 Task: Look for space in Munich, Germany from 24th August, 2023 to 10th September, 2023 for 8 adults in price range Rs.12000 to Rs.15000. Place can be entire place or shared room with 4 bedrooms having 8 beds and 4 bathrooms. Property type can be house, flat, guest house. Amenities needed are: wifi, TV, free parkinig on premises, gym, breakfast. Booking option can be shelf check-in. Required host language is English.
Action: Mouse moved to (549, 115)
Screenshot: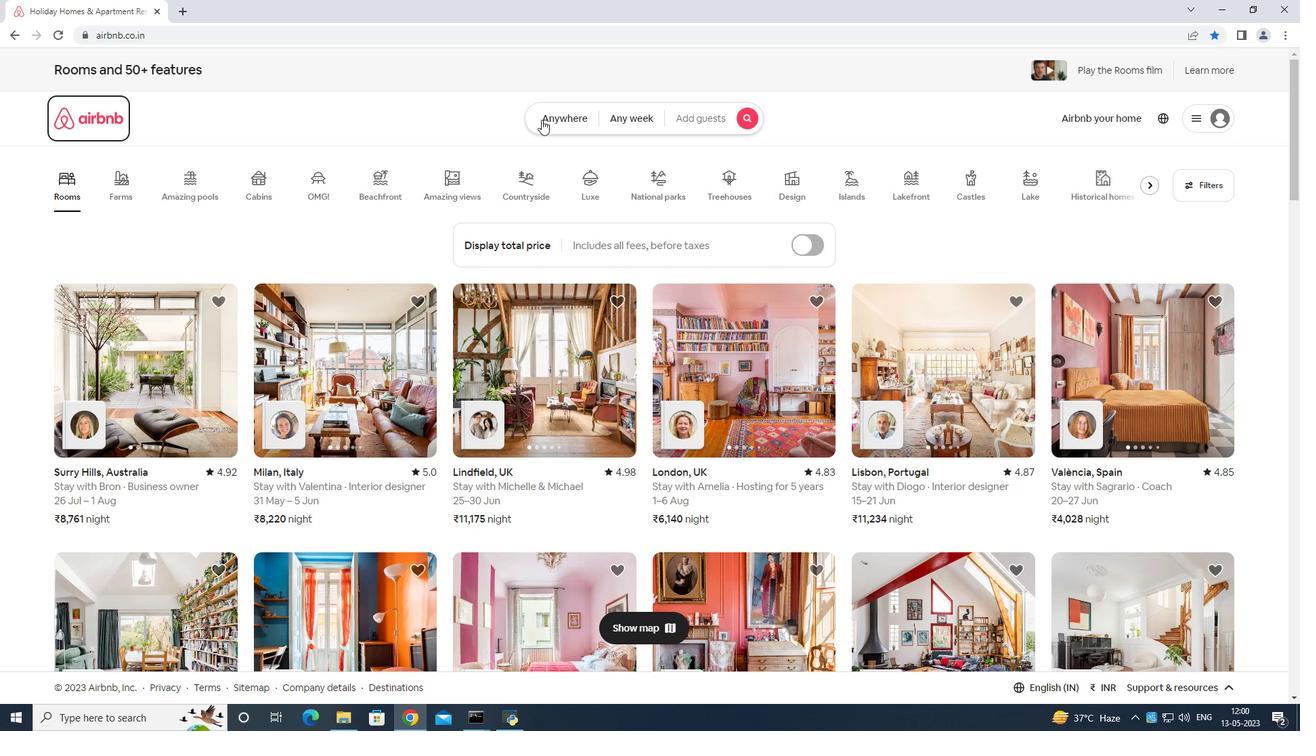 
Action: Mouse pressed left at (549, 115)
Screenshot: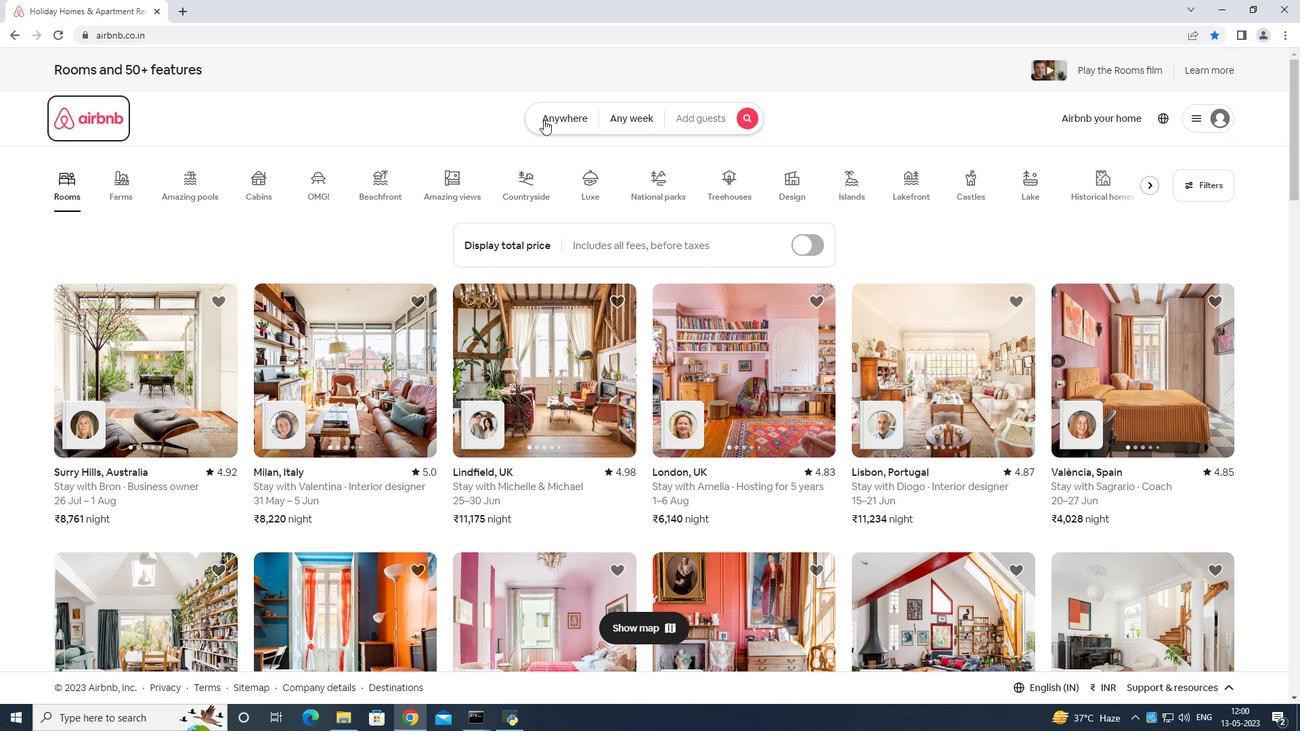 
Action: Mouse moved to (468, 174)
Screenshot: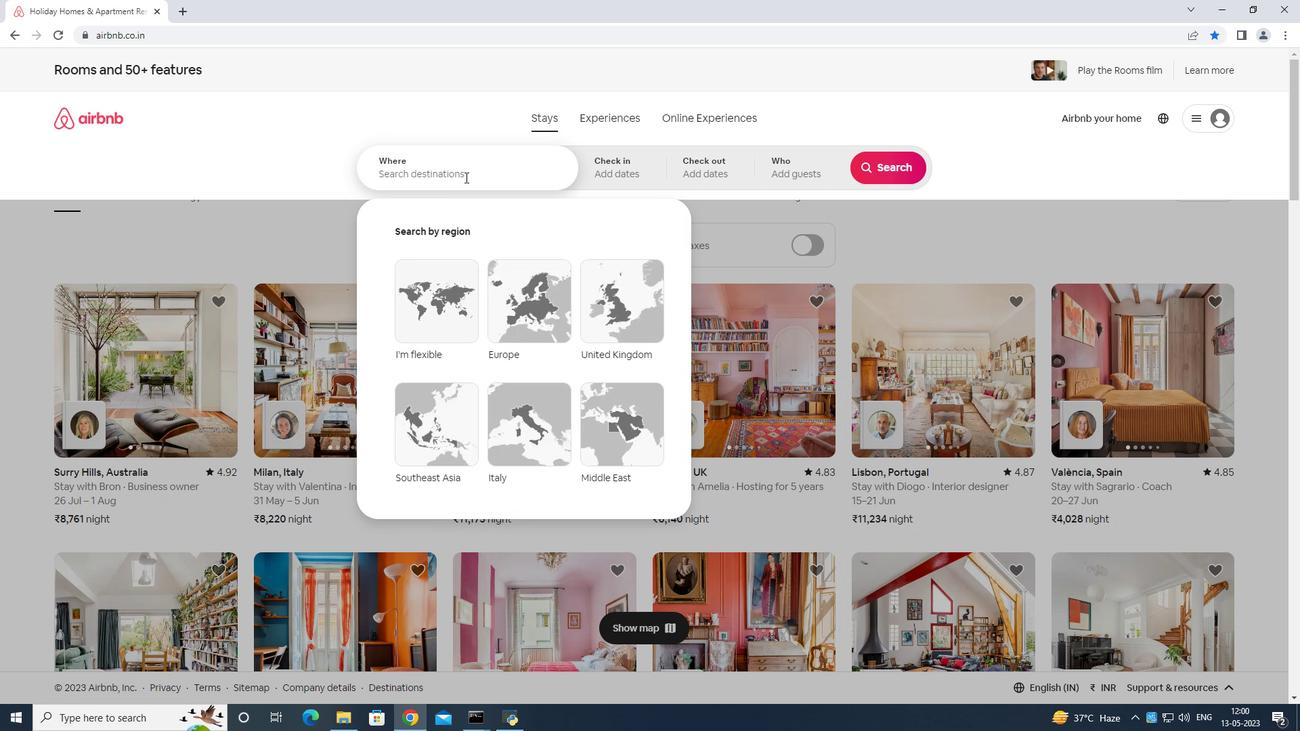 
Action: Mouse pressed left at (468, 174)
Screenshot: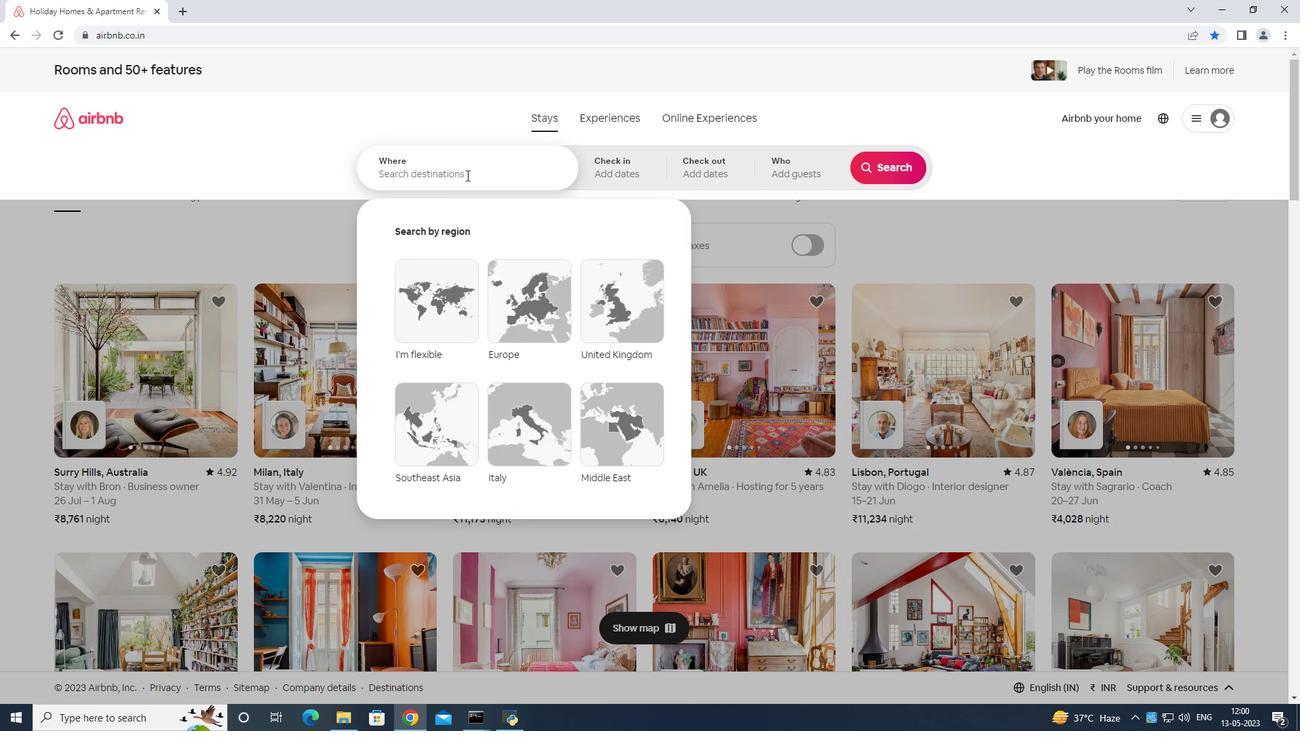 
Action: Mouse moved to (480, 174)
Screenshot: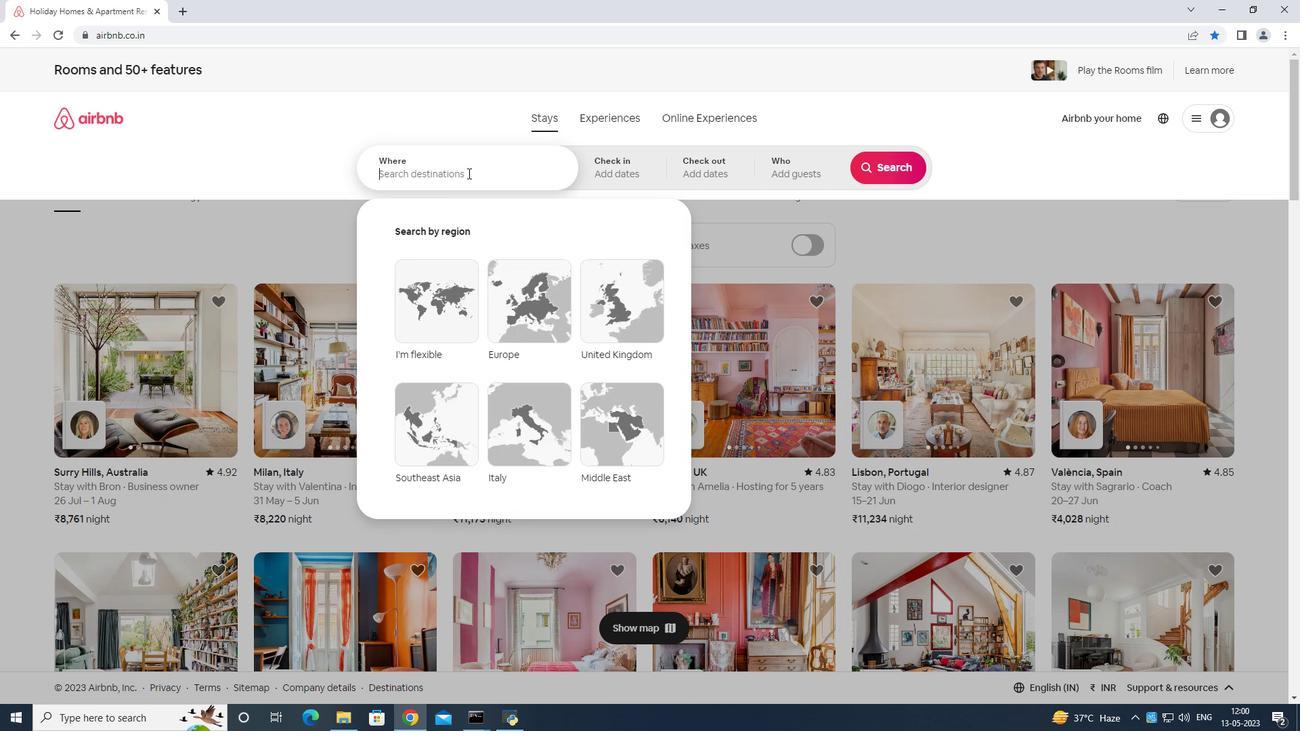 
Action: Key pressed <Key.shift>Munich<Key.space>germany<Key.enter>
Screenshot: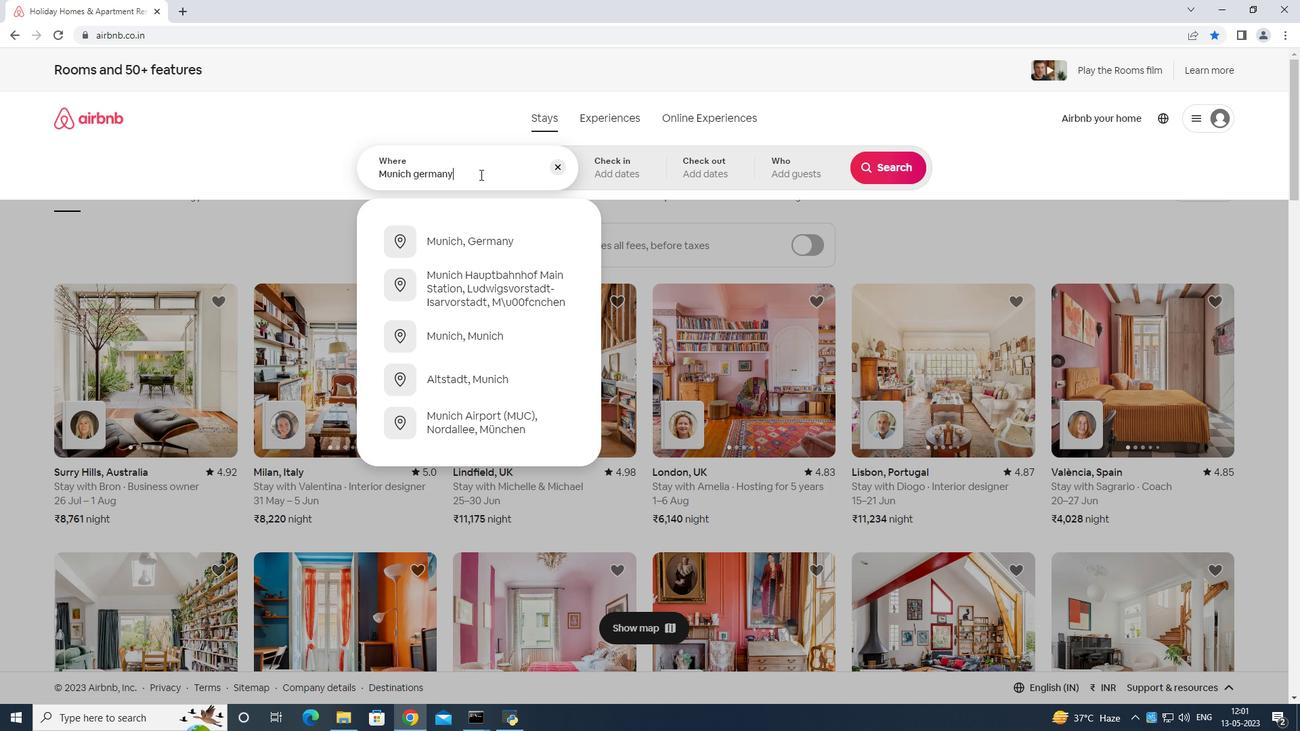 
Action: Mouse moved to (884, 278)
Screenshot: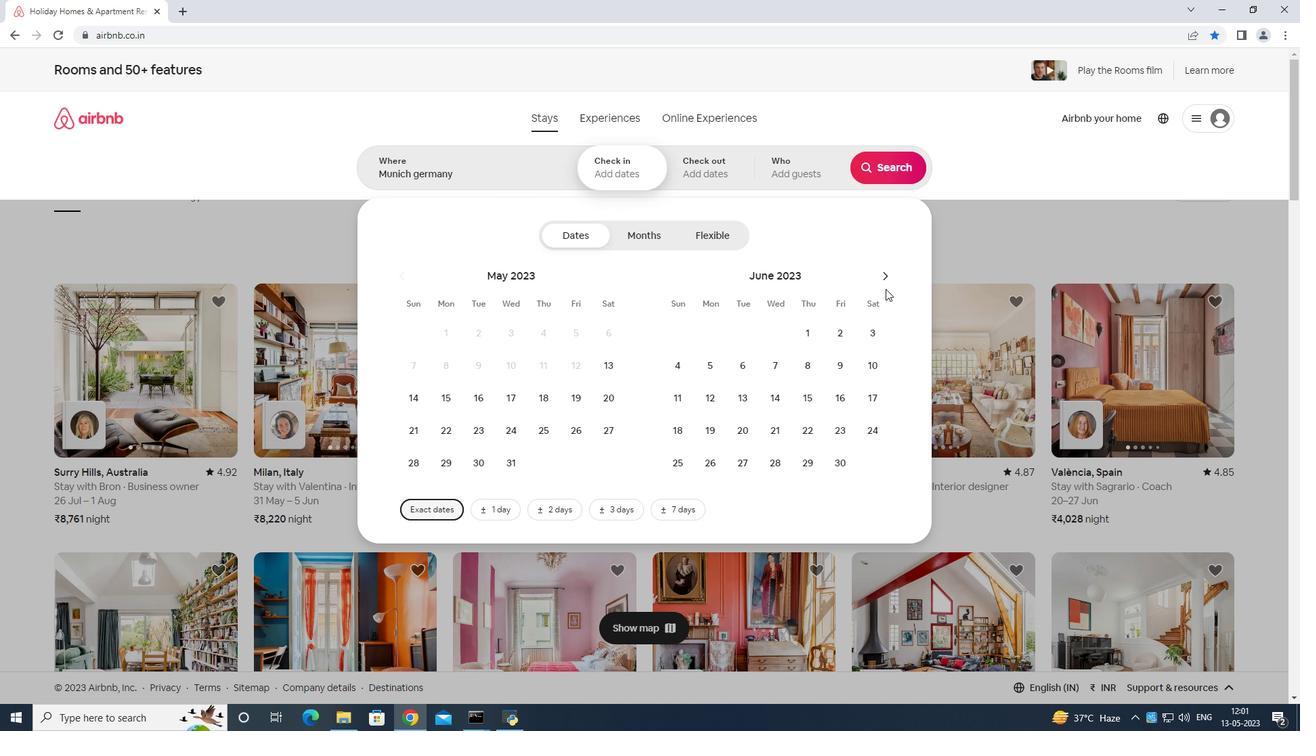 
Action: Mouse pressed left at (884, 278)
Screenshot: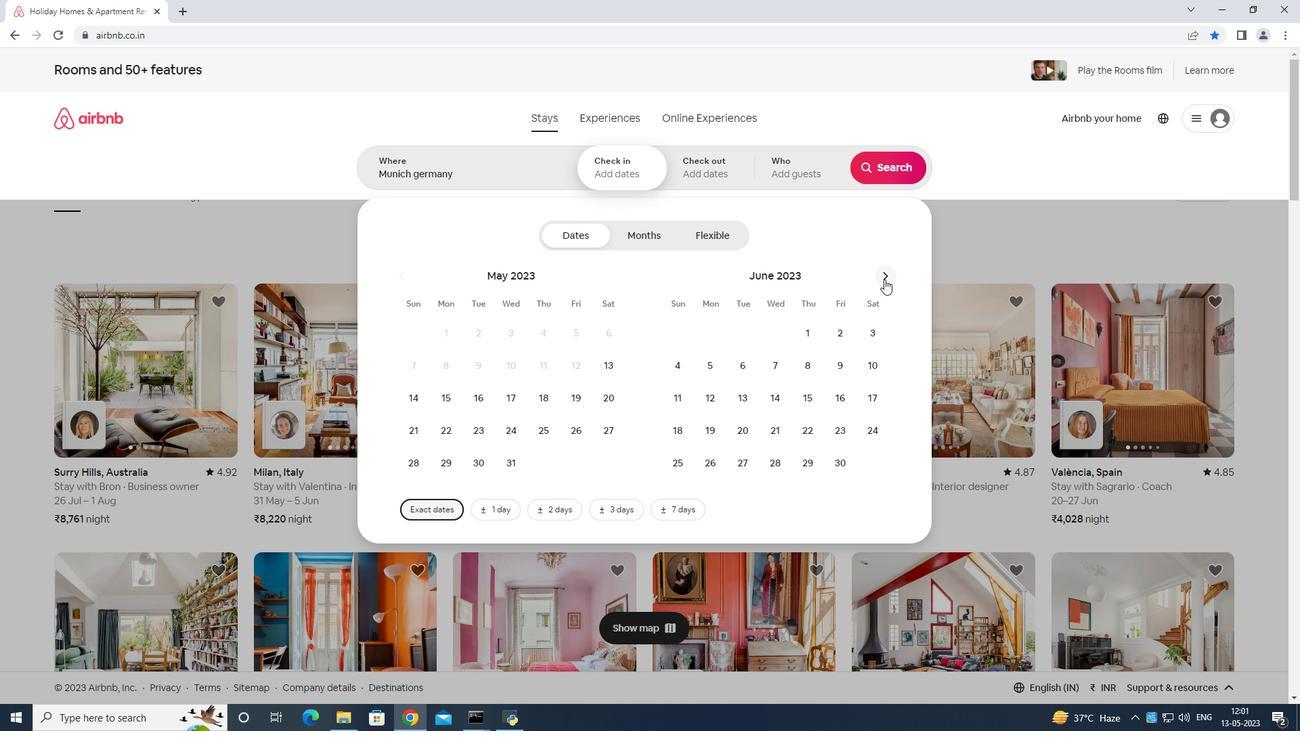 
Action: Mouse moved to (880, 273)
Screenshot: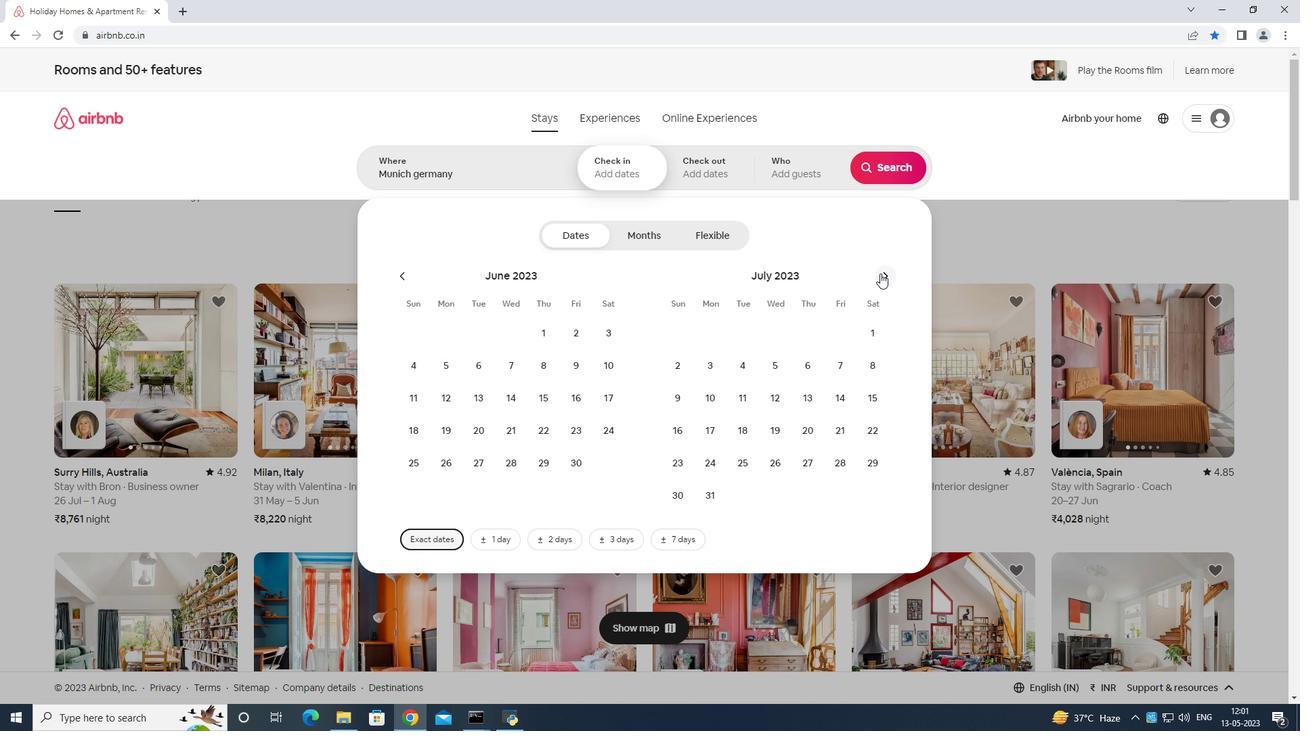 
Action: Mouse pressed left at (880, 273)
Screenshot: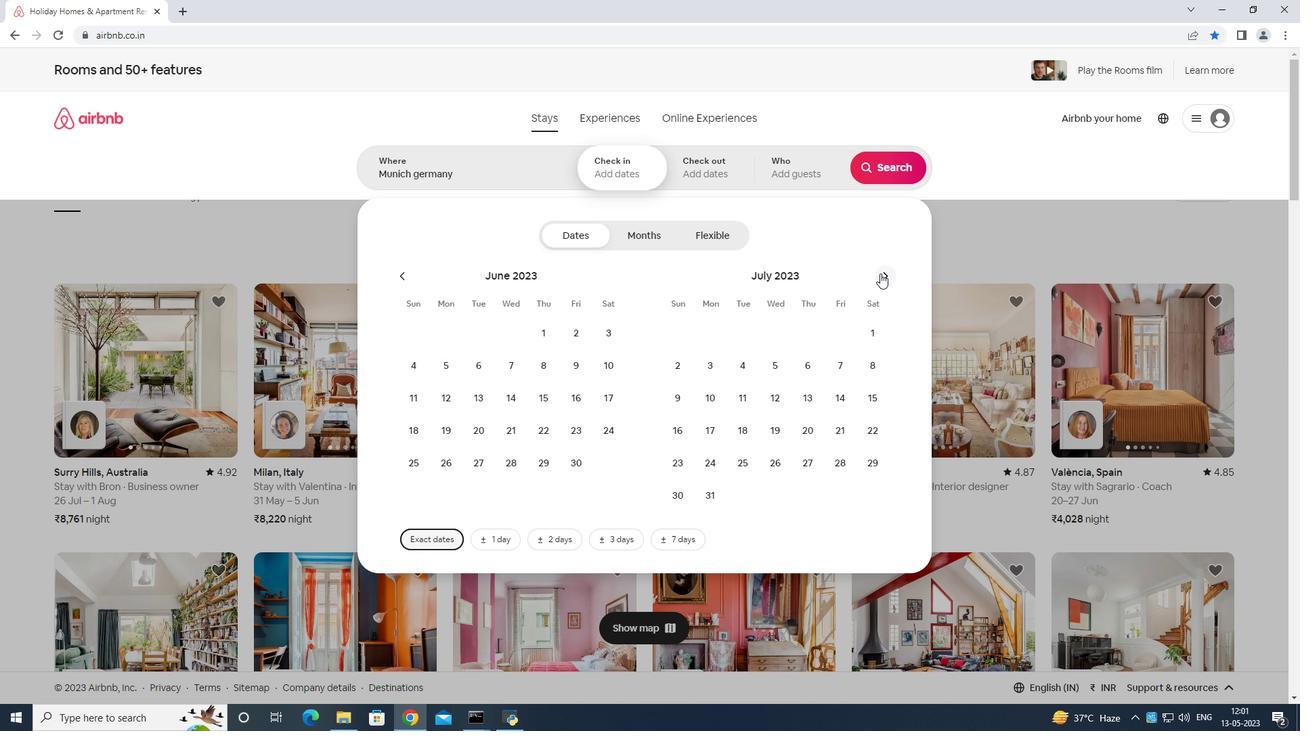 
Action: Mouse moved to (810, 428)
Screenshot: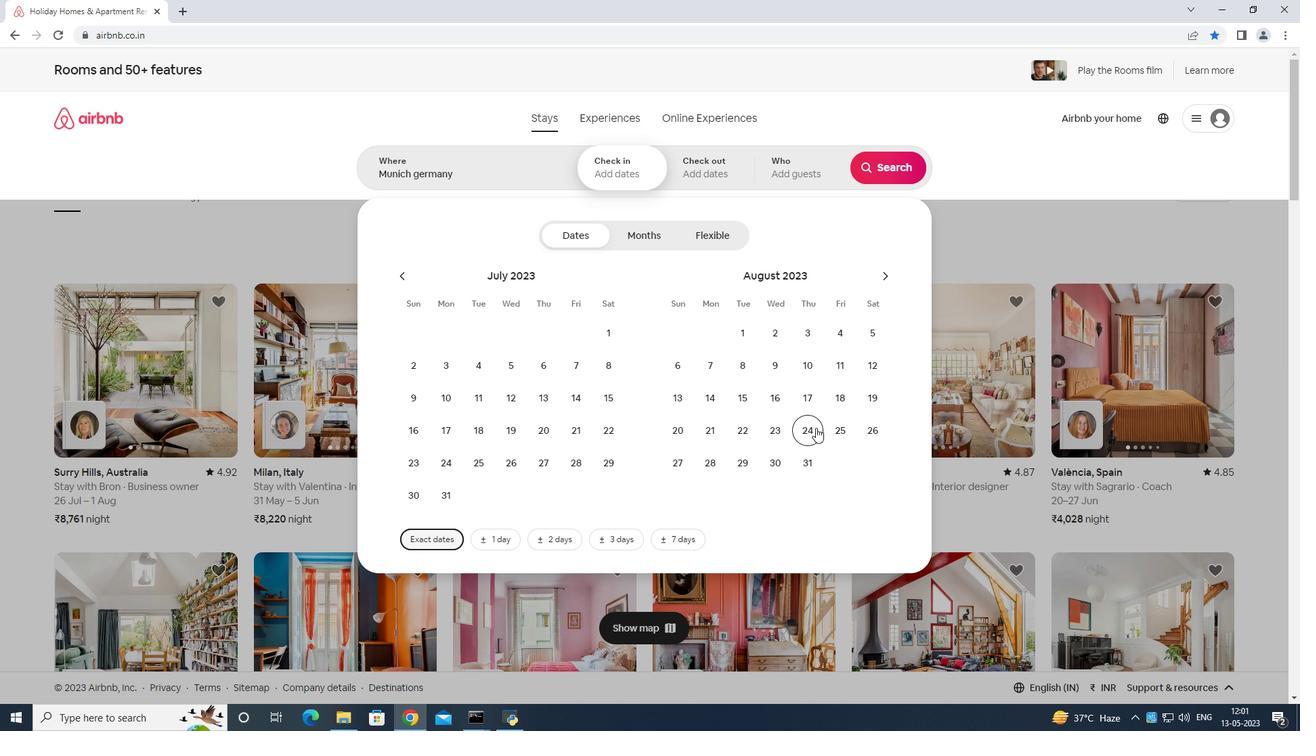 
Action: Mouse pressed left at (810, 428)
Screenshot: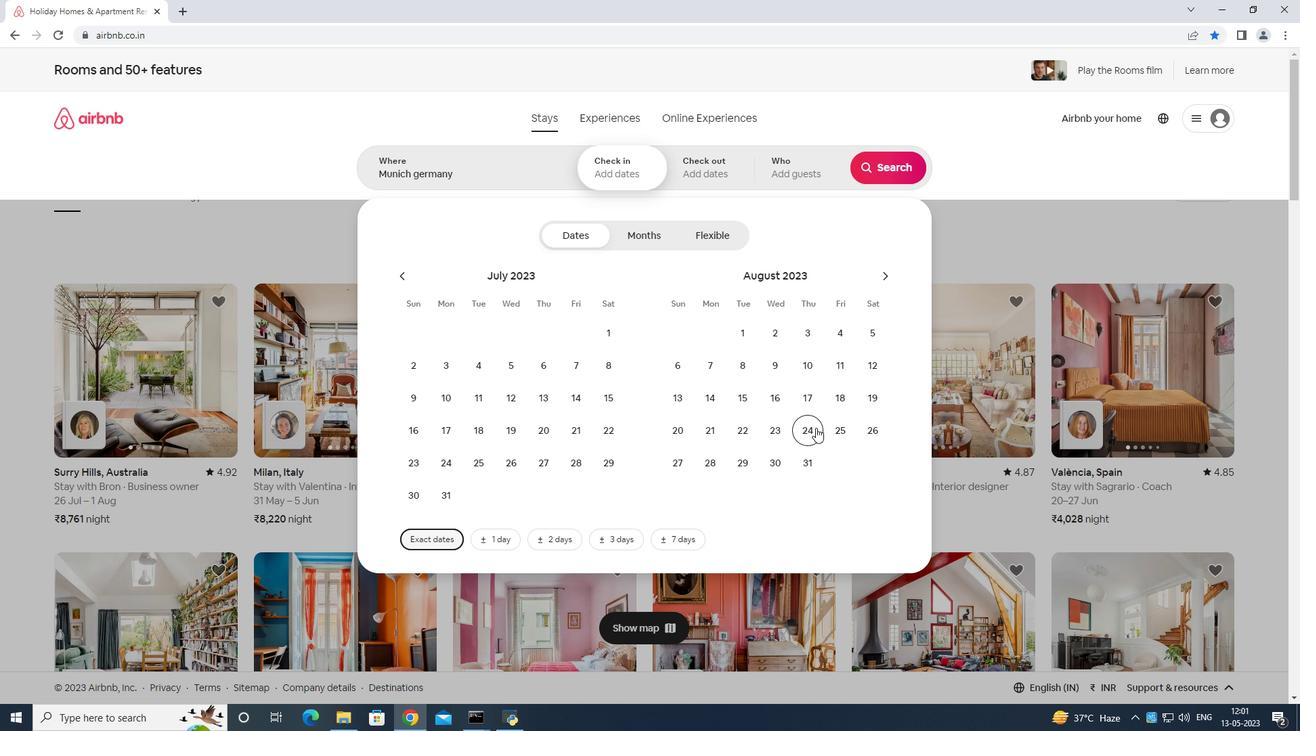 
Action: Mouse moved to (886, 273)
Screenshot: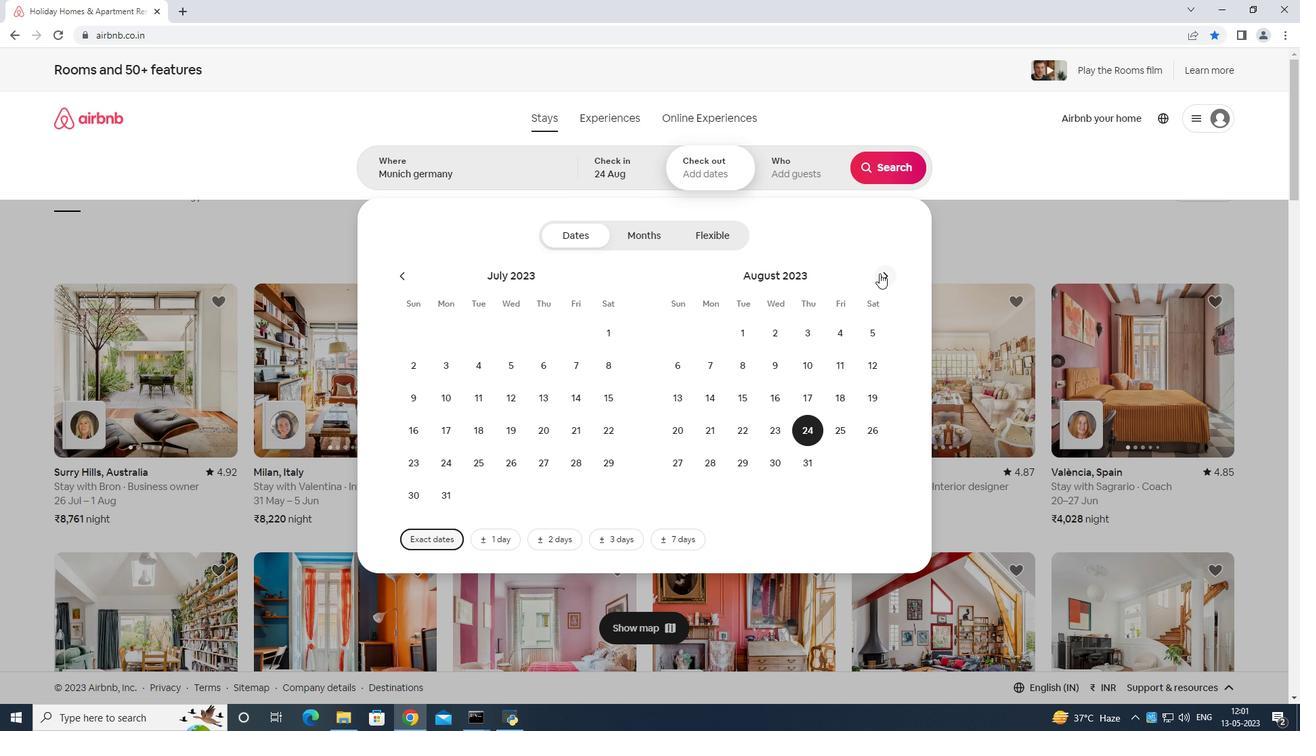 
Action: Mouse pressed left at (886, 273)
Screenshot: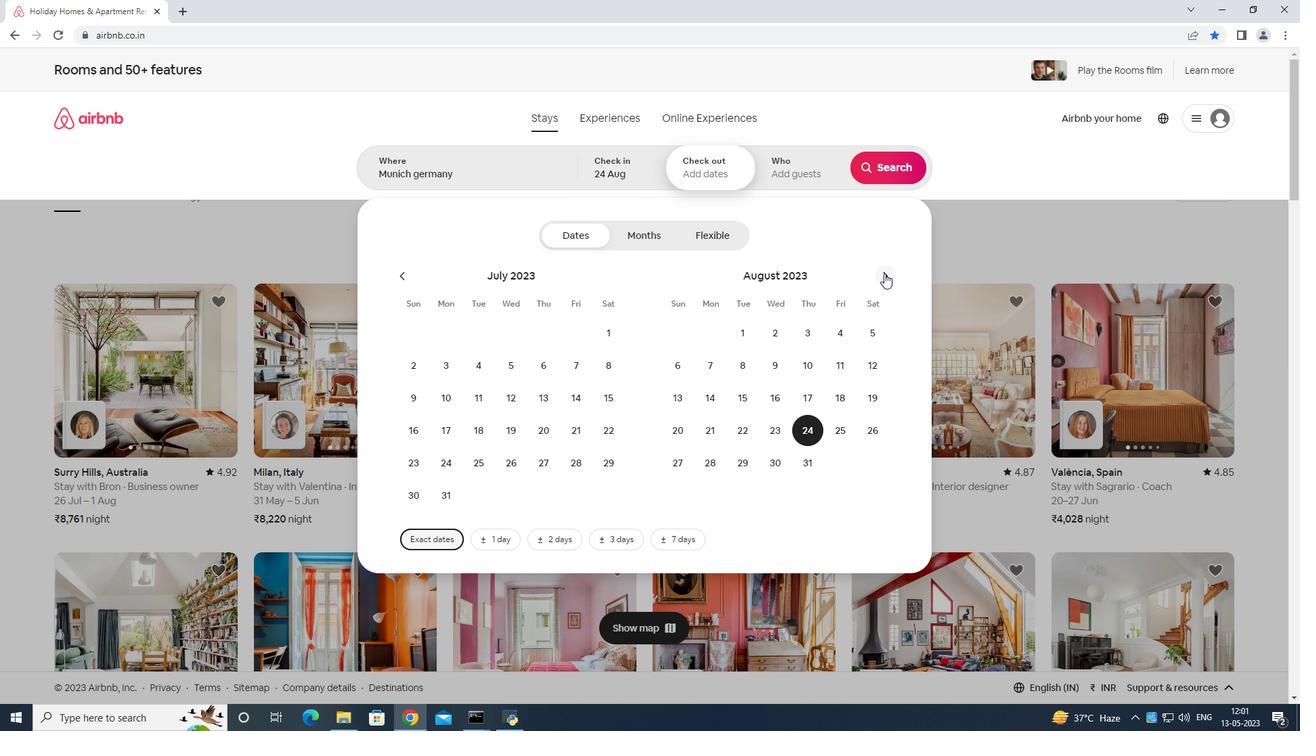 
Action: Mouse moved to (673, 396)
Screenshot: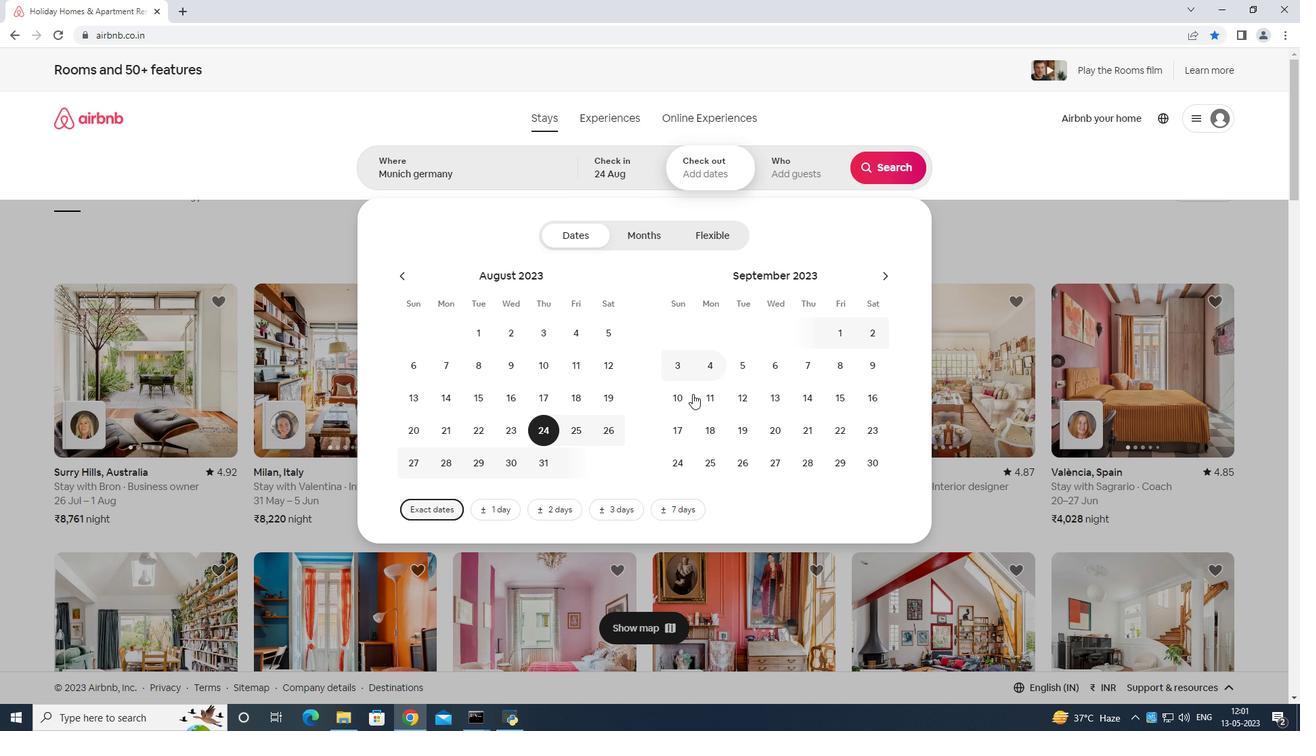 
Action: Mouse pressed left at (673, 396)
Screenshot: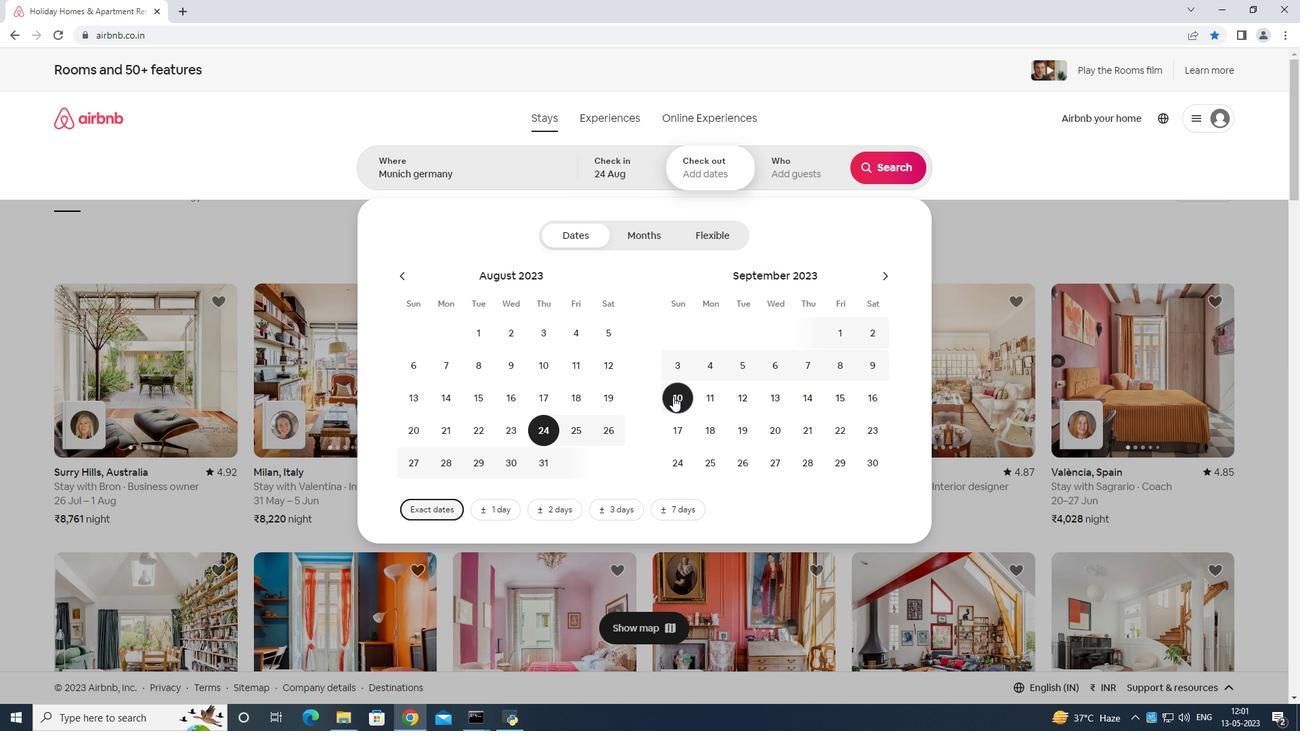 
Action: Mouse moved to (791, 169)
Screenshot: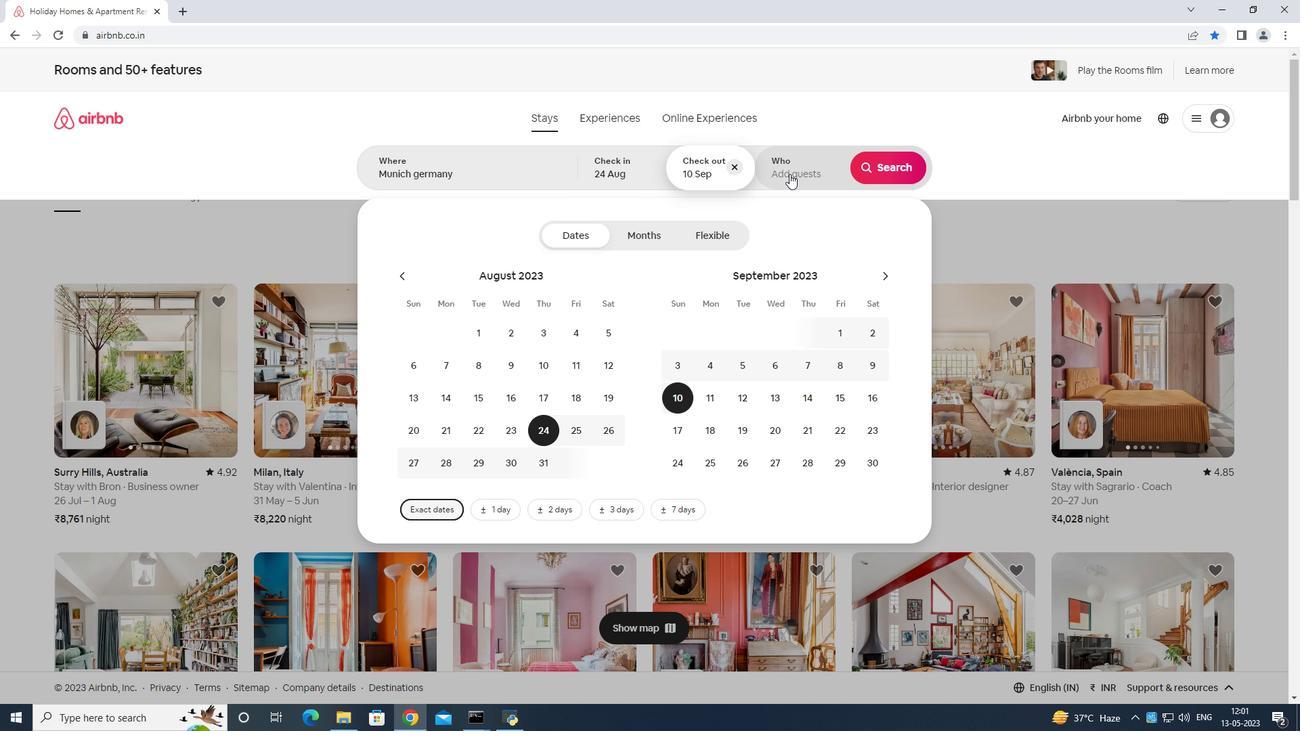 
Action: Mouse pressed left at (791, 169)
Screenshot: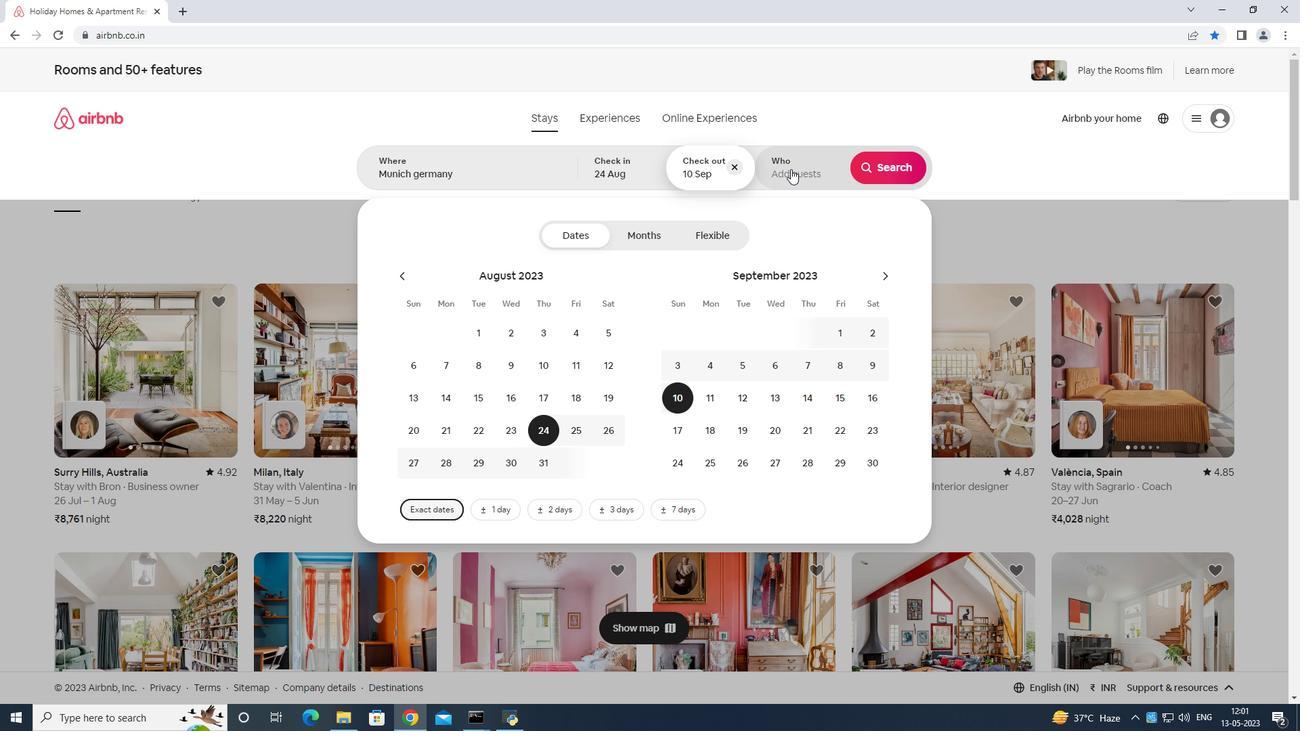 
Action: Mouse moved to (887, 240)
Screenshot: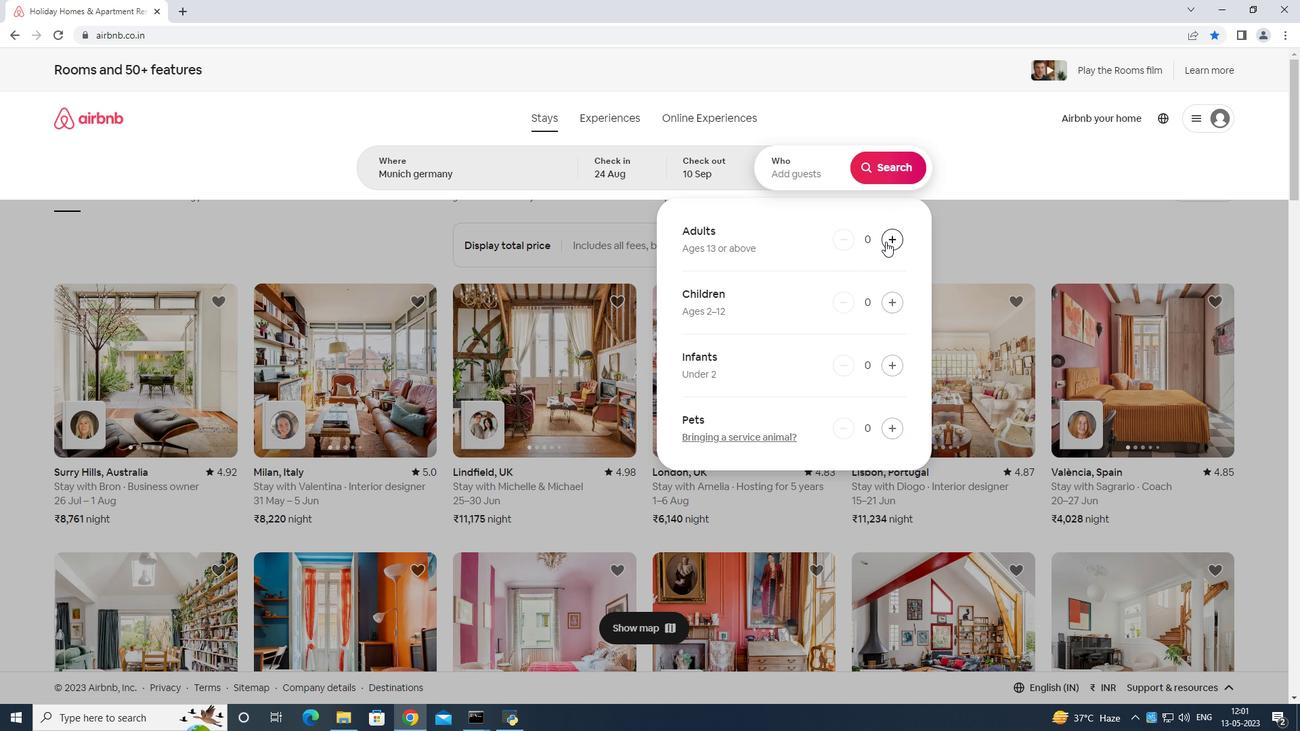 
Action: Mouse pressed left at (887, 240)
Screenshot: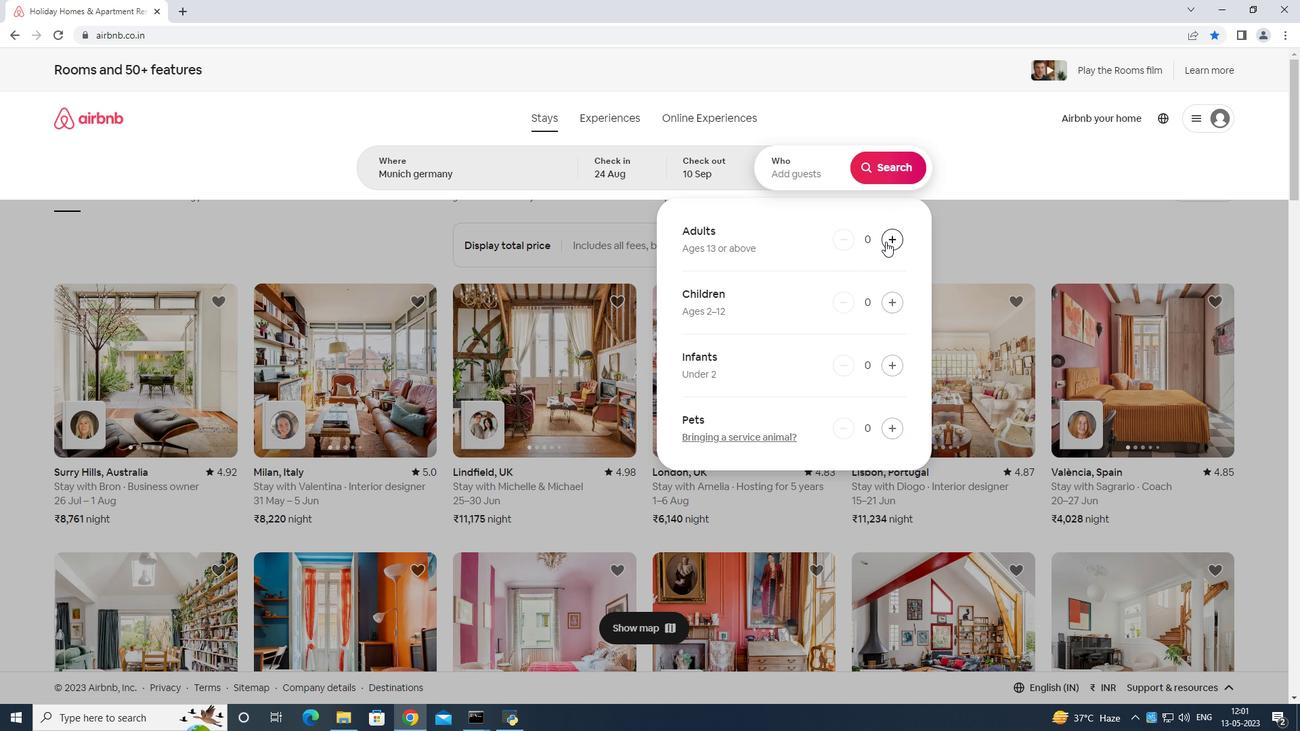 
Action: Mouse moved to (891, 243)
Screenshot: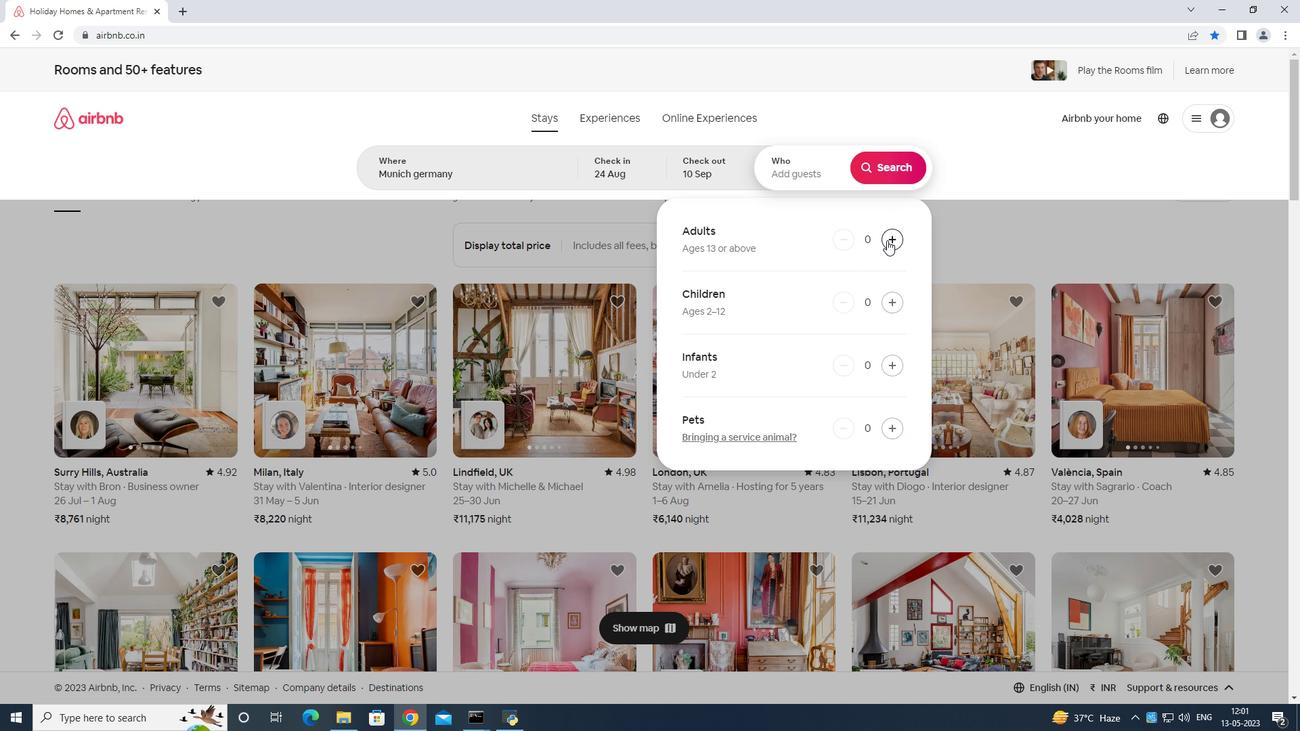 
Action: Mouse pressed left at (891, 243)
Screenshot: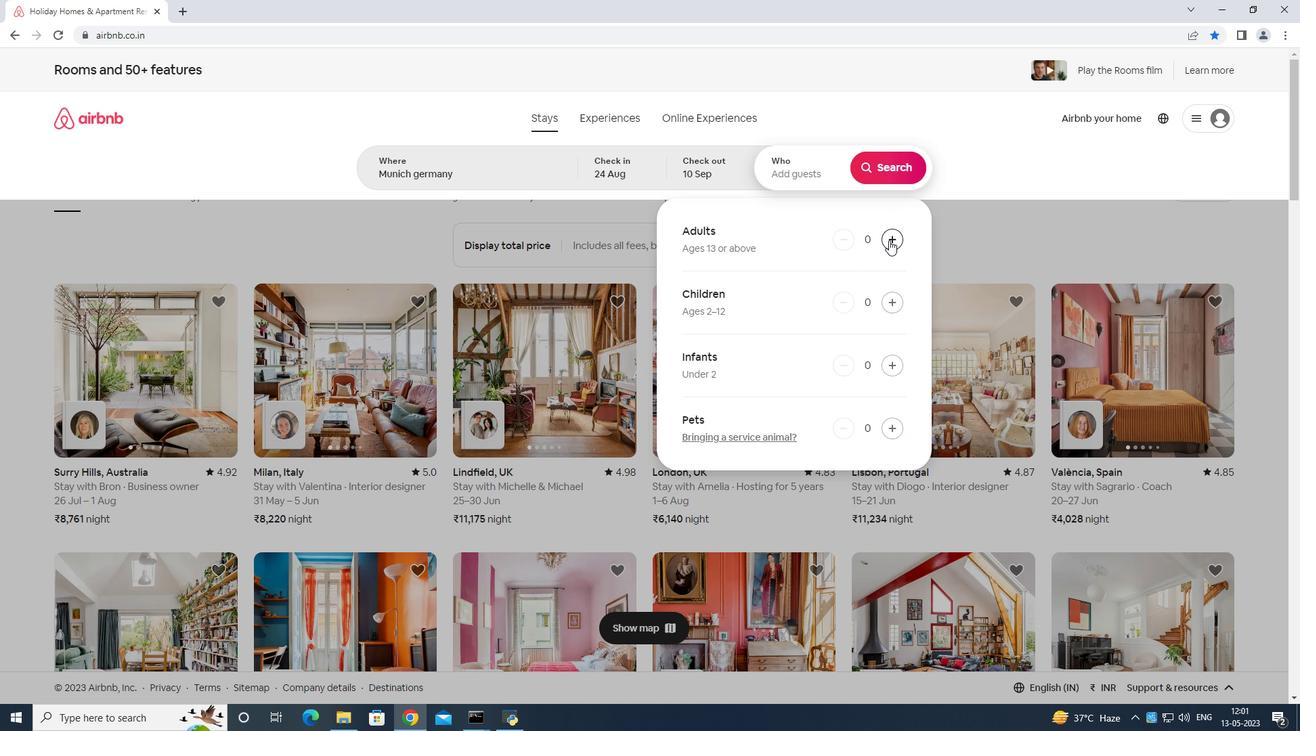 
Action: Mouse moved to (888, 241)
Screenshot: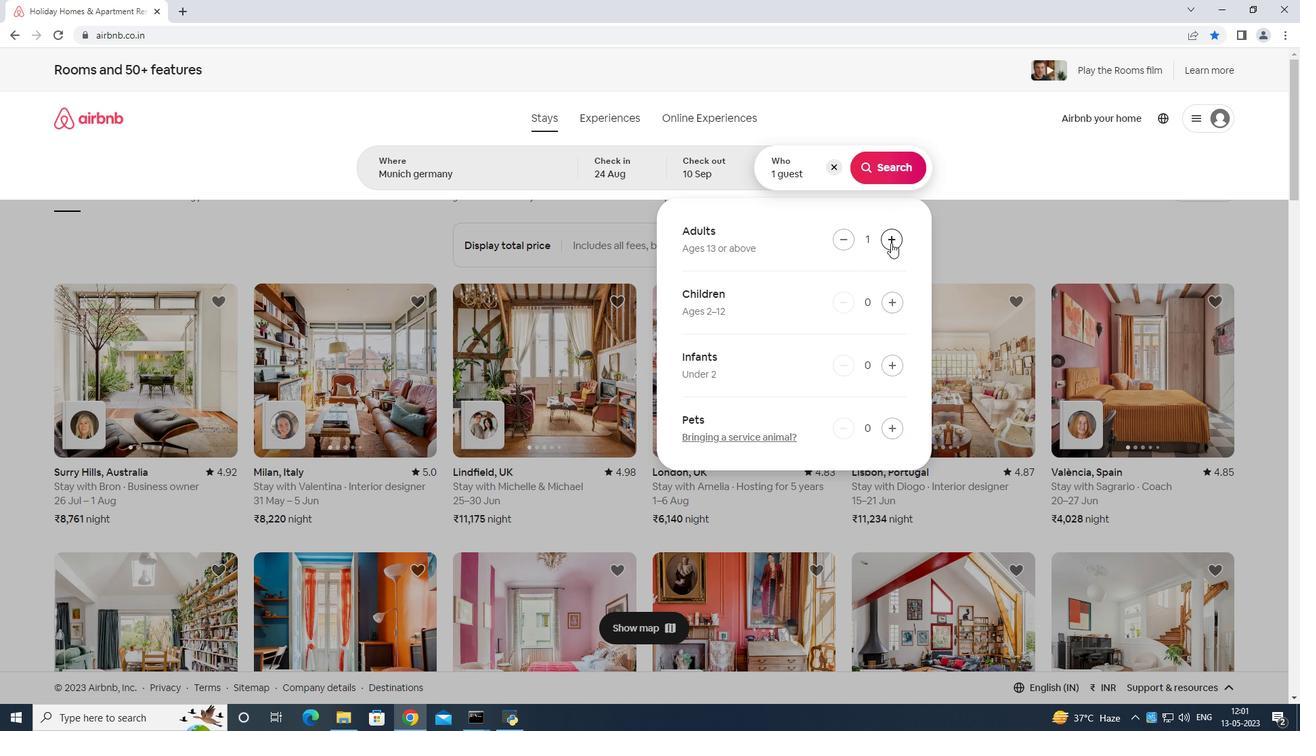 
Action: Mouse pressed left at (888, 241)
Screenshot: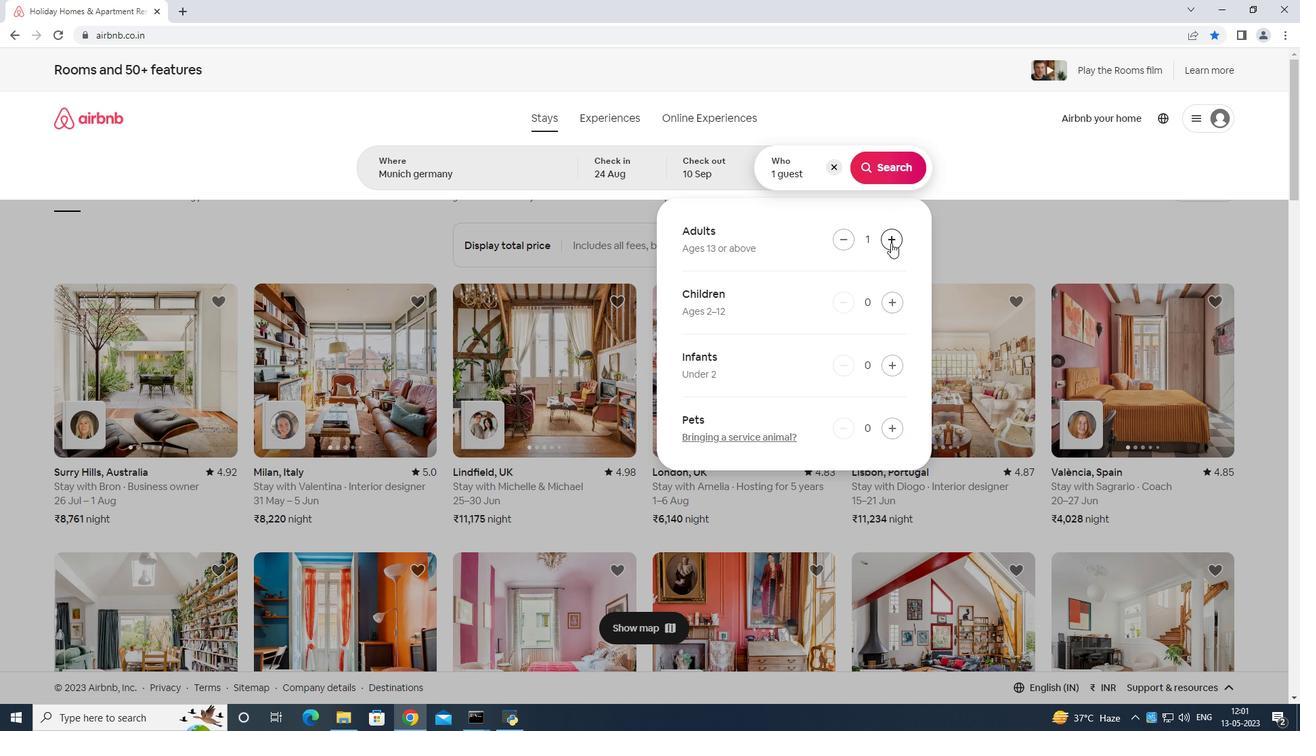 
Action: Mouse pressed left at (888, 241)
Screenshot: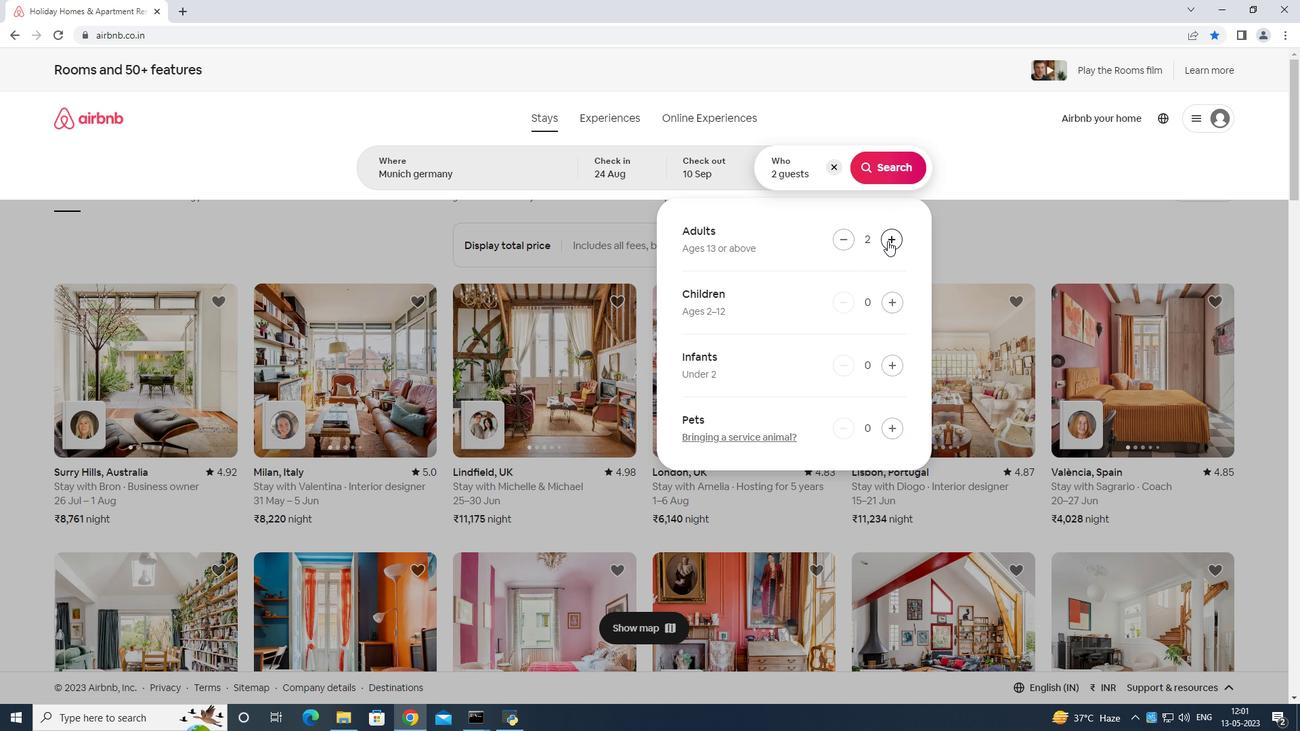 
Action: Mouse moved to (888, 241)
Screenshot: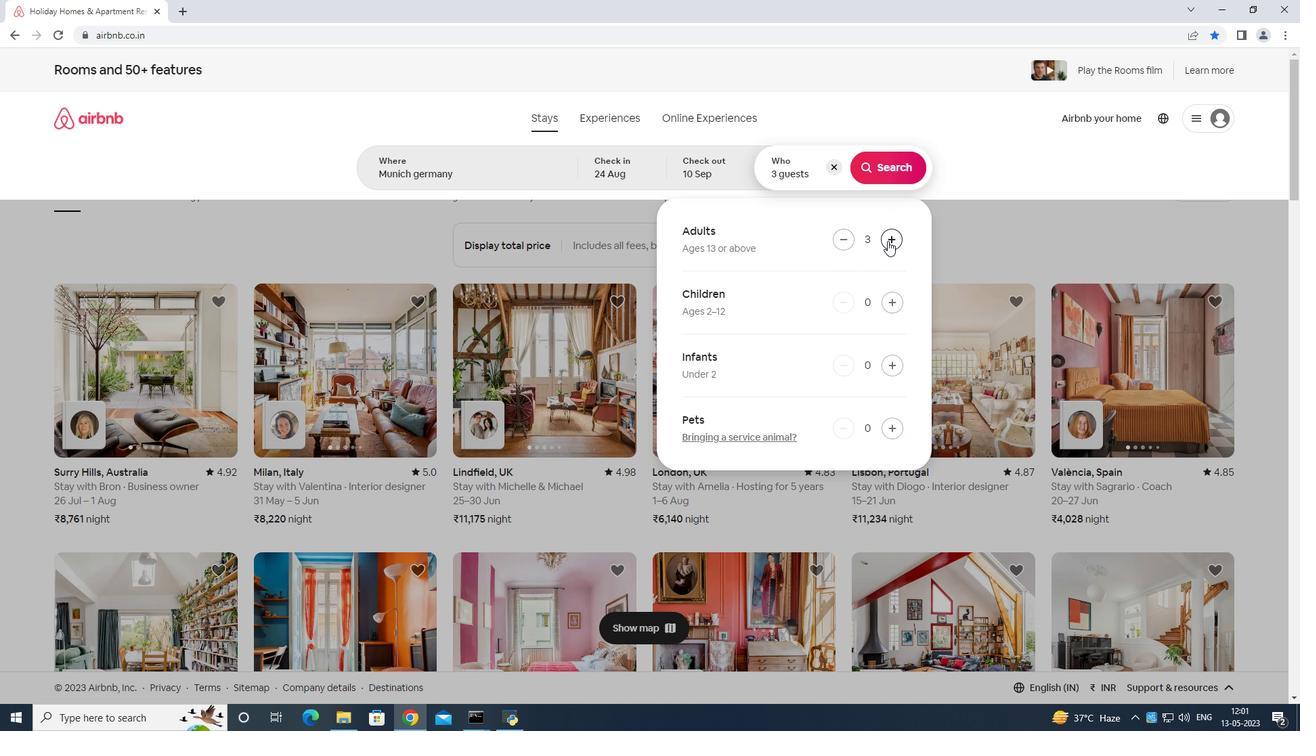 
Action: Mouse pressed left at (888, 241)
Screenshot: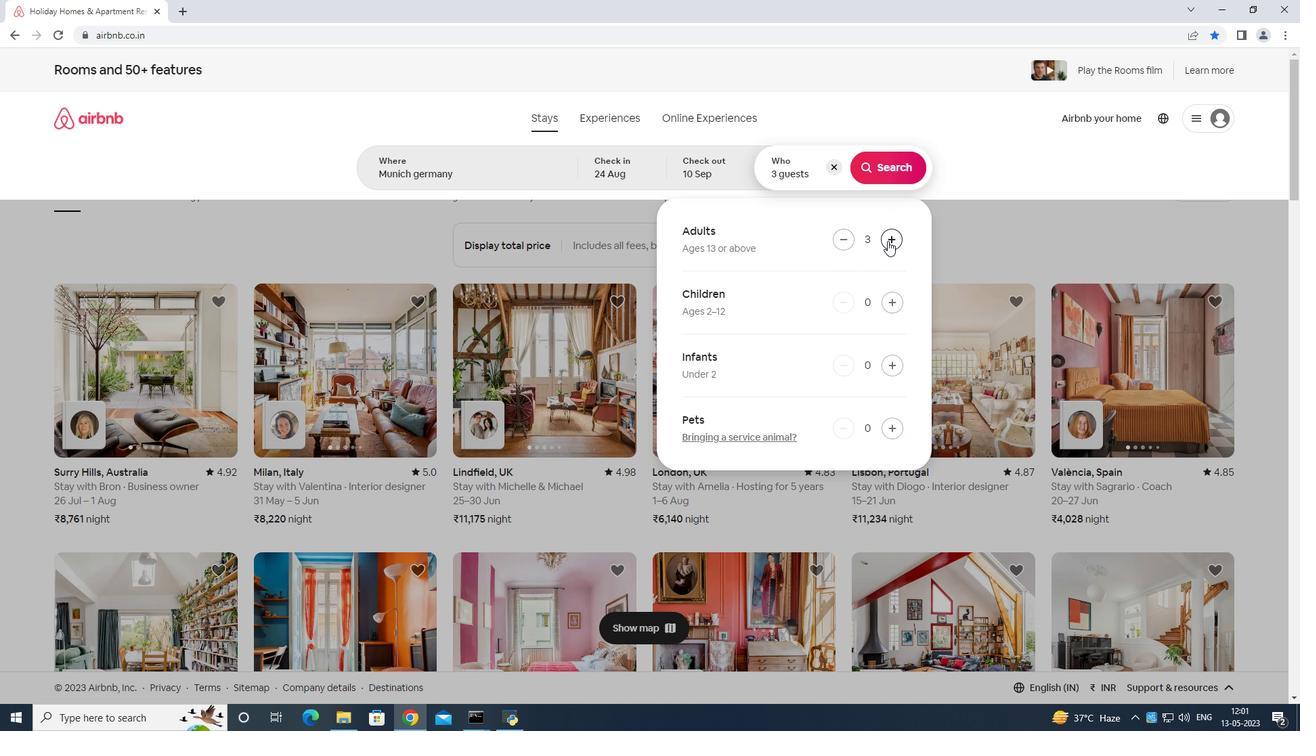
Action: Mouse pressed left at (888, 241)
Screenshot: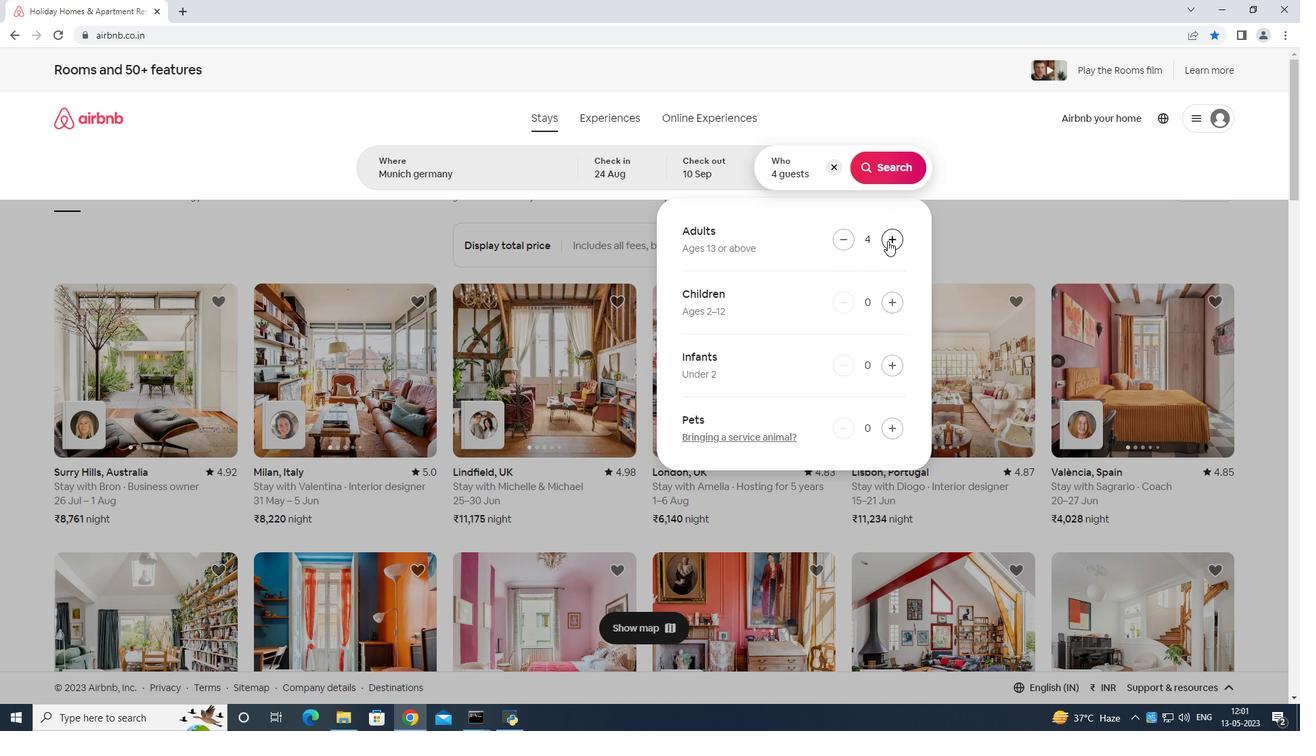 
Action: Mouse pressed left at (888, 241)
Screenshot: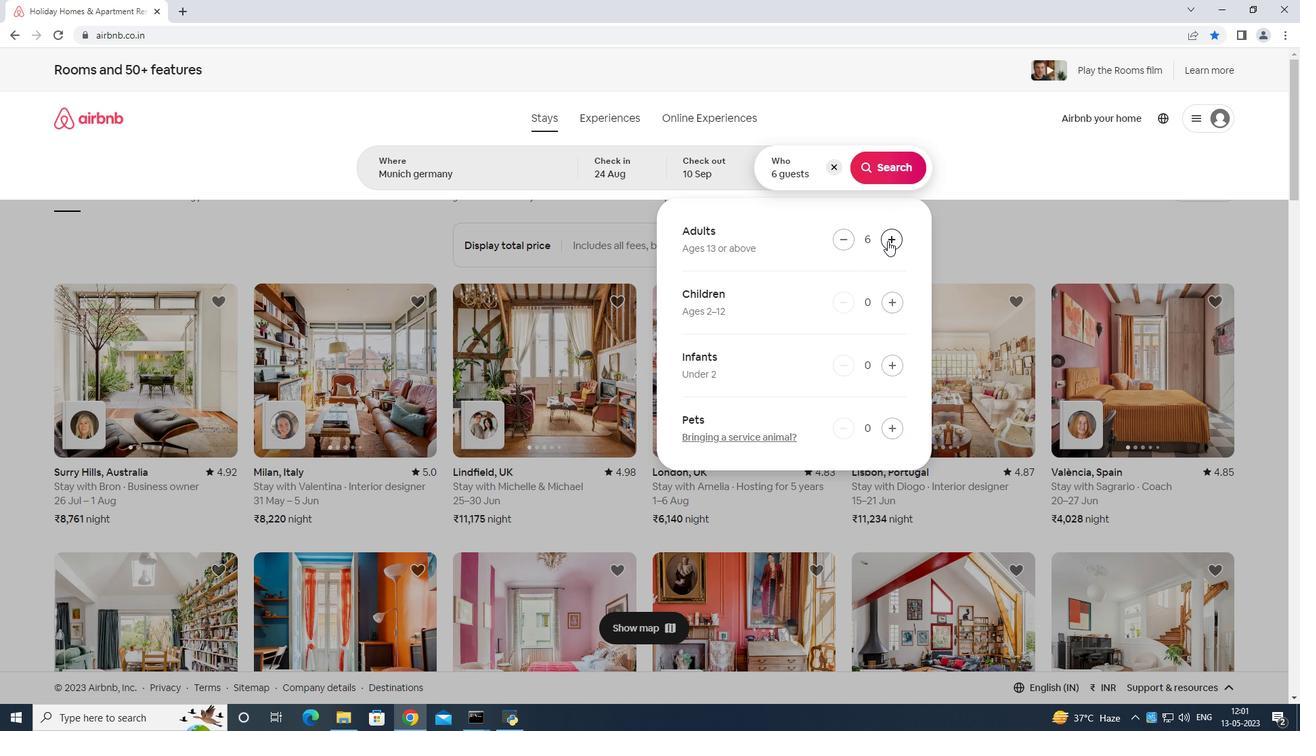 
Action: Mouse moved to (888, 239)
Screenshot: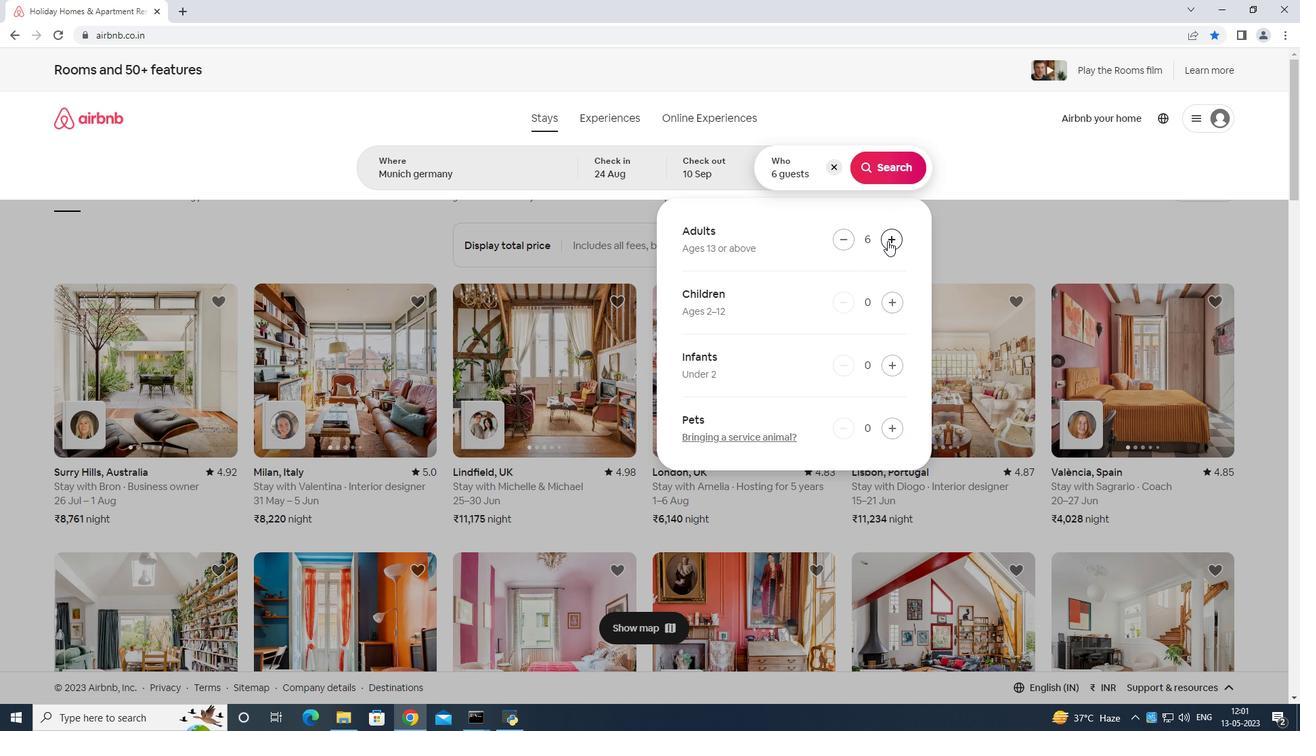 
Action: Mouse pressed left at (888, 239)
Screenshot: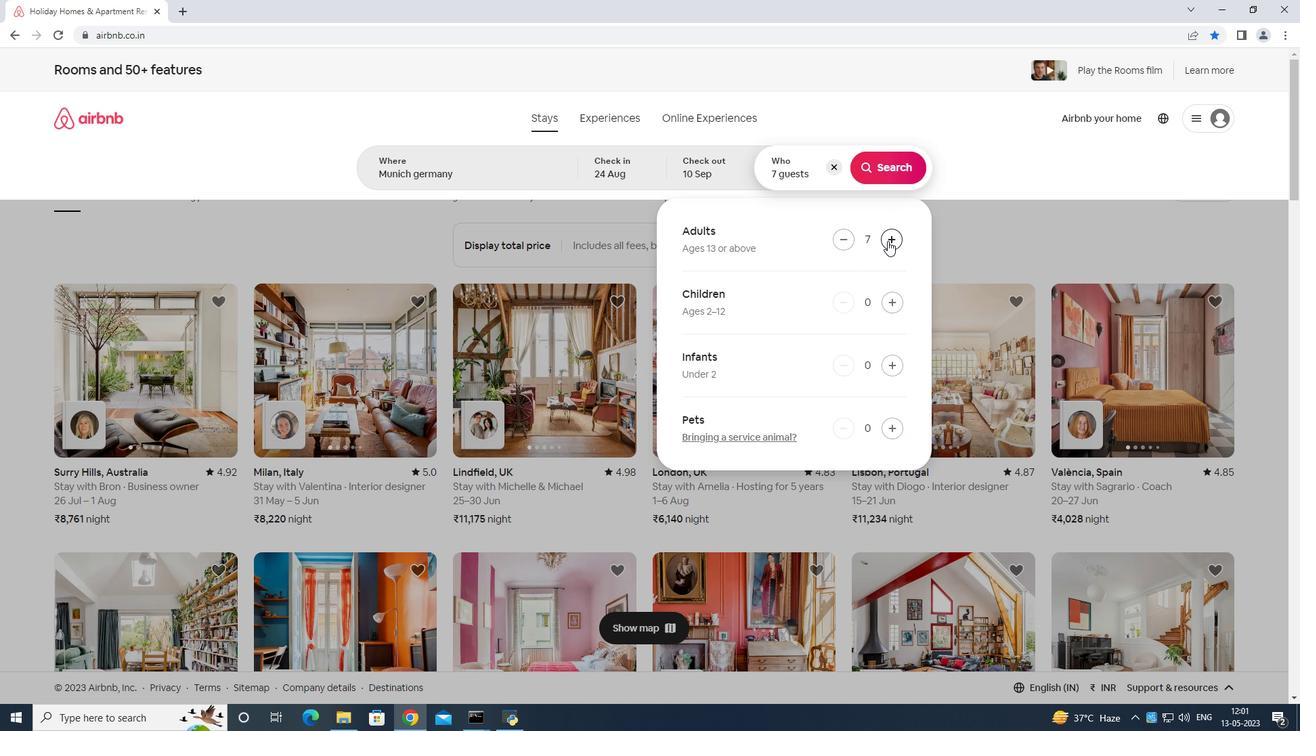 
Action: Mouse moved to (893, 165)
Screenshot: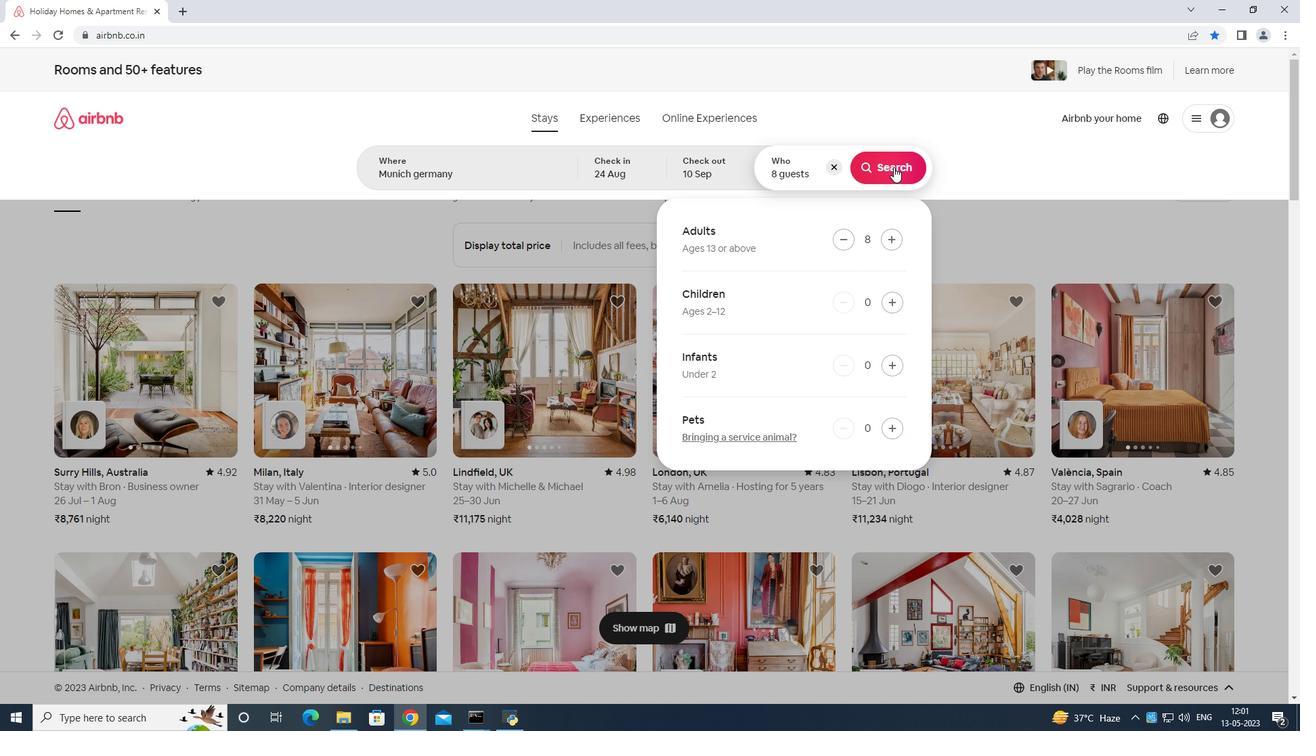 
Action: Mouse pressed left at (893, 165)
Screenshot: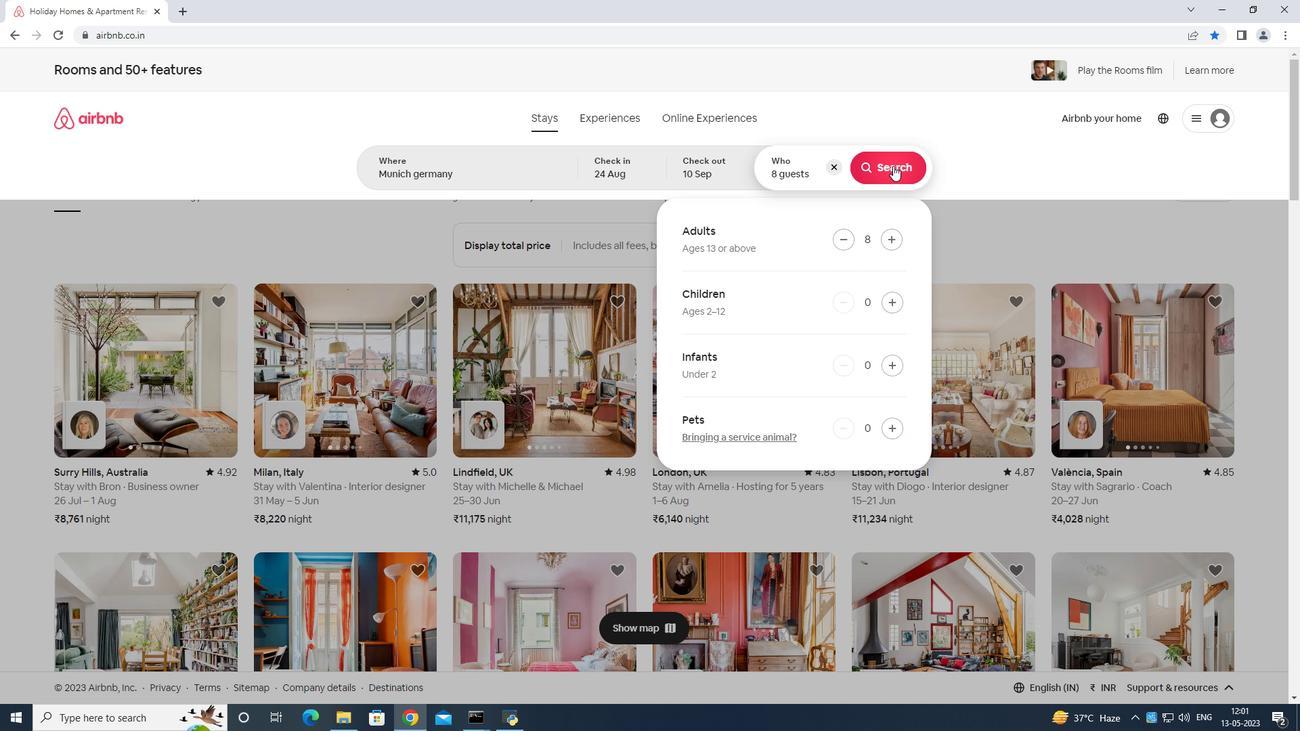 
Action: Mouse moved to (1253, 128)
Screenshot: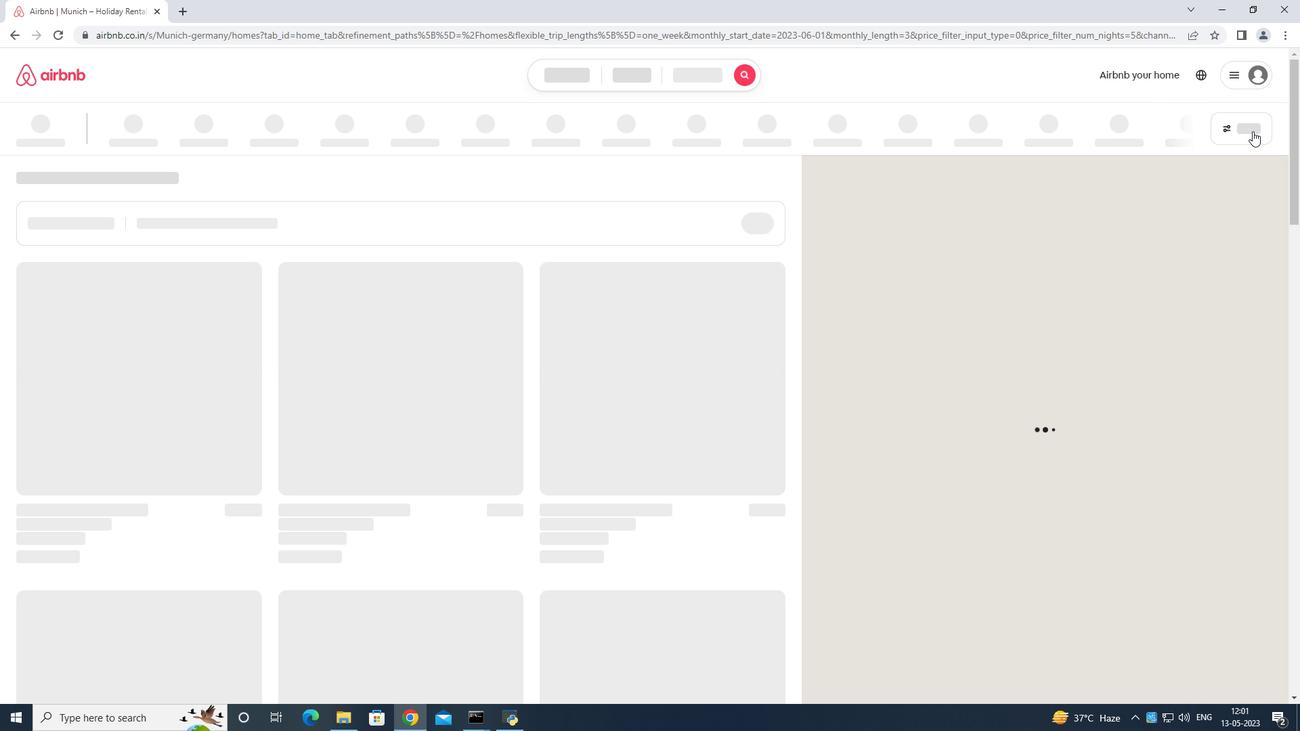 
Action: Mouse pressed left at (1253, 128)
Screenshot: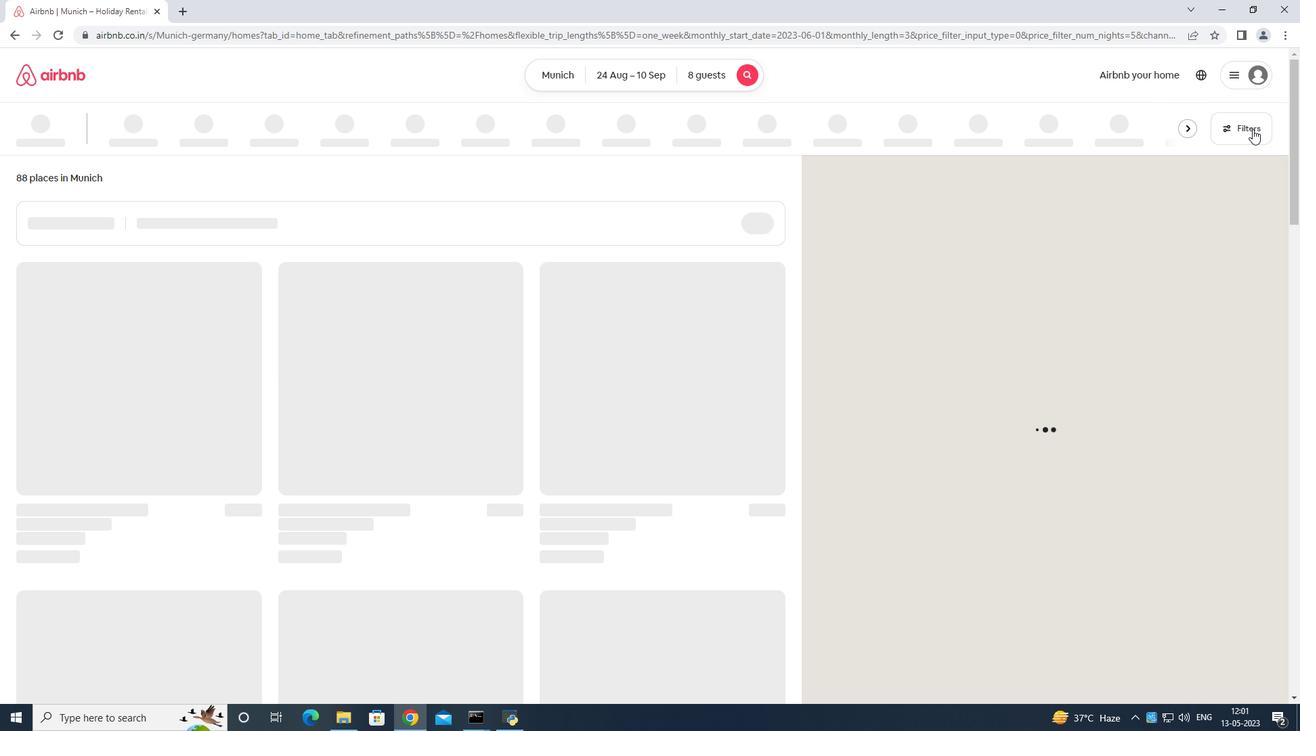 
Action: Mouse moved to (579, 447)
Screenshot: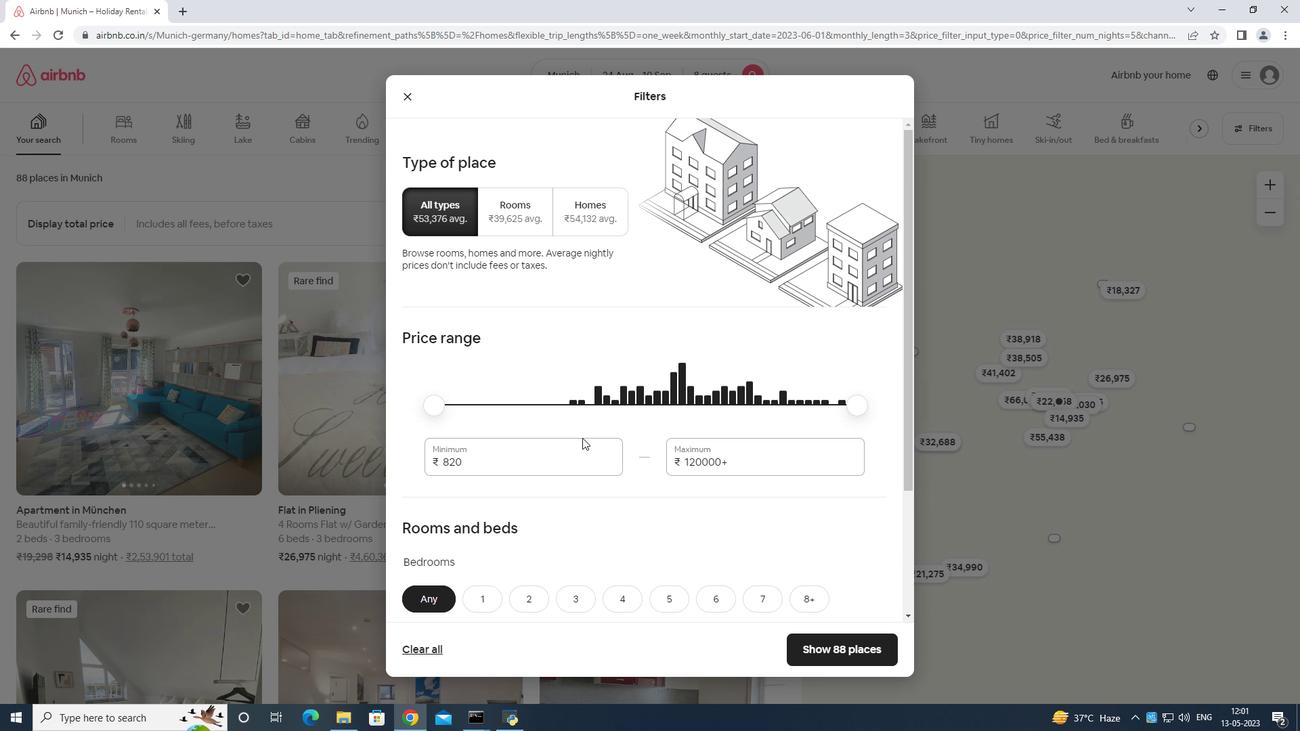
Action: Mouse pressed left at (579, 447)
Screenshot: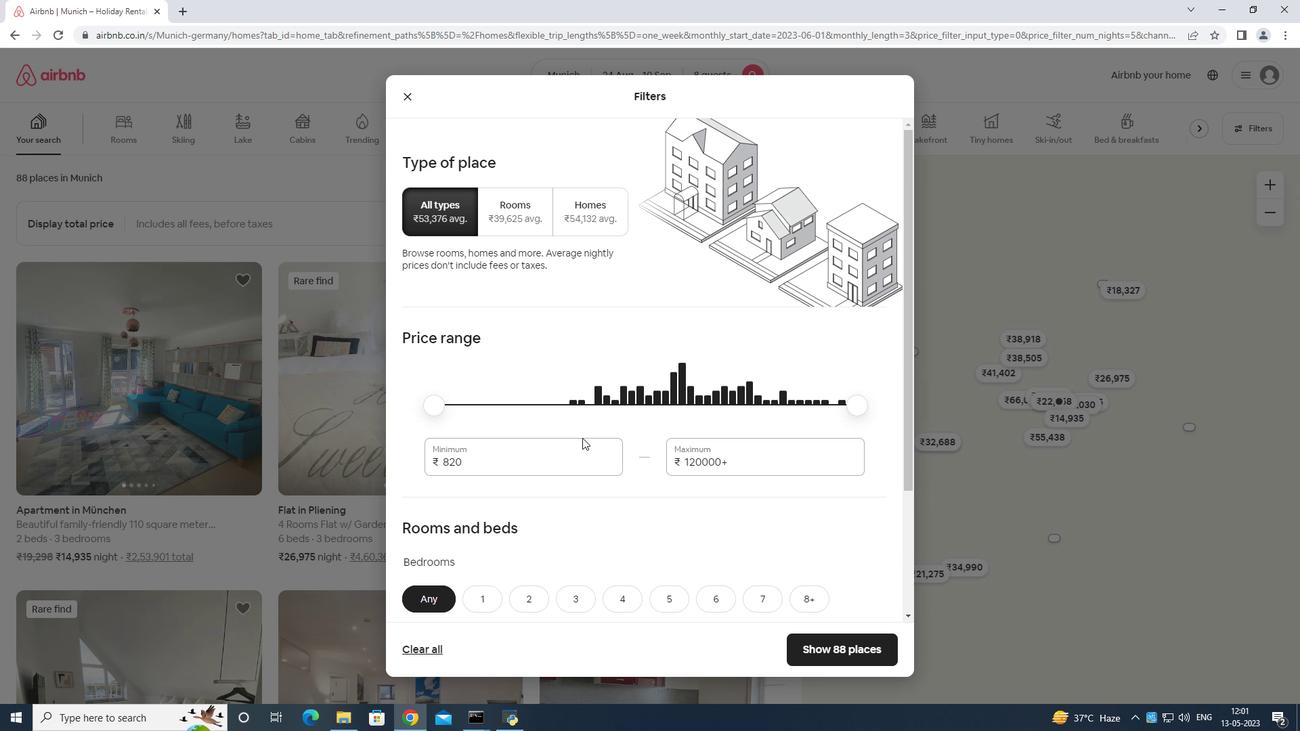 
Action: Mouse moved to (580, 440)
Screenshot: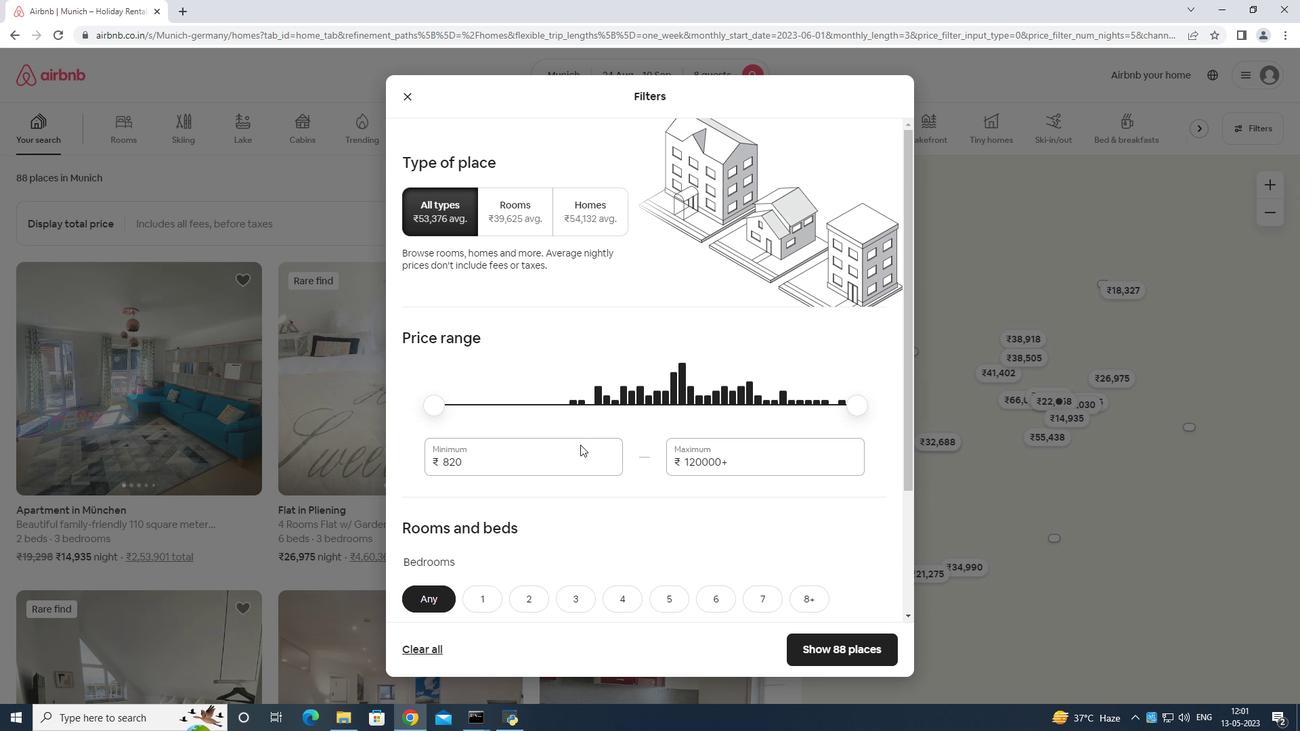 
Action: Key pressed <Key.backspace>
Screenshot: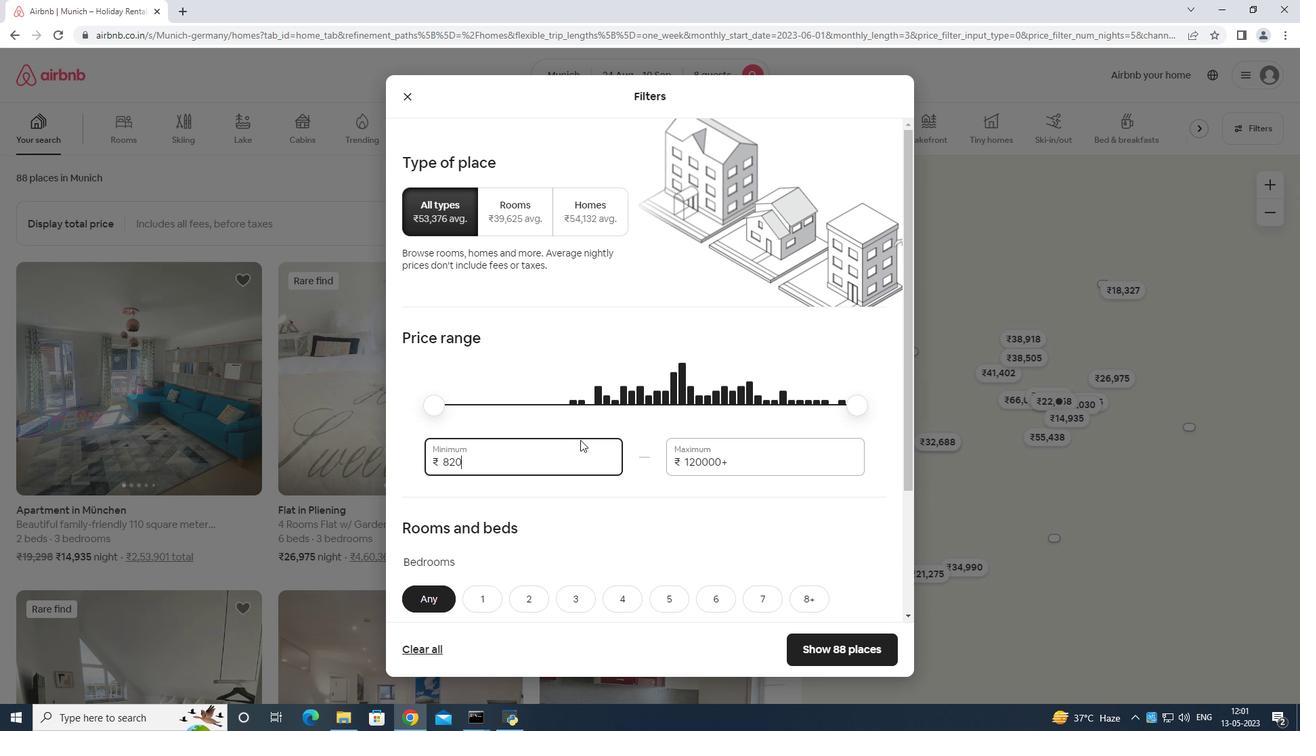 
Action: Mouse moved to (587, 434)
Screenshot: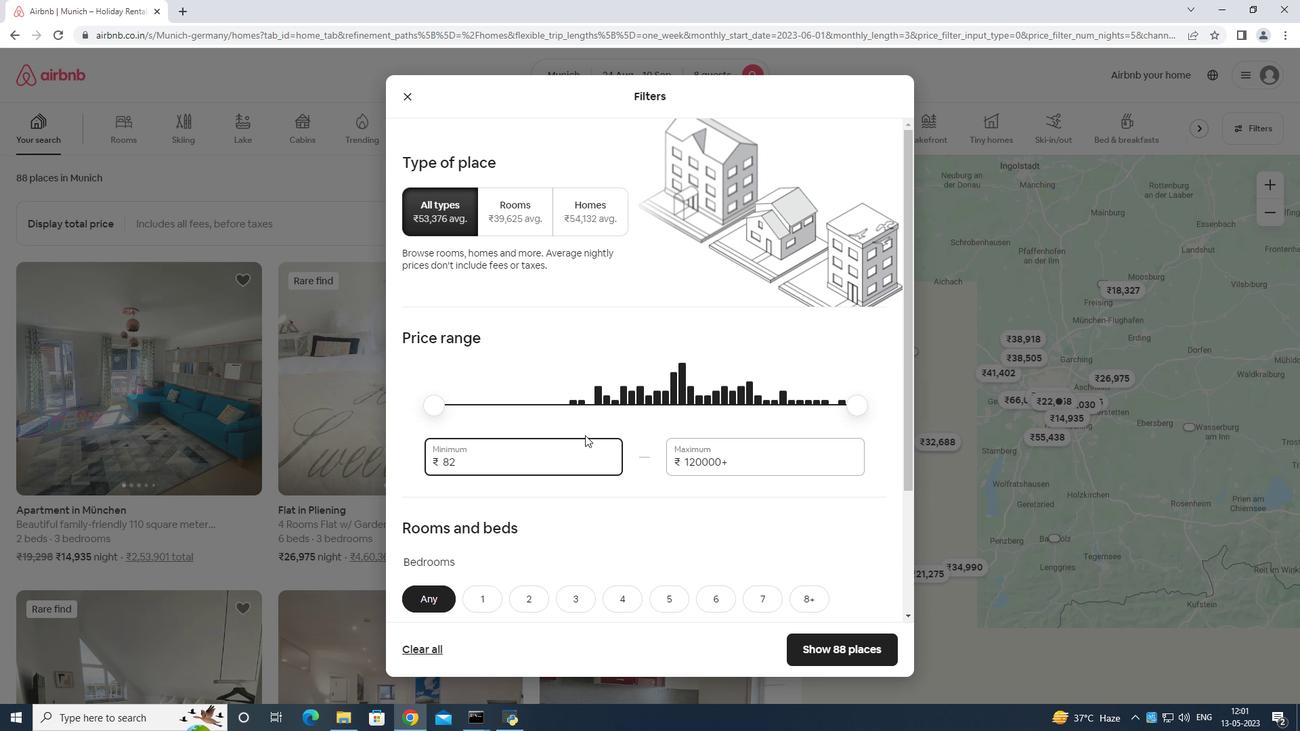 
Action: Key pressed <Key.backspace>
Screenshot: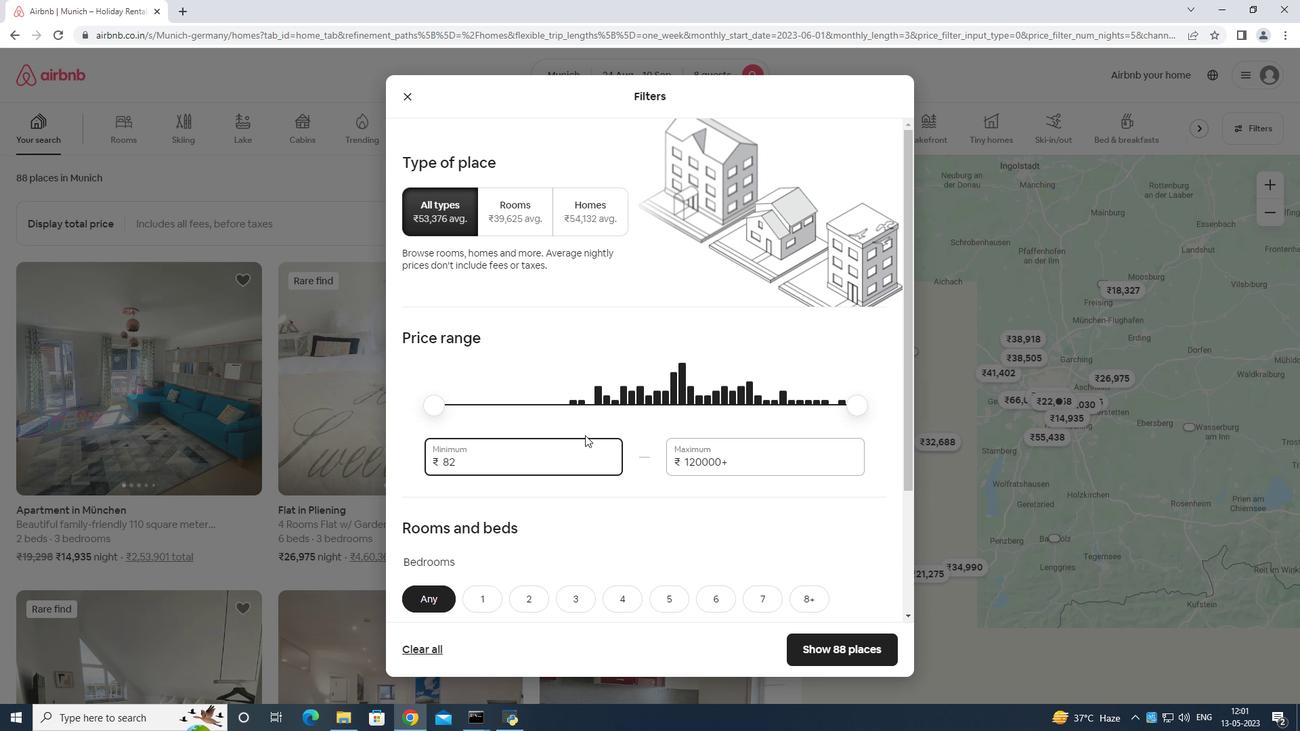 
Action: Mouse moved to (588, 434)
Screenshot: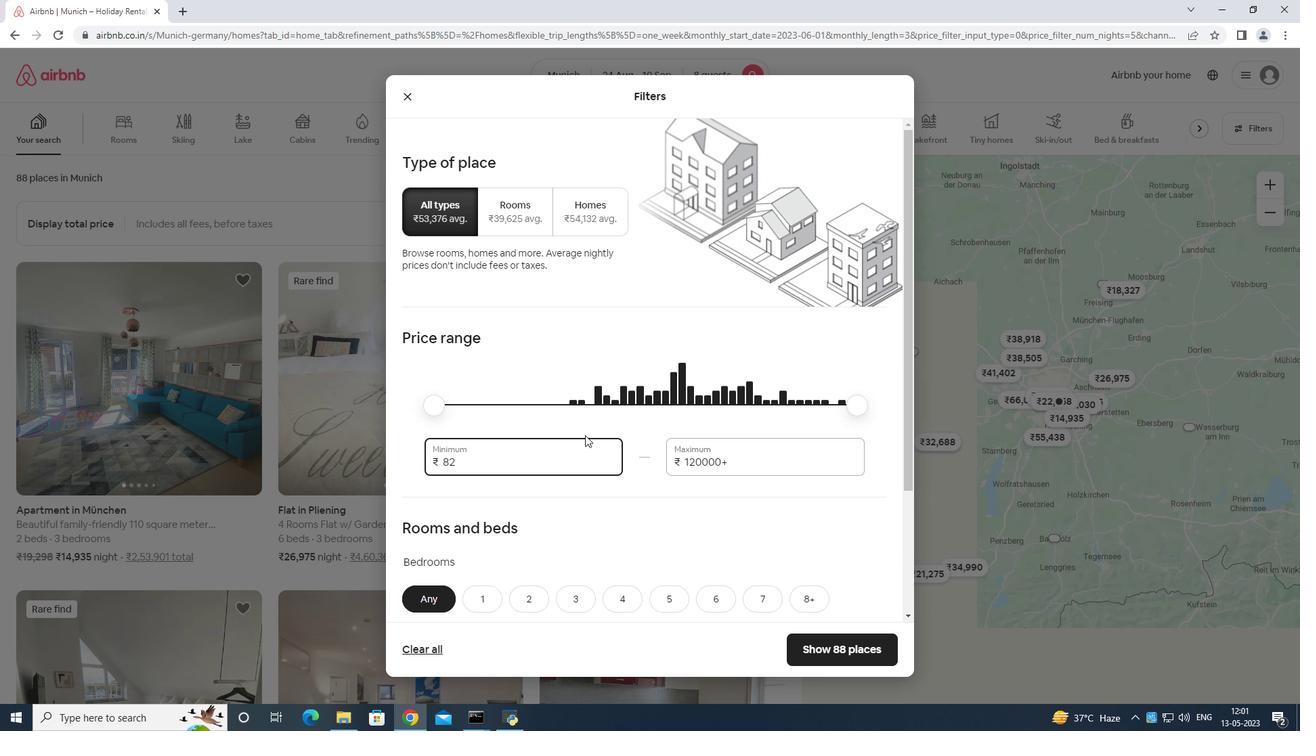 
Action: Key pressed <Key.backspace>
Screenshot: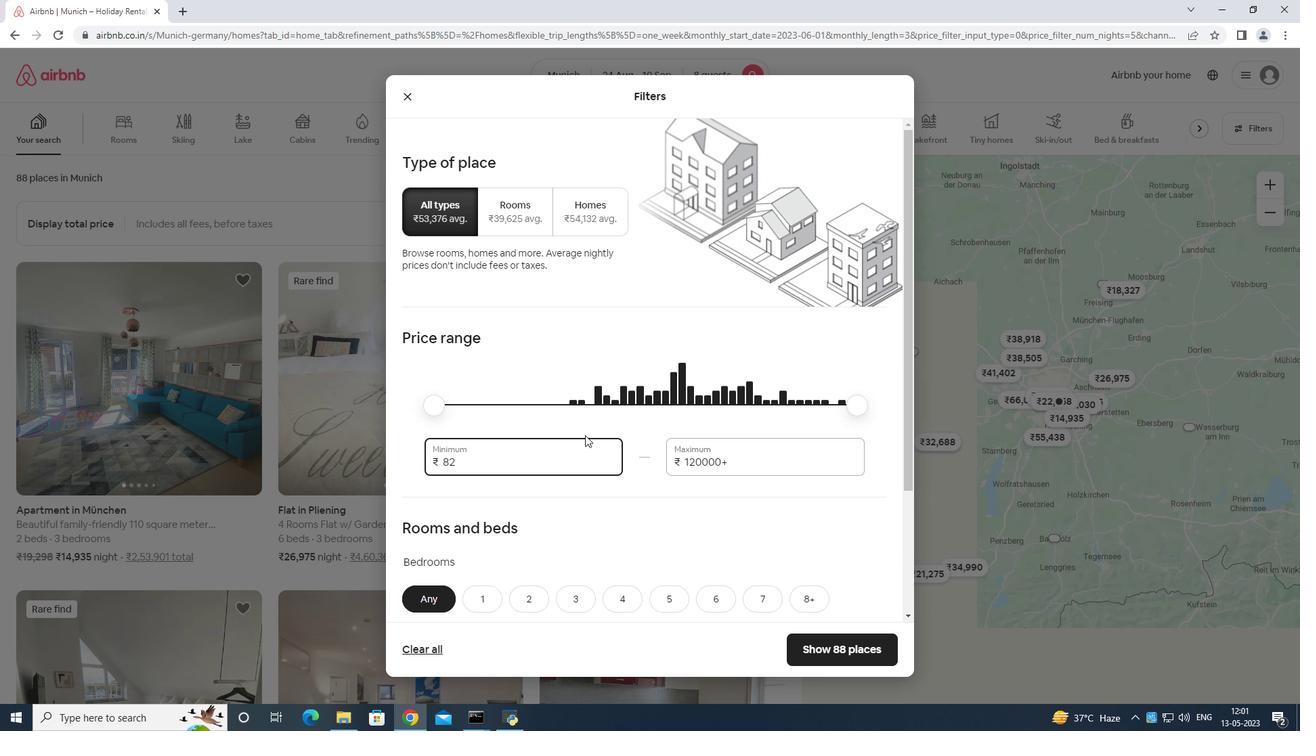 
Action: Mouse moved to (590, 432)
Screenshot: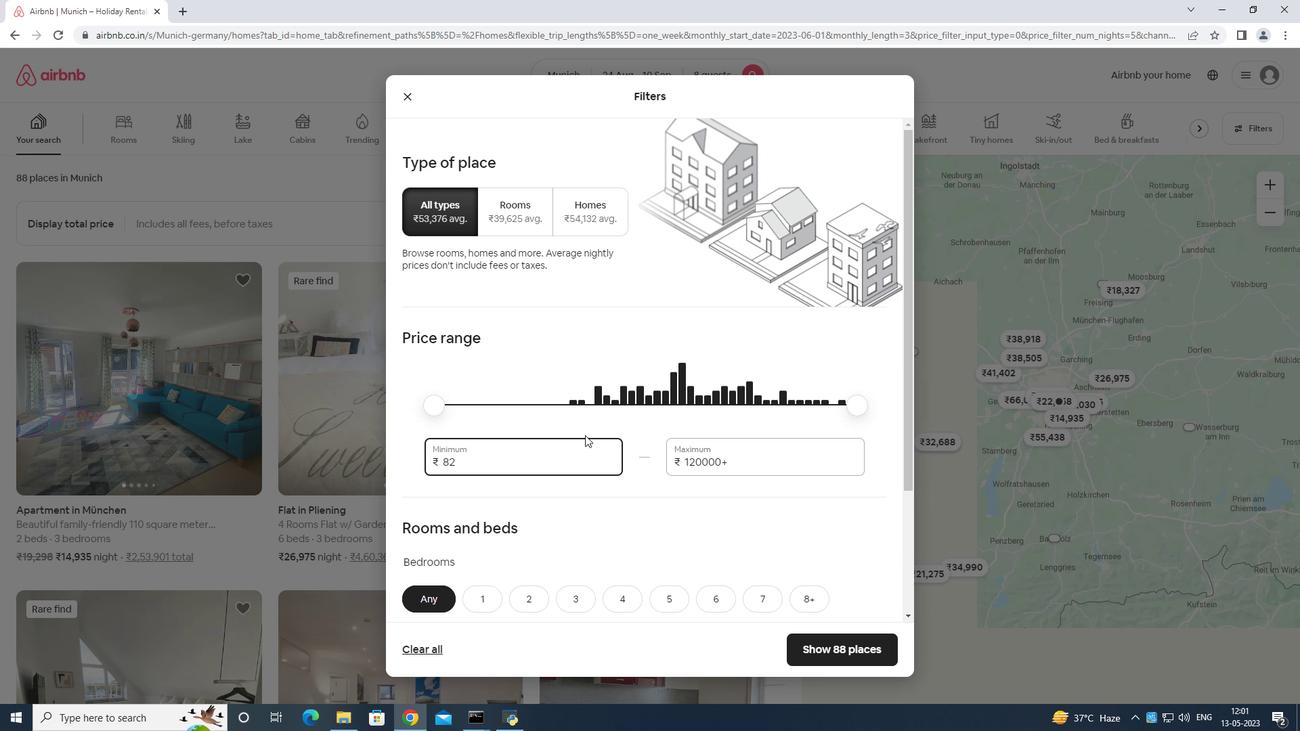
Action: Key pressed <Key.backspace>
Screenshot: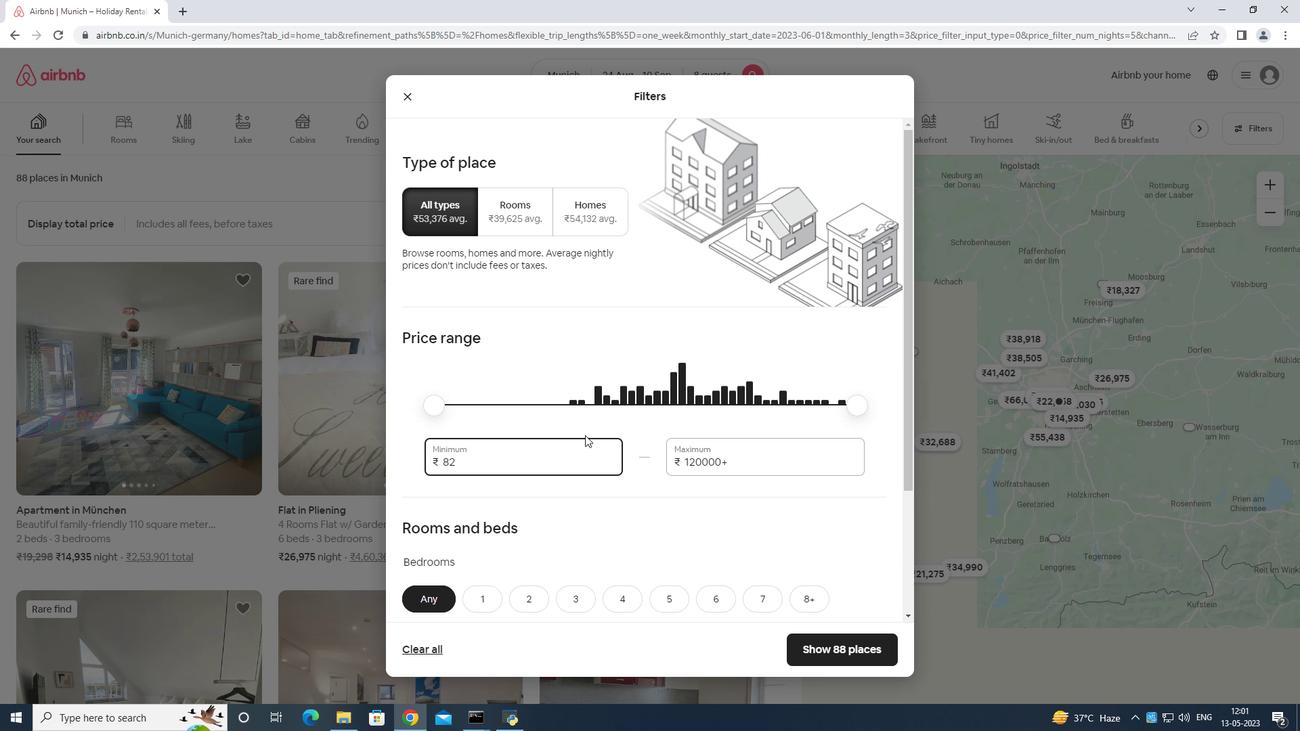 
Action: Mouse moved to (592, 431)
Screenshot: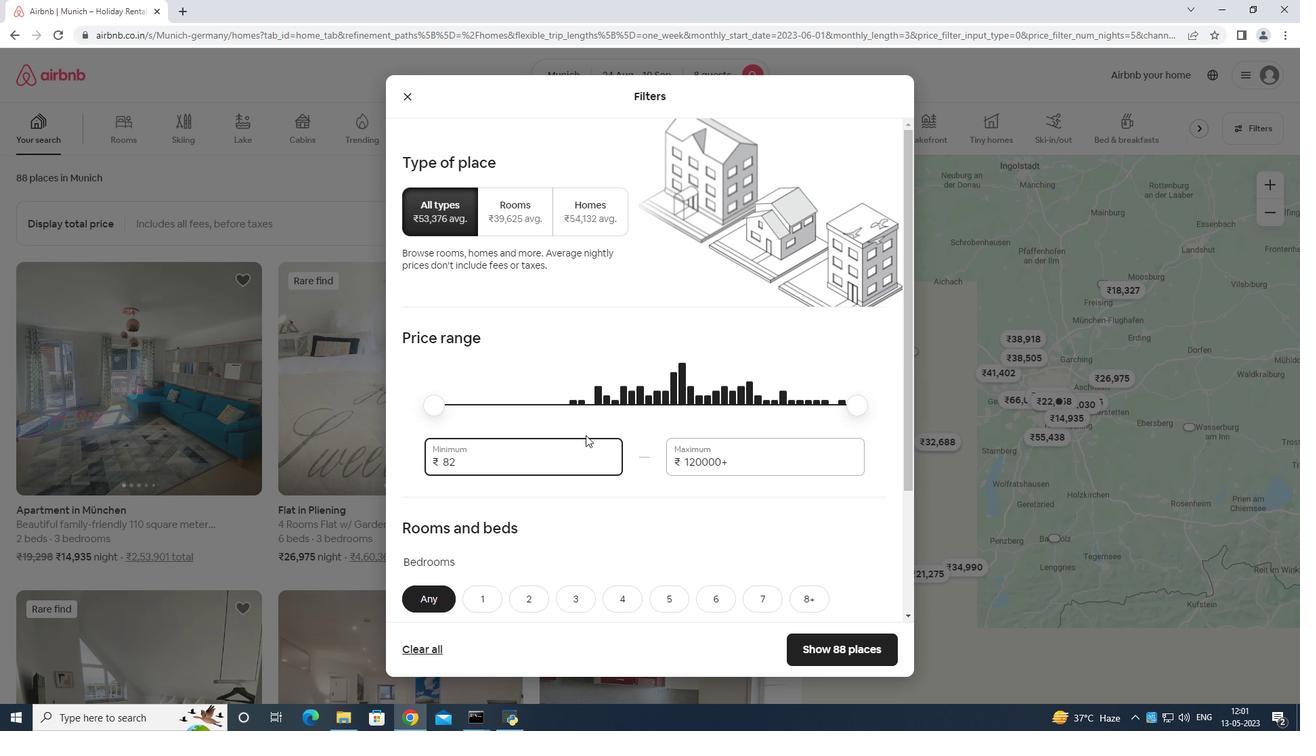 
Action: Key pressed <Key.backspace><Key.backspace><Key.backspace><Key.backspace><Key.backspace><Key.backspace><Key.backspace><Key.backspace><Key.backspace>
Screenshot: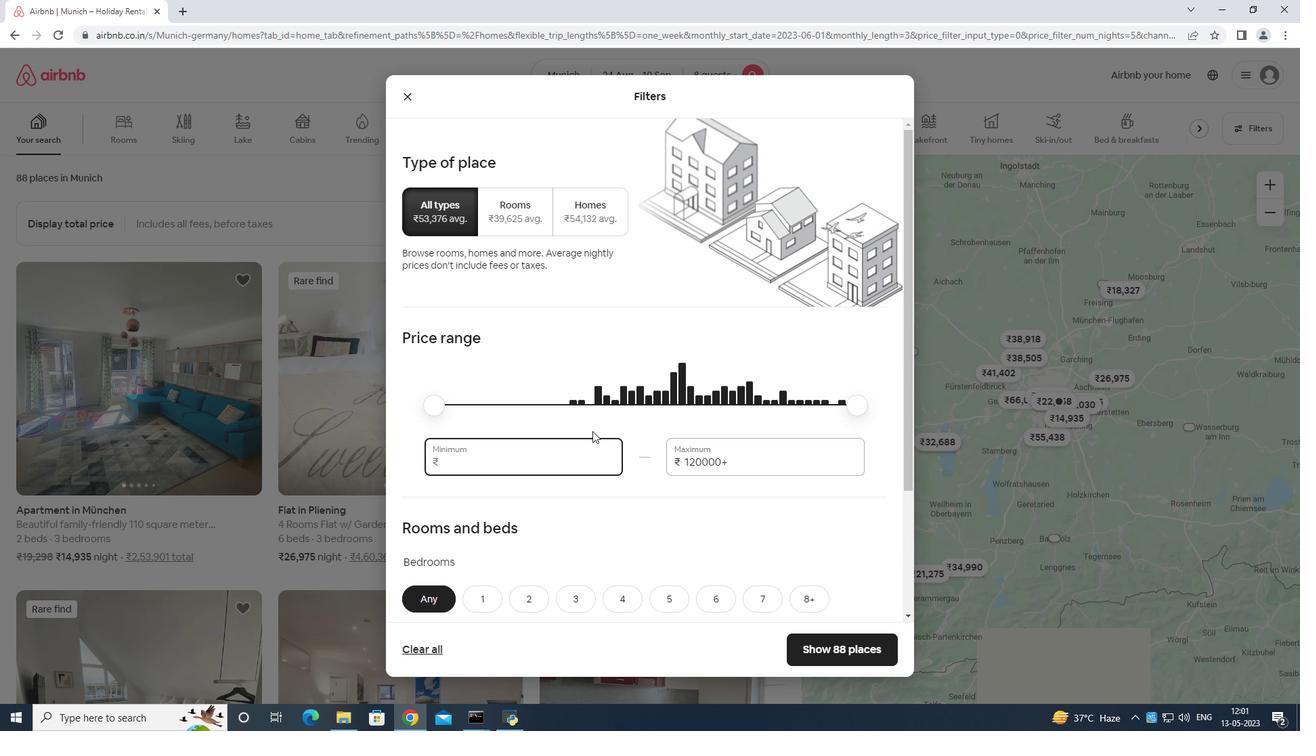 
Action: Mouse moved to (594, 431)
Screenshot: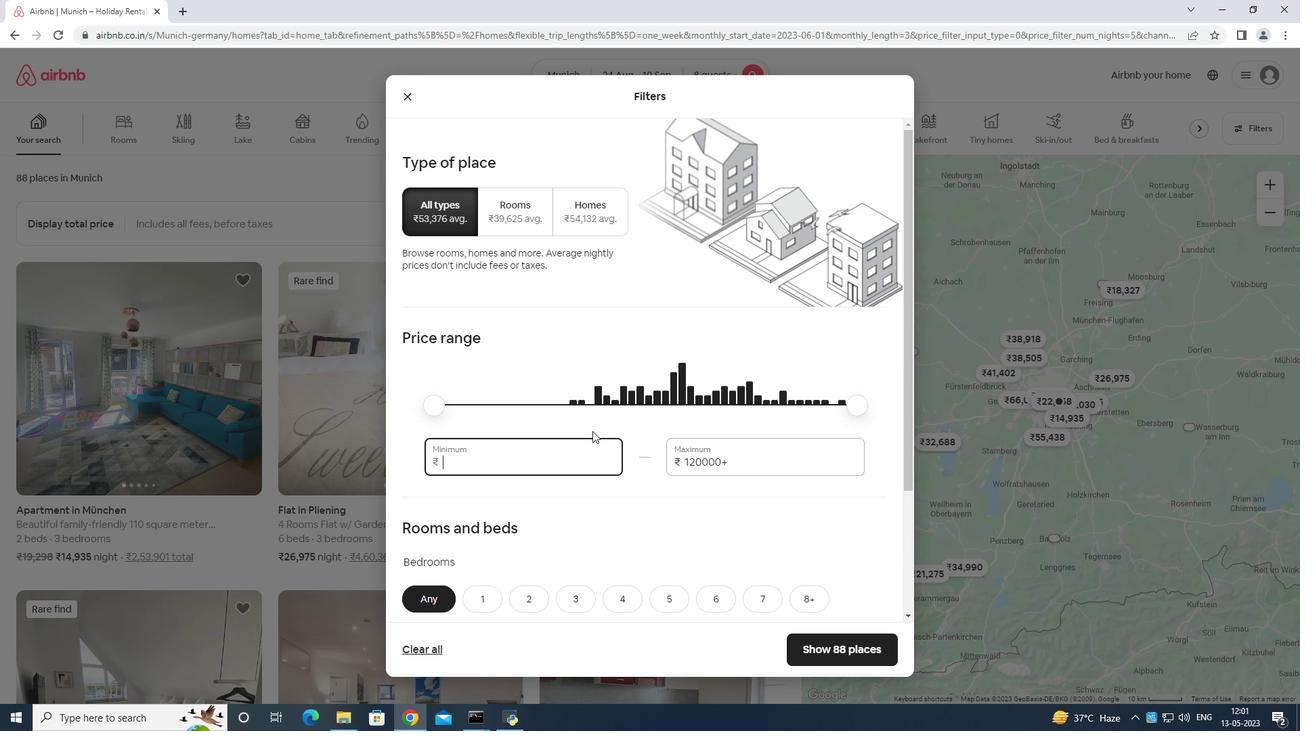 
Action: Key pressed 1
Screenshot: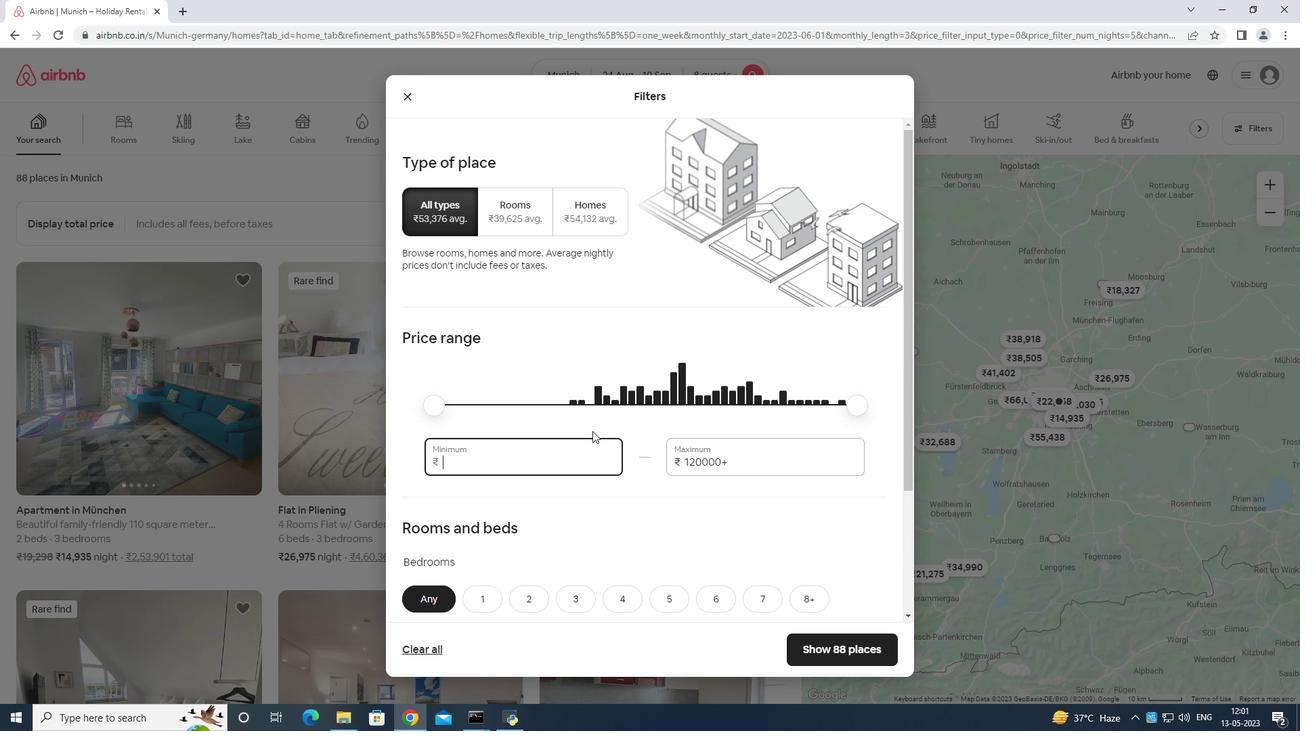 
Action: Mouse moved to (596, 431)
Screenshot: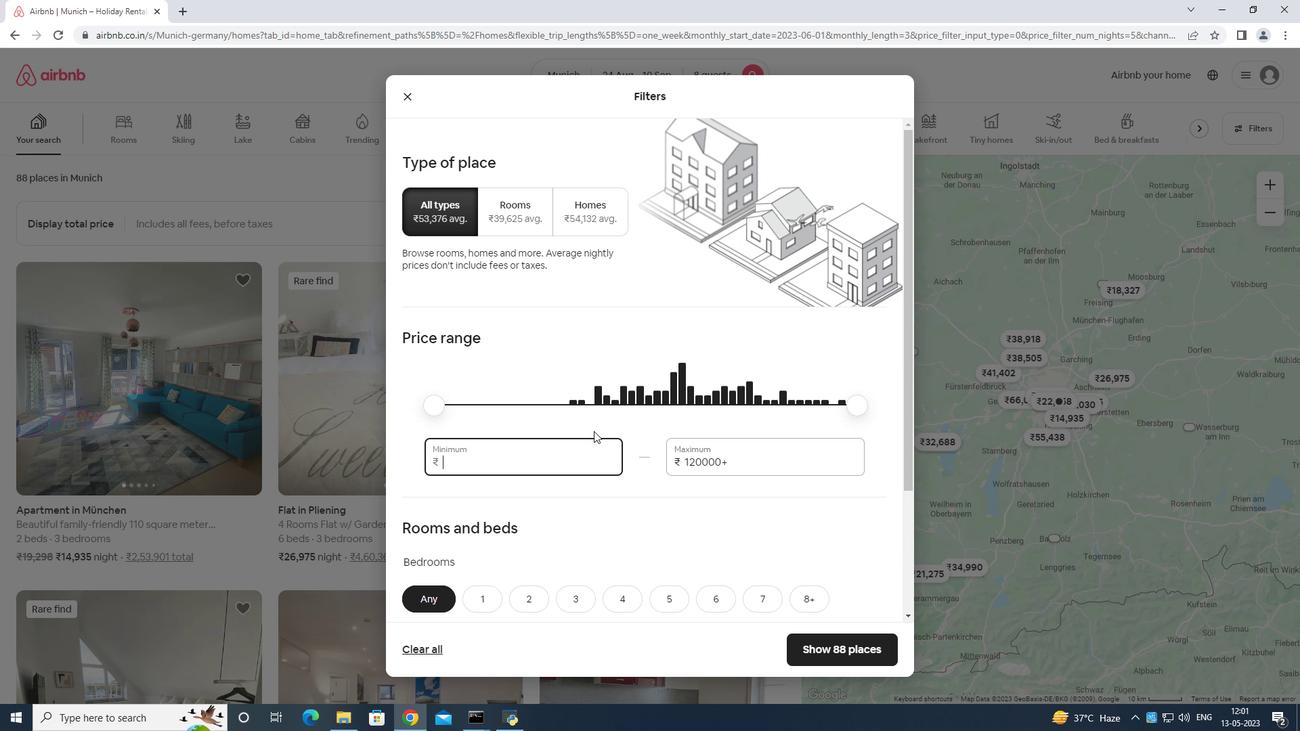 
Action: Key pressed 2
Screenshot: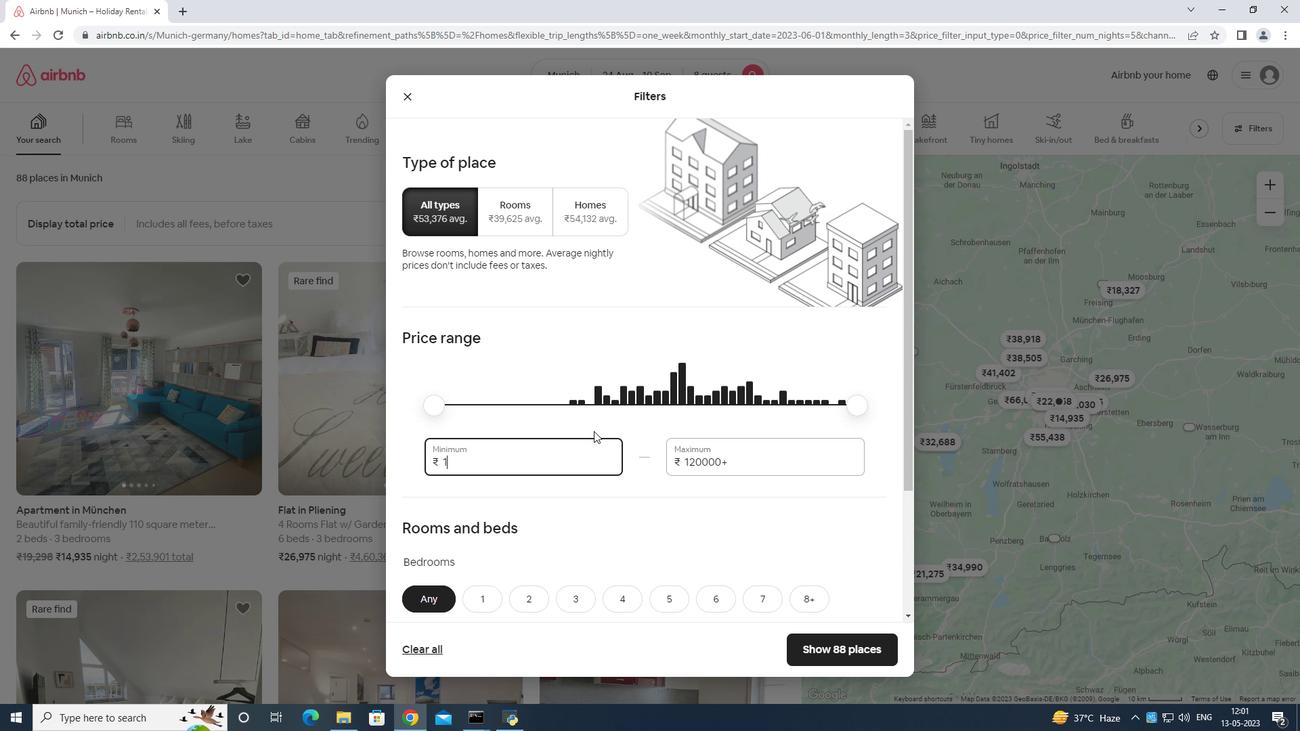 
Action: Mouse moved to (599, 432)
Screenshot: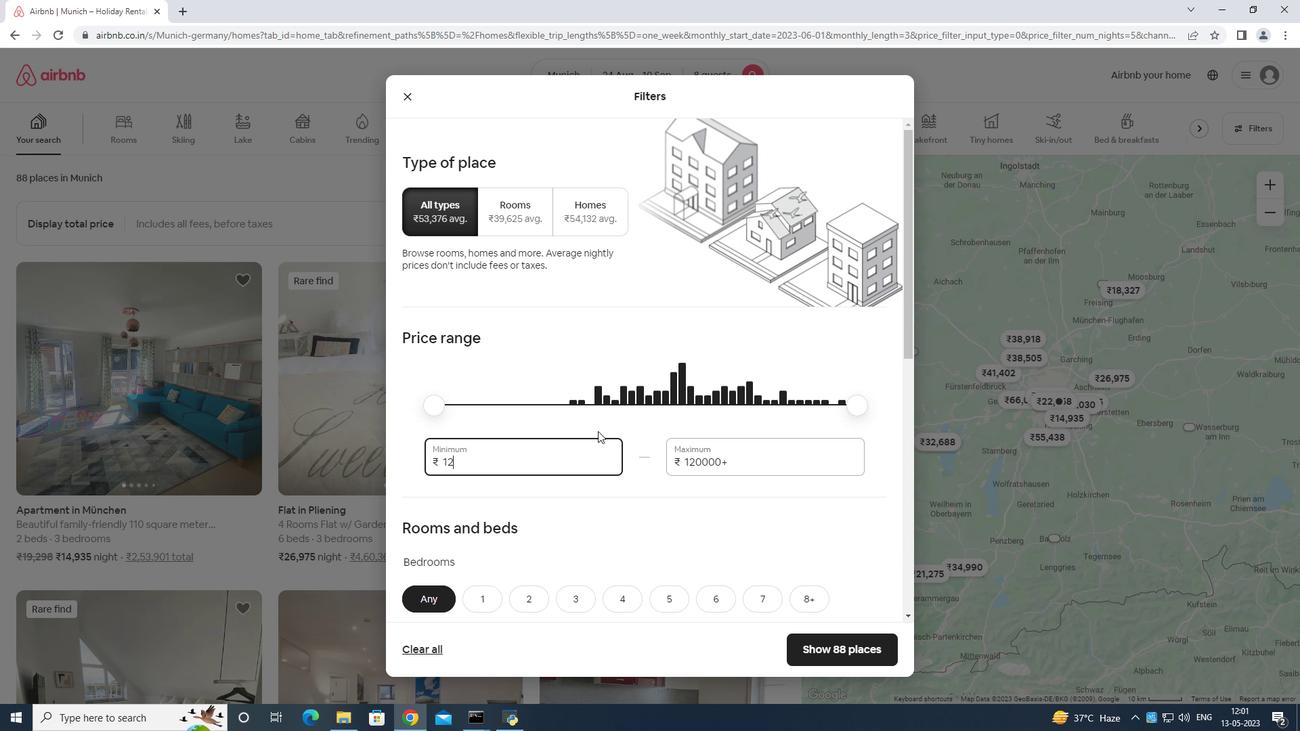 
Action: Key pressed 0
Screenshot: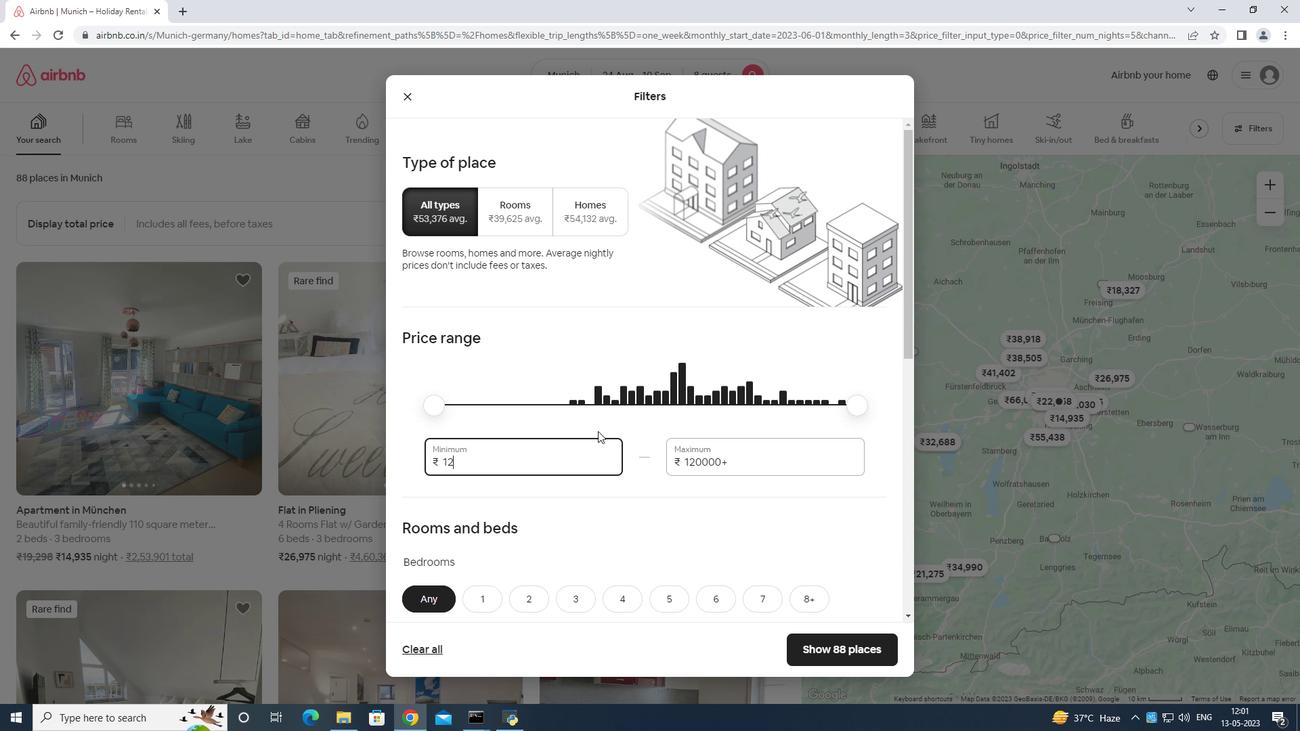 
Action: Mouse moved to (600, 432)
Screenshot: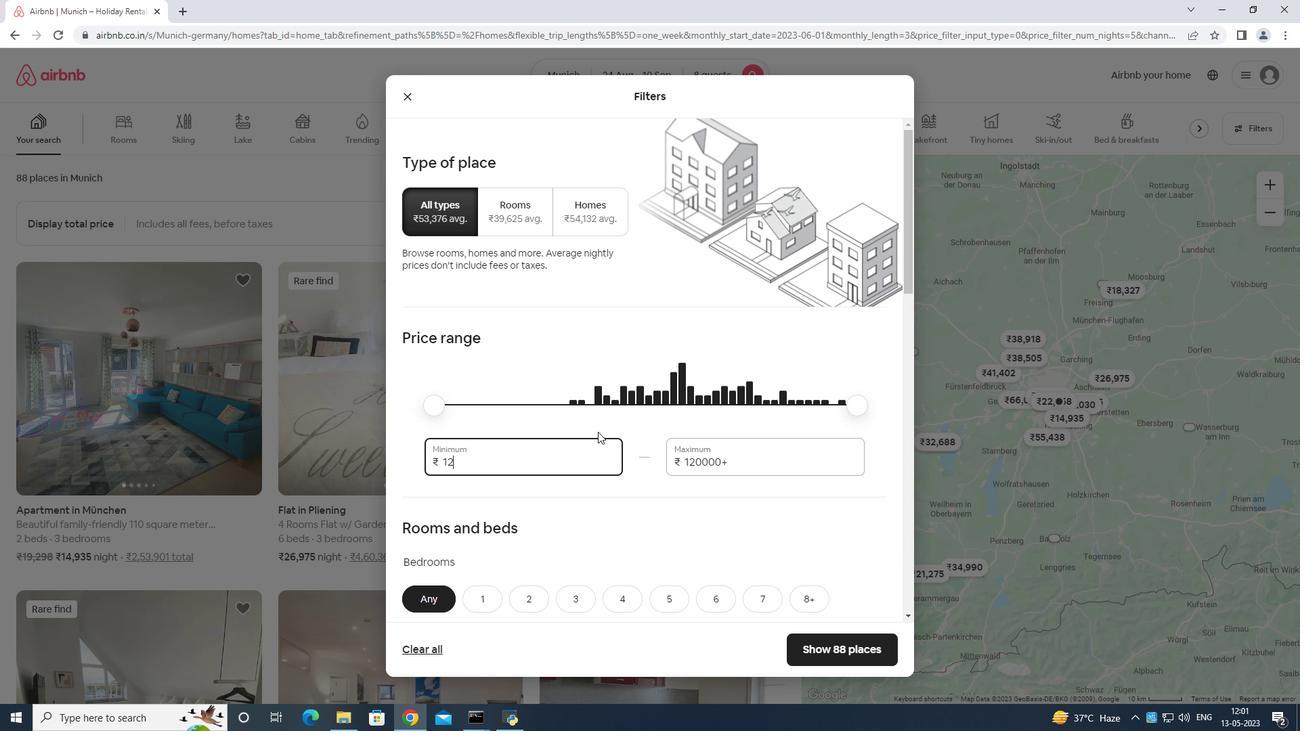 
Action: Key pressed 0
Screenshot: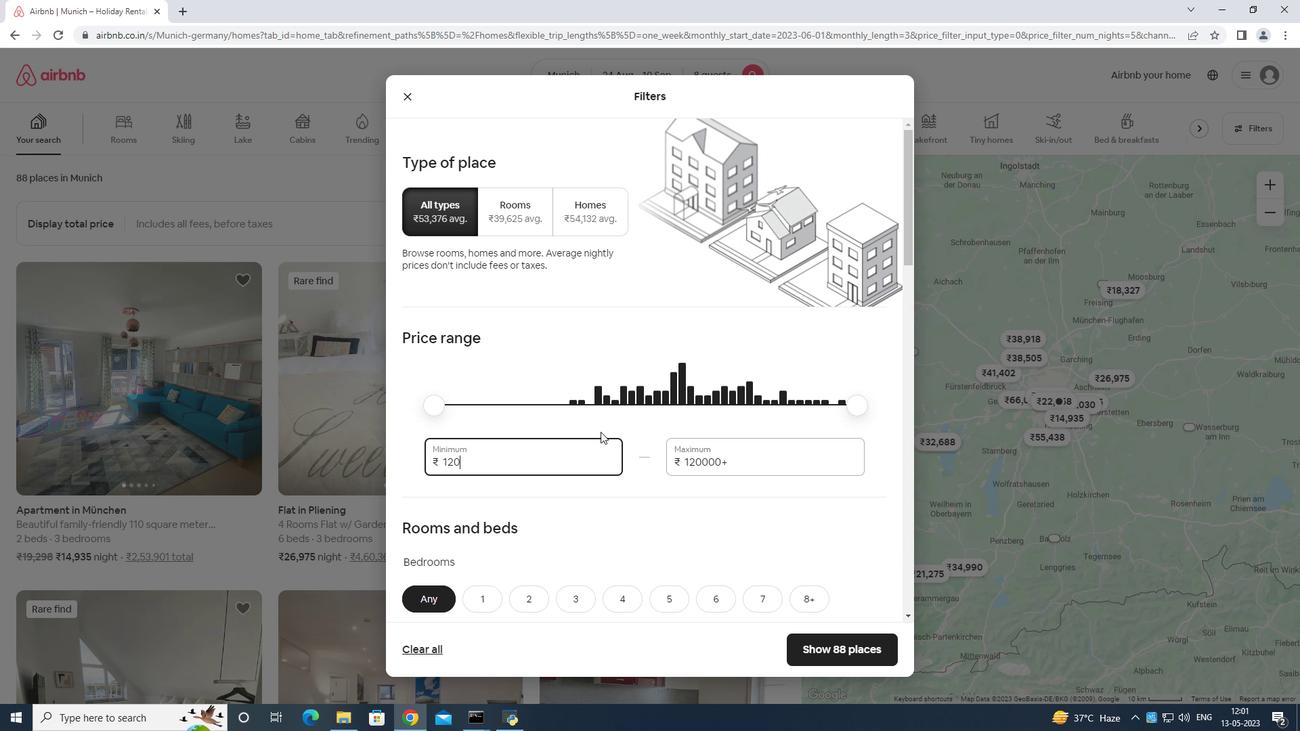 
Action: Mouse moved to (601, 432)
Screenshot: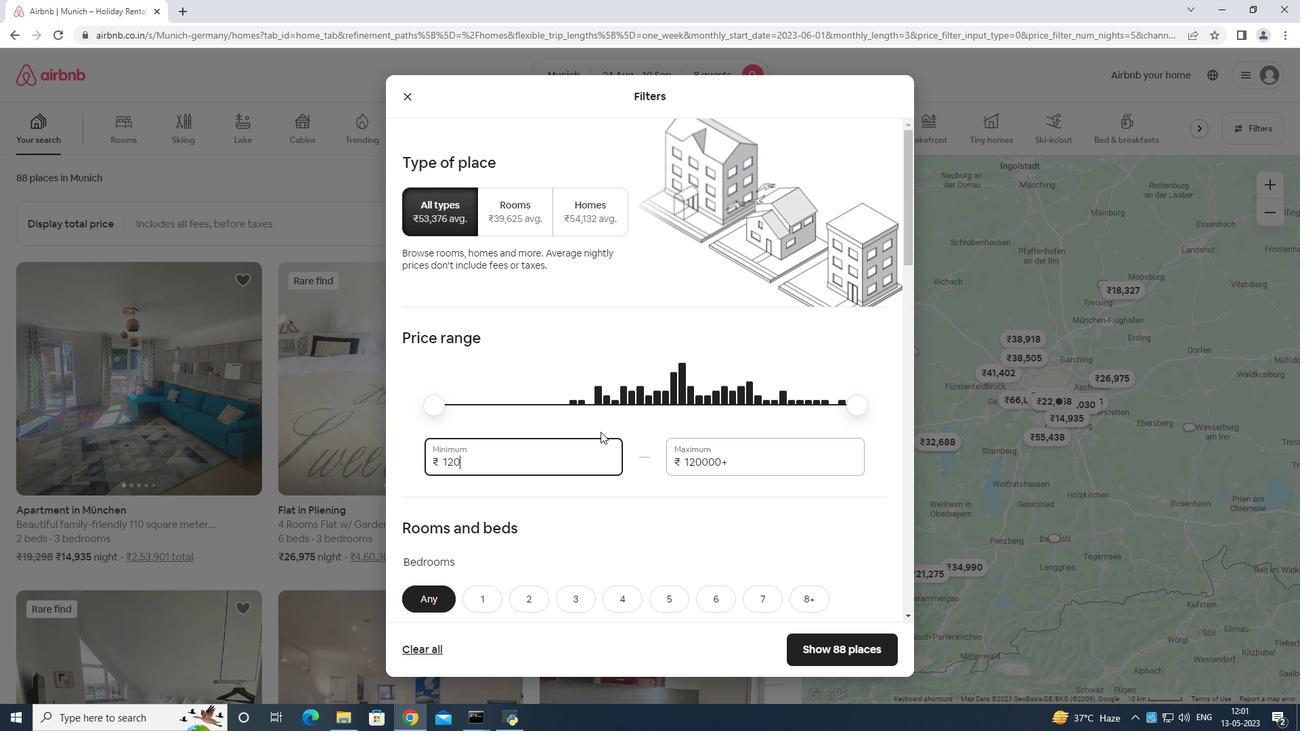 
Action: Key pressed 0
Screenshot: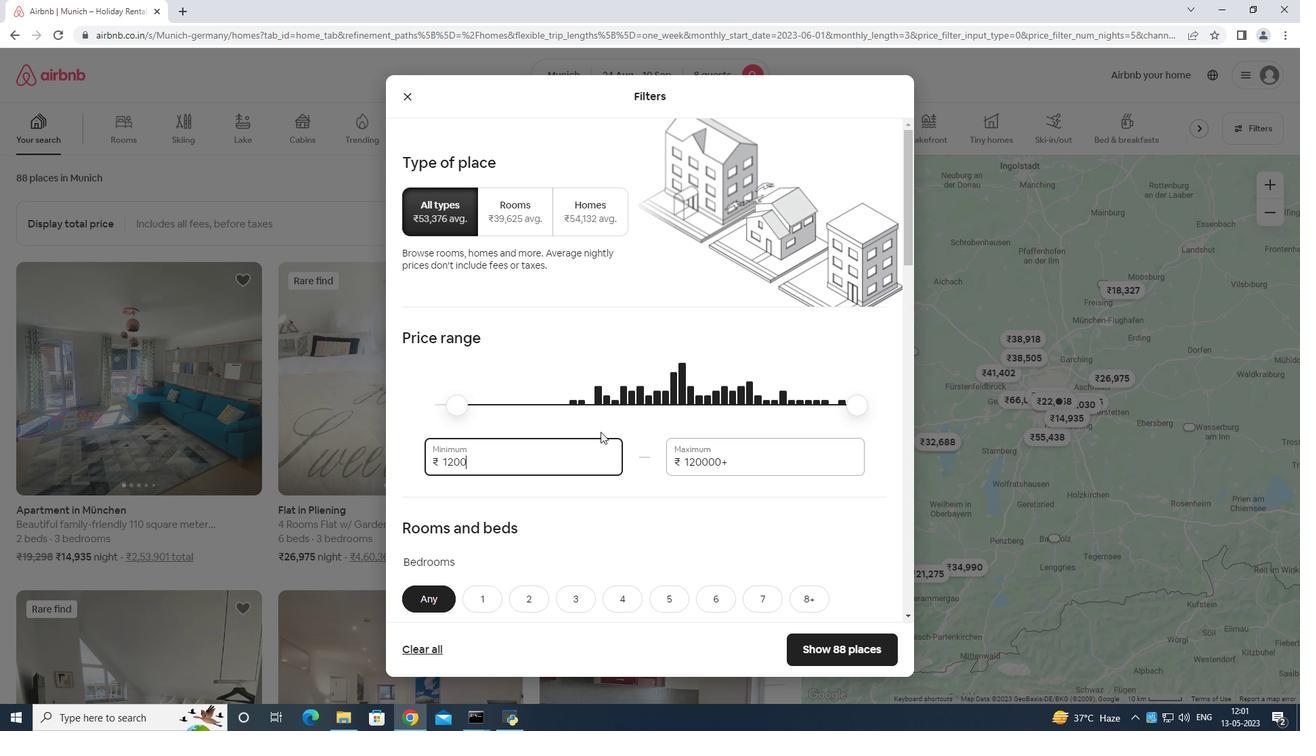 
Action: Mouse moved to (770, 459)
Screenshot: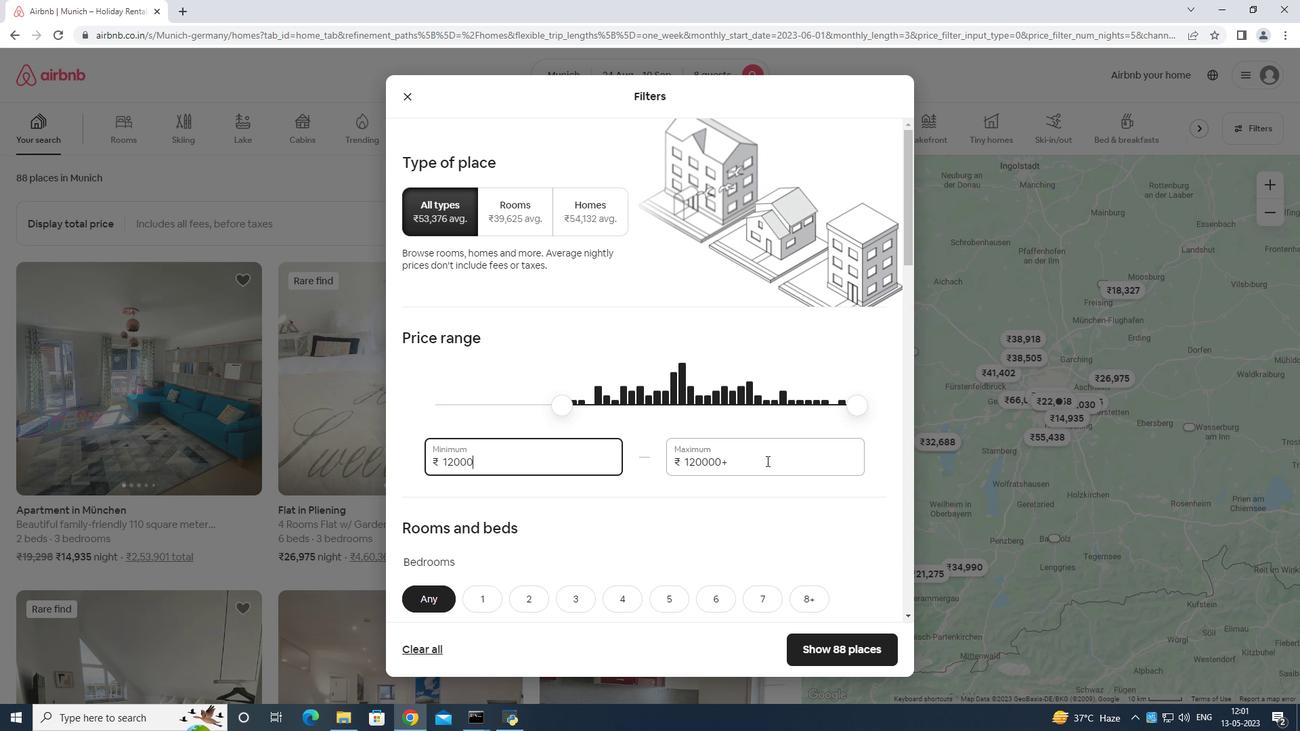 
Action: Mouse pressed left at (770, 459)
Screenshot: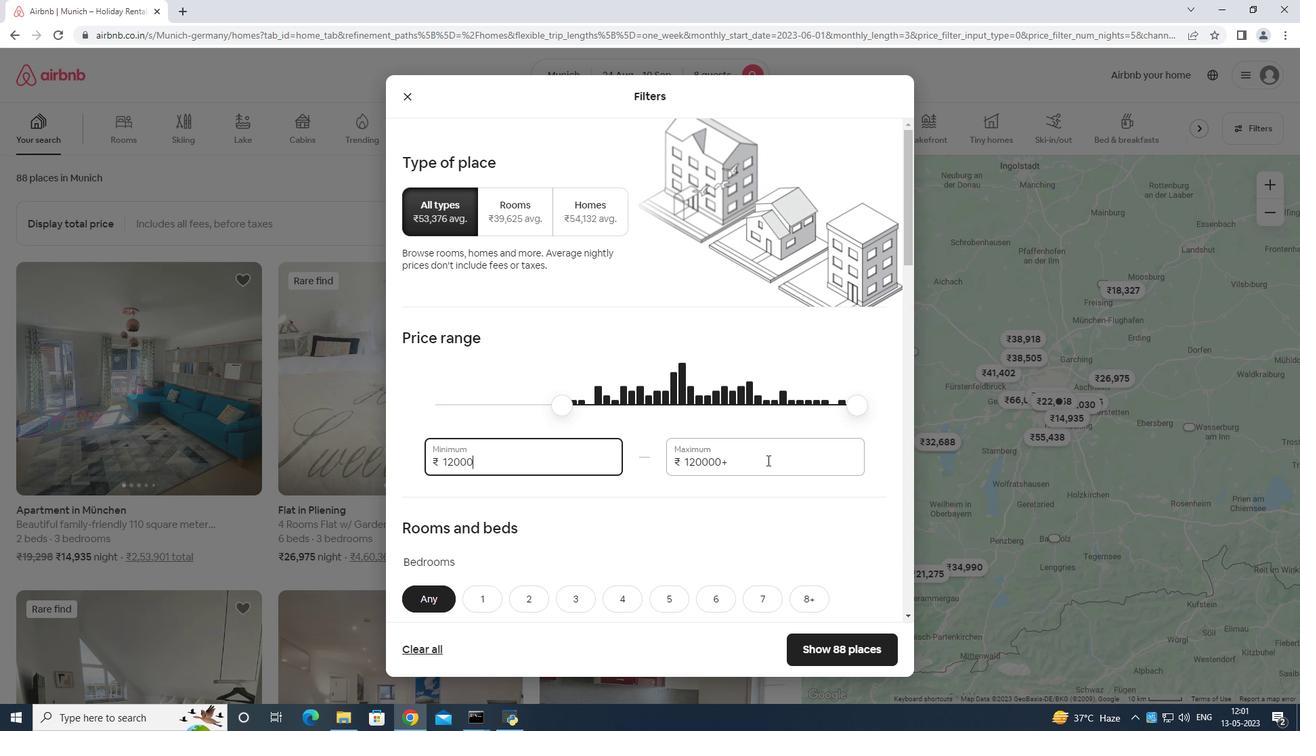 
Action: Mouse moved to (777, 455)
Screenshot: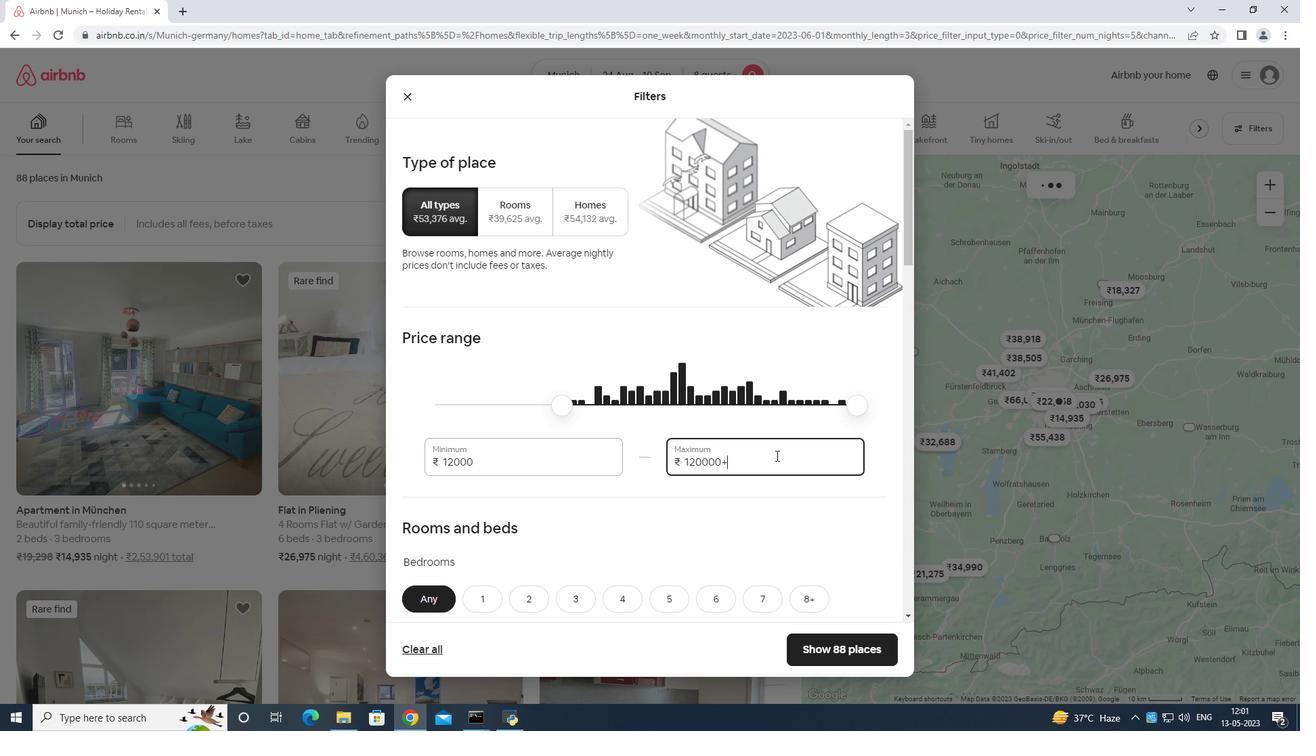 
Action: Key pressed <Key.backspace>
Screenshot: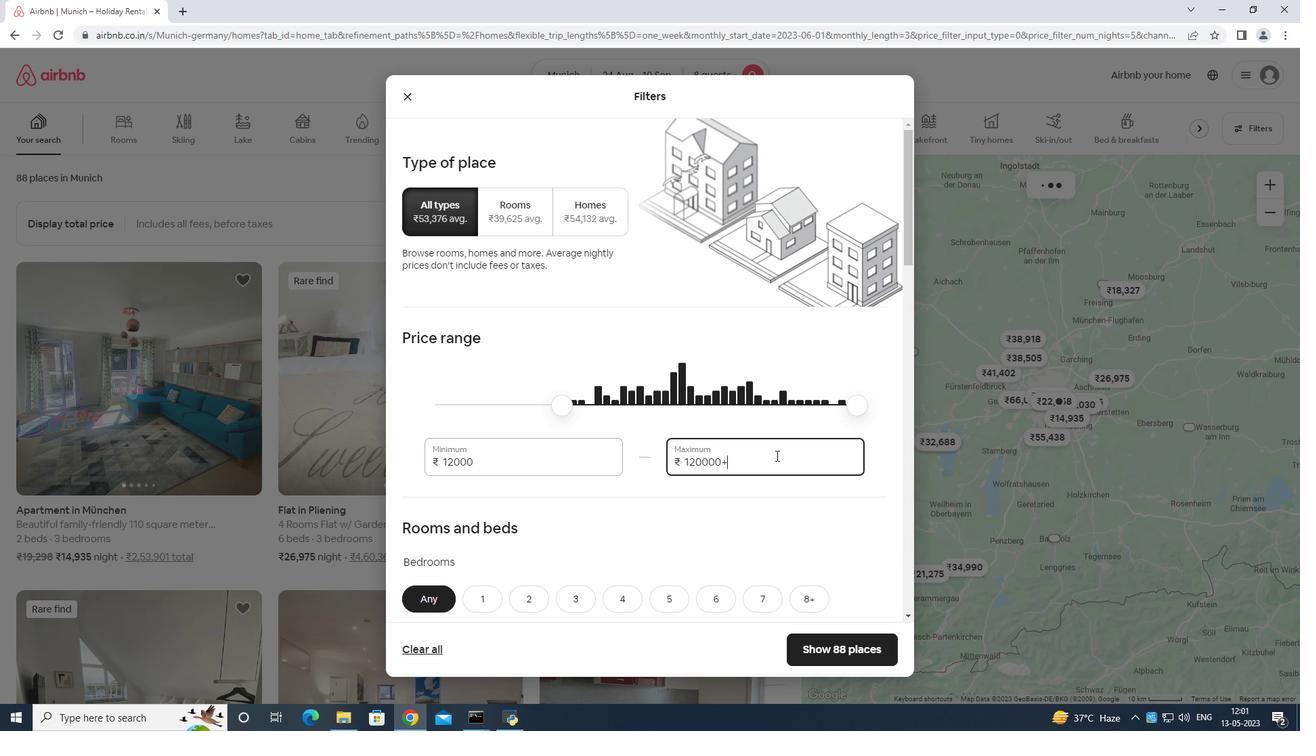 
Action: Mouse moved to (777, 454)
Screenshot: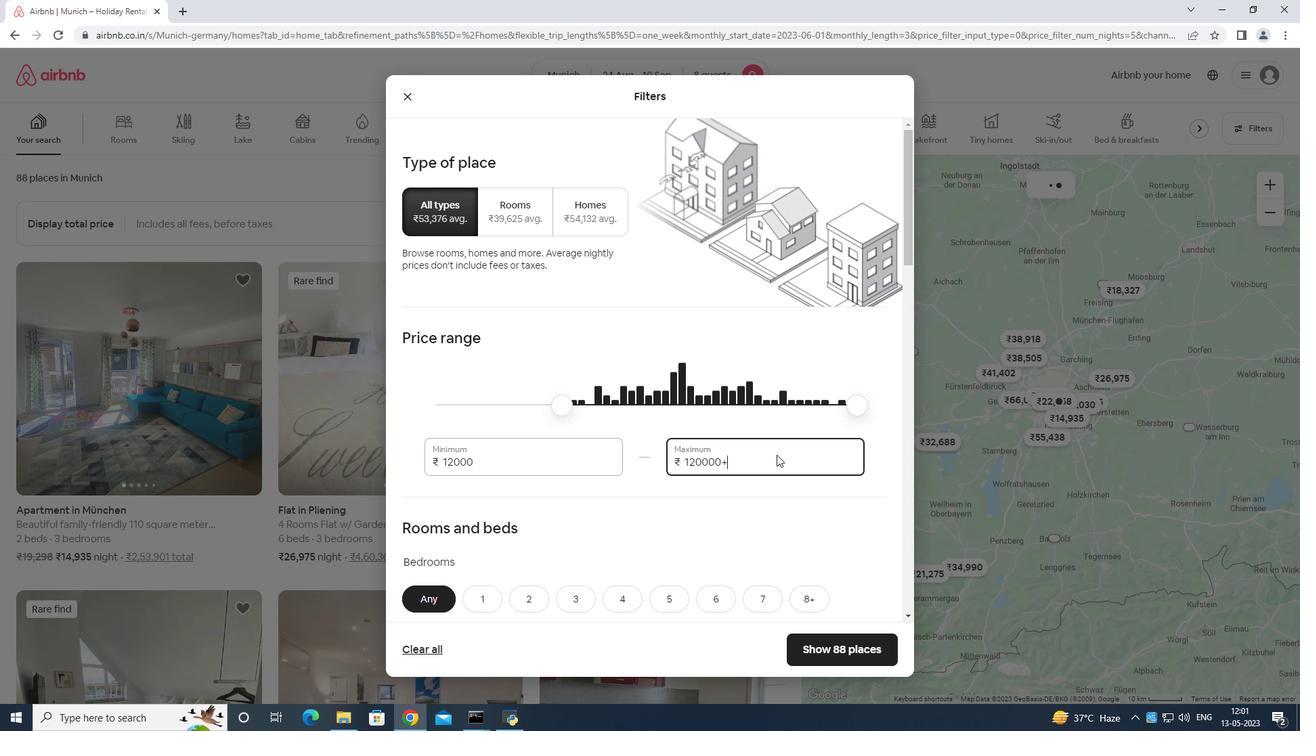 
Action: Key pressed <Key.backspace><Key.backspace><Key.backspace><Key.backspace><Key.backspace><Key.backspace><Key.backspace><Key.backspace><Key.backspace><Key.backspace><Key.backspace><Key.backspace>
Screenshot: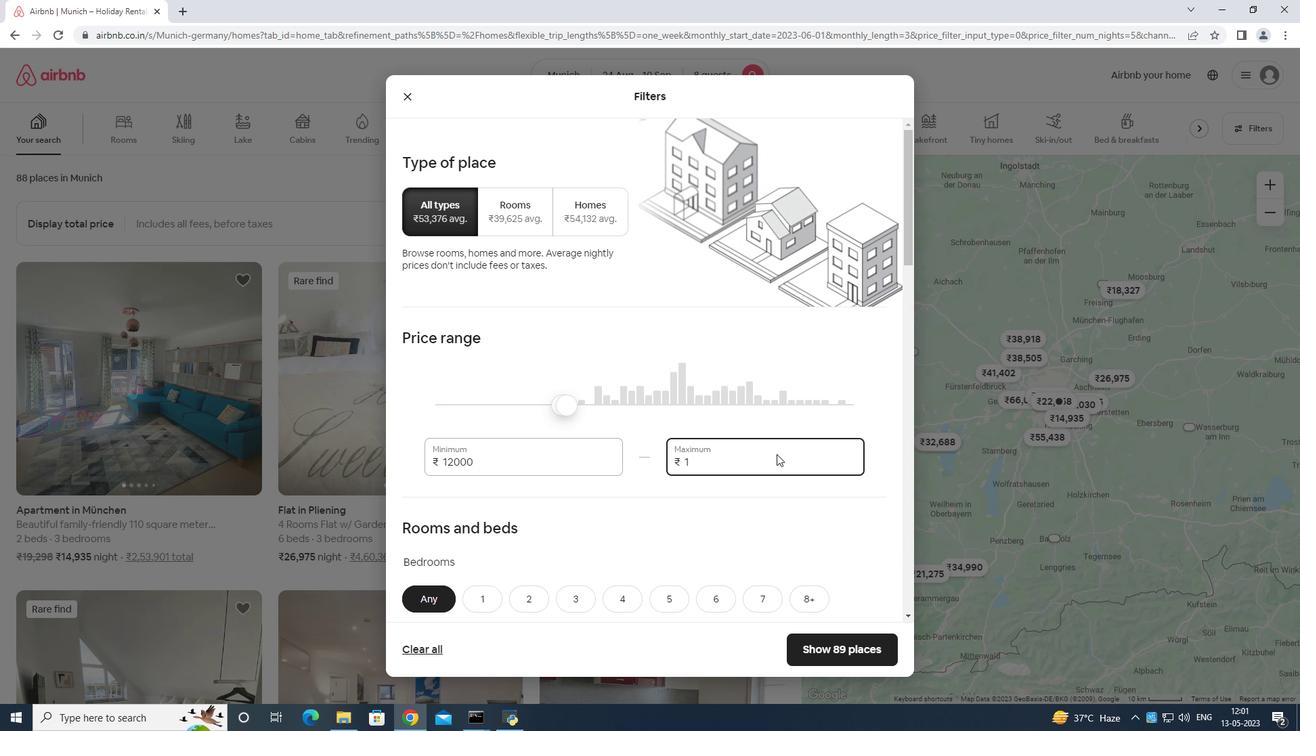 
Action: Mouse moved to (779, 453)
Screenshot: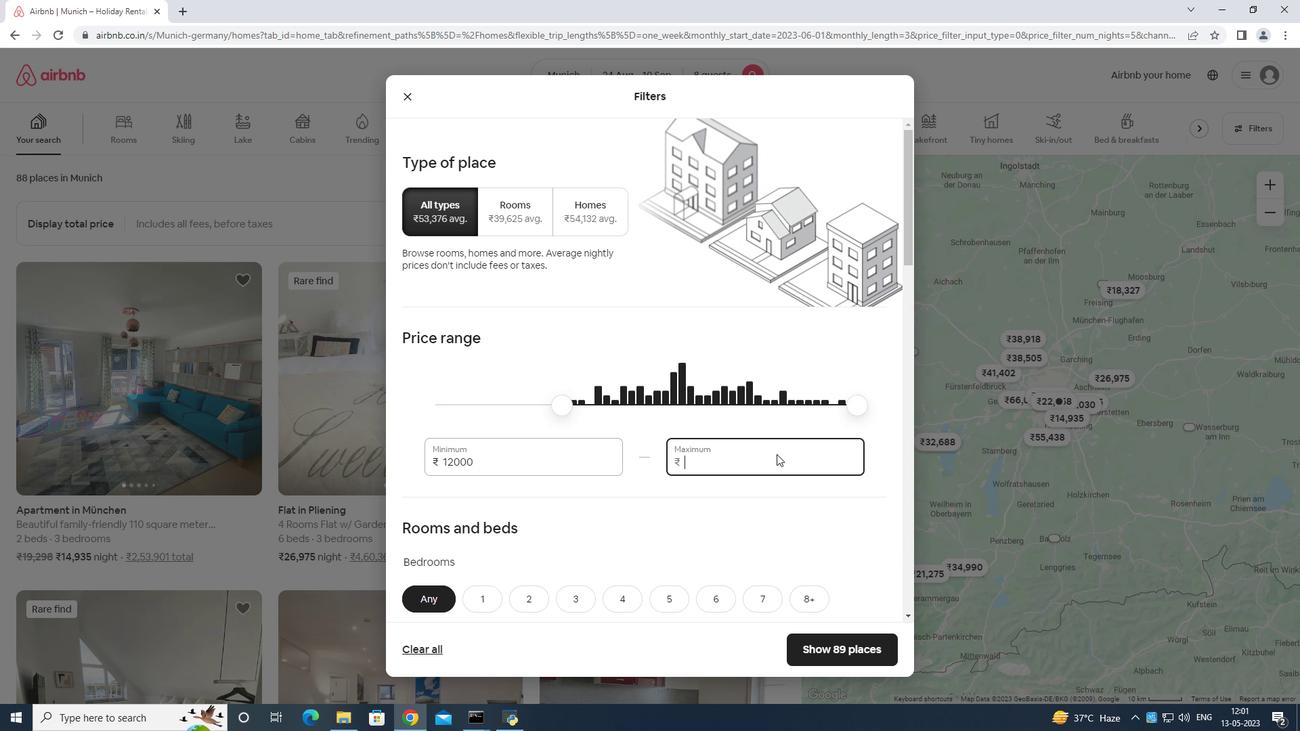 
Action: Key pressed 15000
Screenshot: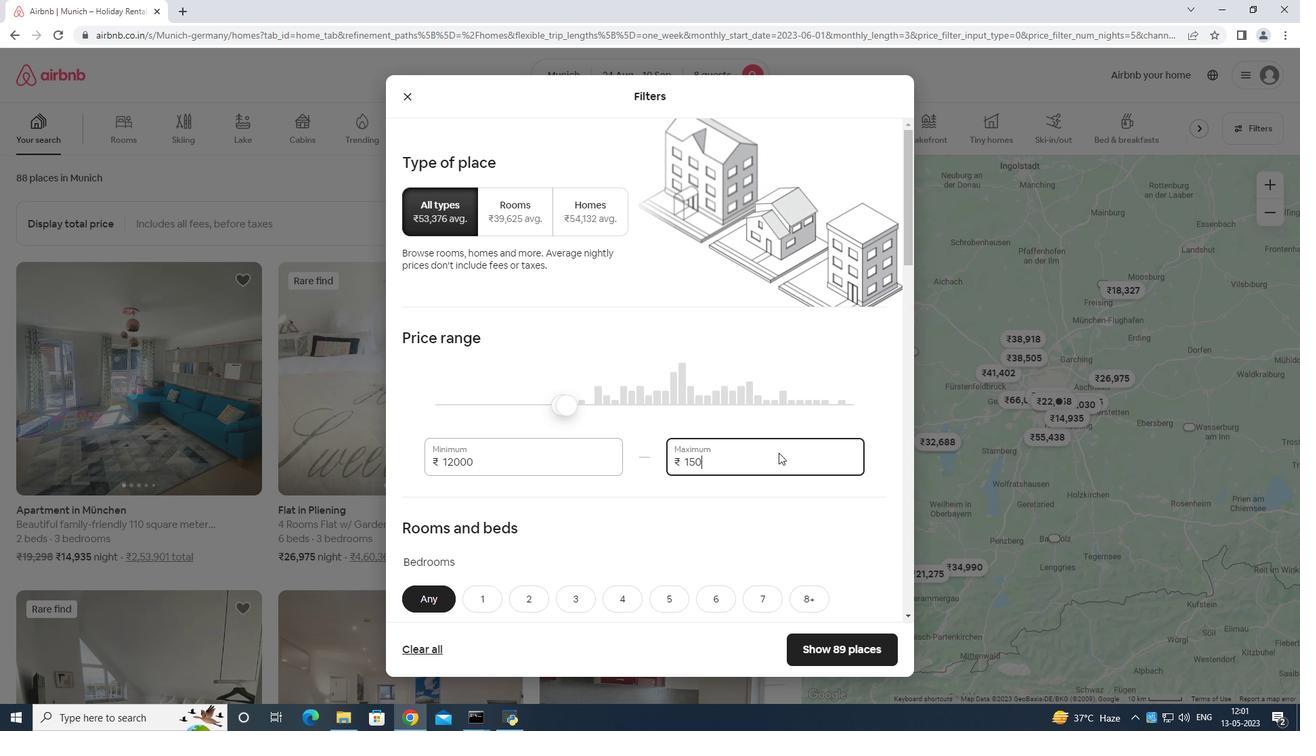 
Action: Mouse moved to (782, 447)
Screenshot: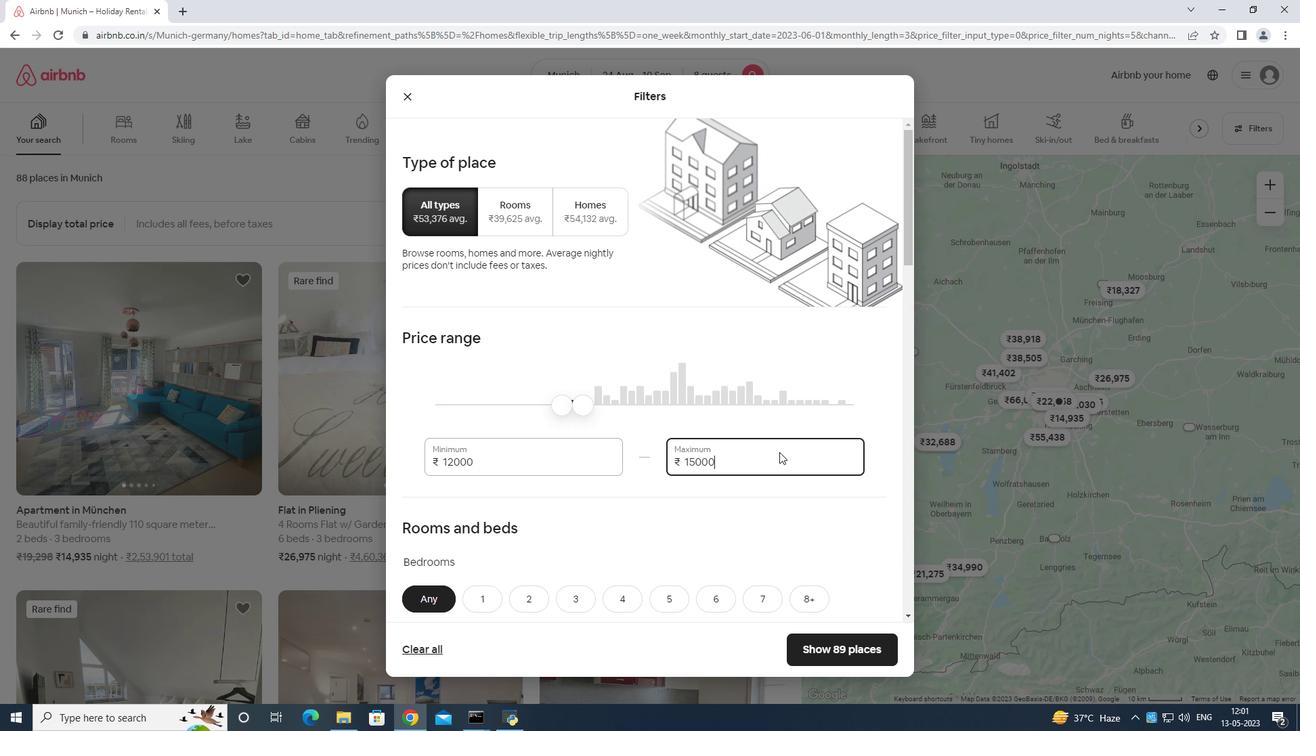 
Action: Mouse scrolled (782, 446) with delta (0, 0)
Screenshot: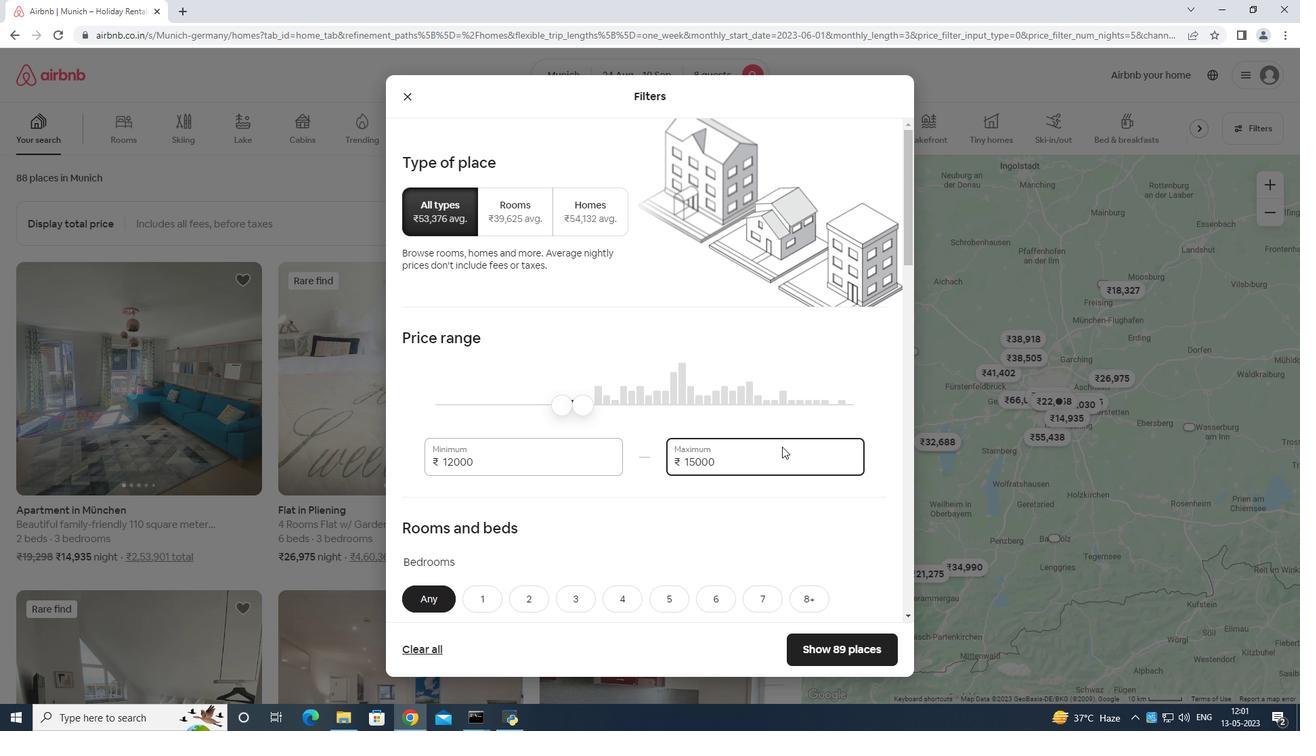 
Action: Mouse scrolled (782, 446) with delta (0, 0)
Screenshot: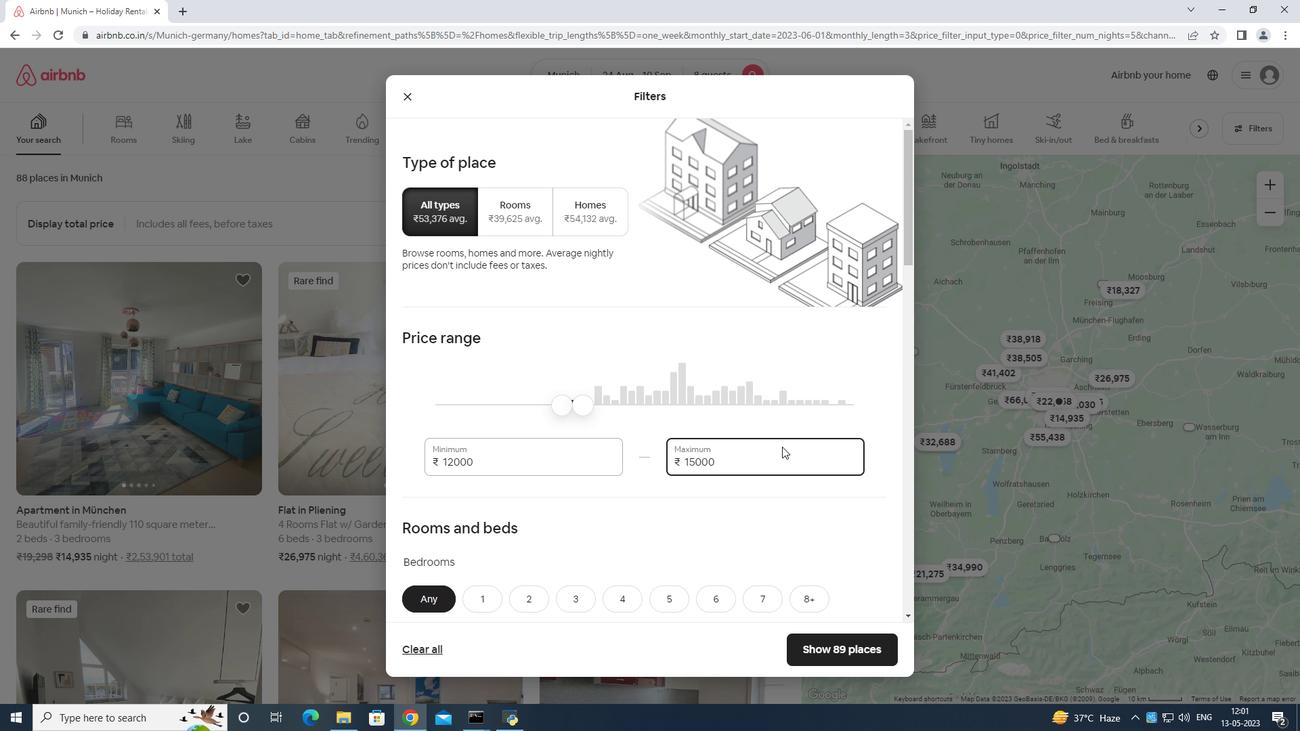 
Action: Mouse scrolled (782, 446) with delta (0, 0)
Screenshot: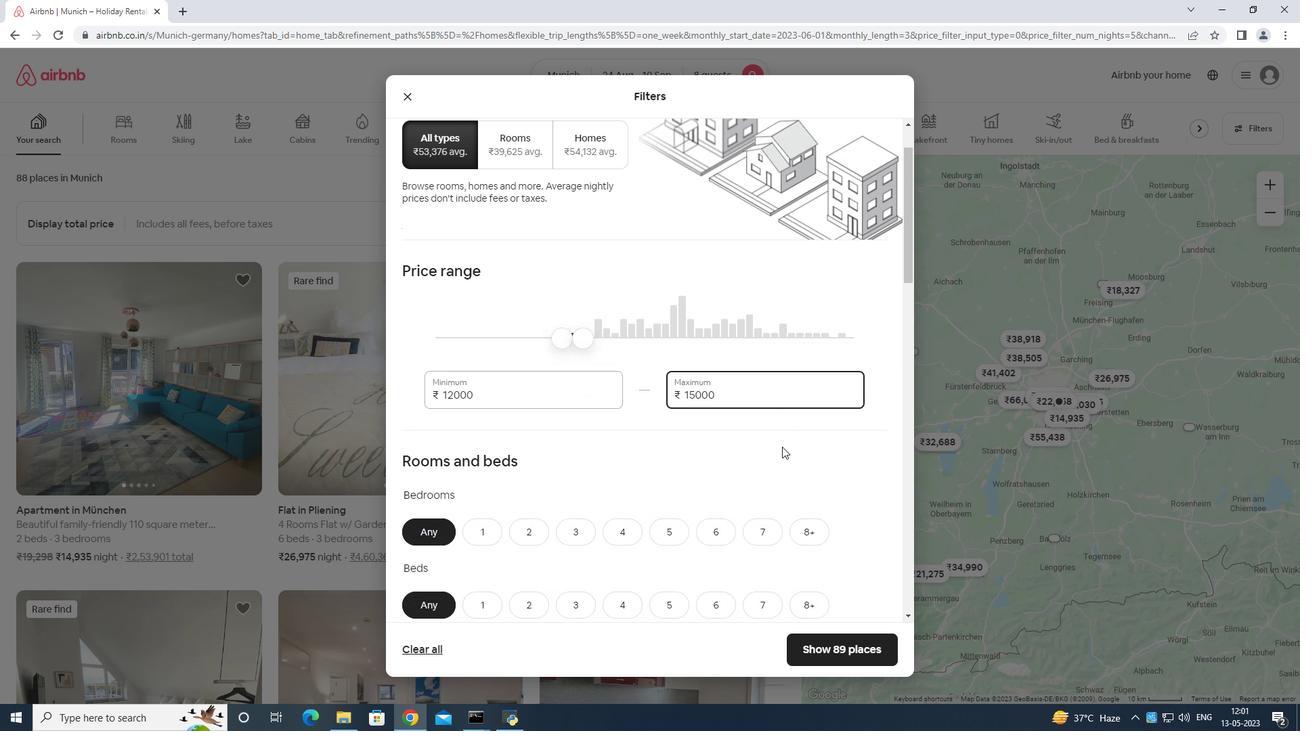 
Action: Mouse scrolled (782, 446) with delta (0, 0)
Screenshot: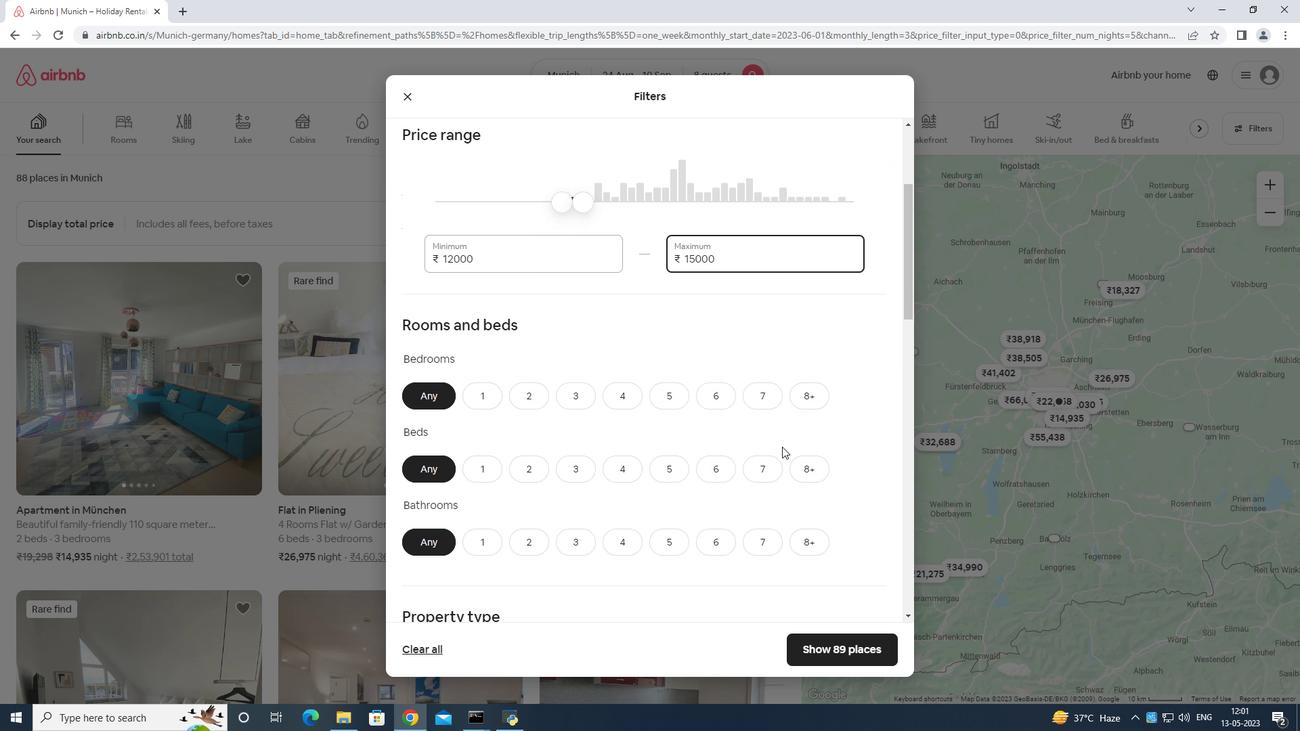 
Action: Mouse moved to (632, 329)
Screenshot: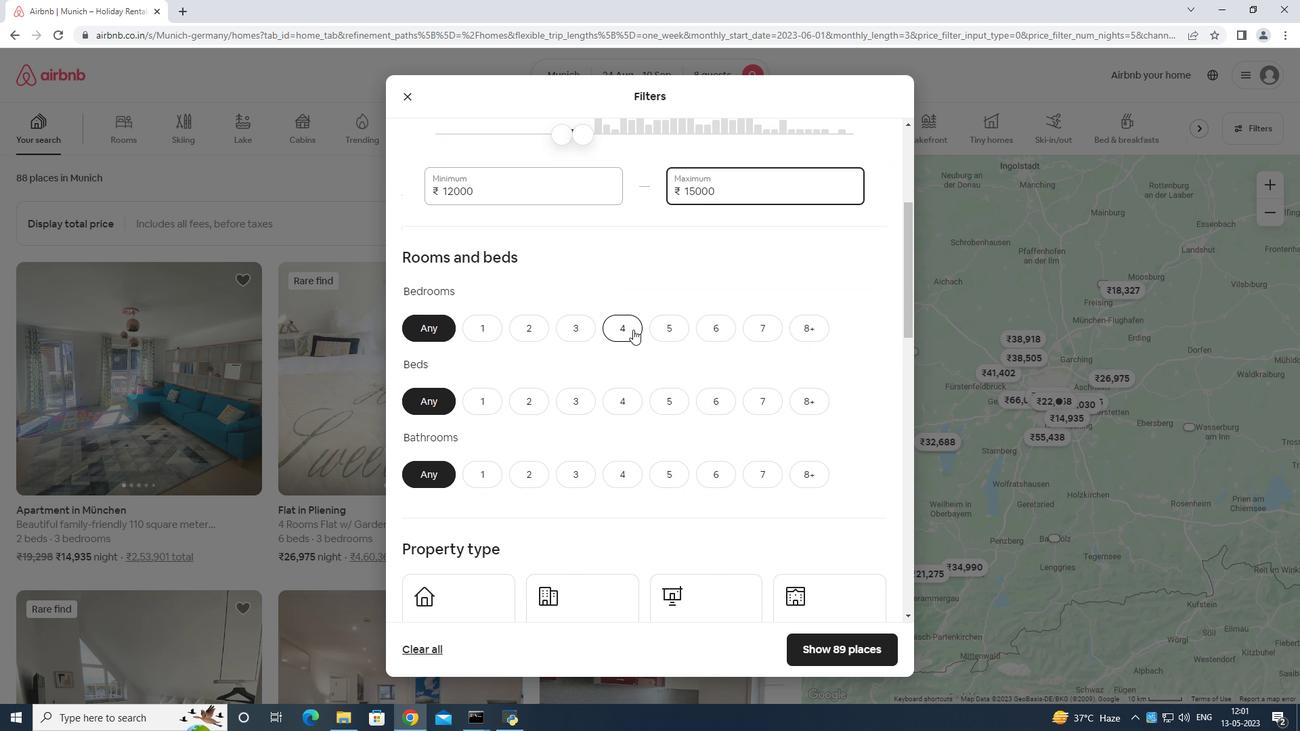 
Action: Mouse pressed left at (632, 329)
Screenshot: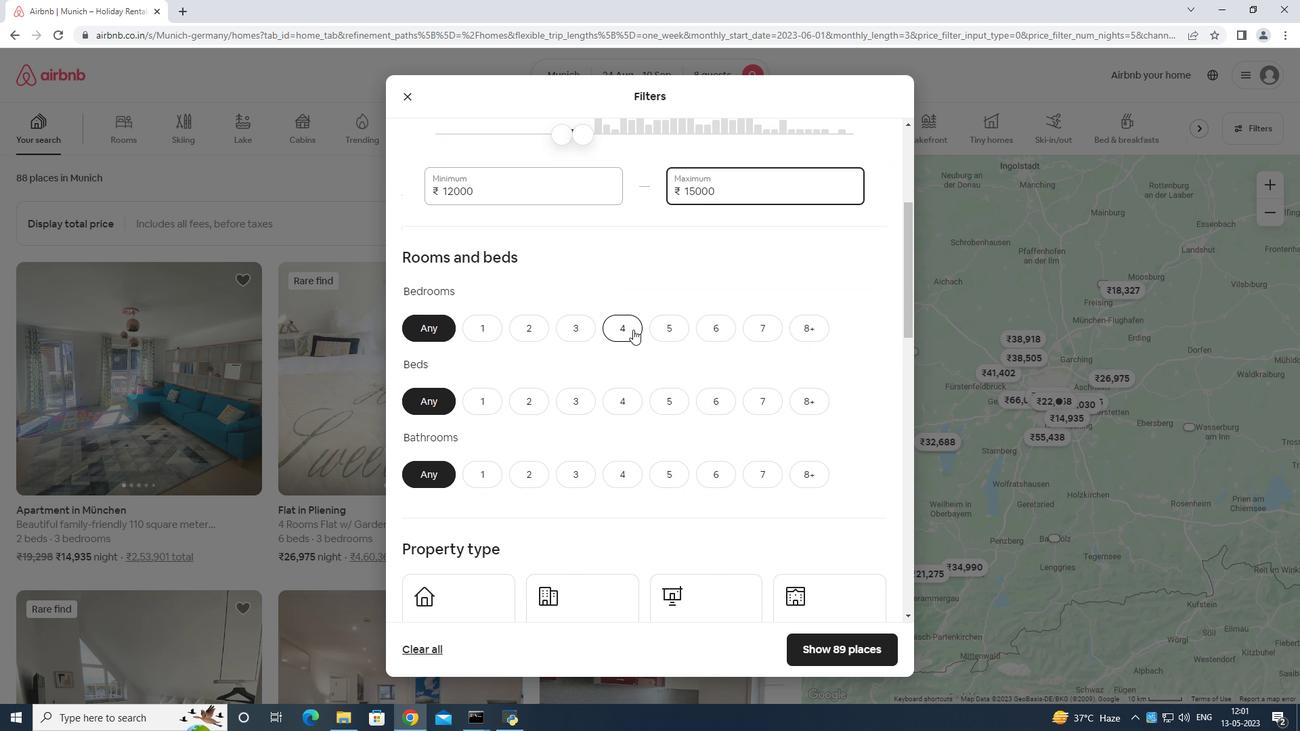 
Action: Mouse moved to (804, 403)
Screenshot: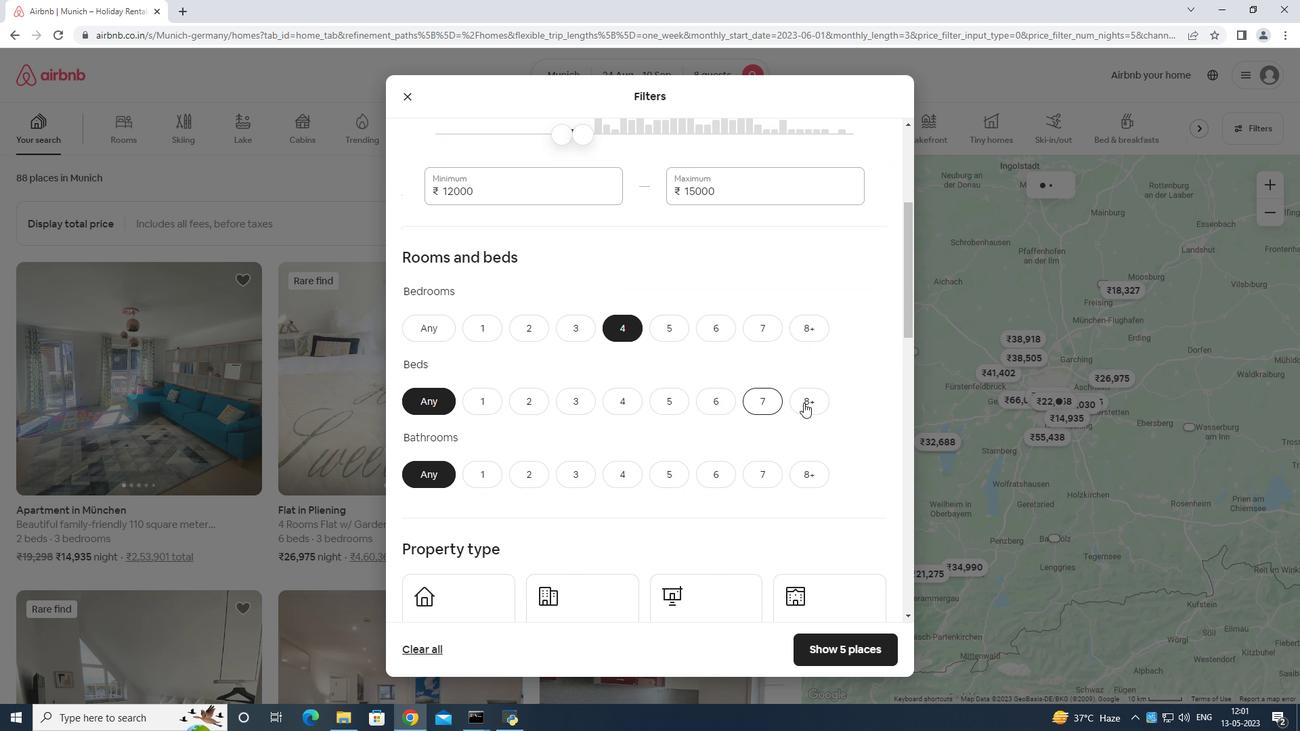 
Action: Mouse pressed left at (804, 403)
Screenshot: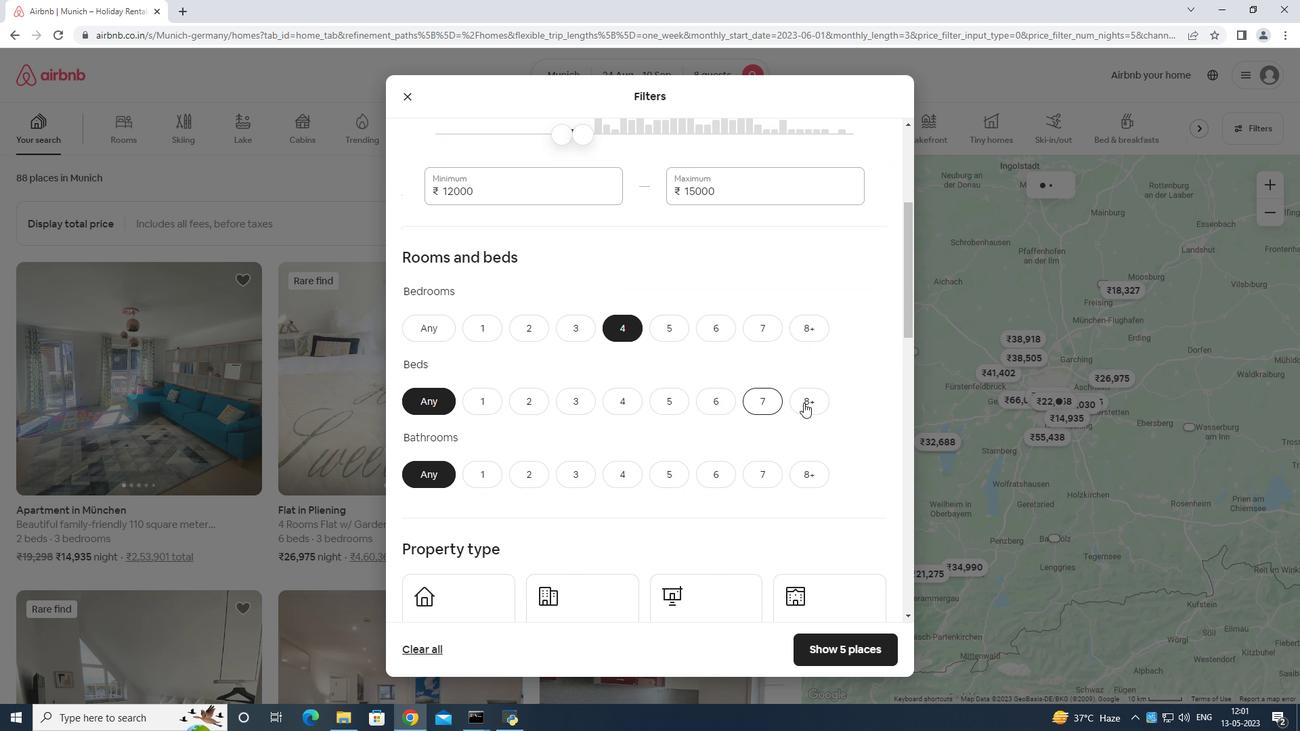 
Action: Mouse moved to (617, 472)
Screenshot: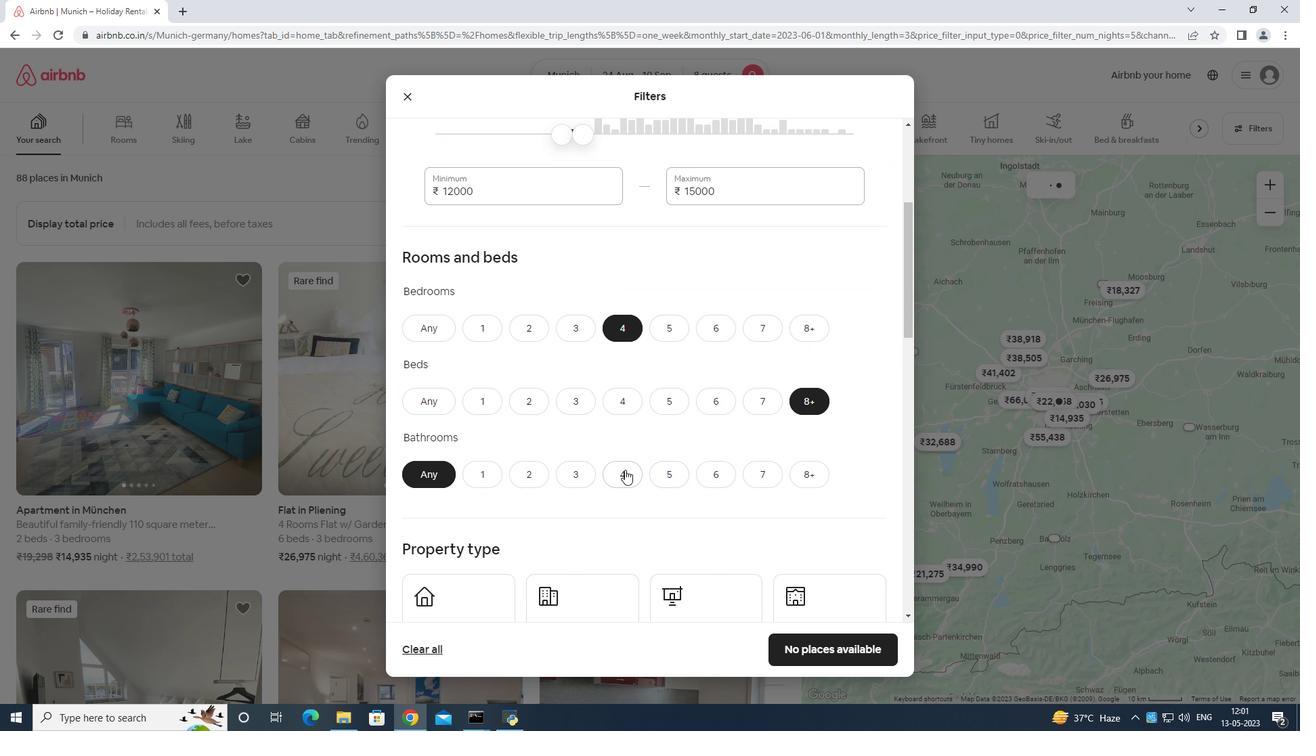 
Action: Mouse pressed left at (617, 472)
Screenshot: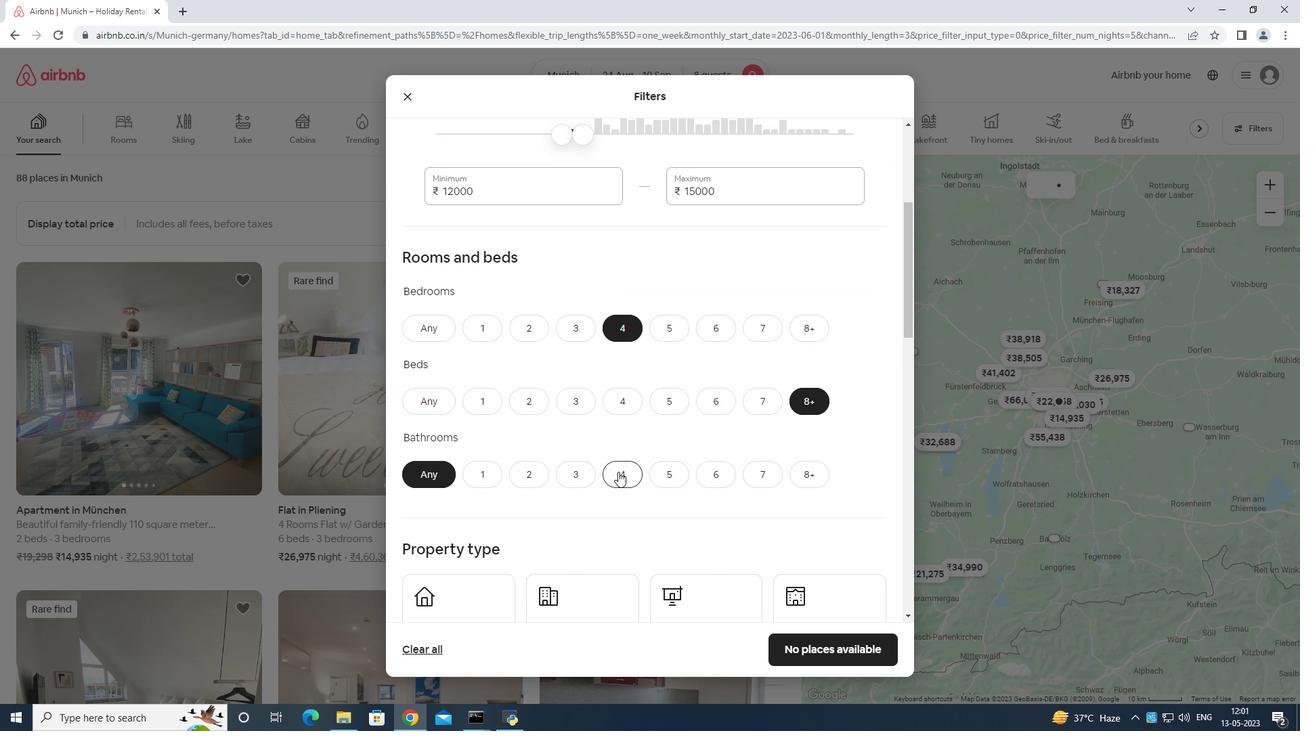 
Action: Mouse moved to (665, 409)
Screenshot: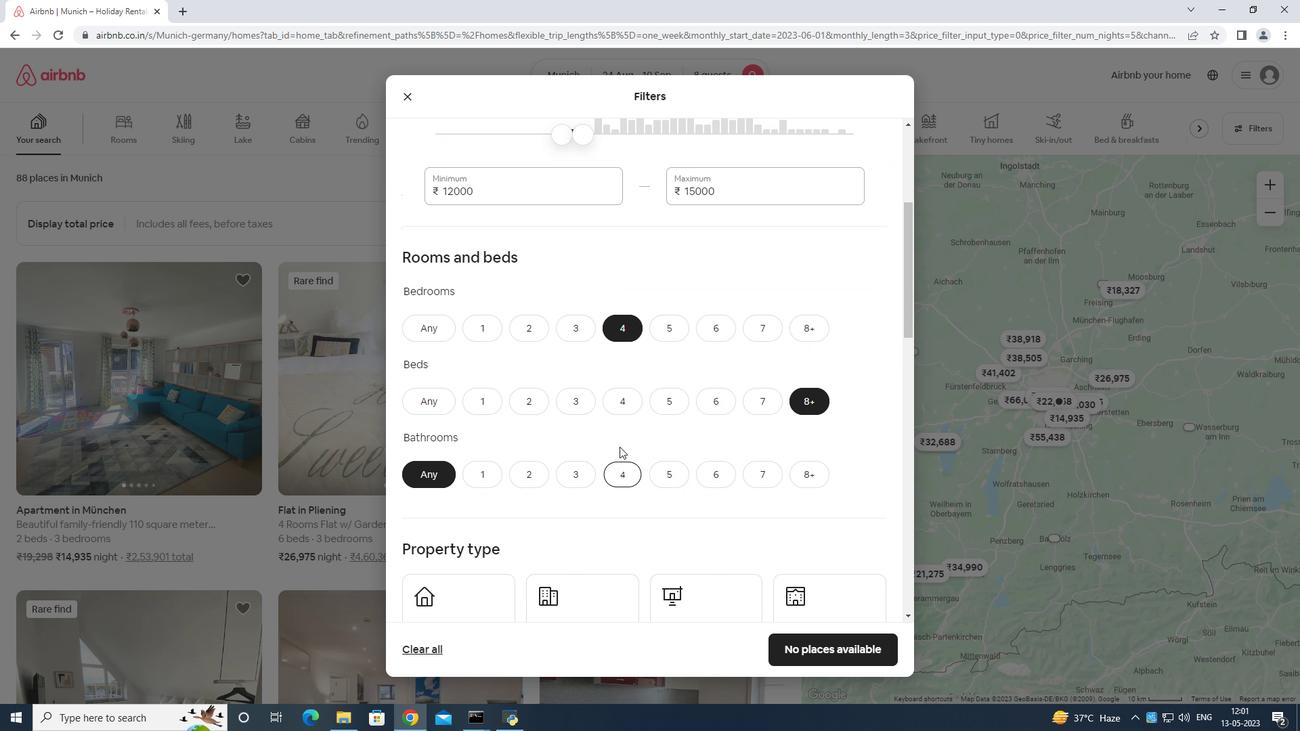 
Action: Mouse scrolled (665, 408) with delta (0, 0)
Screenshot: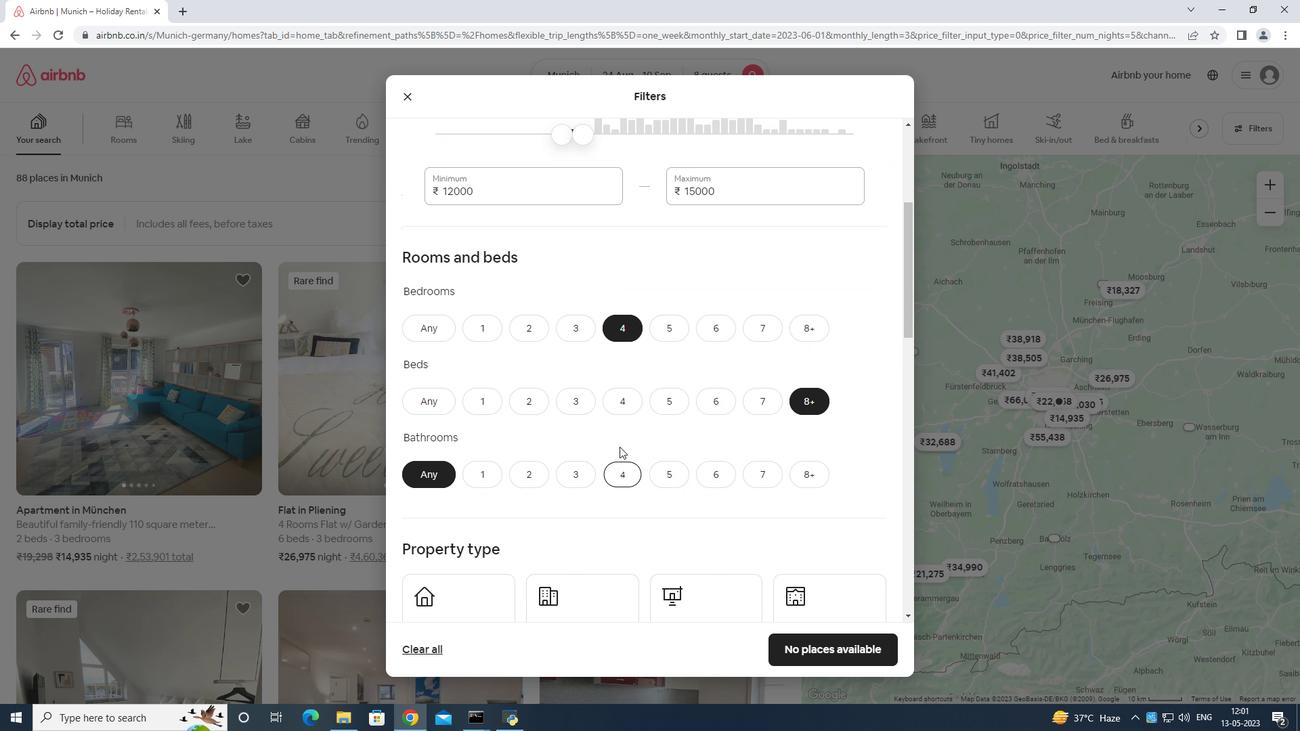 
Action: Mouse moved to (668, 415)
Screenshot: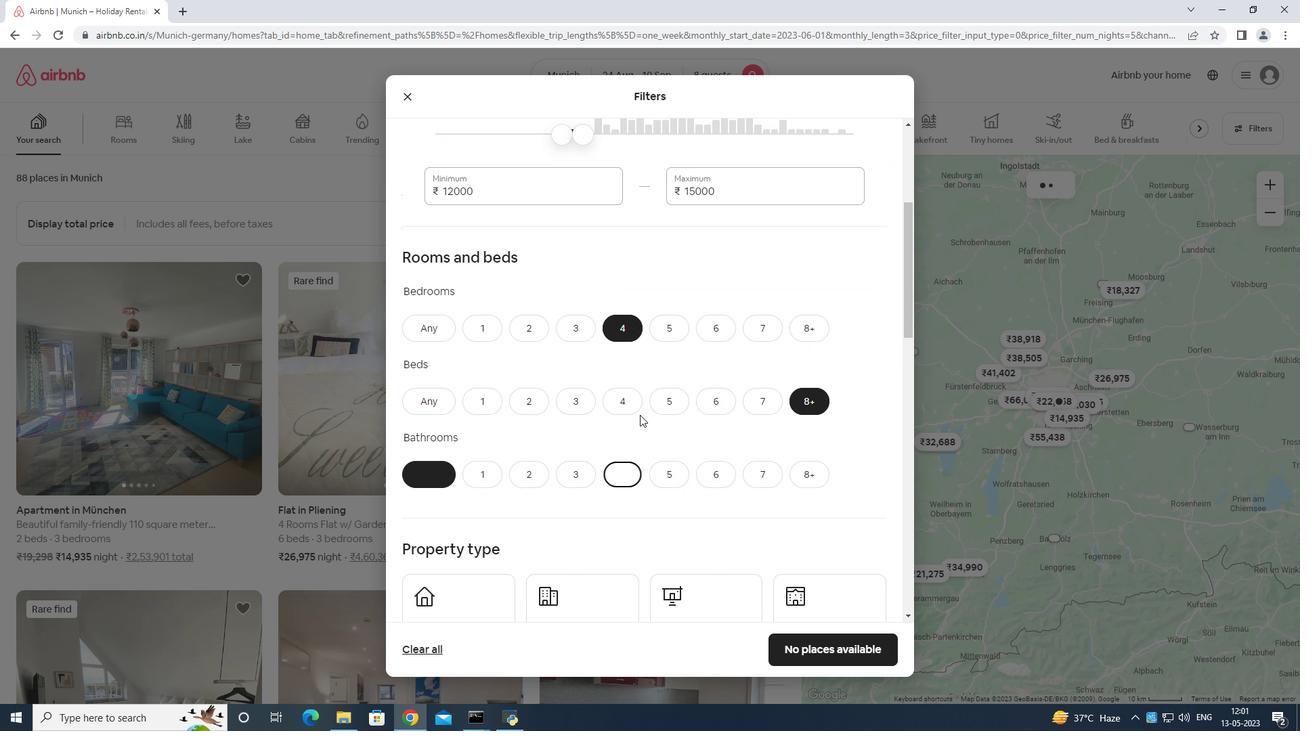 
Action: Mouse scrolled (668, 415) with delta (0, 0)
Screenshot: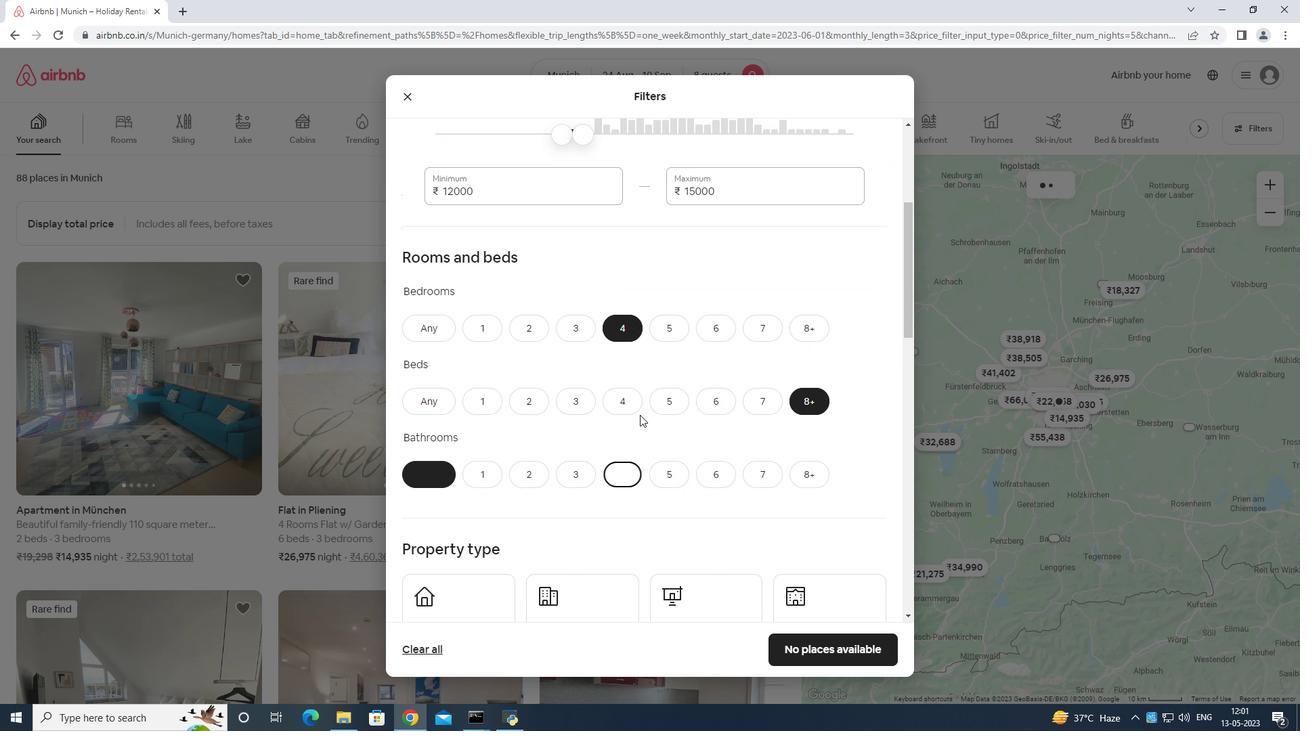 
Action: Mouse scrolled (668, 415) with delta (0, 0)
Screenshot: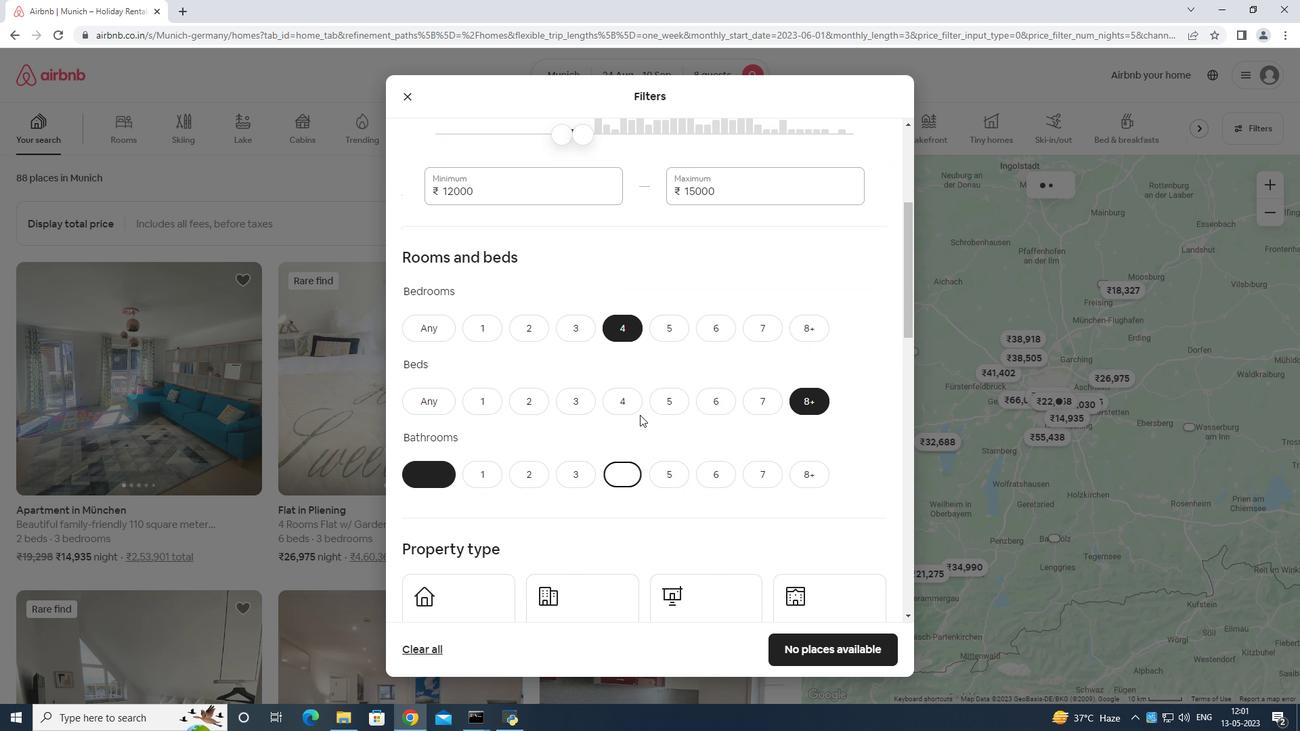 
Action: Mouse moved to (457, 401)
Screenshot: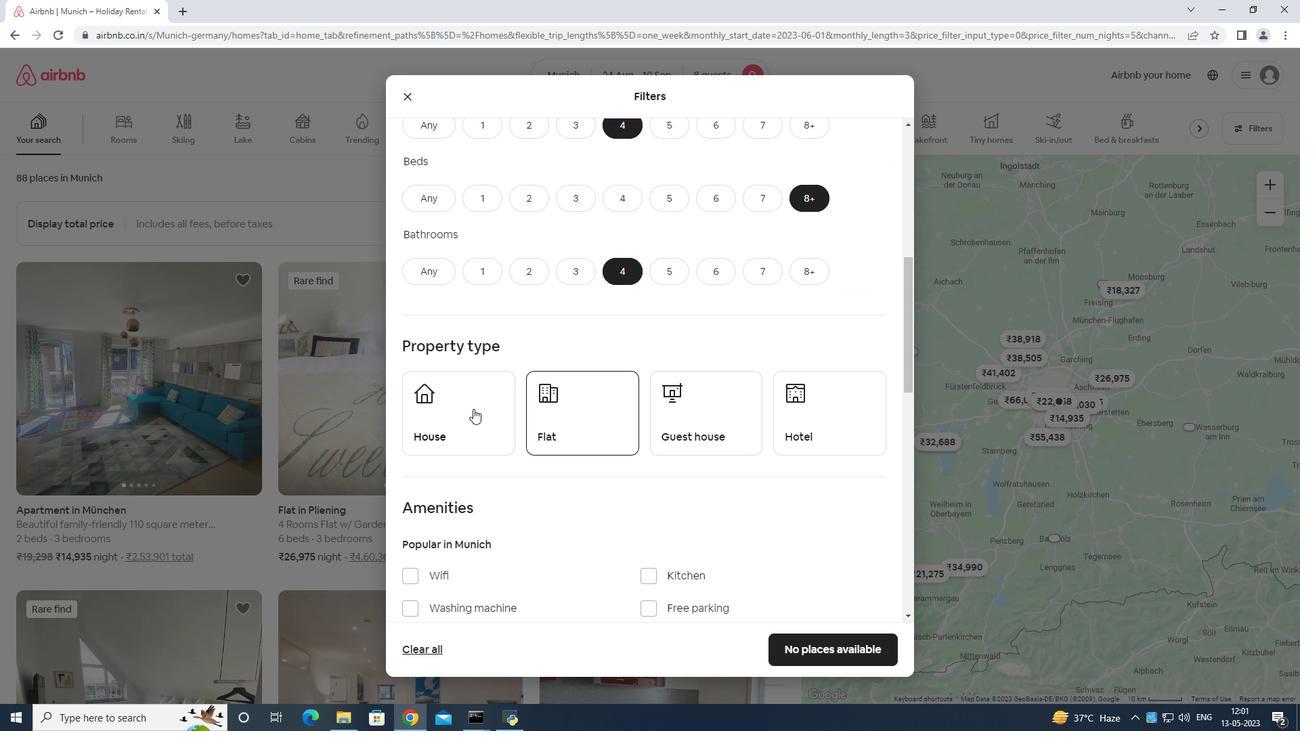 
Action: Mouse pressed left at (457, 401)
Screenshot: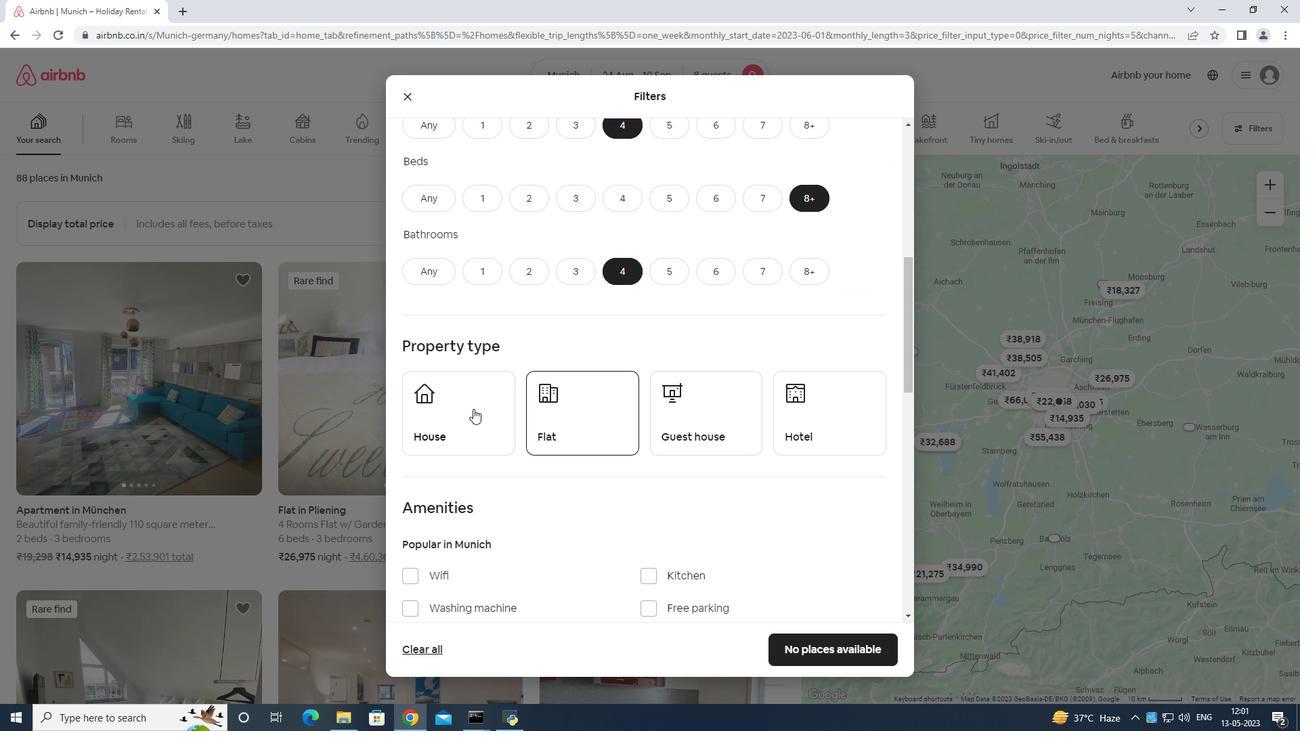 
Action: Mouse moved to (602, 405)
Screenshot: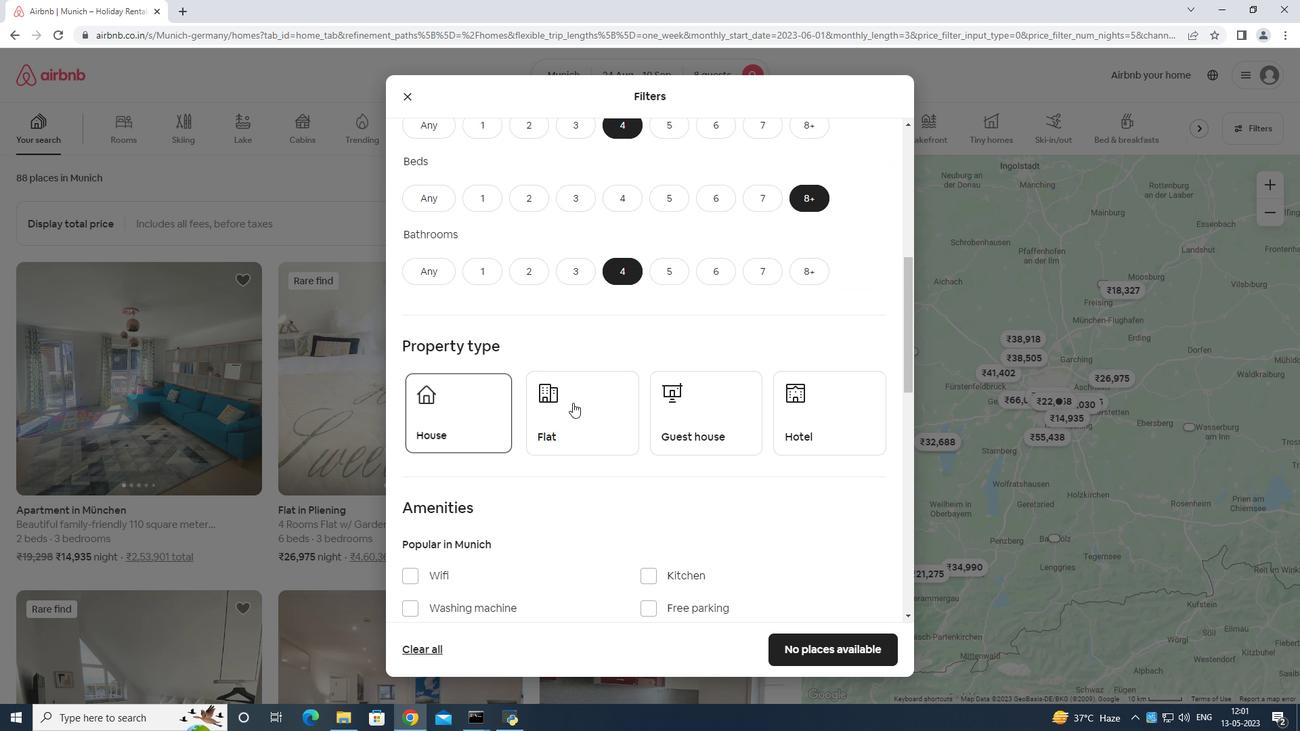 
Action: Mouse pressed left at (602, 405)
Screenshot: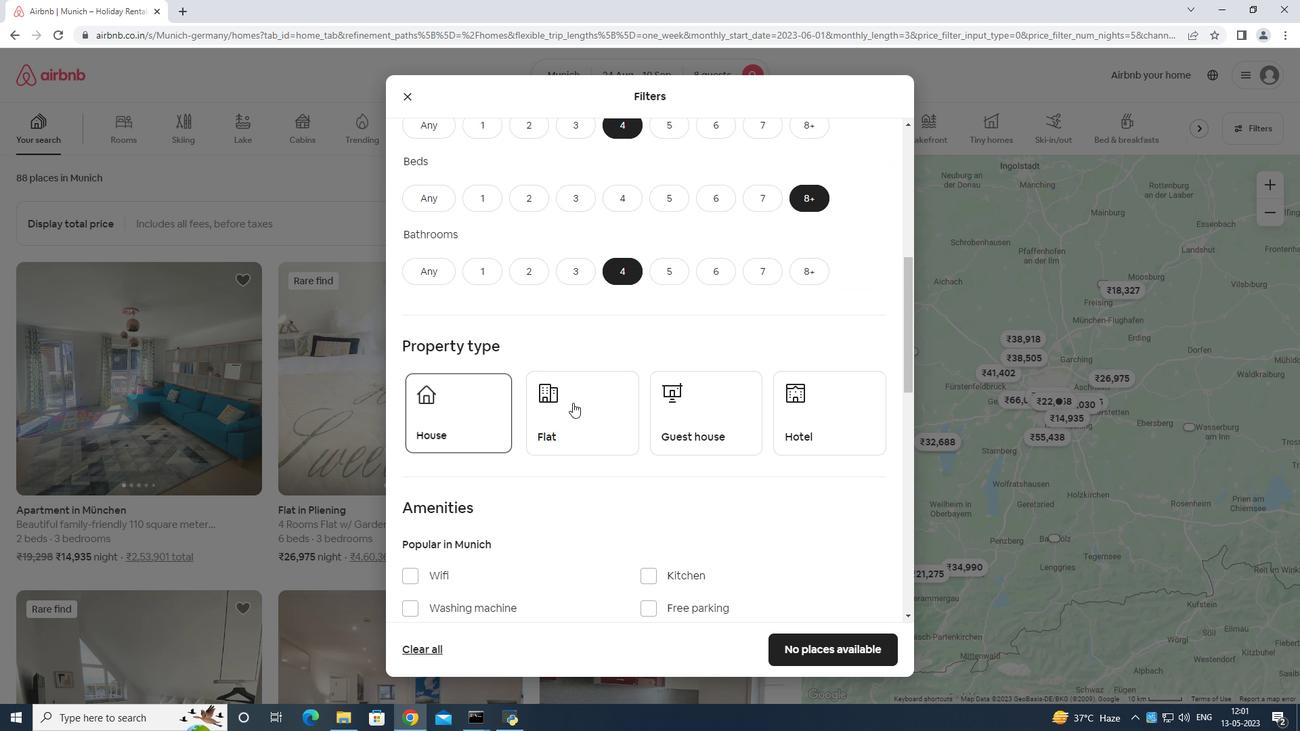 
Action: Mouse moved to (672, 410)
Screenshot: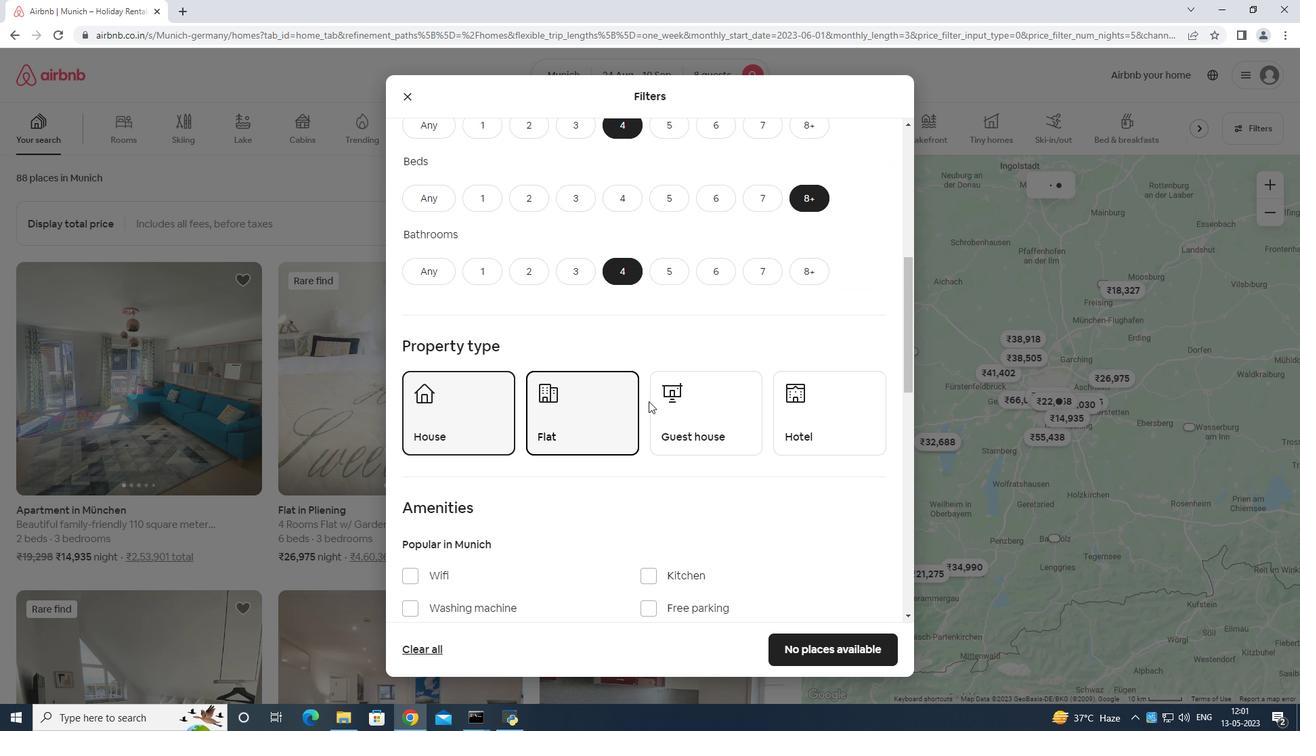 
Action: Mouse pressed left at (672, 410)
Screenshot: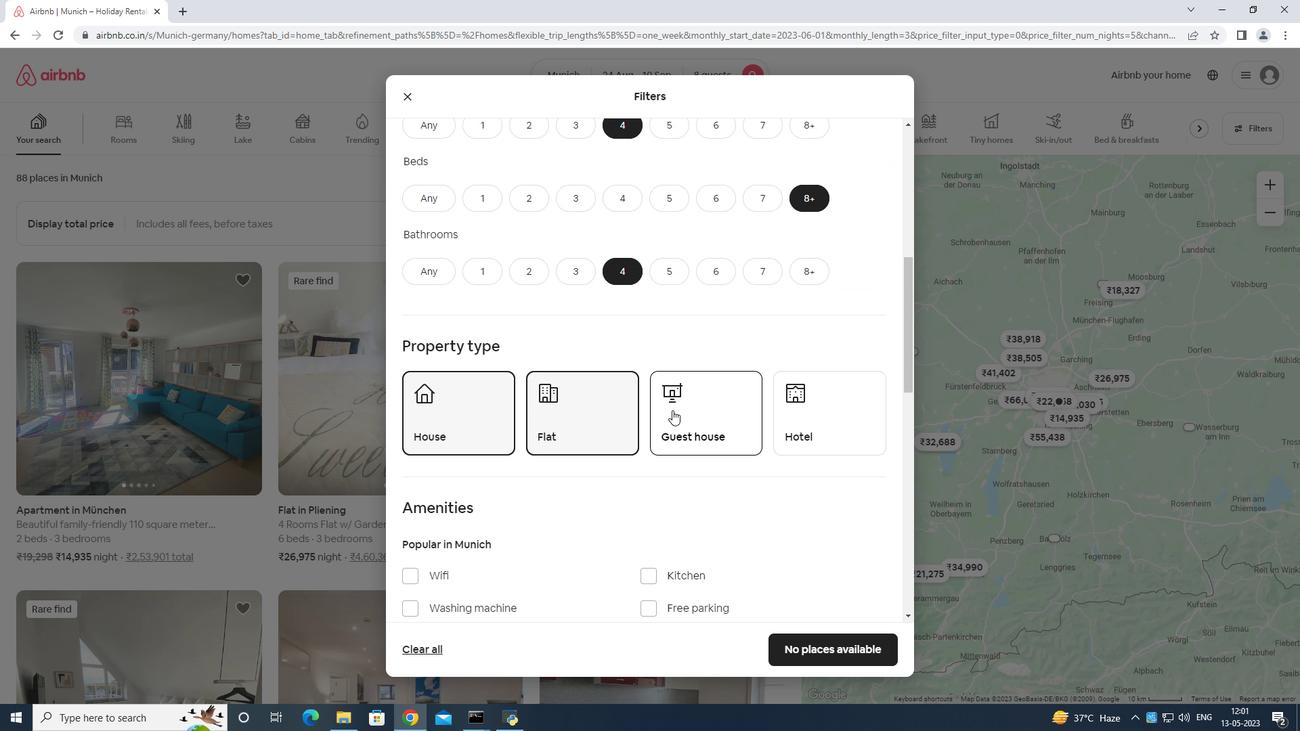 
Action: Mouse moved to (678, 408)
Screenshot: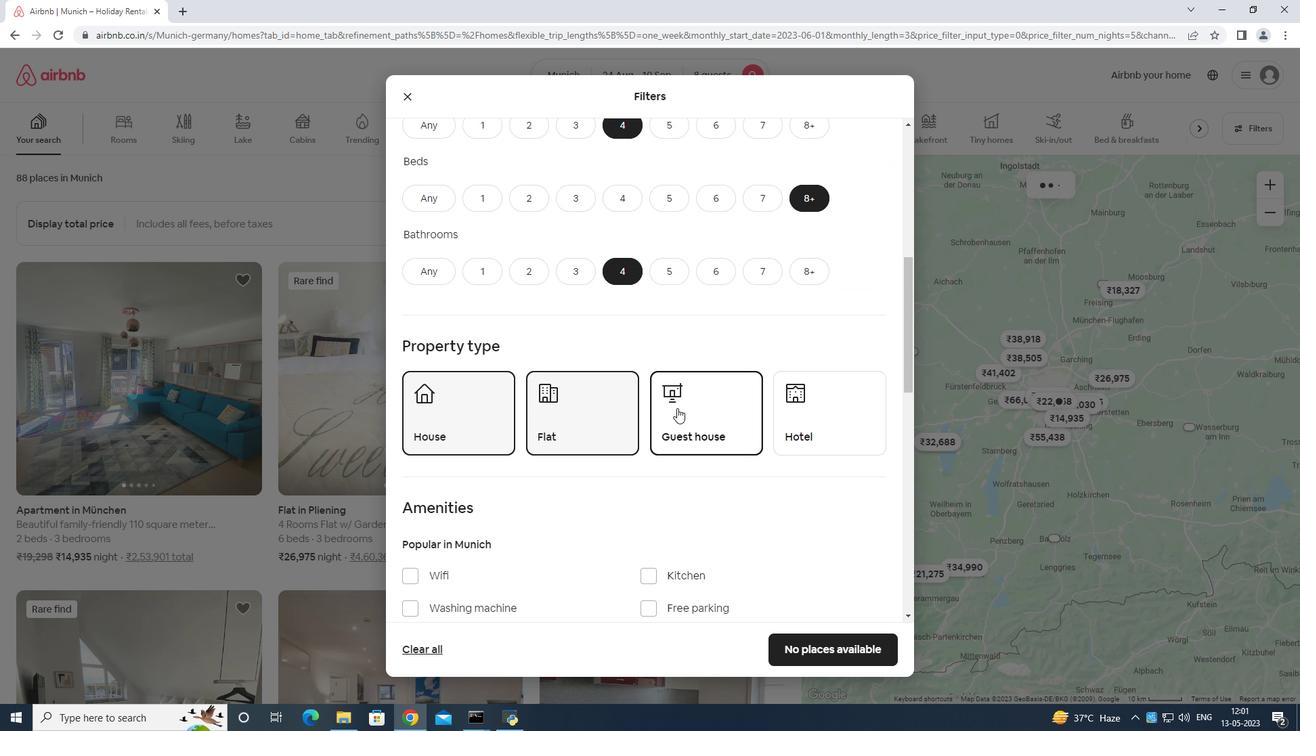 
Action: Mouse scrolled (678, 407) with delta (0, 0)
Screenshot: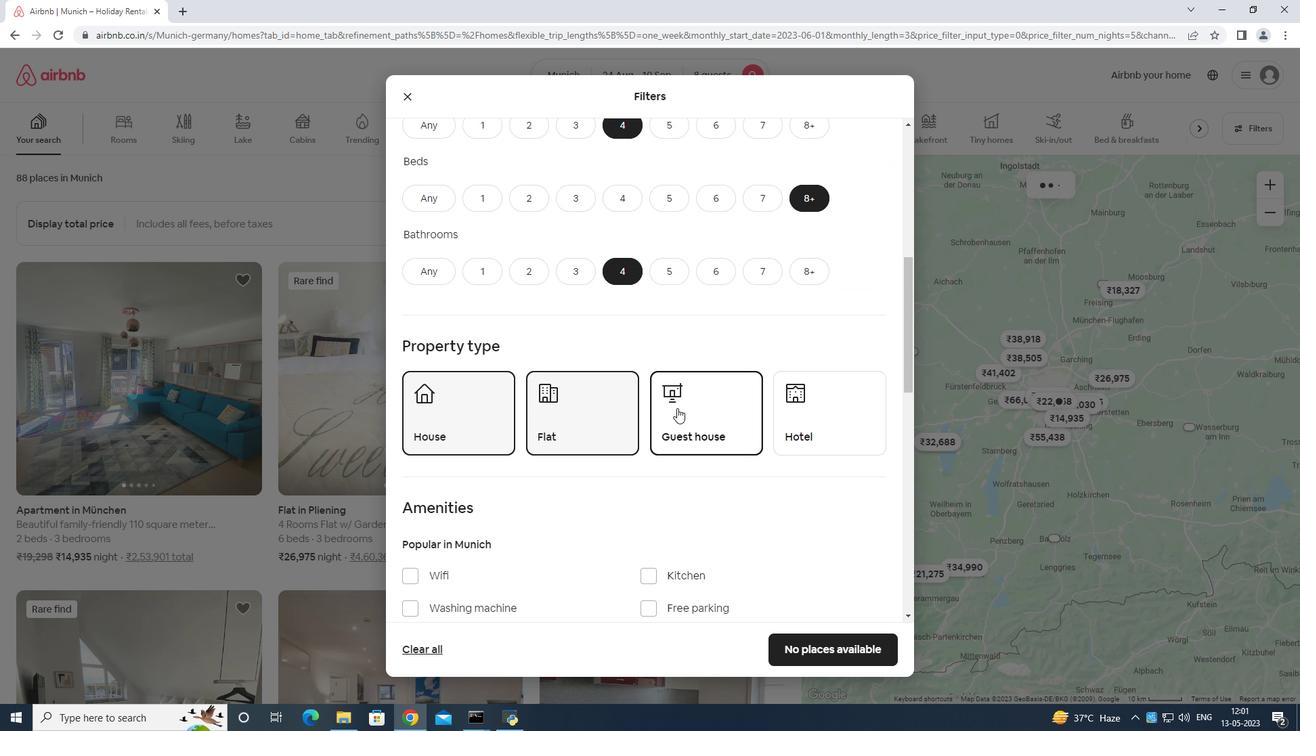 
Action: Mouse moved to (679, 413)
Screenshot: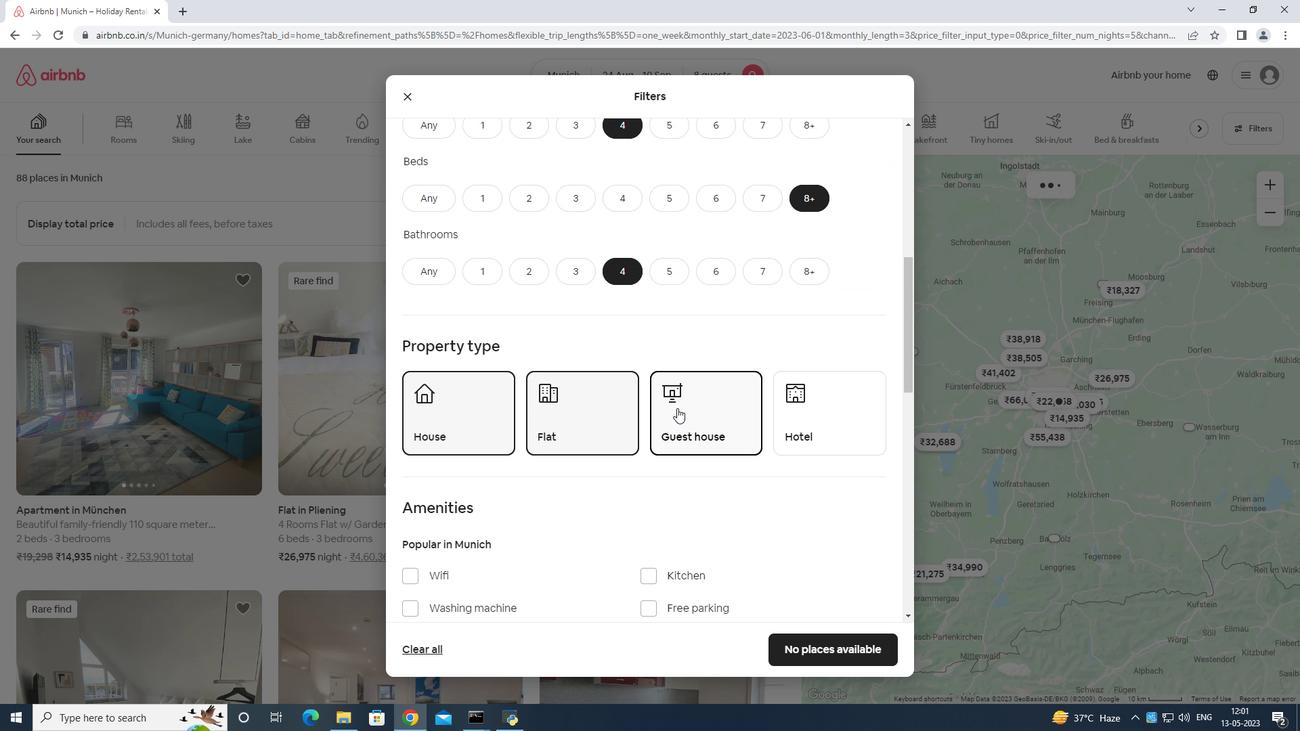 
Action: Mouse scrolled (679, 412) with delta (0, 0)
Screenshot: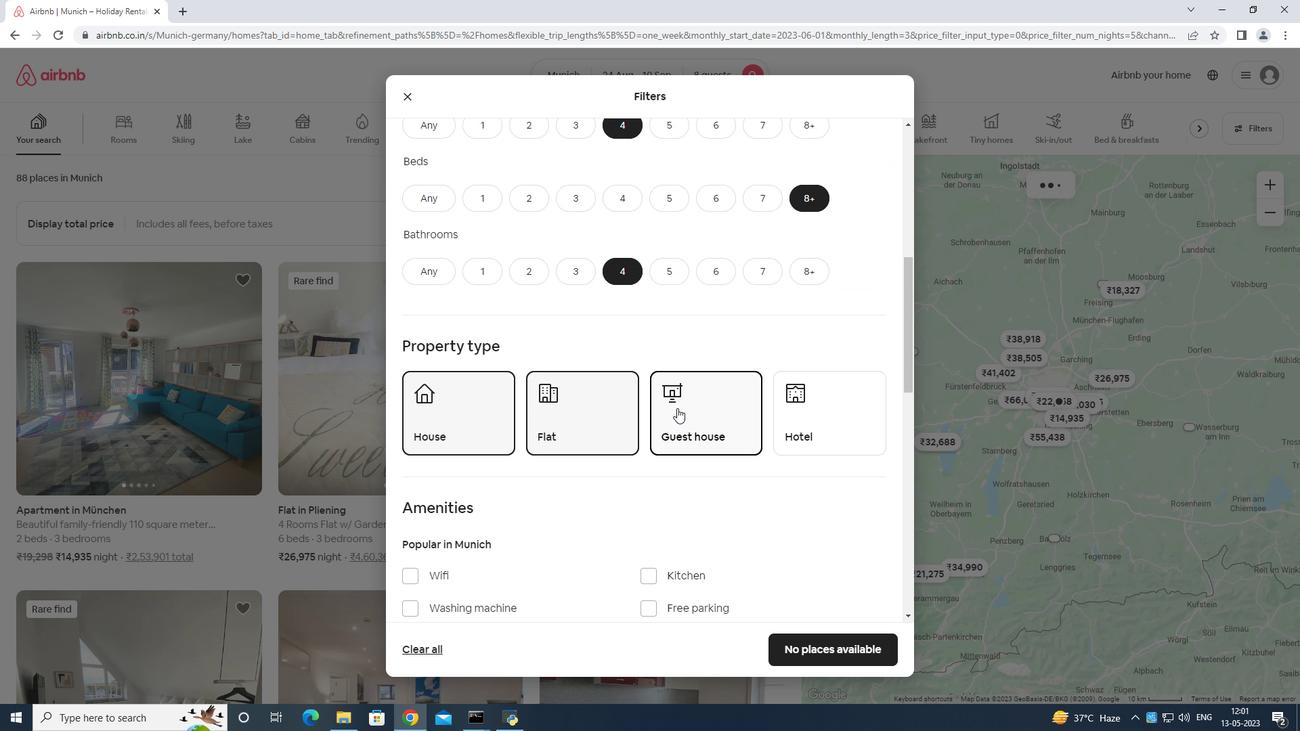 
Action: Mouse moved to (679, 415)
Screenshot: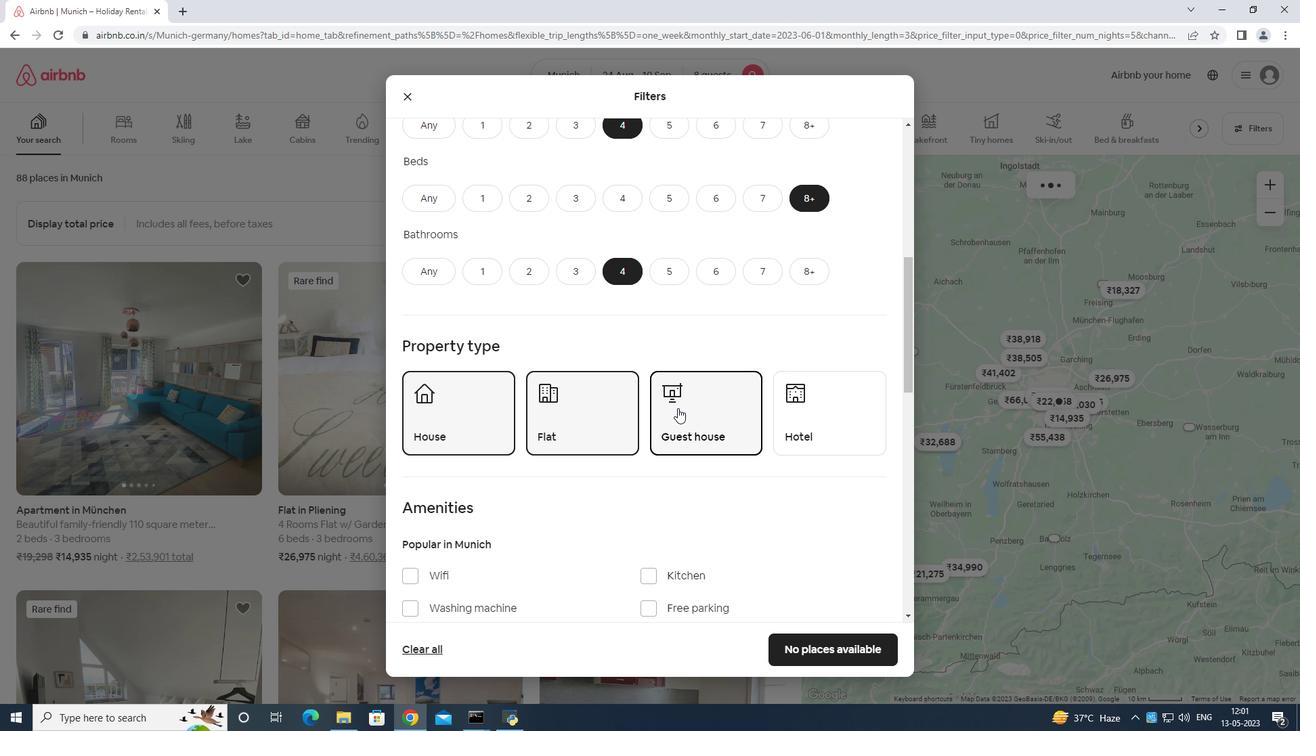 
Action: Mouse scrolled (679, 414) with delta (0, 0)
Screenshot: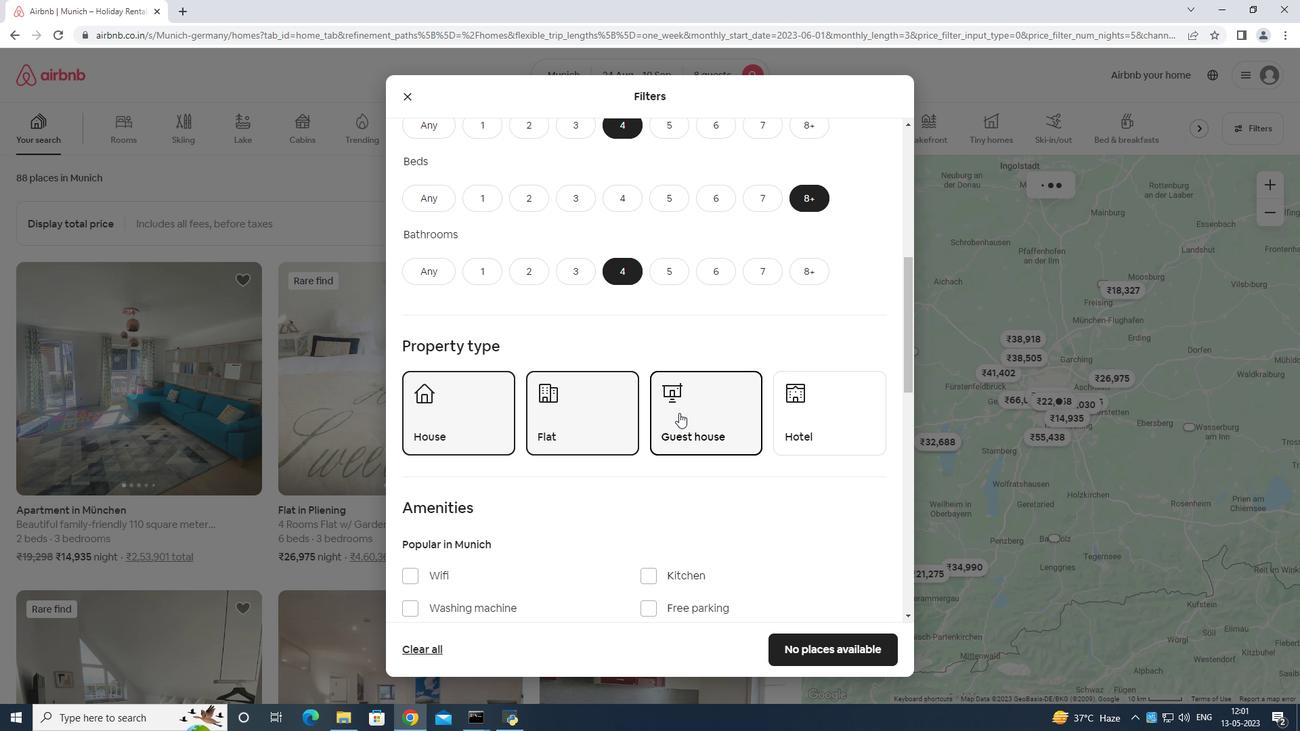 
Action: Mouse moved to (414, 369)
Screenshot: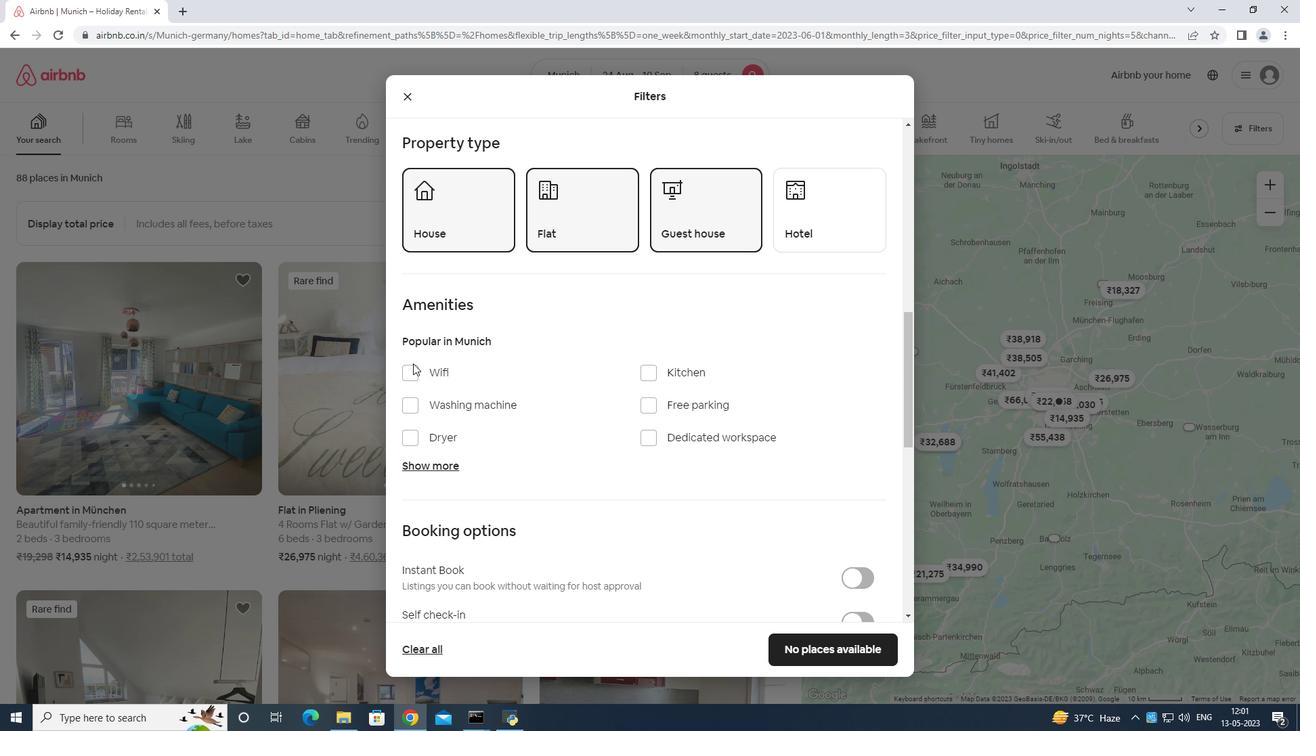 
Action: Mouse pressed left at (414, 369)
Screenshot: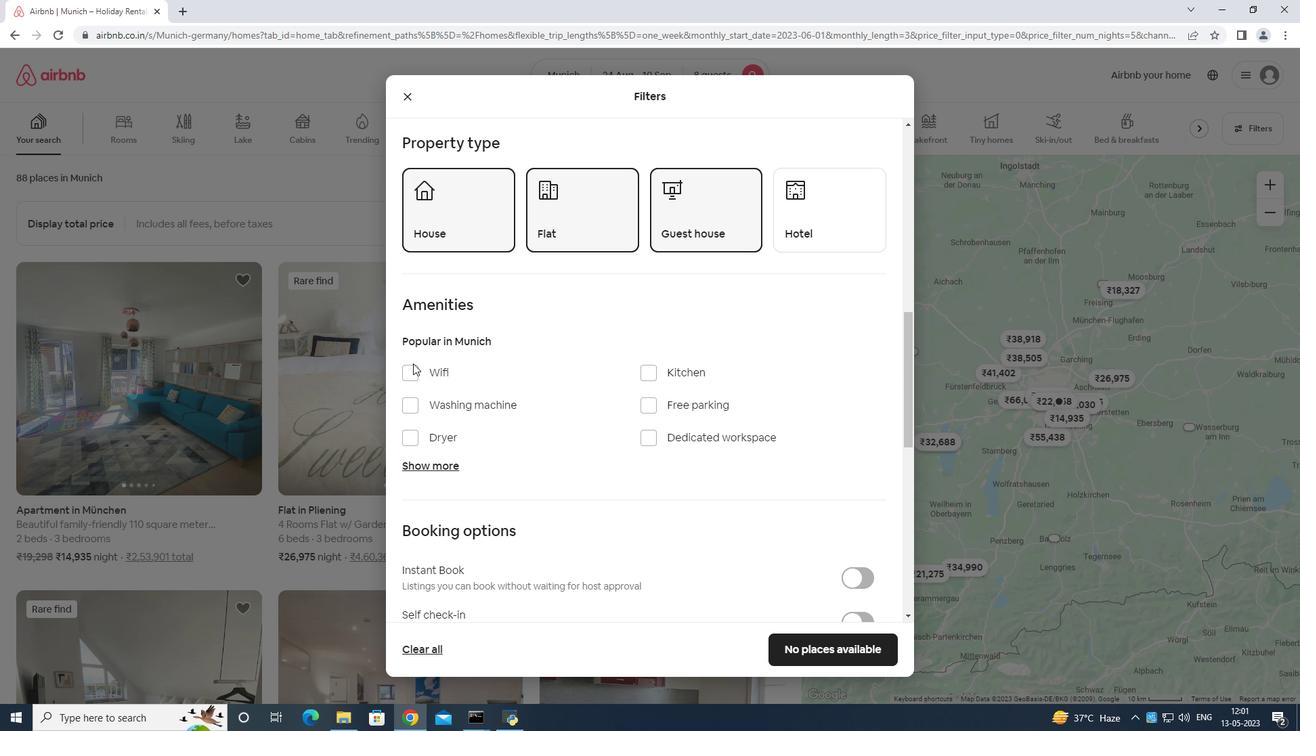 
Action: Mouse moved to (648, 405)
Screenshot: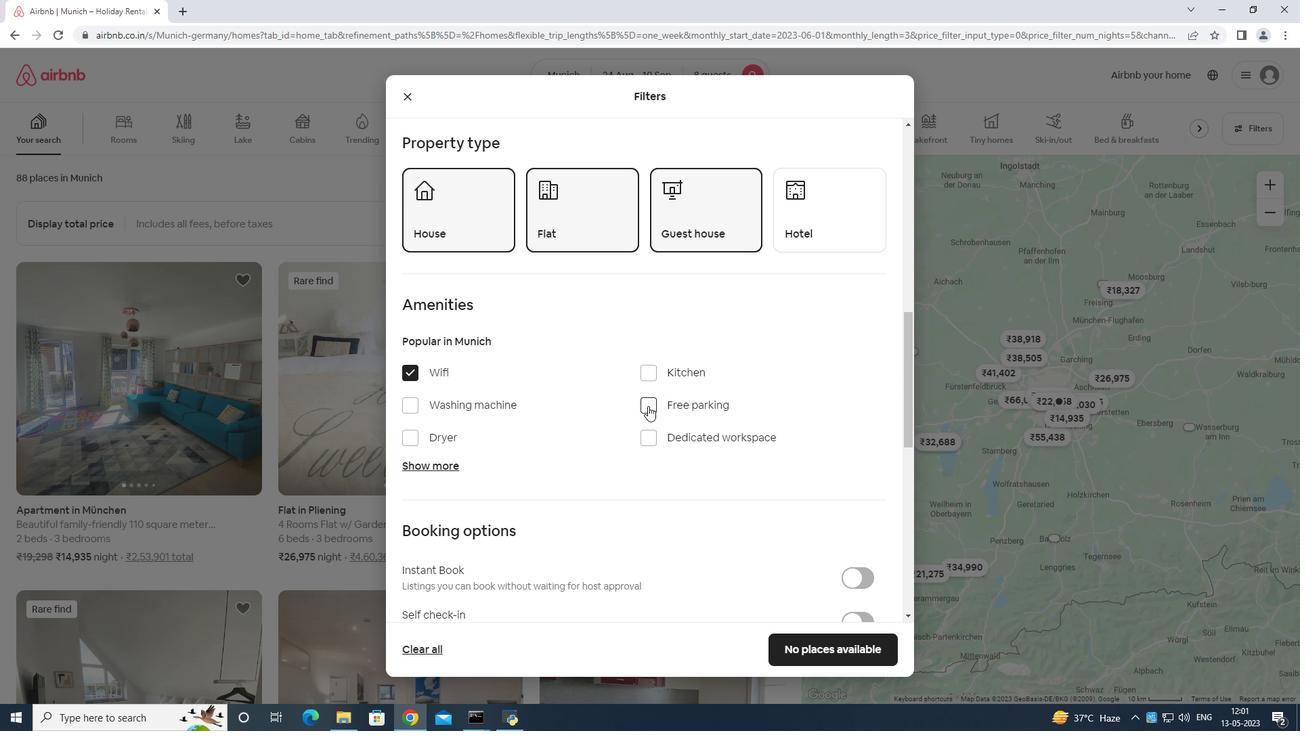 
Action: Mouse pressed left at (648, 405)
Screenshot: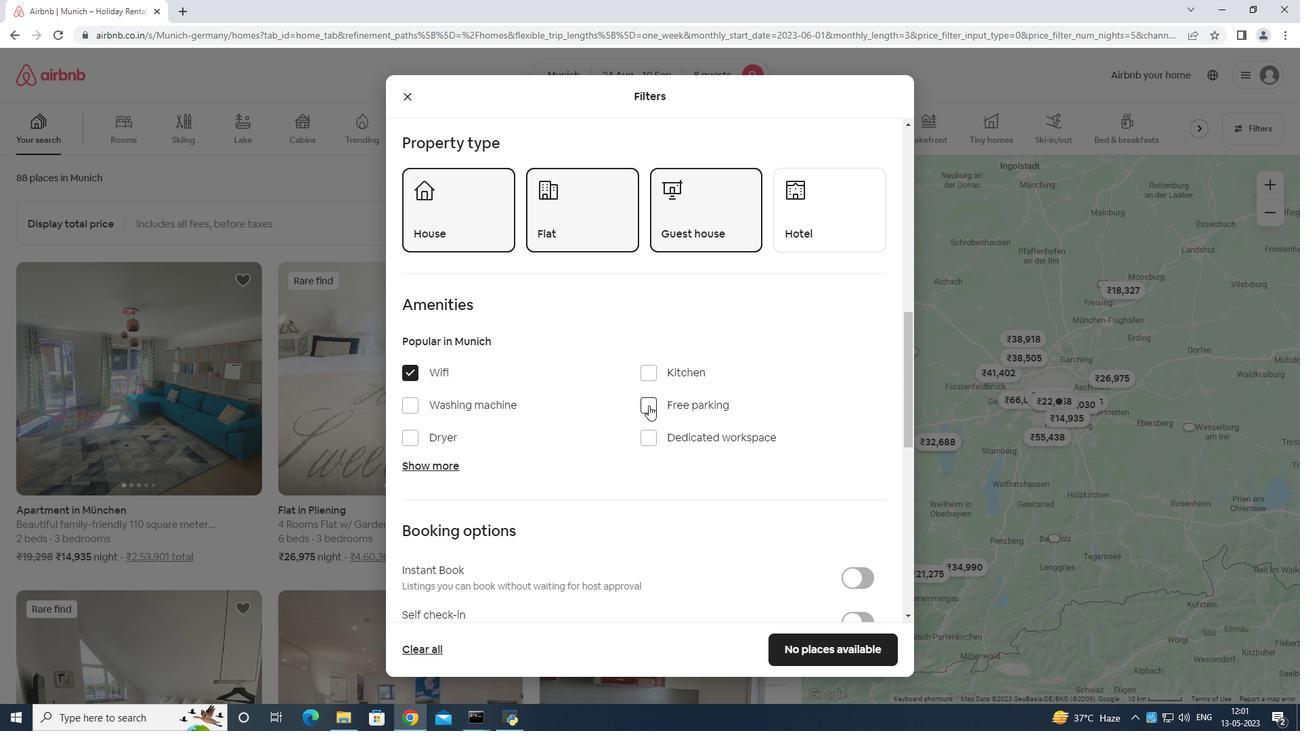 
Action: Mouse moved to (435, 465)
Screenshot: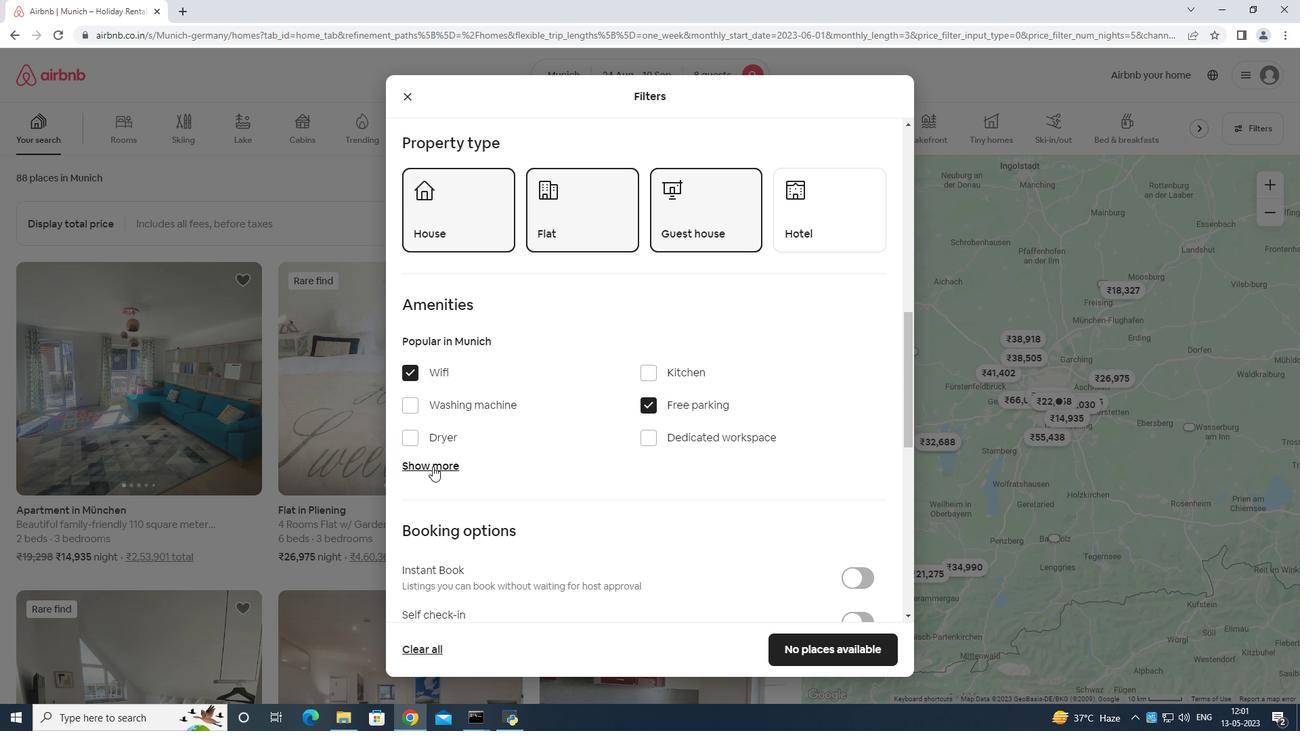 
Action: Mouse pressed left at (435, 465)
Screenshot: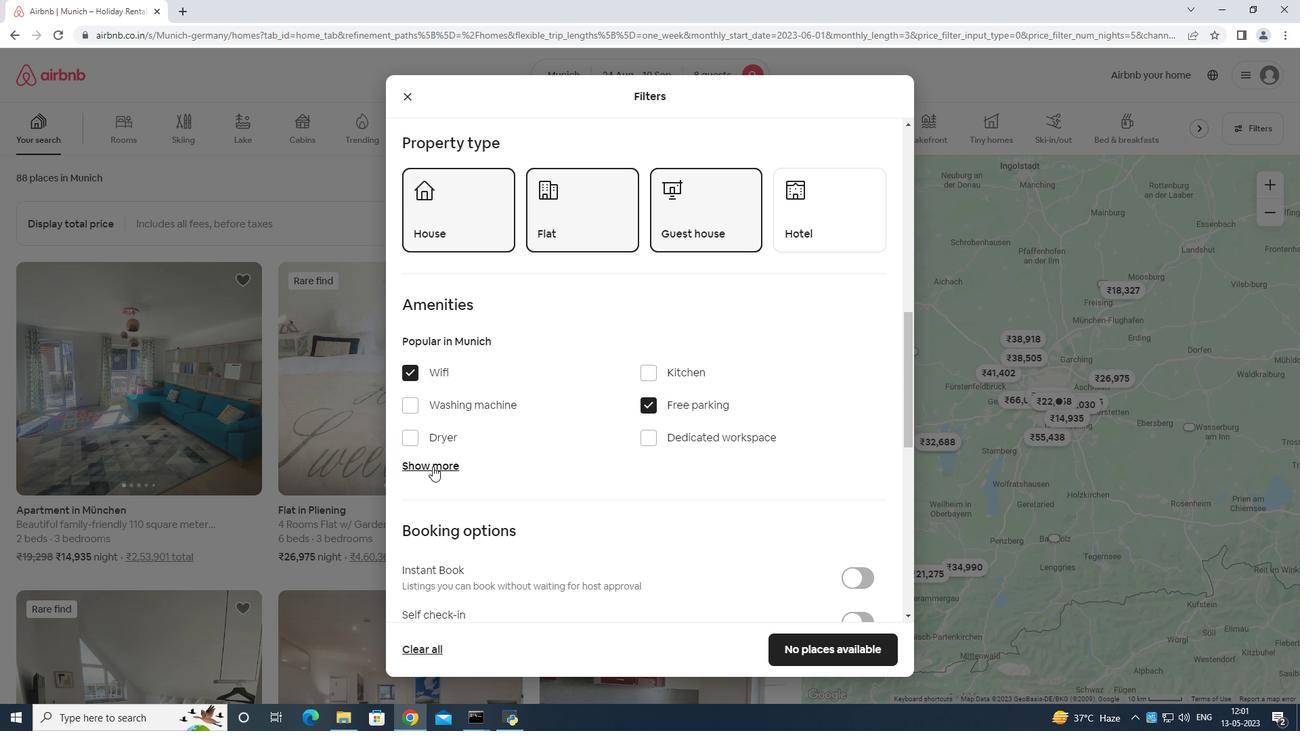 
Action: Mouse moved to (556, 445)
Screenshot: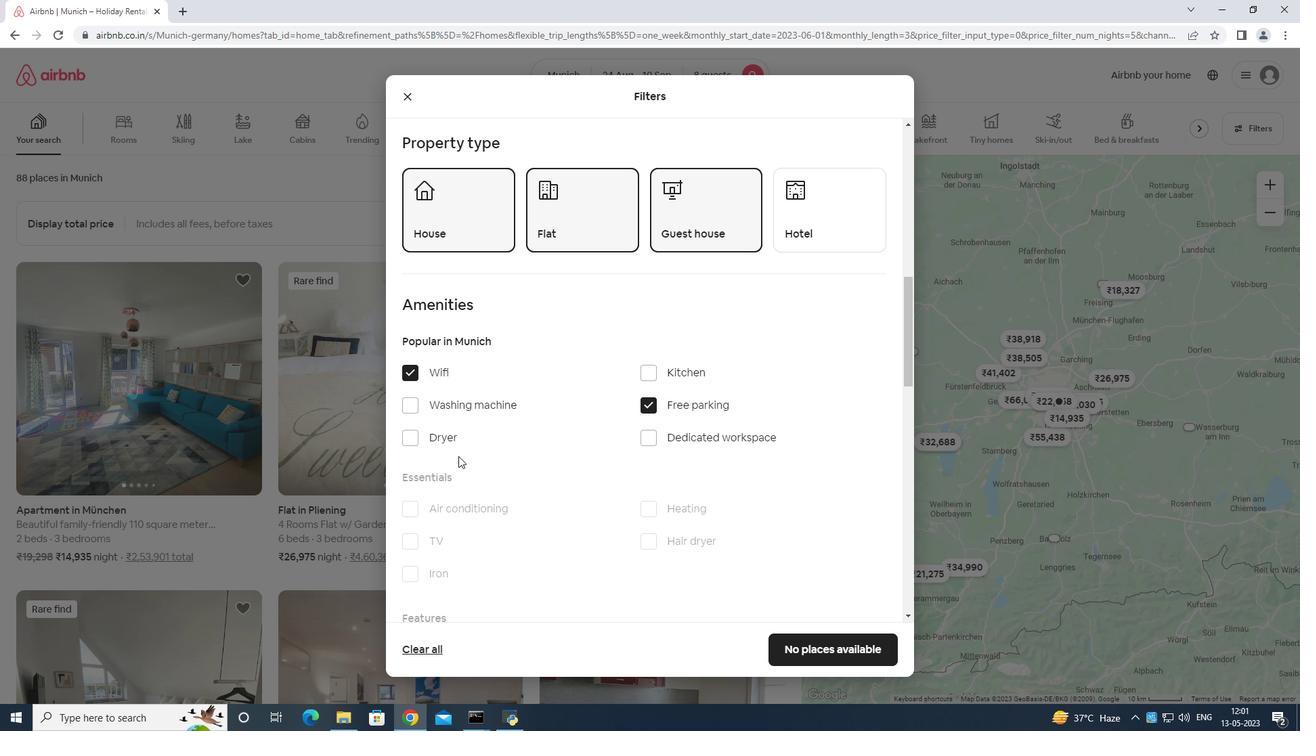 
Action: Mouse scrolled (556, 444) with delta (0, 0)
Screenshot: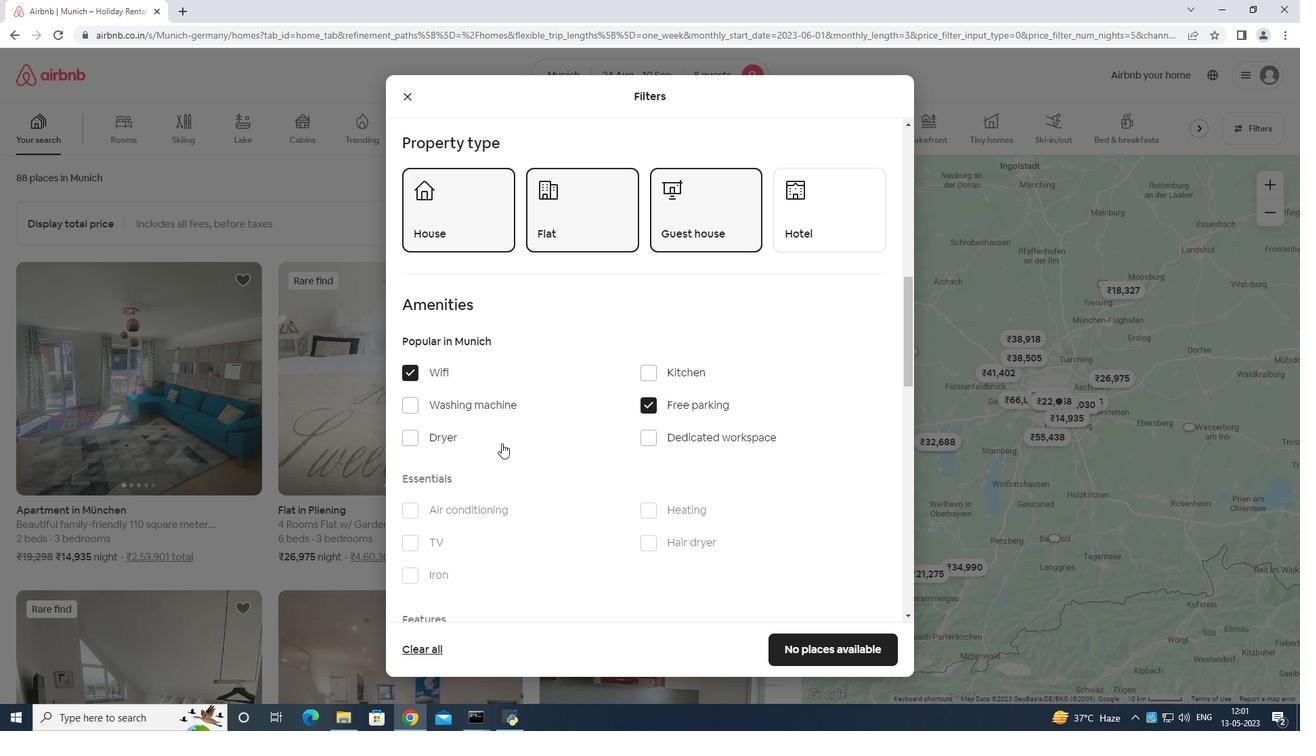
Action: Mouse moved to (405, 476)
Screenshot: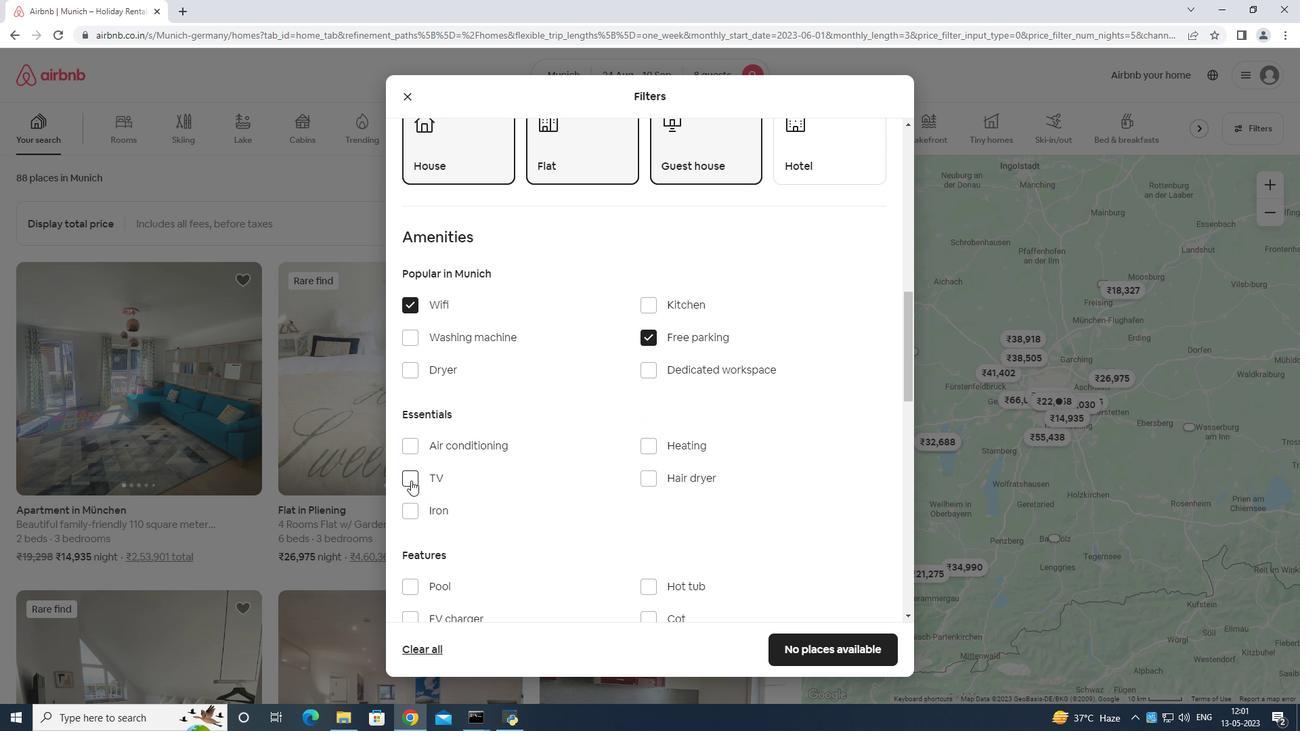 
Action: Mouse pressed left at (405, 476)
Screenshot: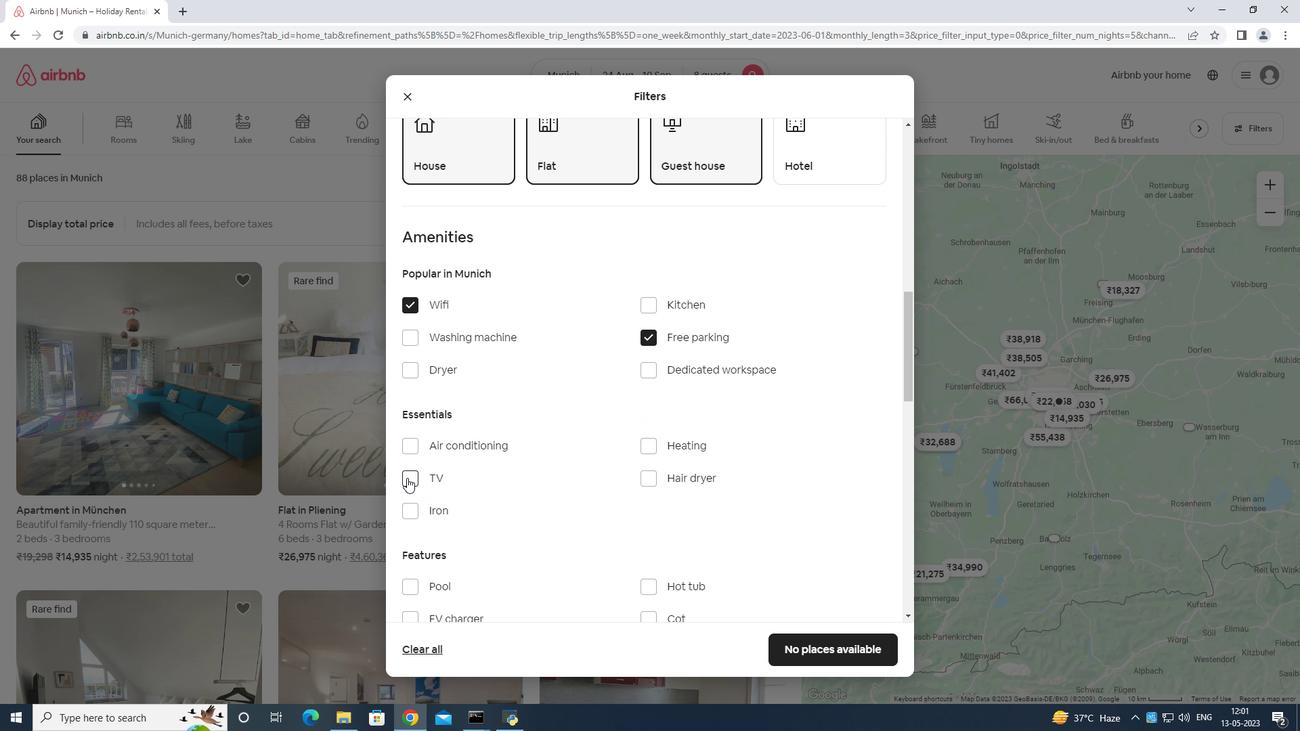 
Action: Mouse moved to (472, 459)
Screenshot: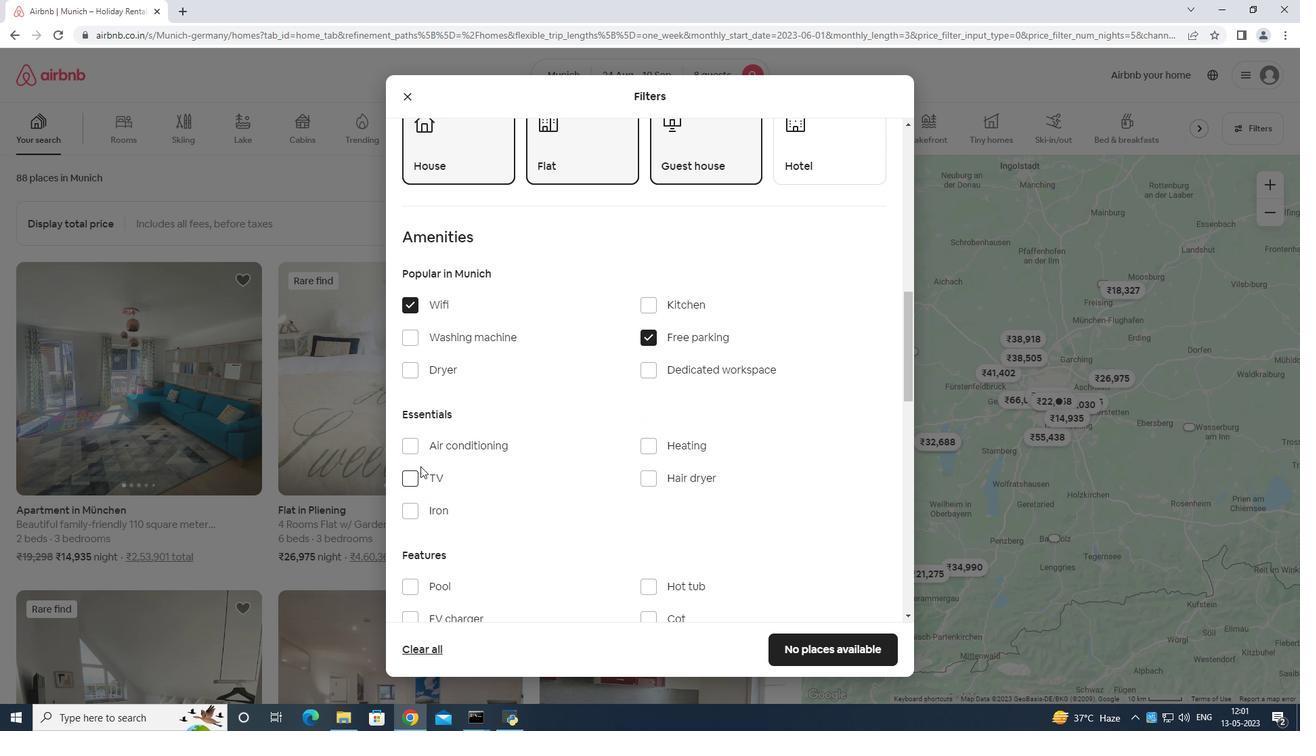 
Action: Mouse scrolled (472, 459) with delta (0, 0)
Screenshot: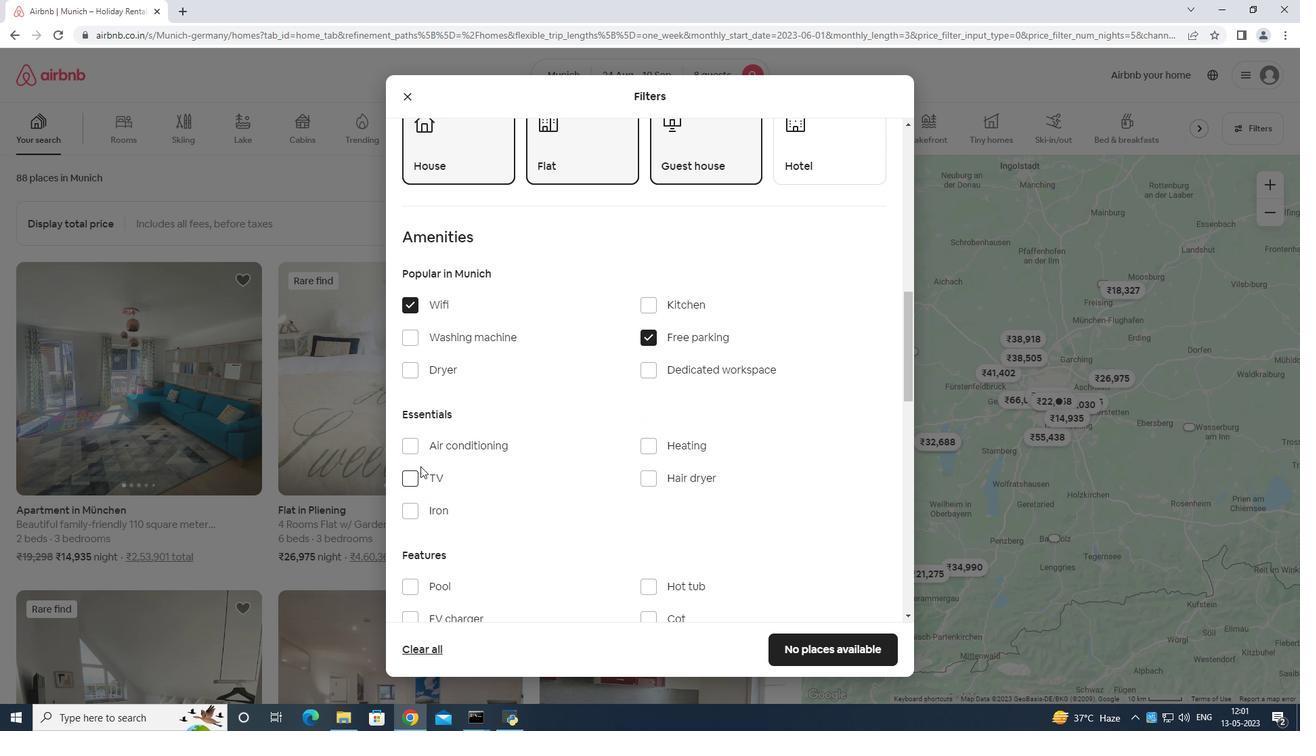 
Action: Mouse moved to (501, 468)
Screenshot: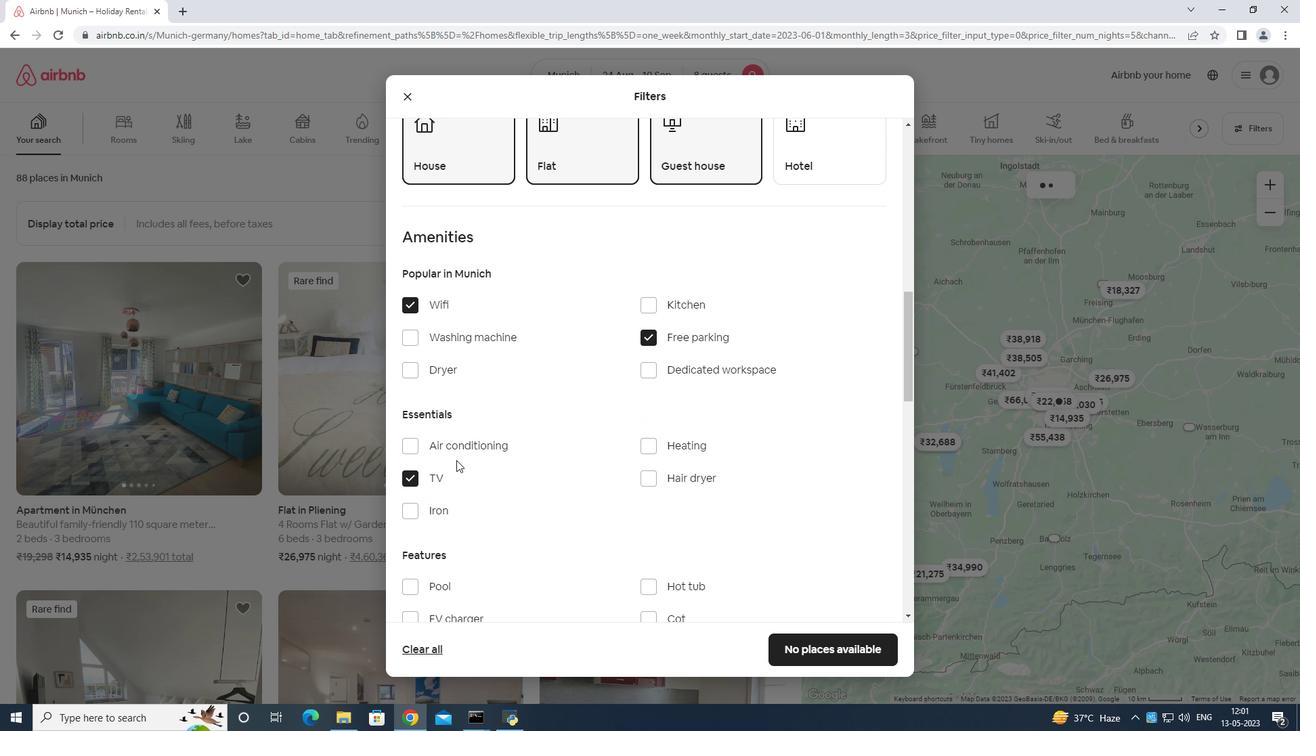 
Action: Mouse scrolled (501, 468) with delta (0, 0)
Screenshot: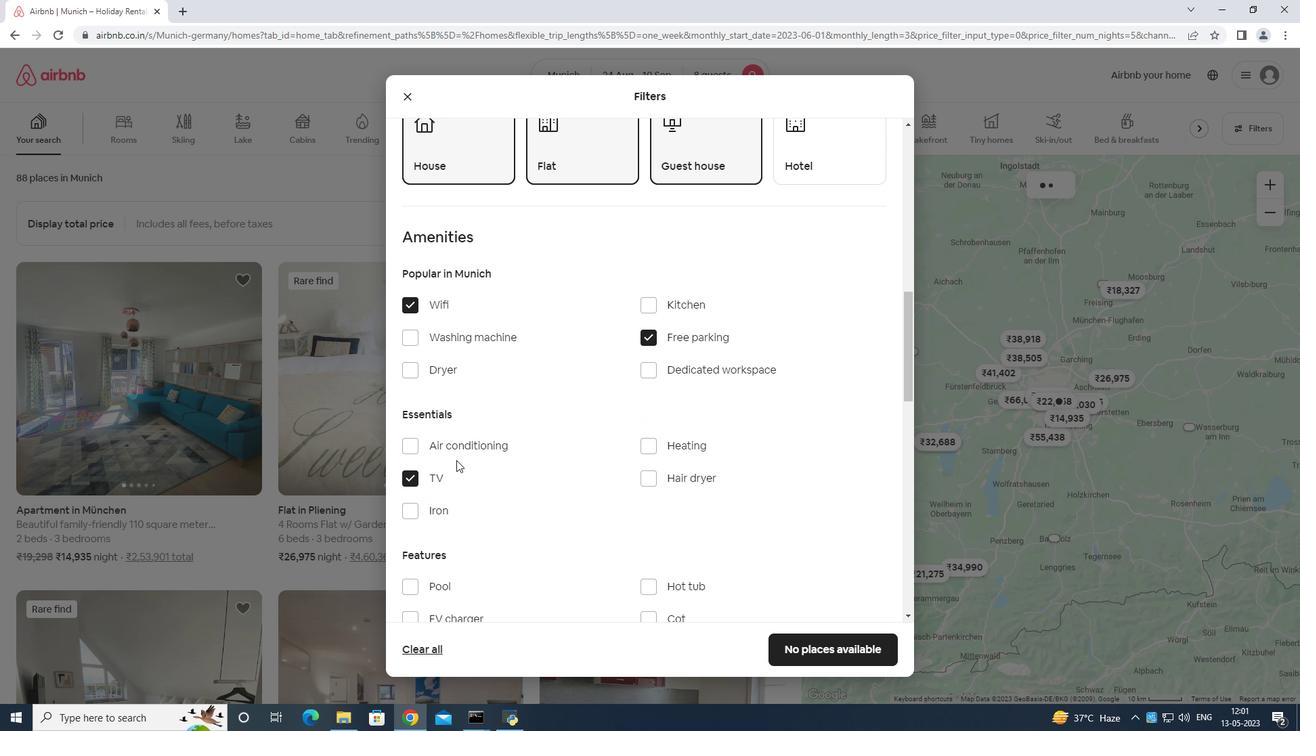
Action: Mouse moved to (514, 470)
Screenshot: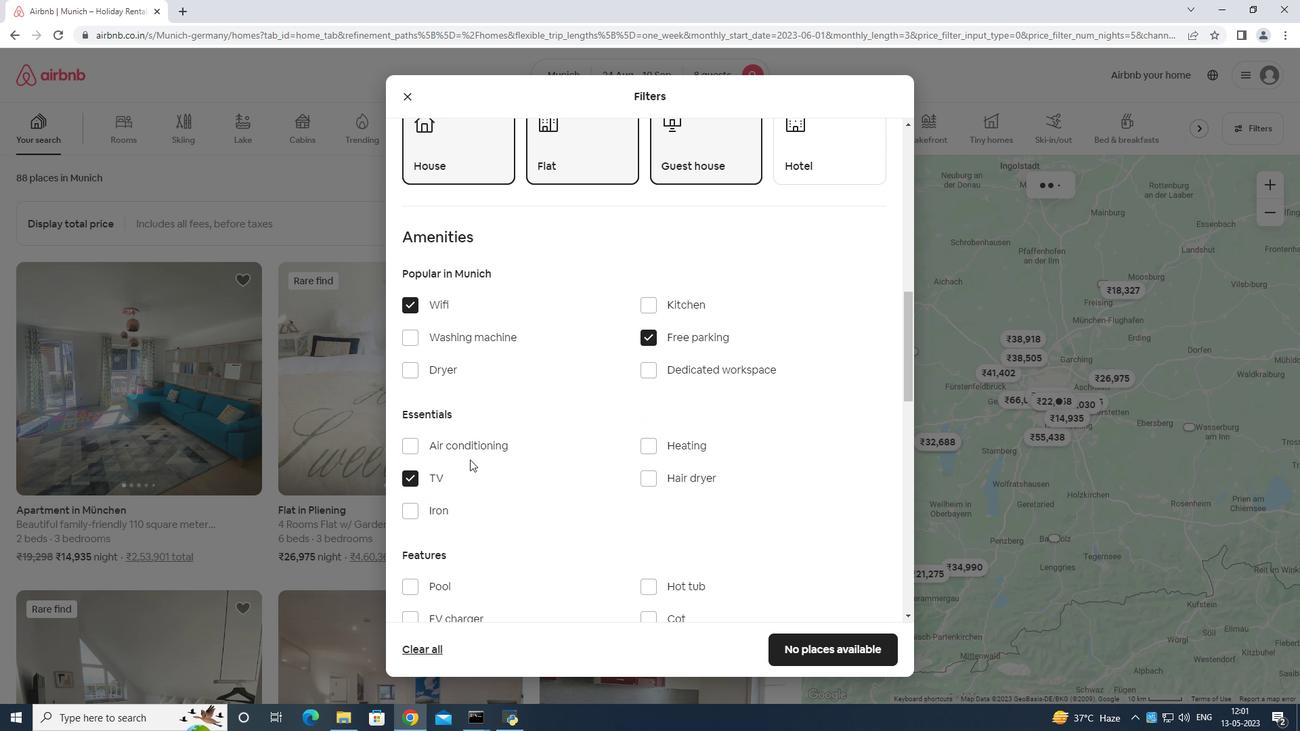 
Action: Mouse scrolled (513, 469) with delta (0, 0)
Screenshot: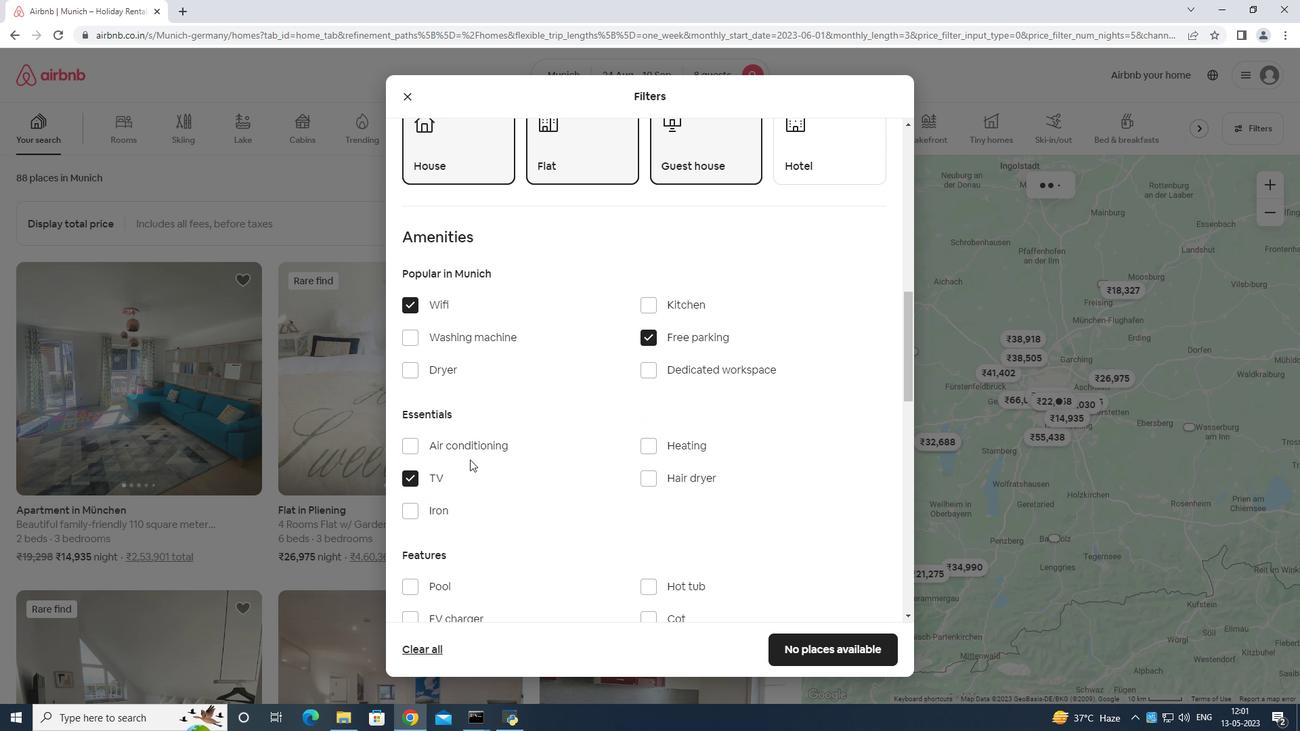 
Action: Mouse moved to (527, 466)
Screenshot: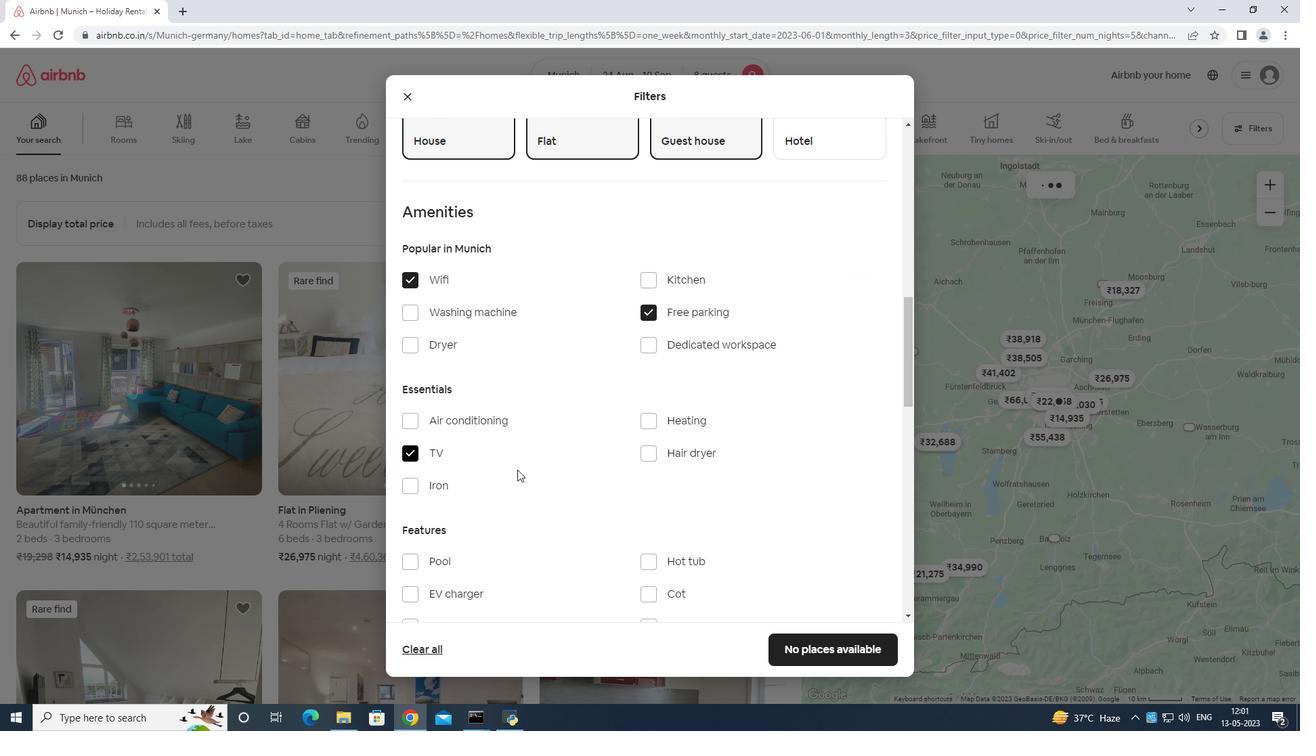 
Action: Mouse scrolled (527, 466) with delta (0, 0)
Screenshot: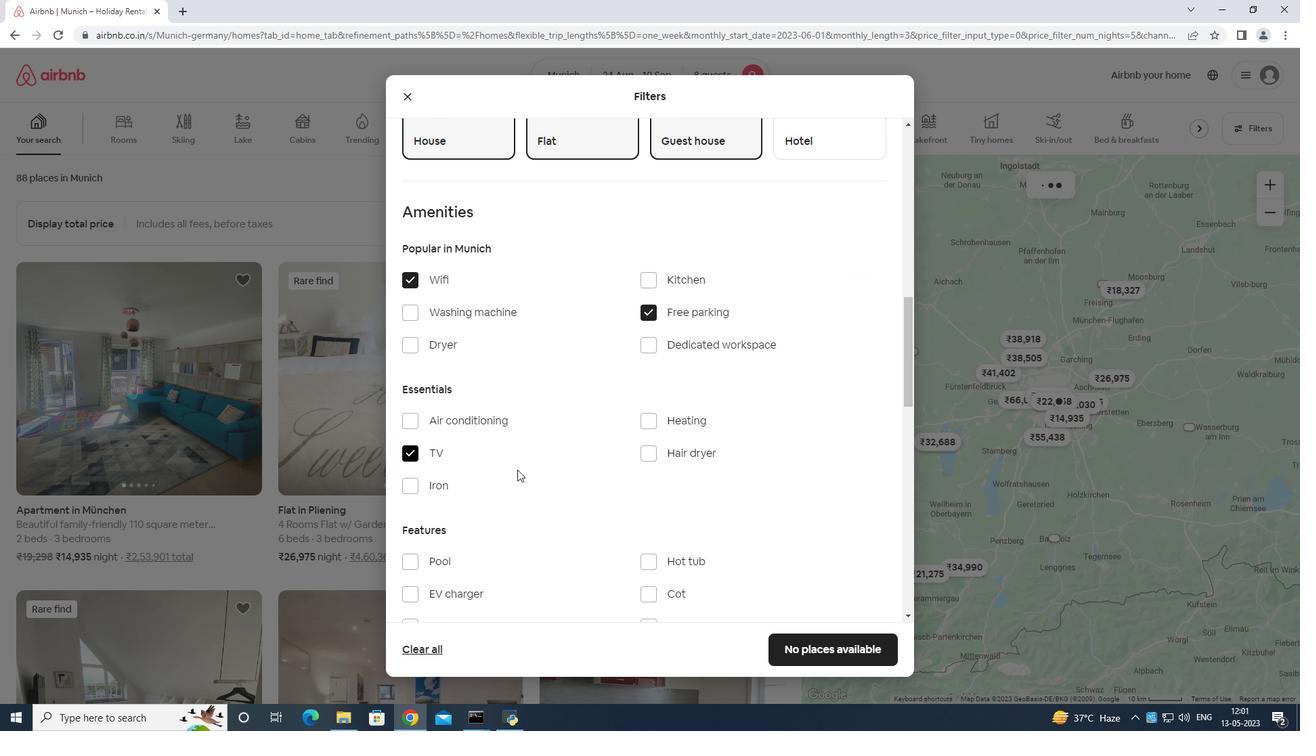 
Action: Mouse moved to (413, 377)
Screenshot: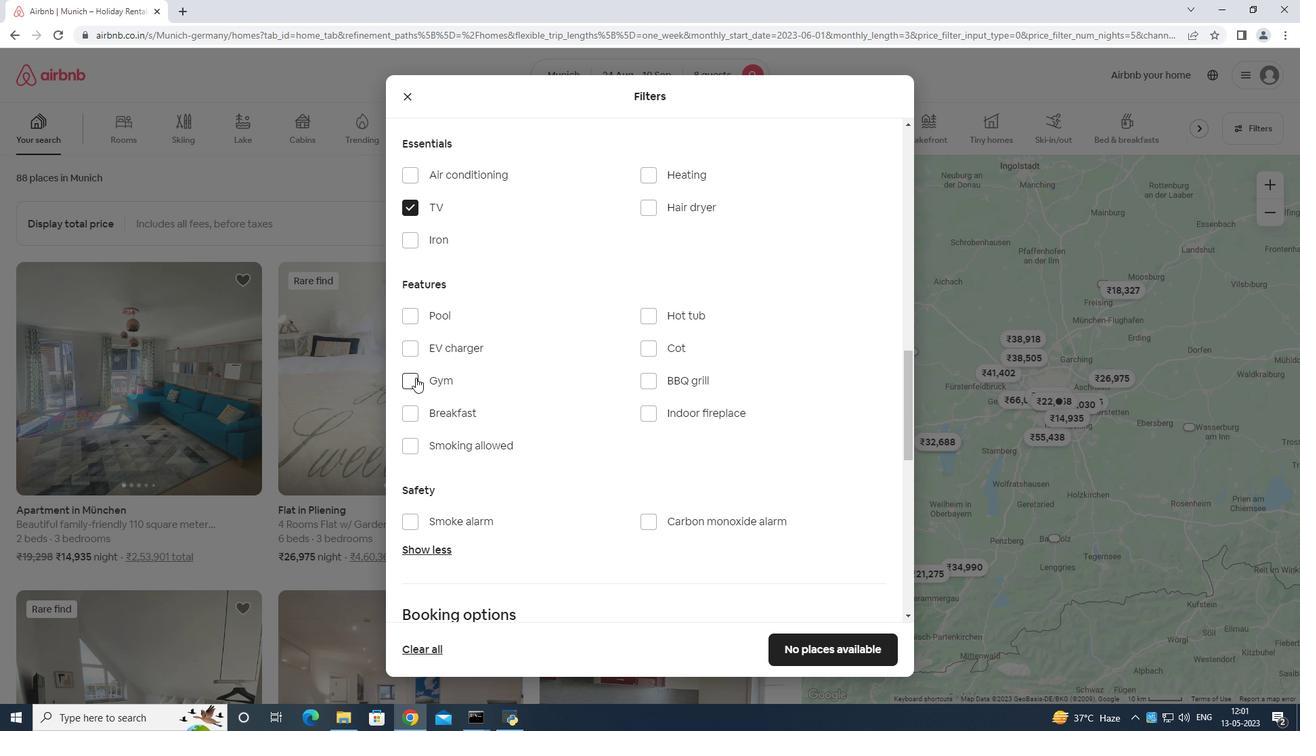 
Action: Mouse pressed left at (413, 377)
Screenshot: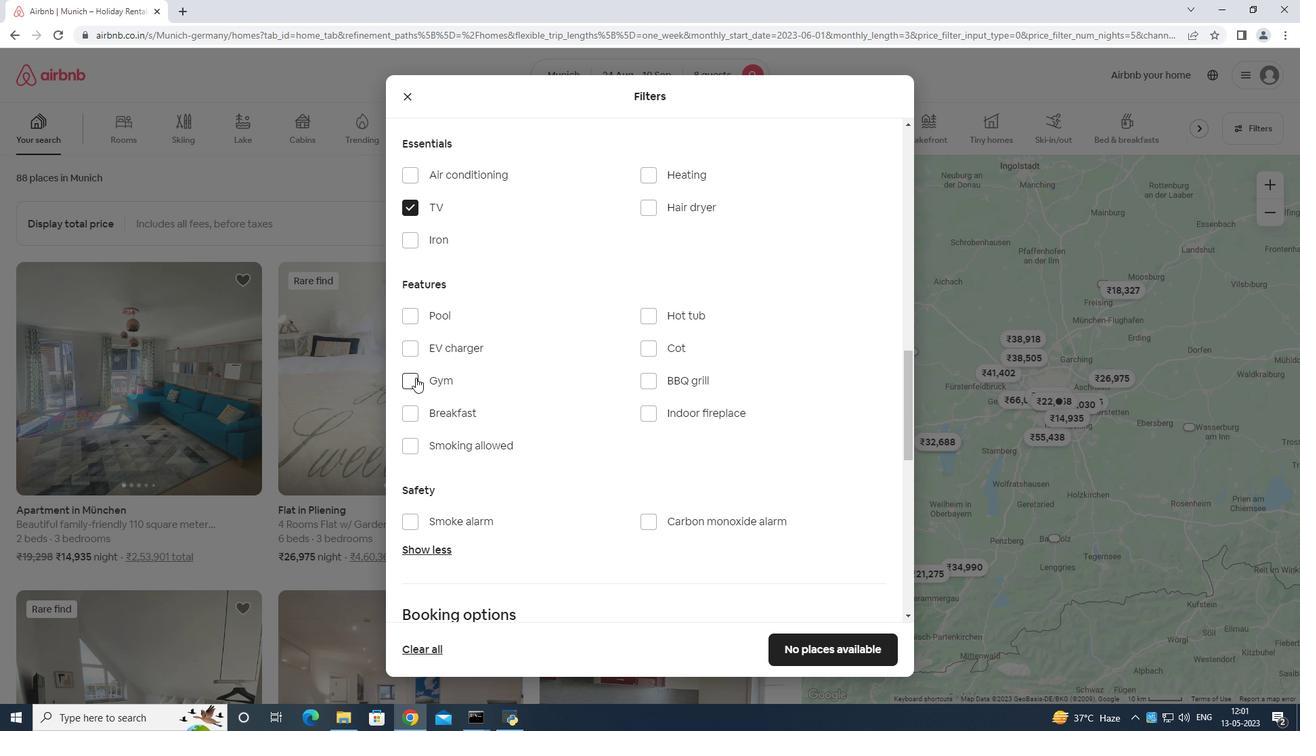 
Action: Mouse moved to (412, 409)
Screenshot: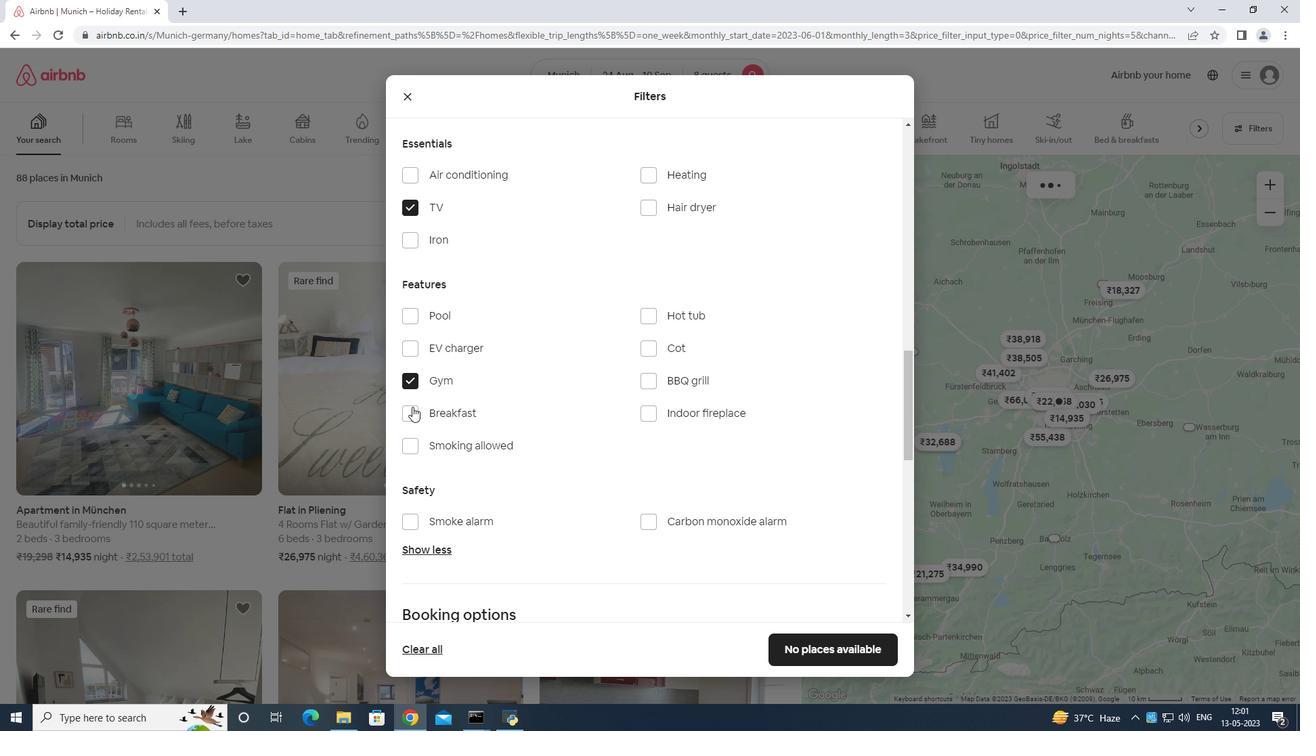 
Action: Mouse pressed left at (412, 409)
Screenshot: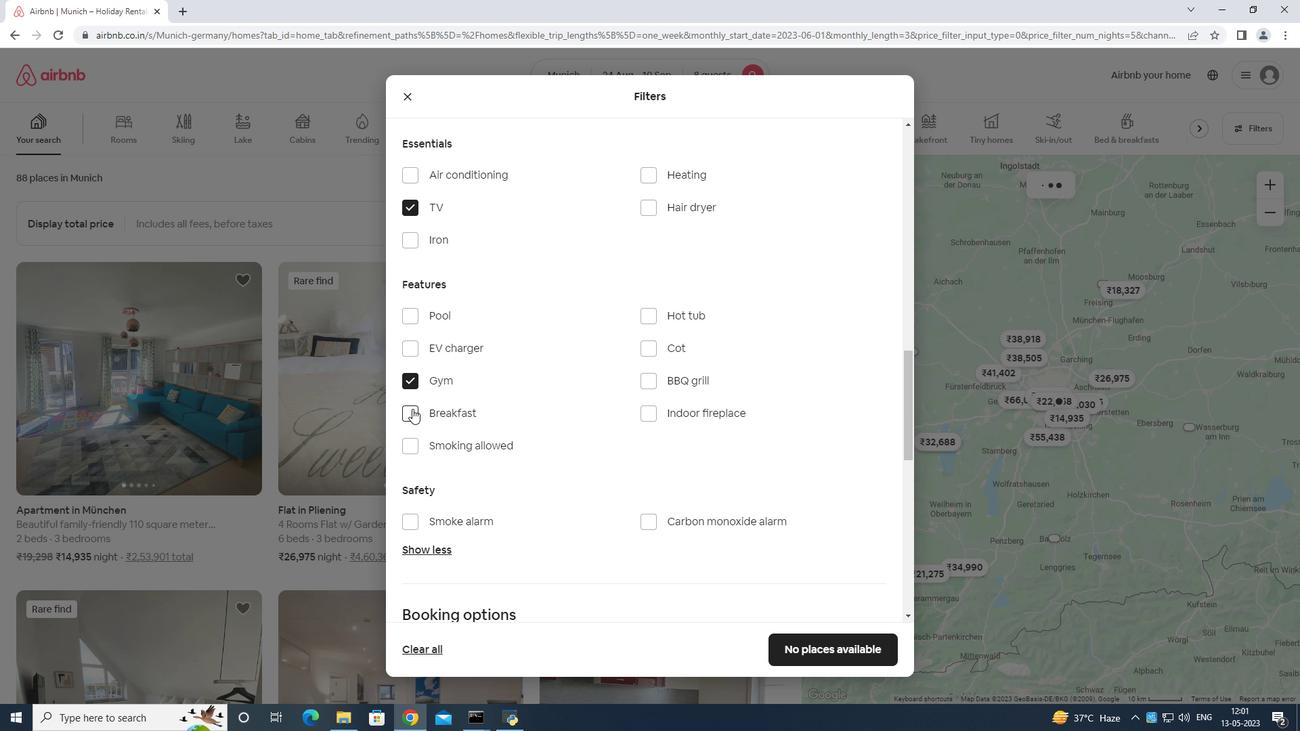 
Action: Mouse moved to (440, 409)
Screenshot: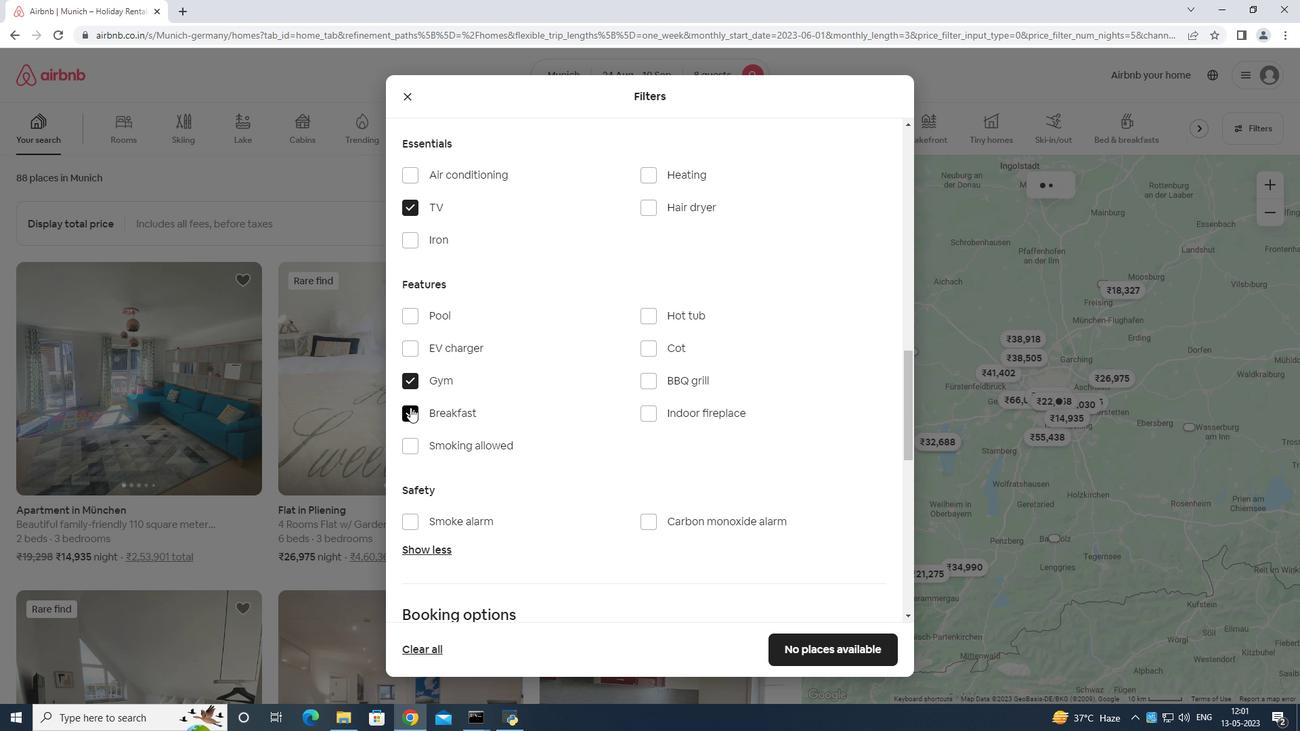
Action: Mouse scrolled (440, 409) with delta (0, 0)
Screenshot: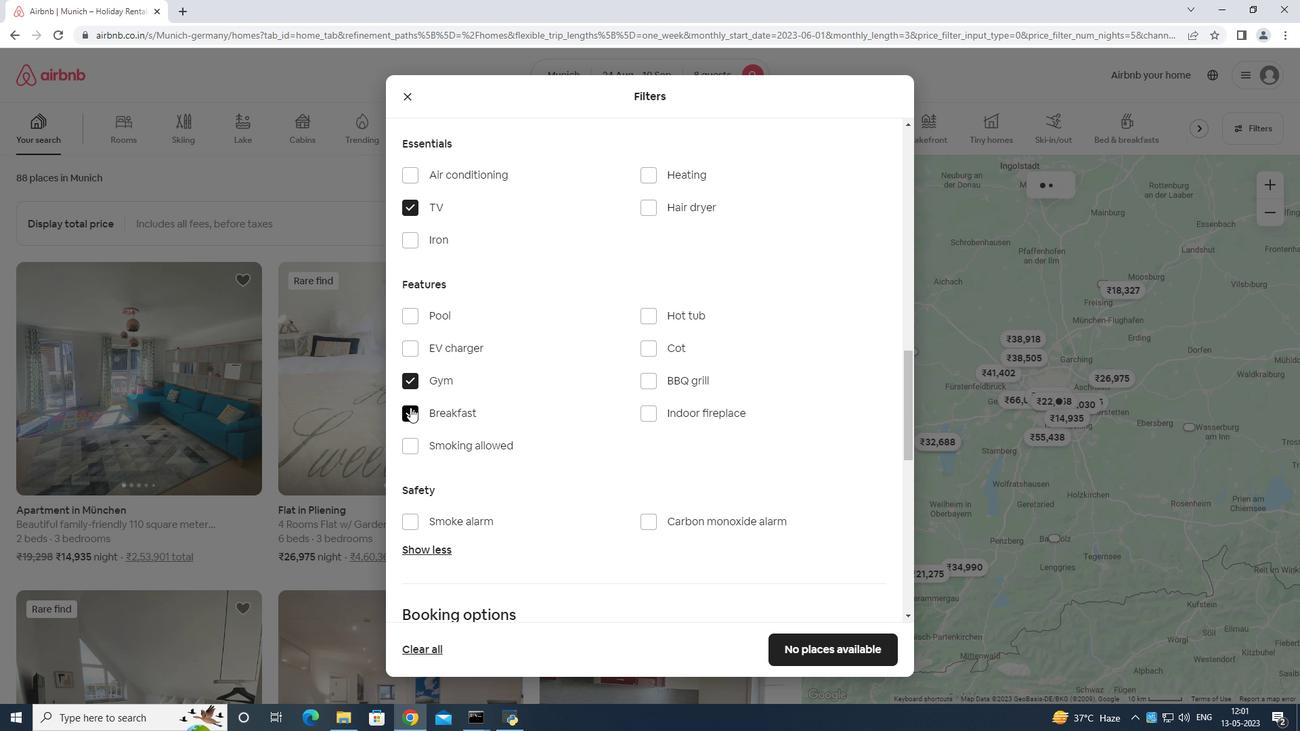 
Action: Mouse moved to (458, 414)
Screenshot: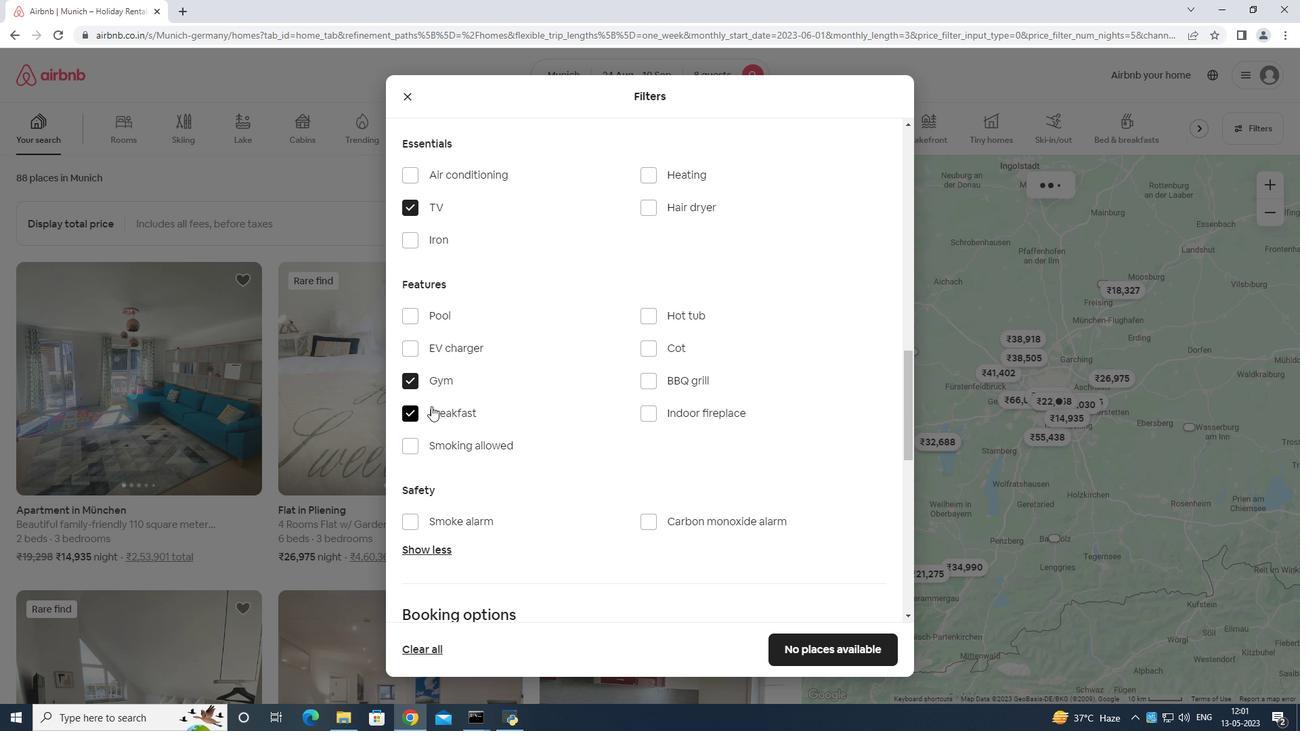 
Action: Mouse scrolled (458, 413) with delta (0, 0)
Screenshot: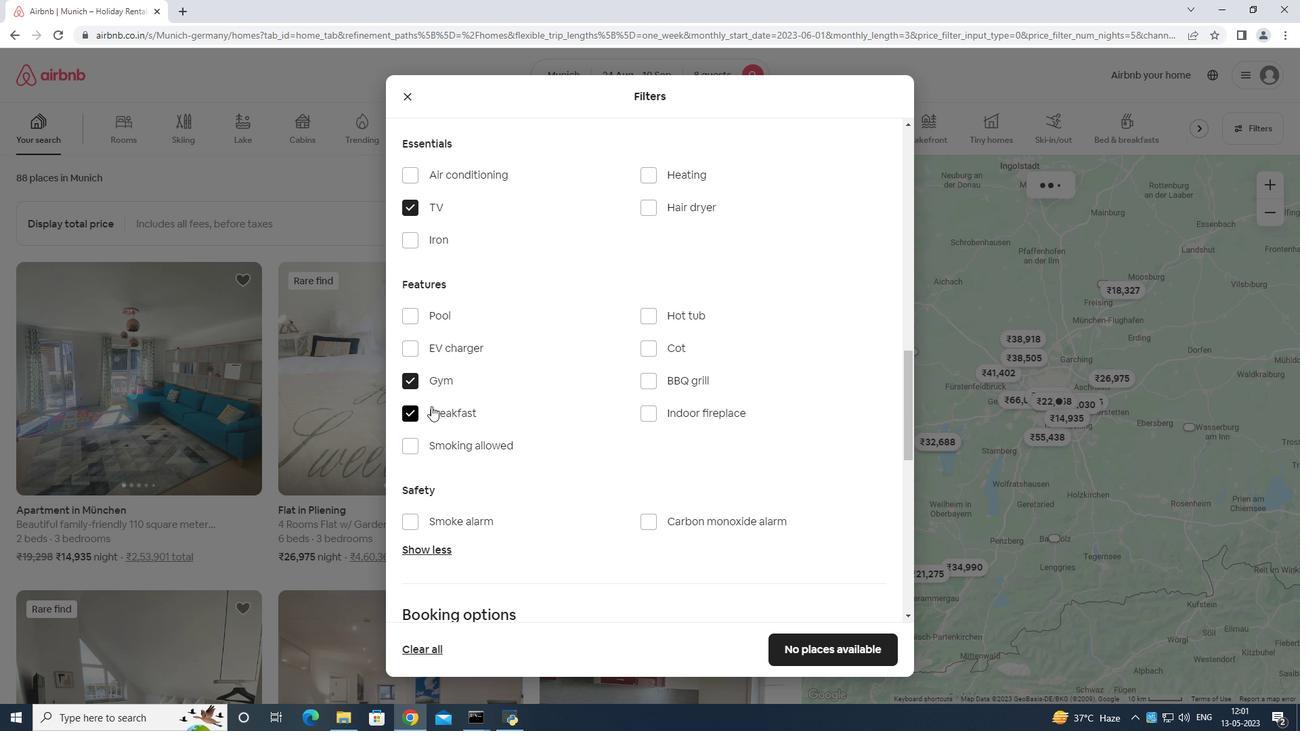 
Action: Mouse moved to (470, 415)
Screenshot: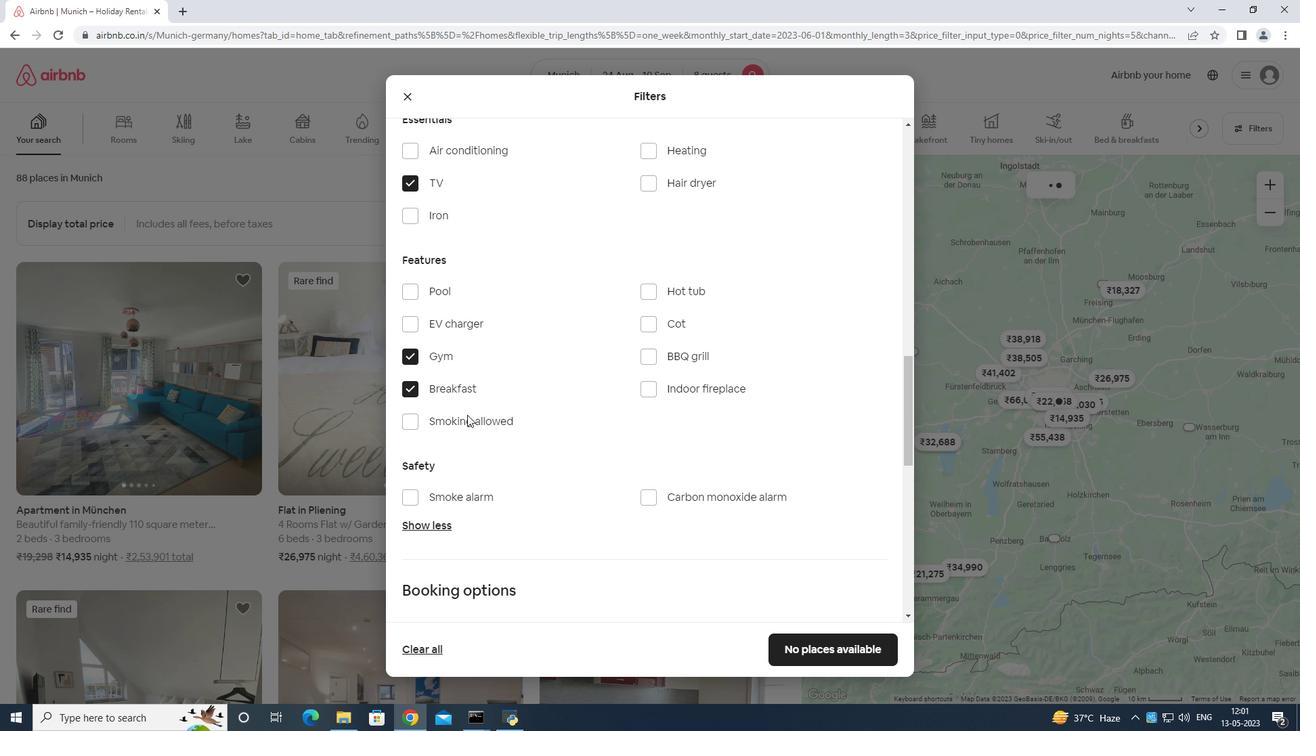 
Action: Mouse scrolled (470, 414) with delta (0, 0)
Screenshot: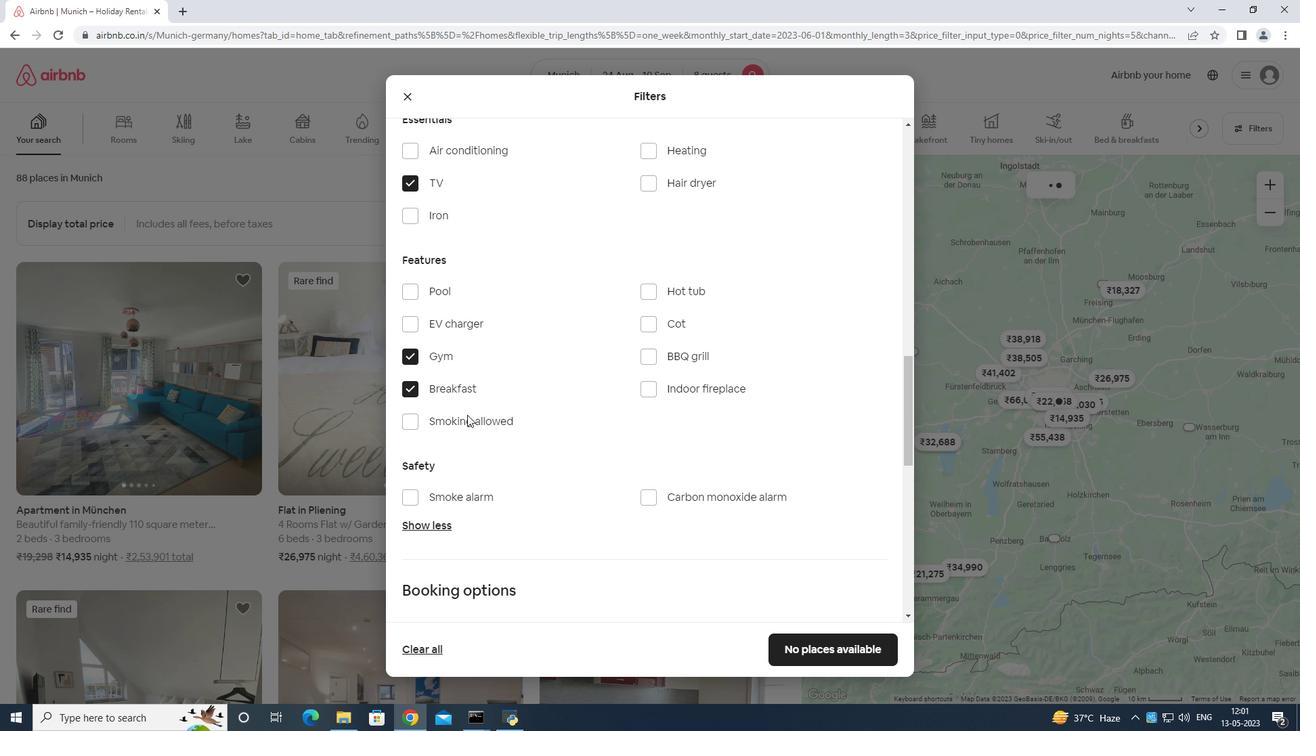 
Action: Mouse moved to (472, 415)
Screenshot: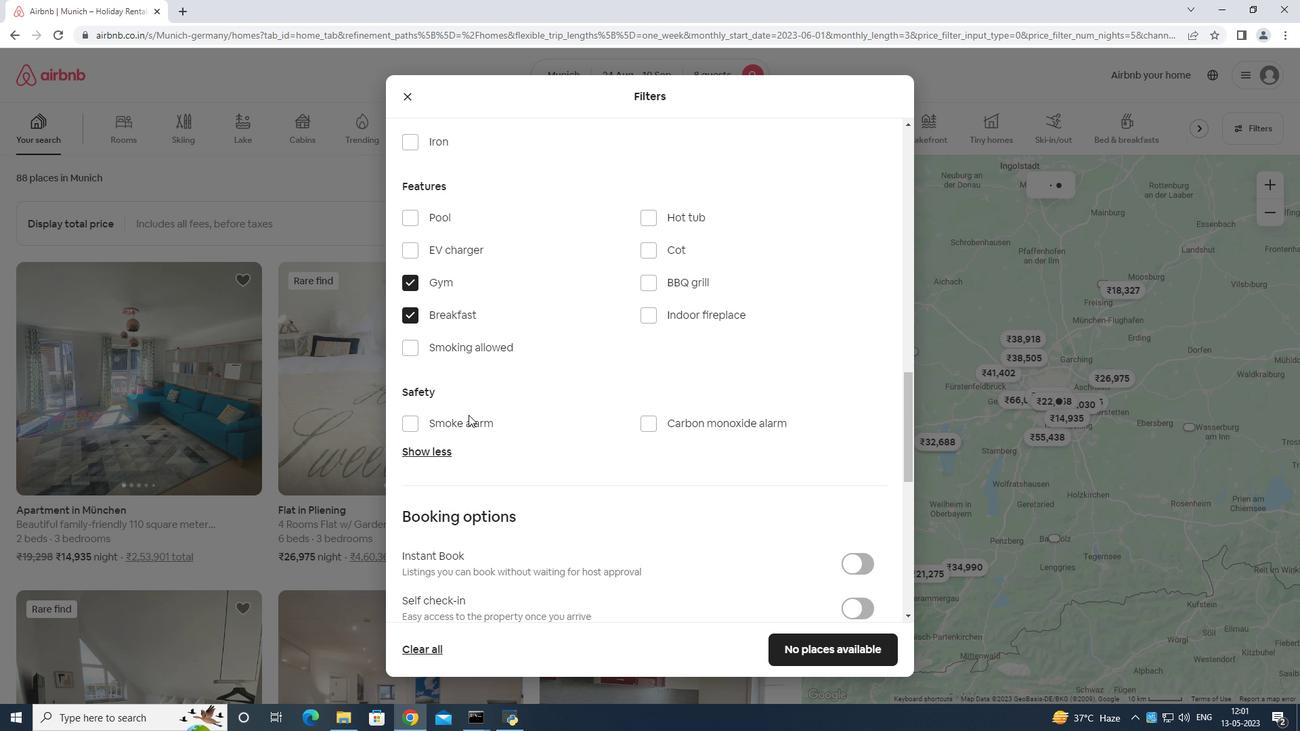 
Action: Mouse scrolled (472, 414) with delta (0, 0)
Screenshot: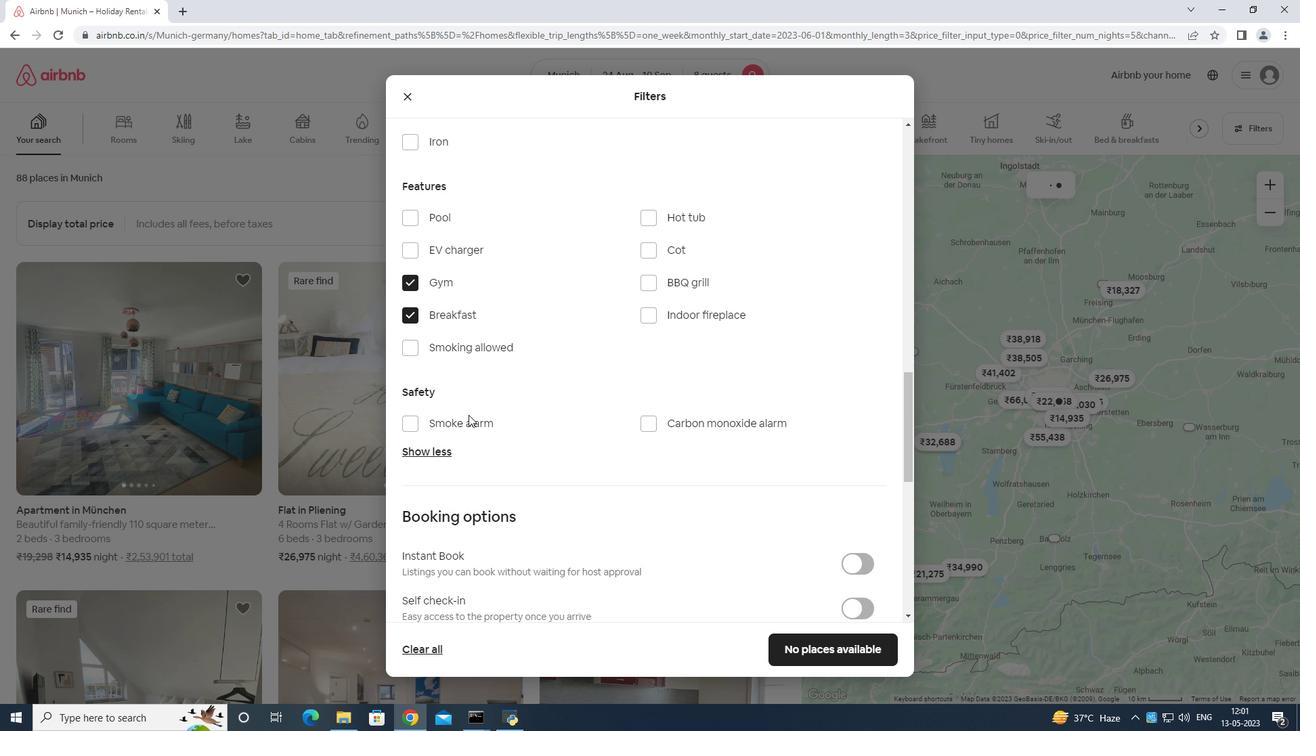 
Action: Mouse moved to (484, 416)
Screenshot: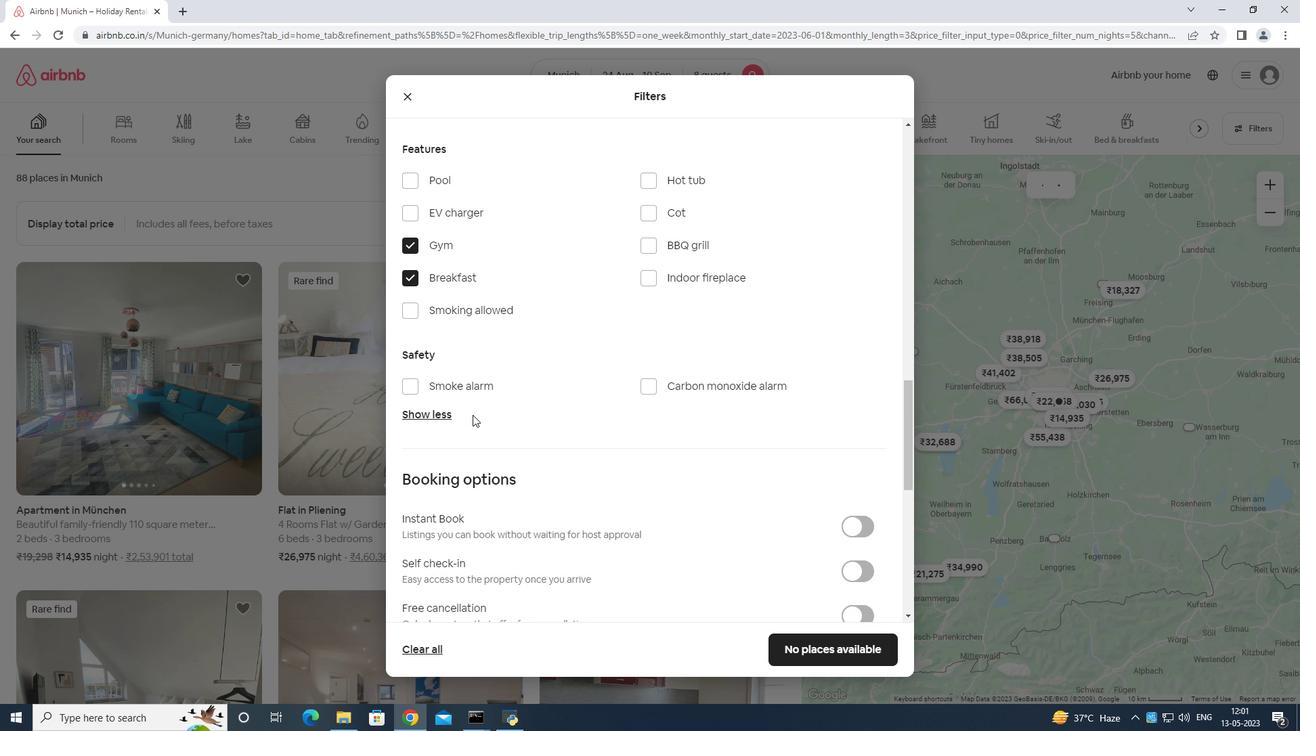 
Action: Mouse scrolled (484, 415) with delta (0, 0)
Screenshot: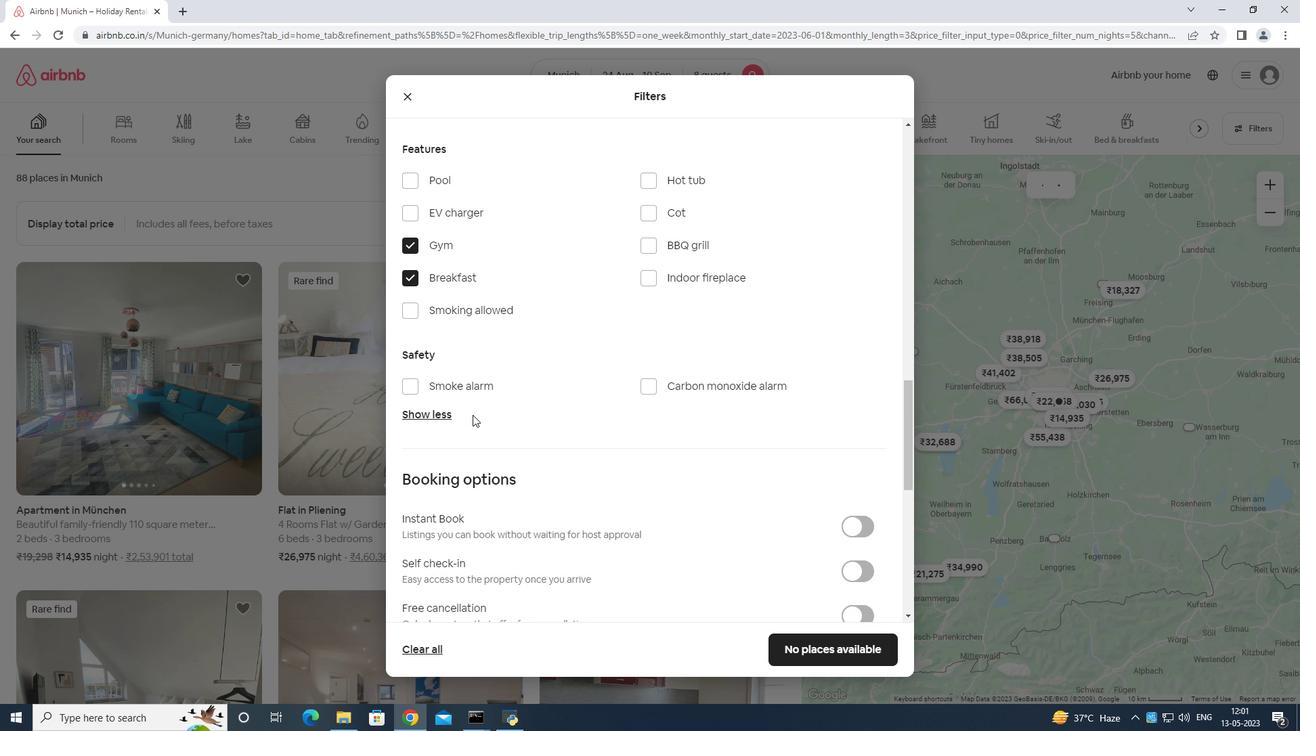 
Action: Mouse moved to (861, 369)
Screenshot: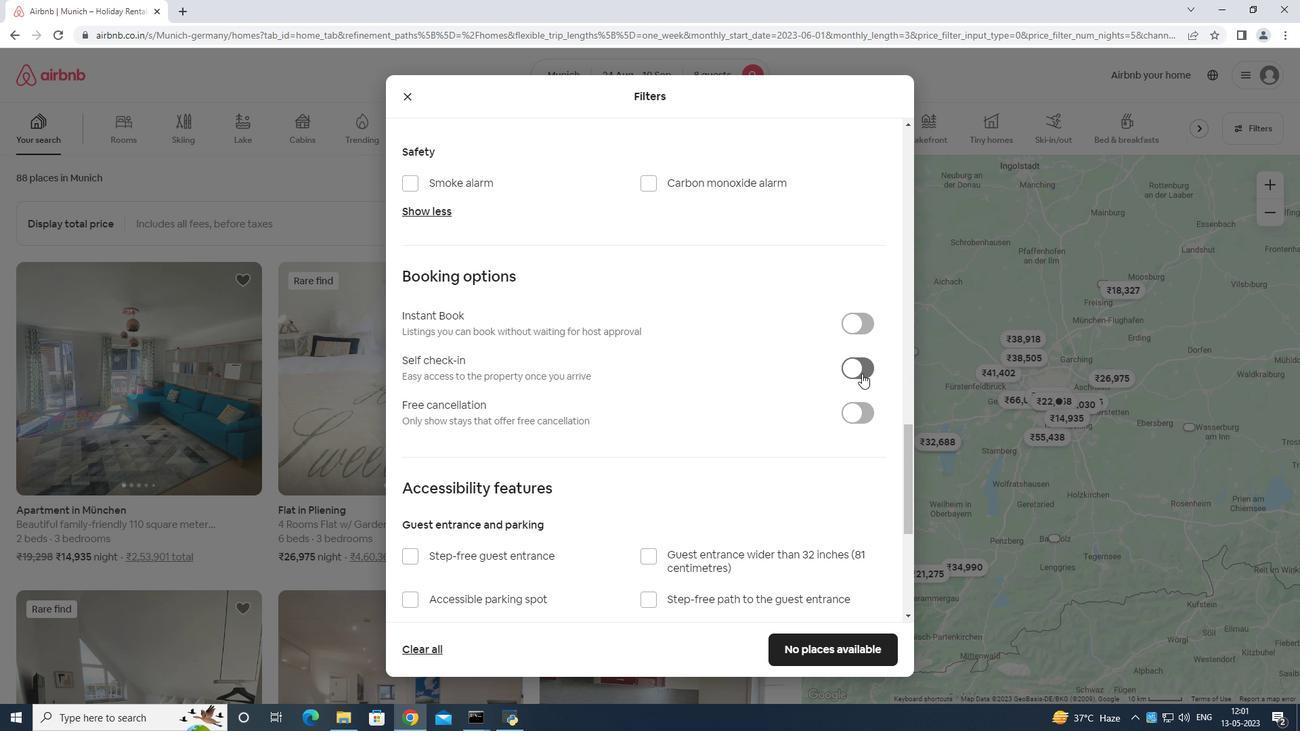 
Action: Mouse pressed left at (861, 369)
Screenshot: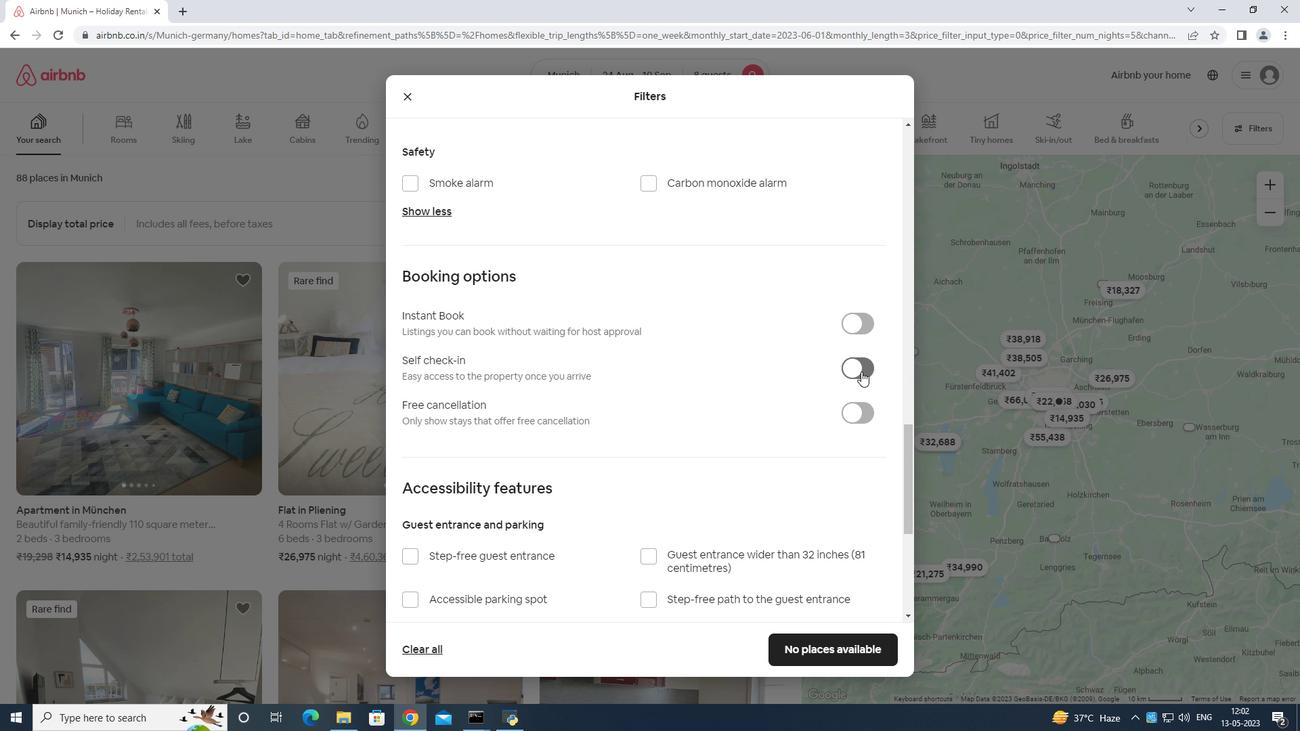 
Action: Mouse moved to (837, 361)
Screenshot: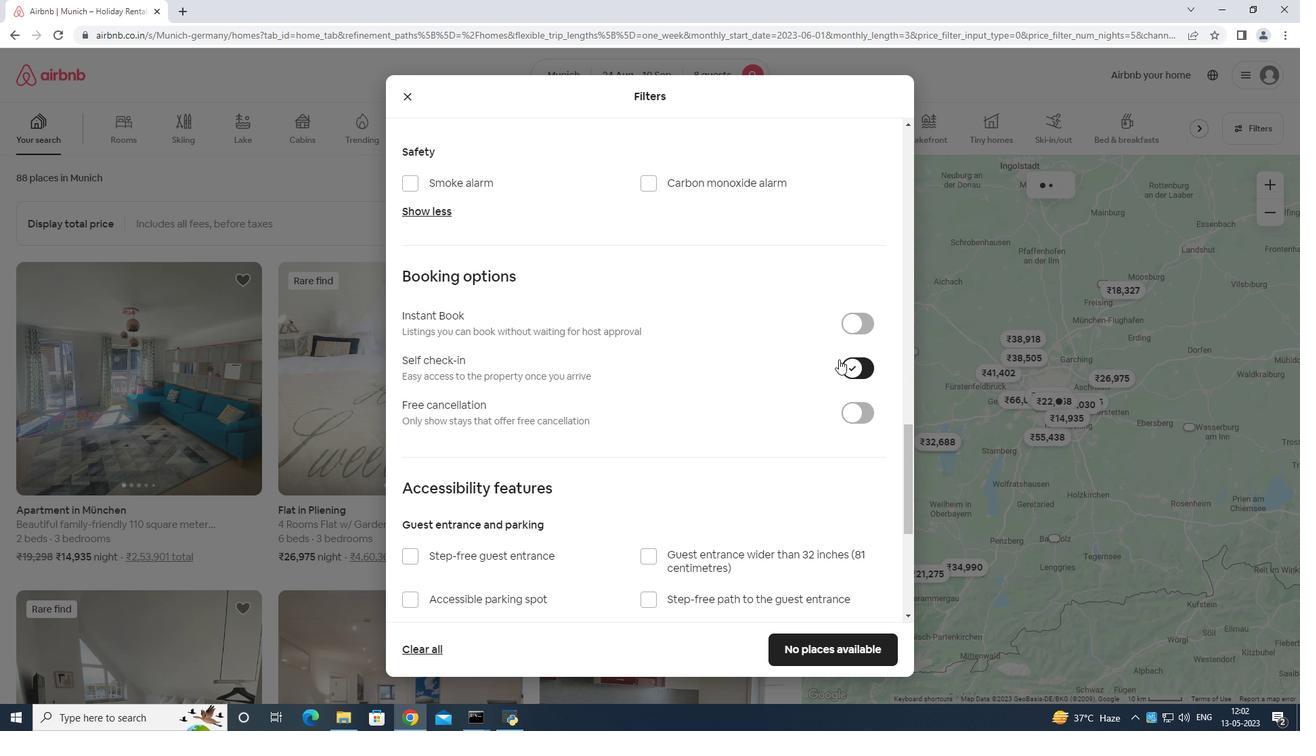 
Action: Mouse scrolled (837, 360) with delta (0, 0)
Screenshot: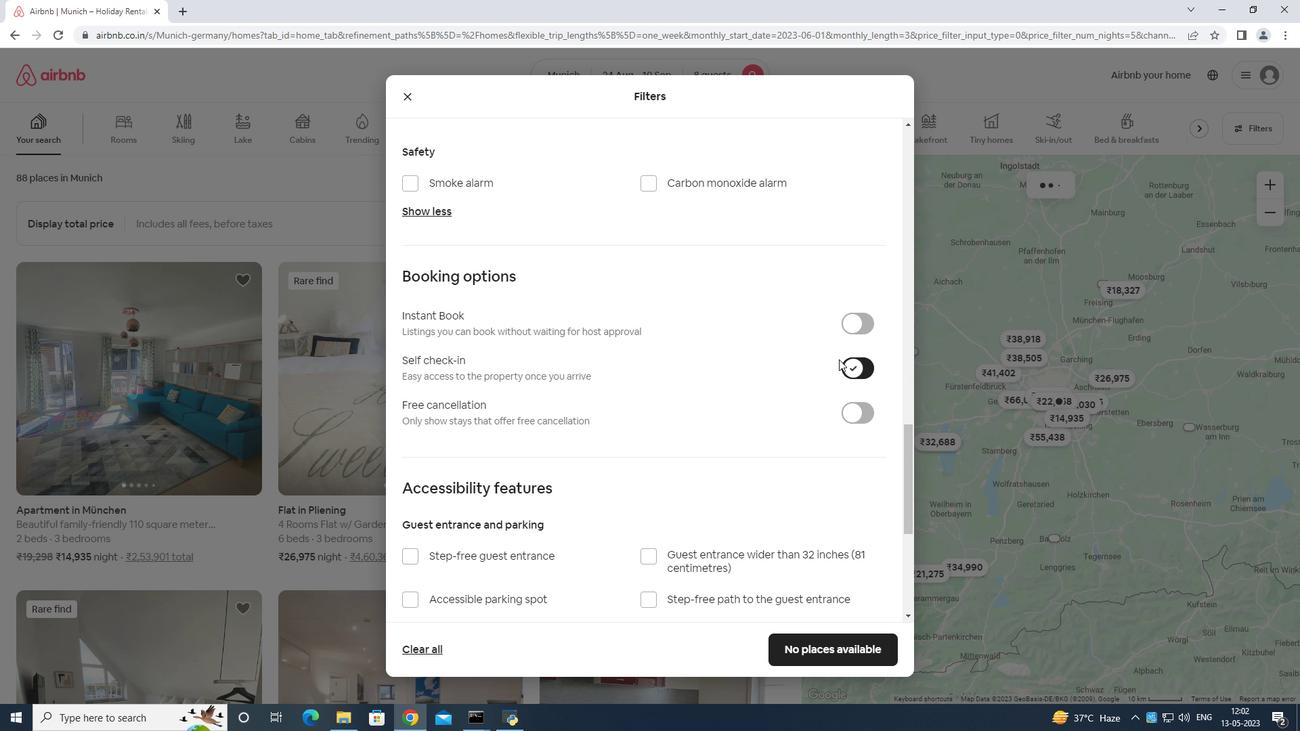
Action: Mouse moved to (836, 367)
Screenshot: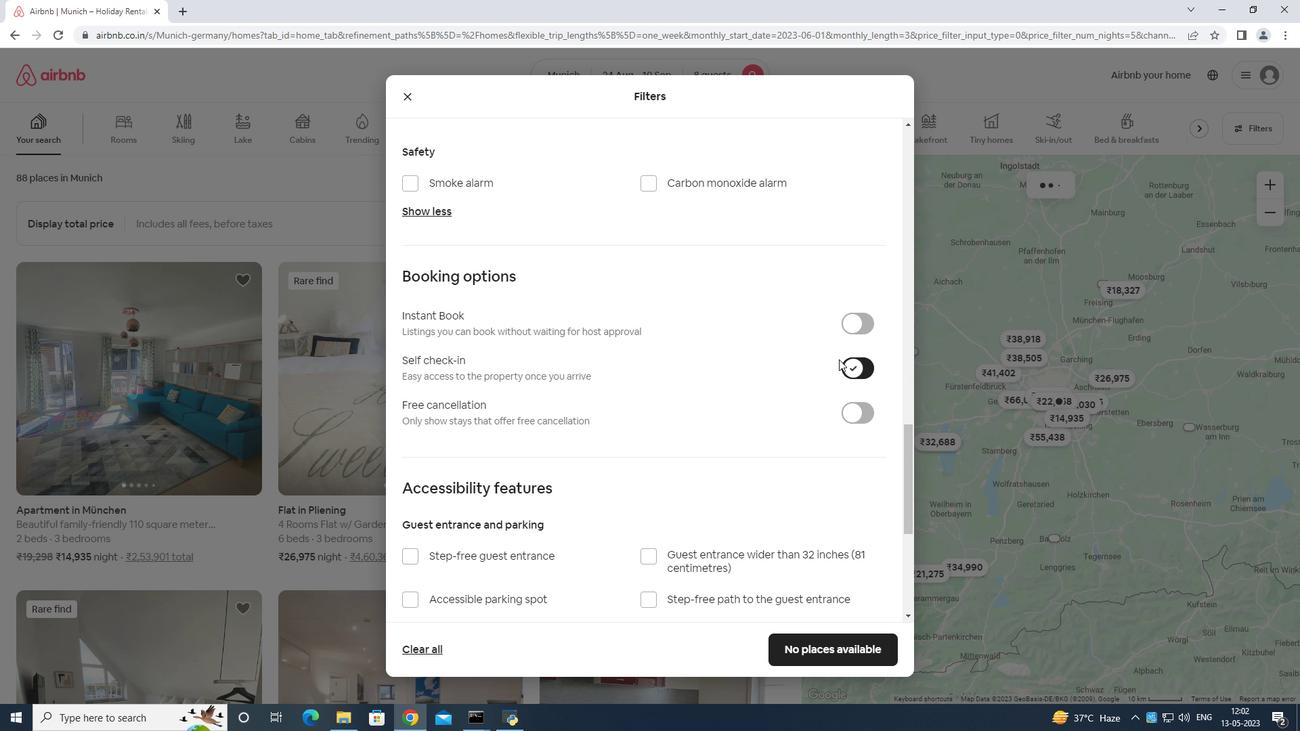 
Action: Mouse scrolled (836, 367) with delta (0, 0)
Screenshot: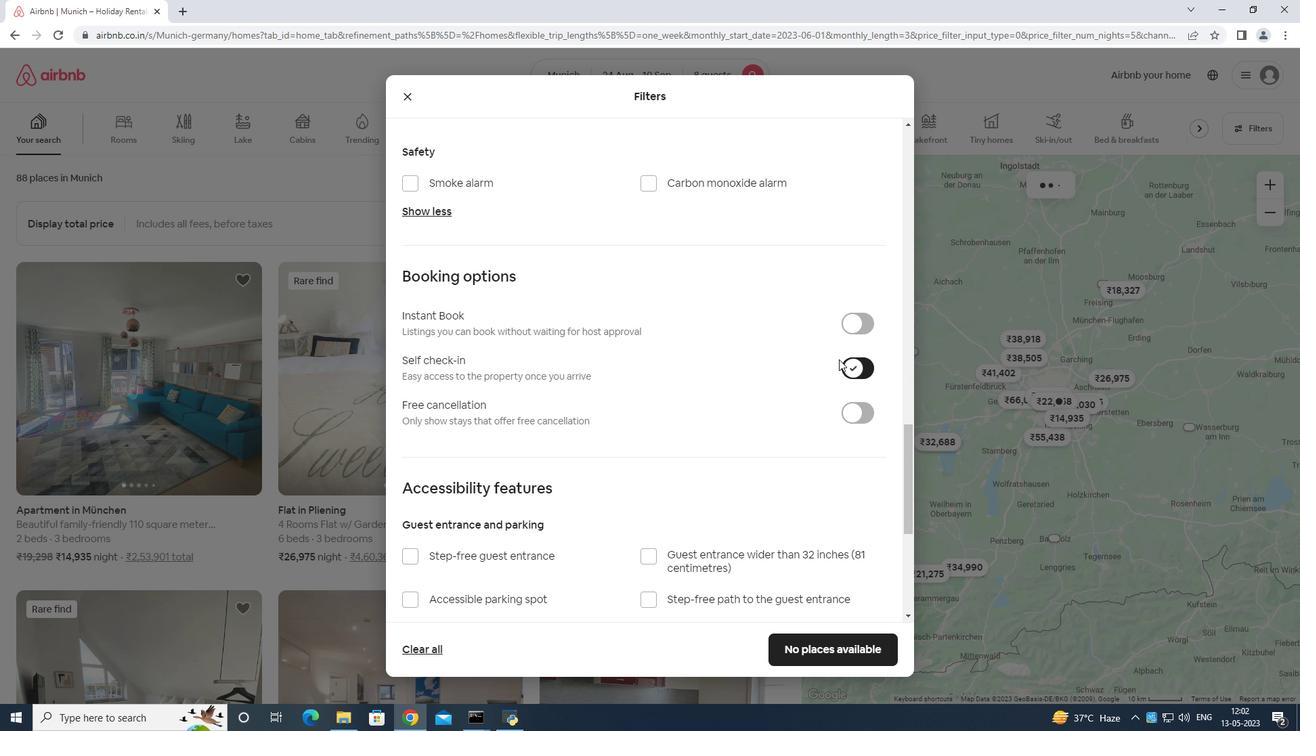 
Action: Mouse moved to (835, 368)
Screenshot: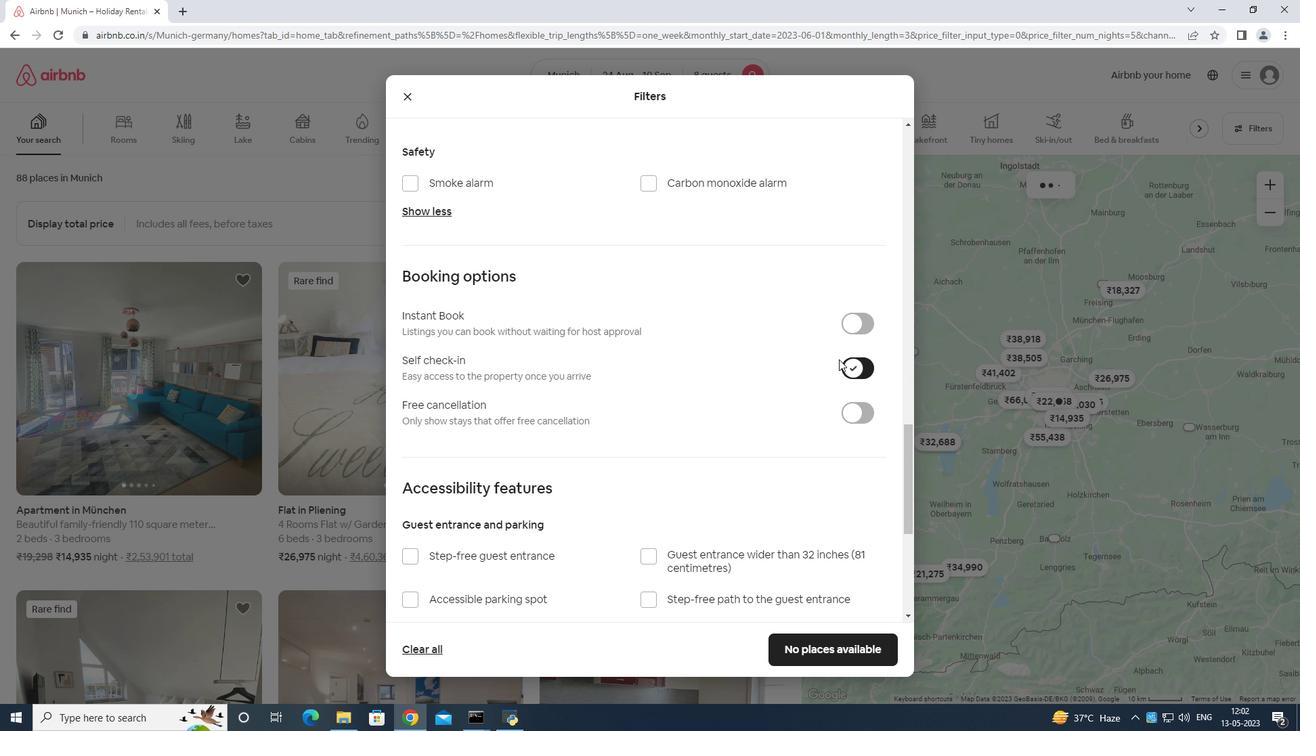 
Action: Mouse scrolled (835, 367) with delta (0, 0)
Screenshot: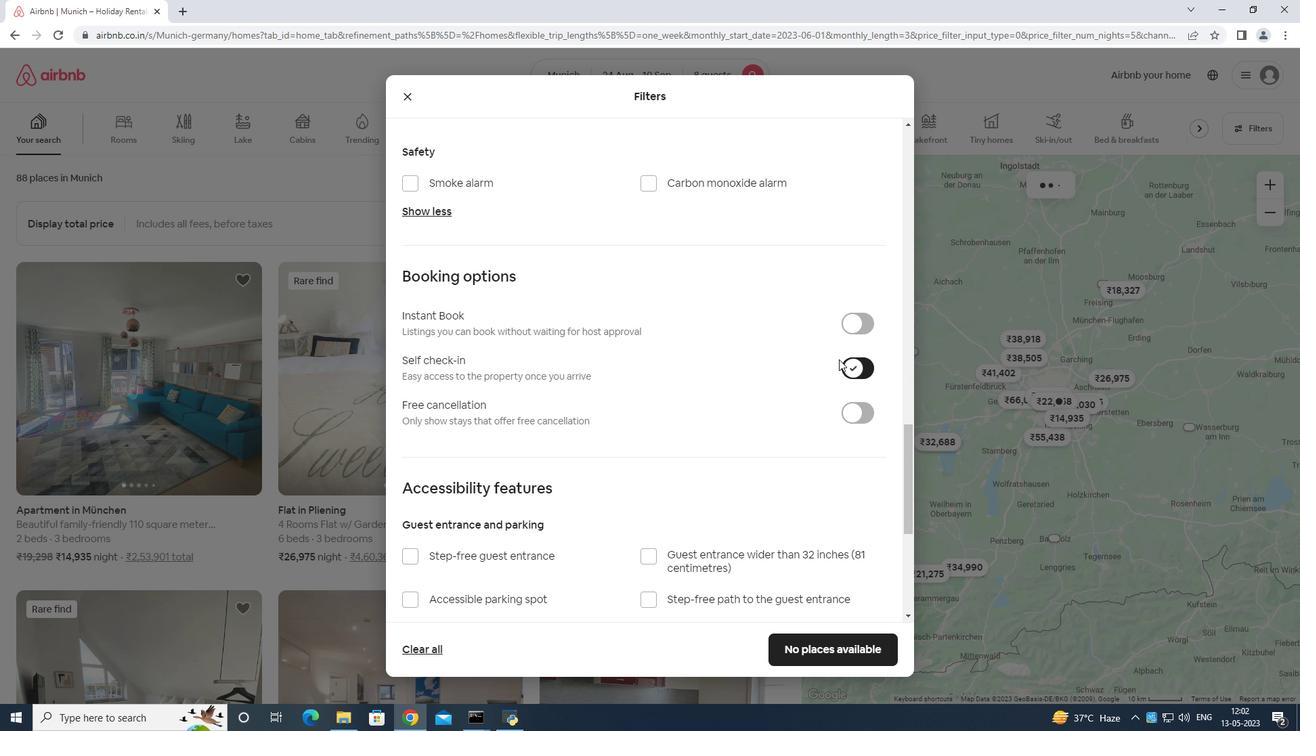 
Action: Mouse moved to (835, 369)
Screenshot: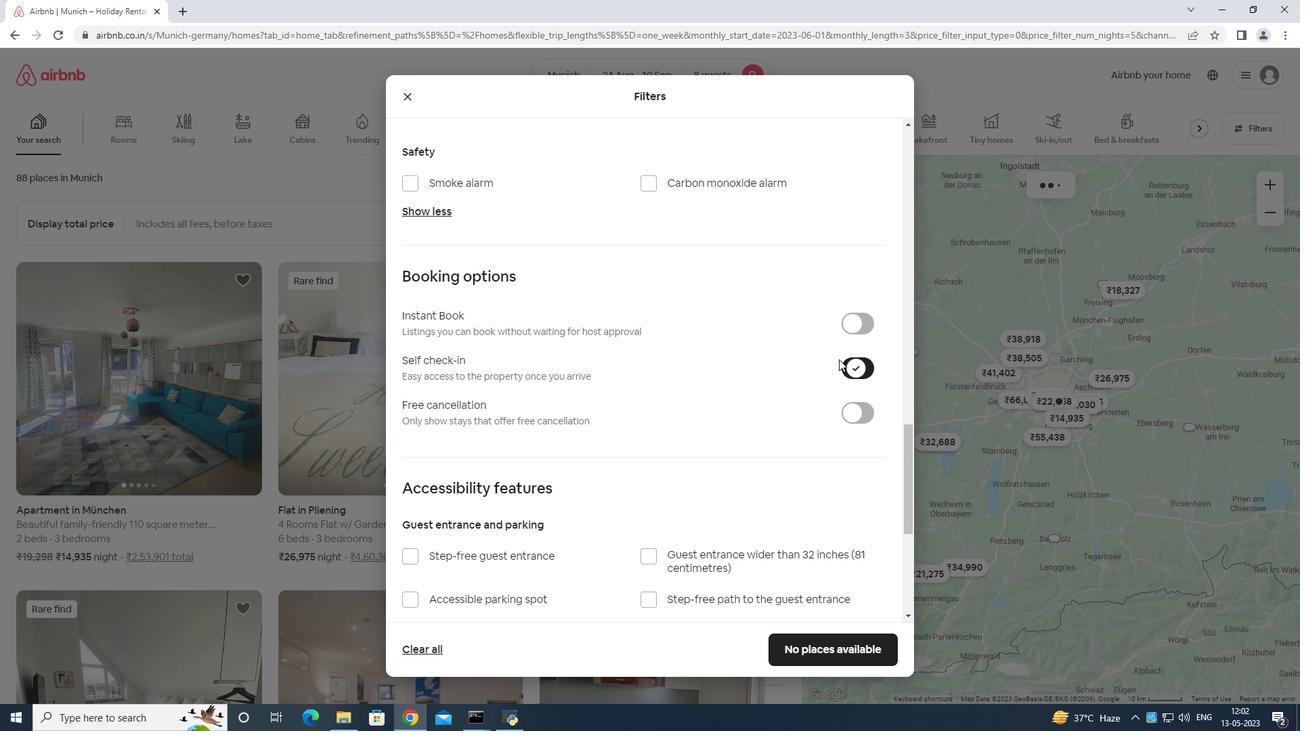 
Action: Mouse scrolled (835, 368) with delta (0, 0)
Screenshot: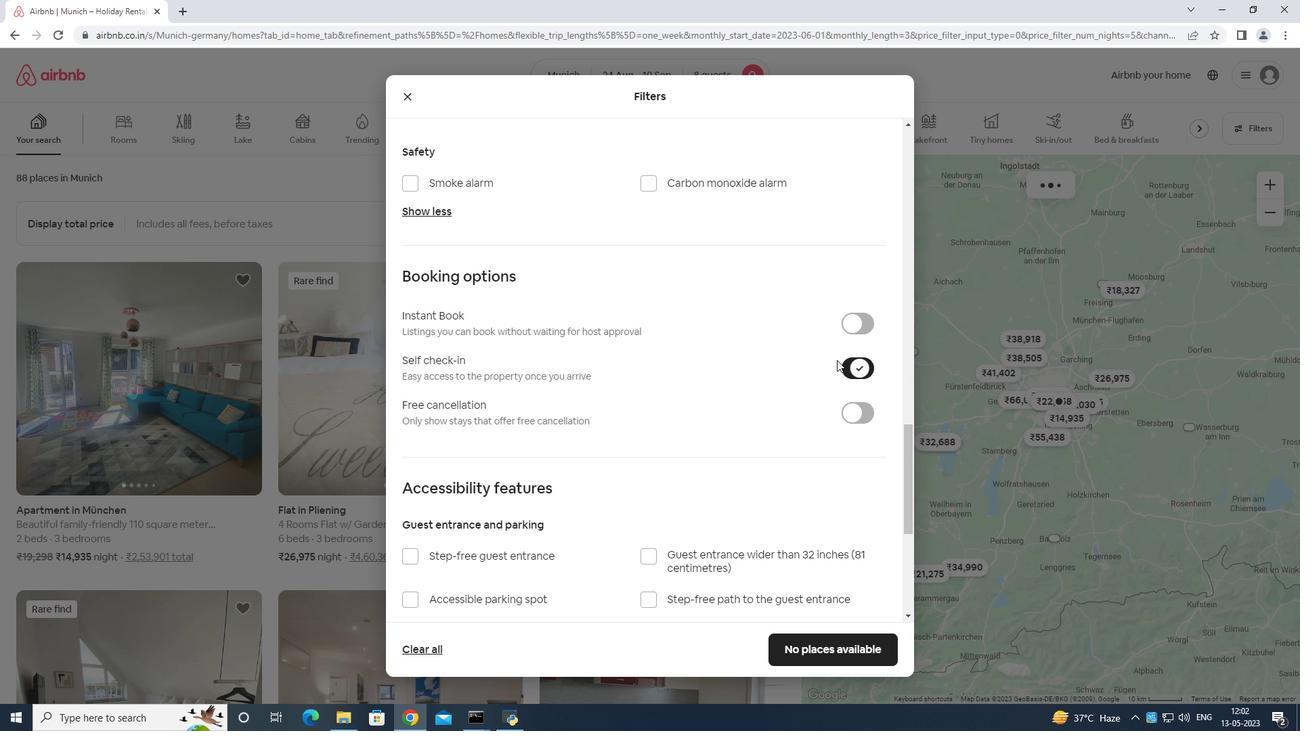 
Action: Mouse moved to (831, 376)
Screenshot: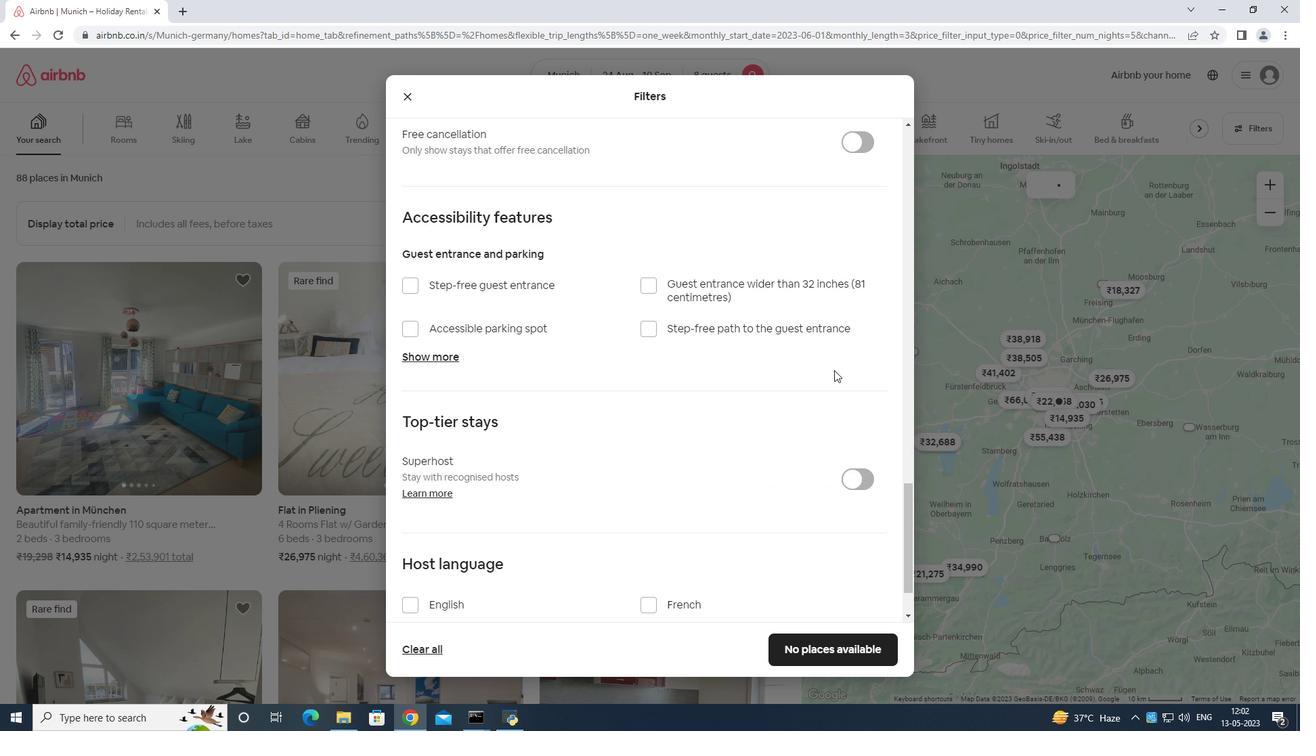 
Action: Mouse scrolled (831, 375) with delta (0, 0)
Screenshot: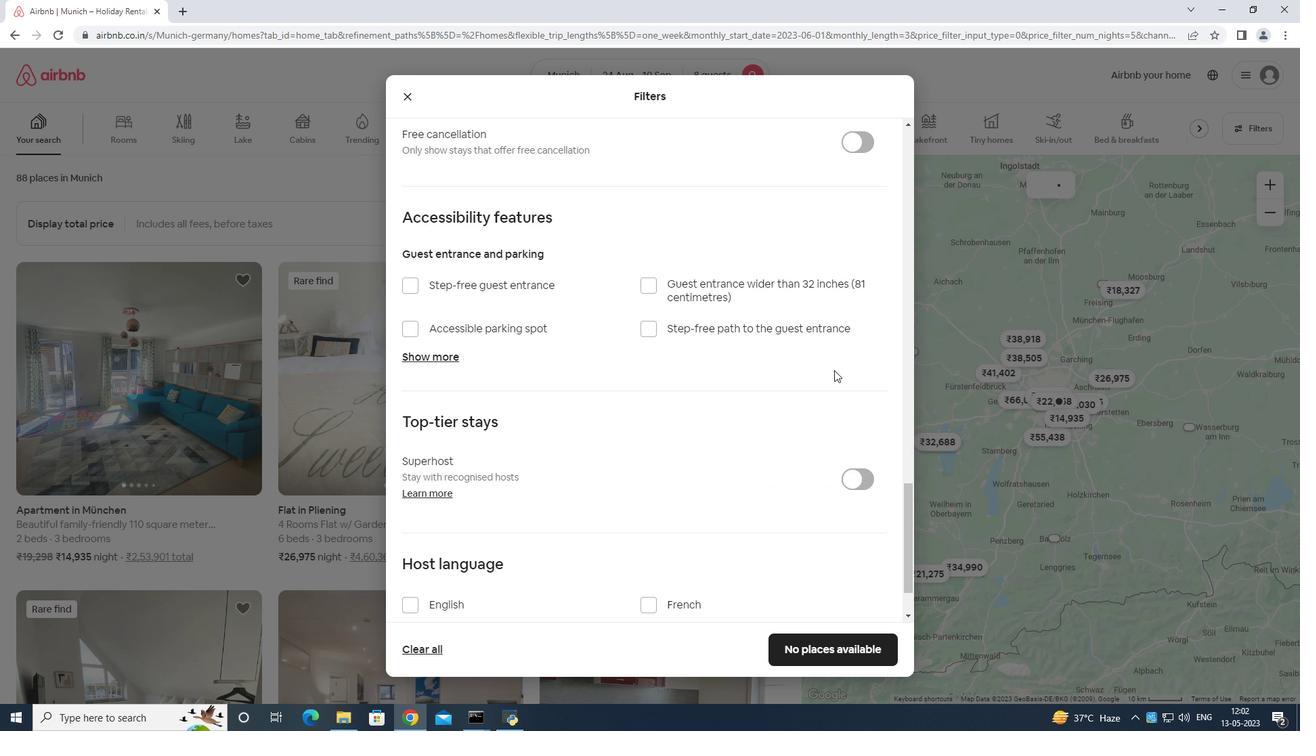 
Action: Mouse moved to (831, 381)
Screenshot: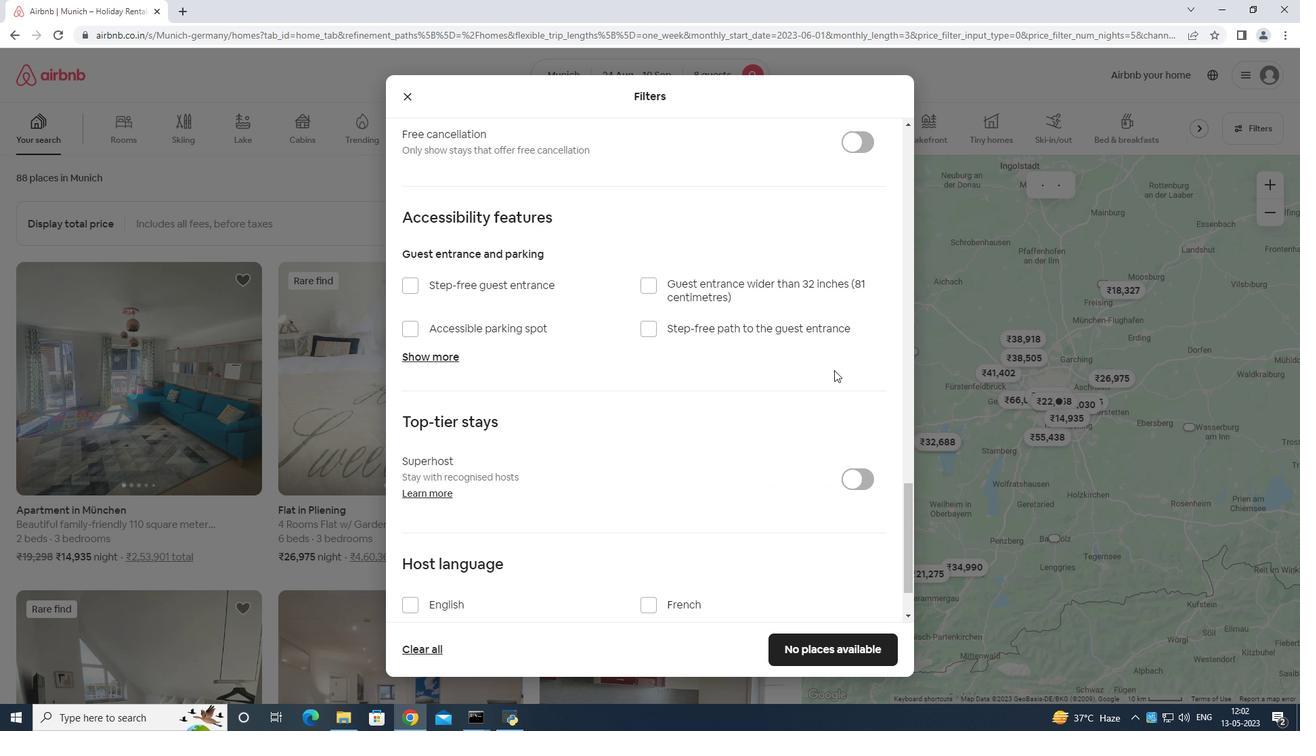 
Action: Mouse scrolled (831, 380) with delta (0, 0)
Screenshot: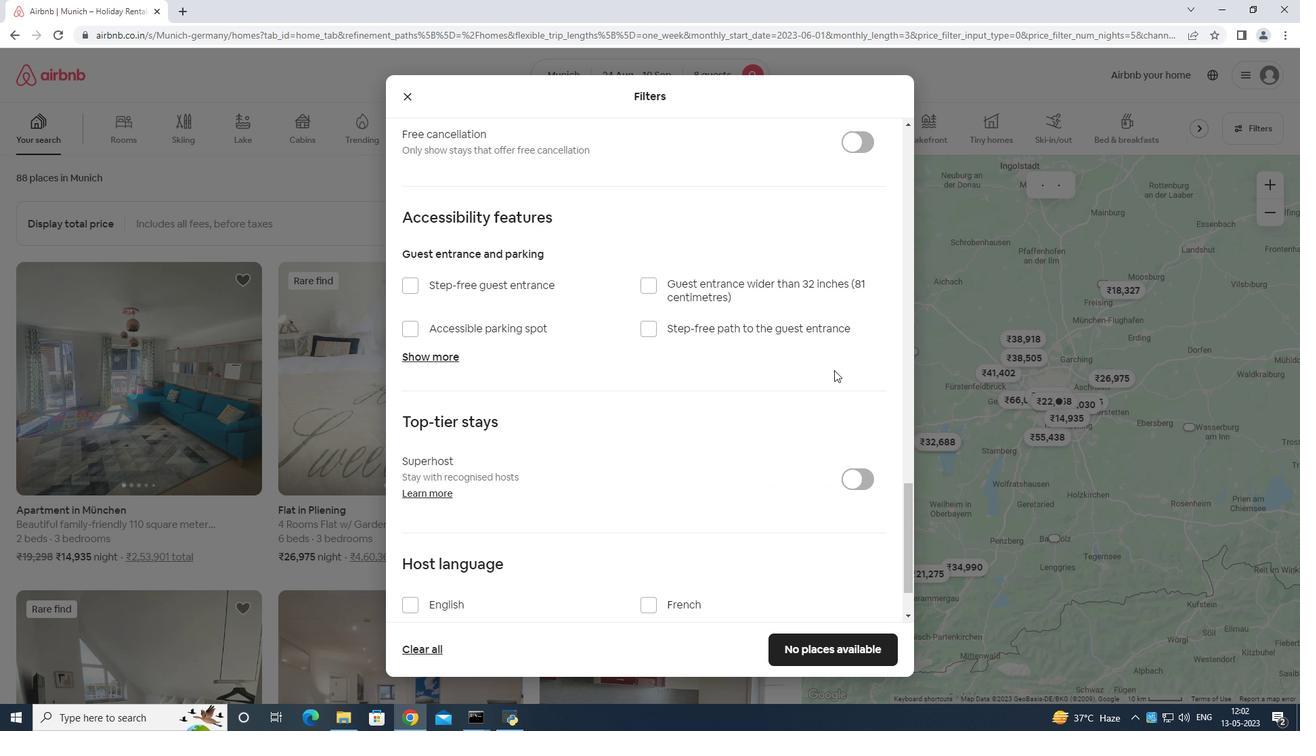 
Action: Mouse moved to (828, 391)
Screenshot: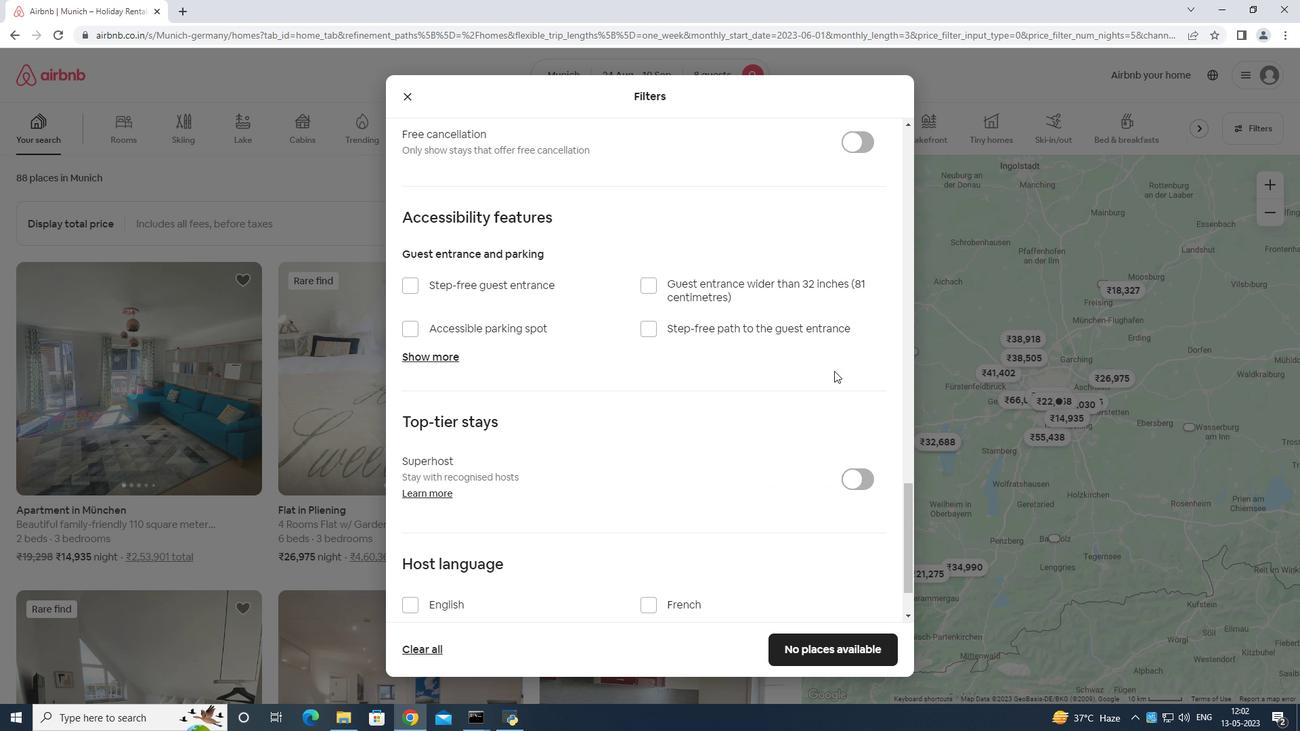 
Action: Mouse scrolled (828, 390) with delta (0, 0)
Screenshot: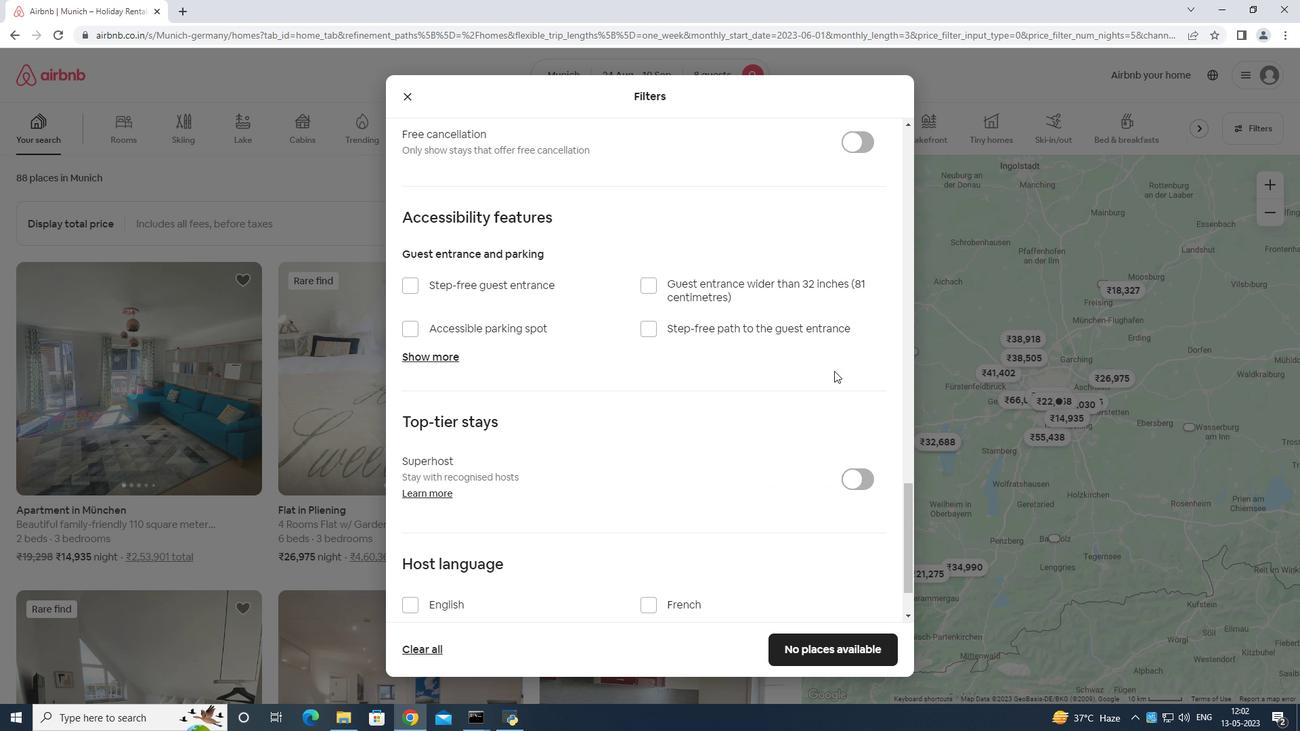 
Action: Mouse moved to (824, 401)
Screenshot: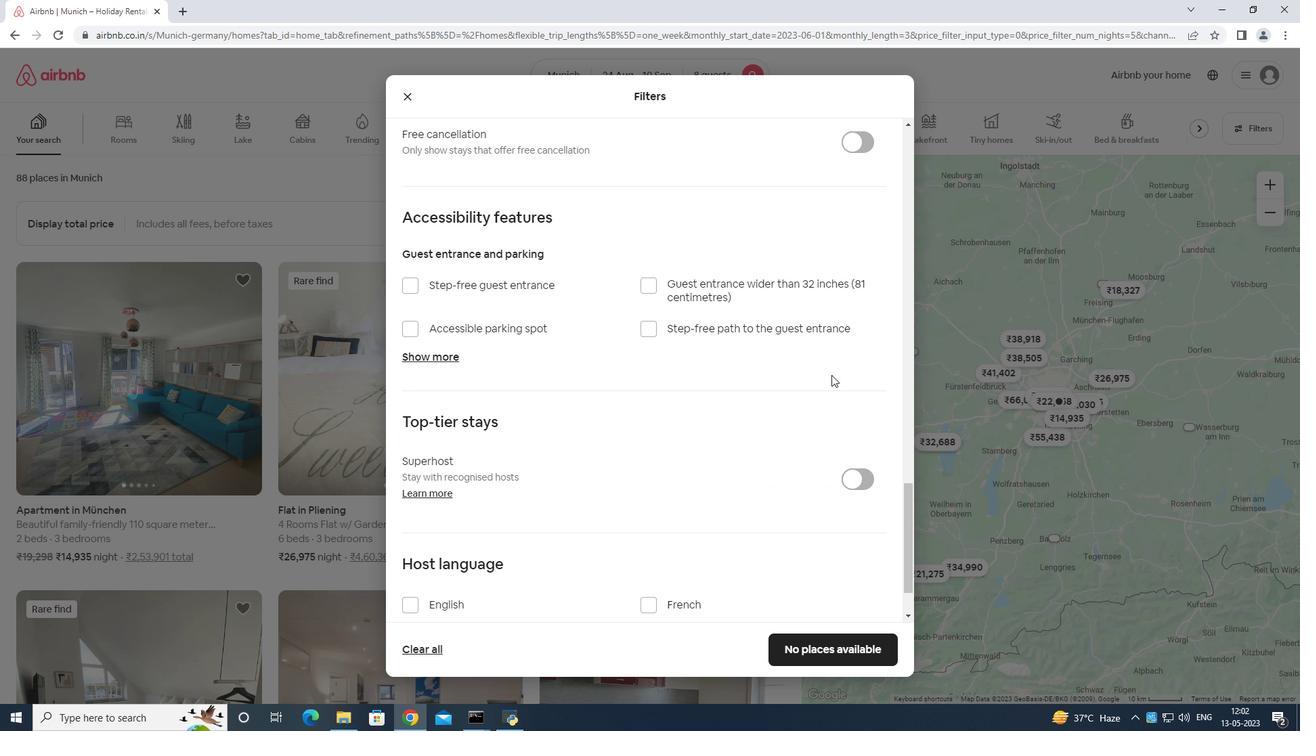 
Action: Mouse scrolled (824, 400) with delta (0, 0)
Screenshot: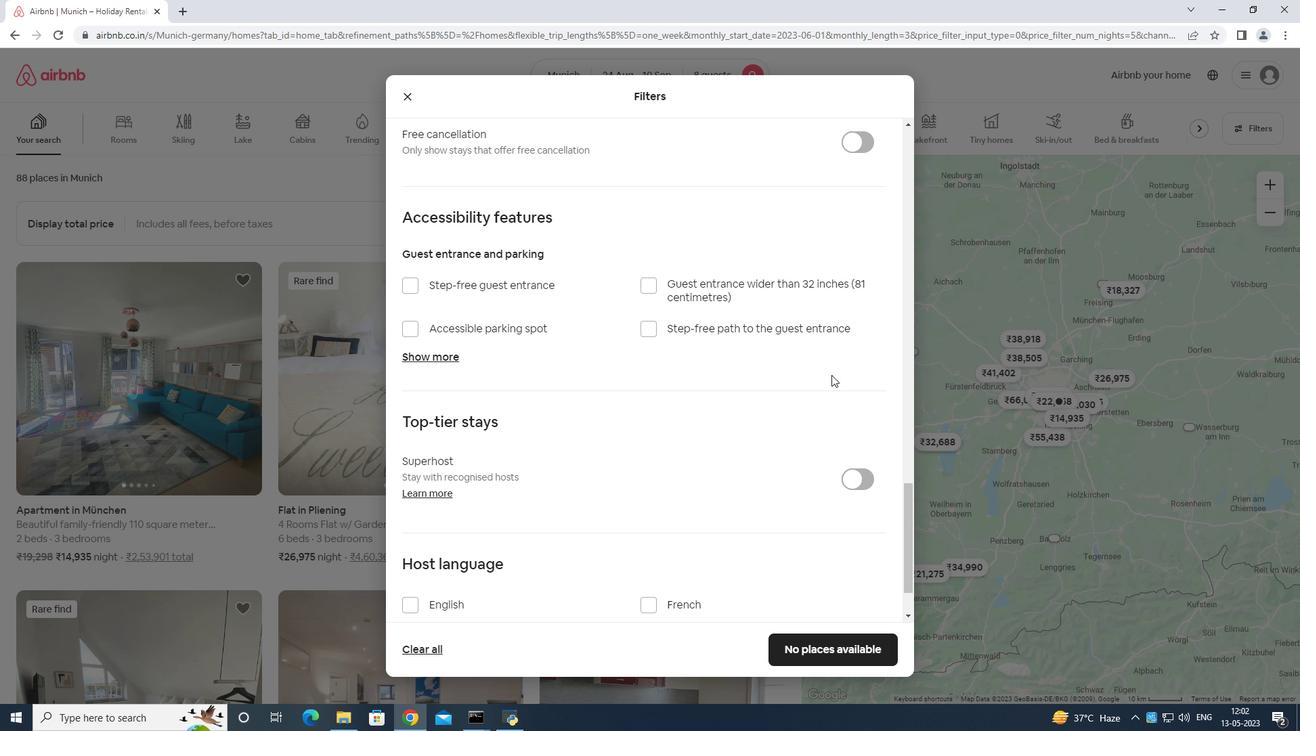 
Action: Mouse moved to (407, 527)
Screenshot: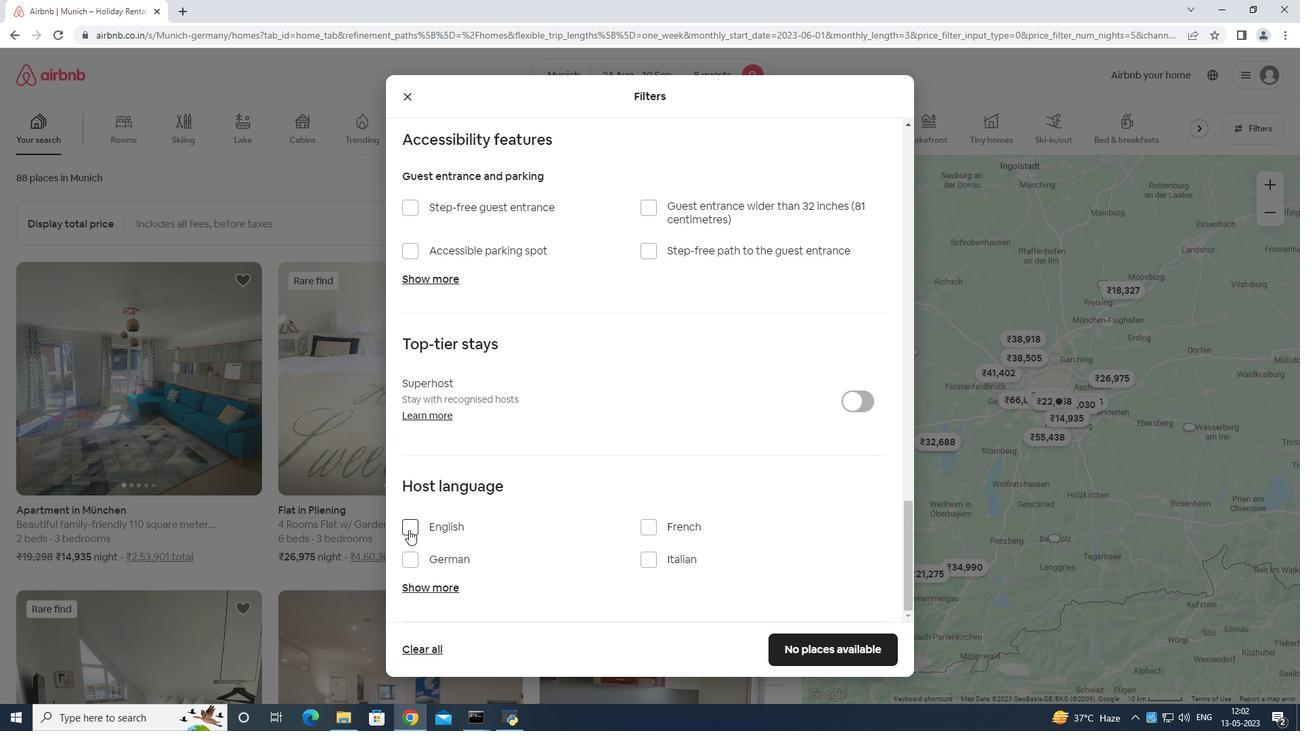 
Action: Mouse pressed left at (407, 527)
Screenshot: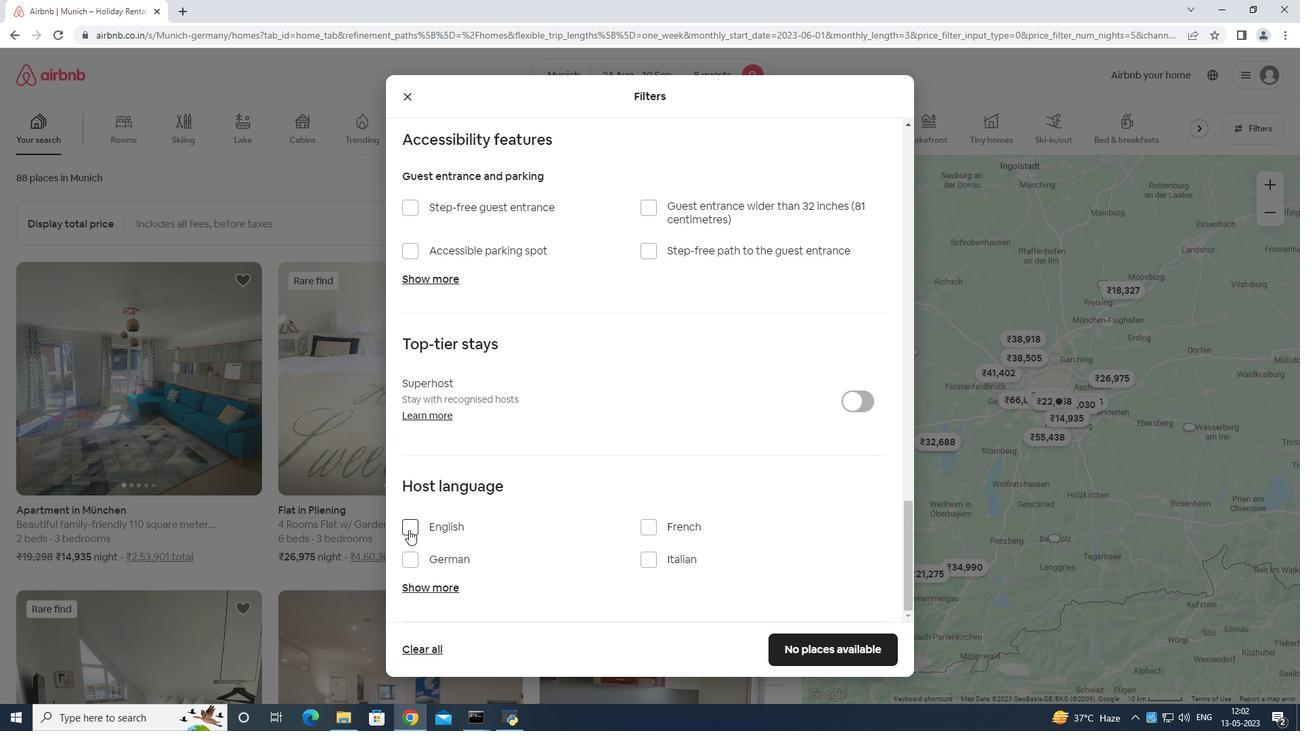 
Action: Mouse moved to (848, 642)
Screenshot: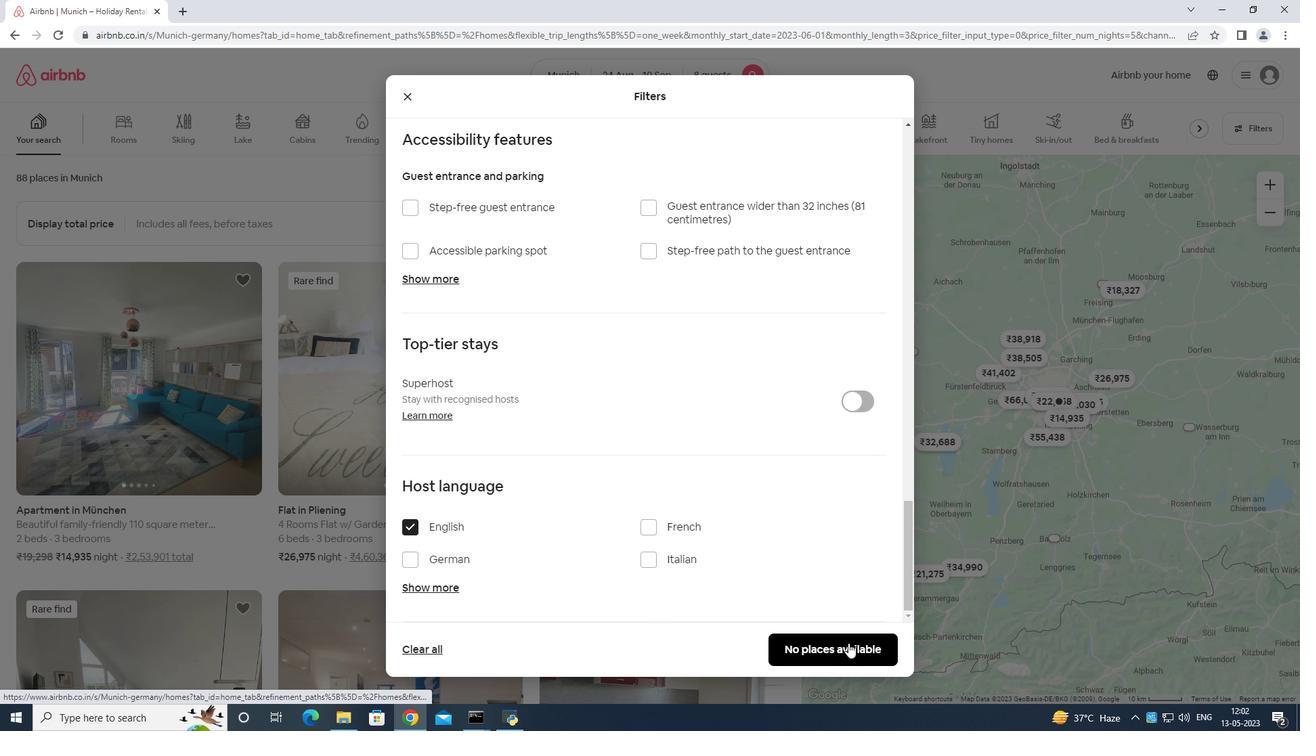 
Action: Mouse pressed left at (848, 642)
Screenshot: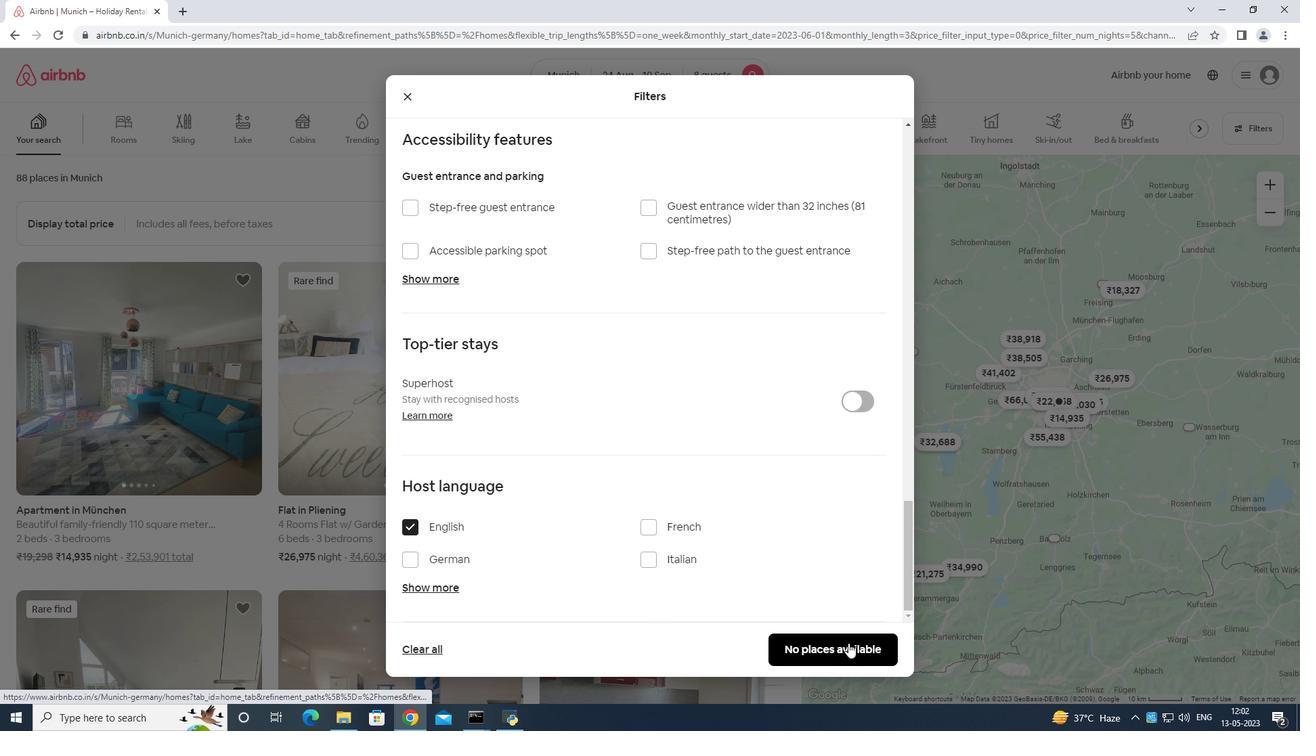 
Action: Mouse moved to (851, 641)
Screenshot: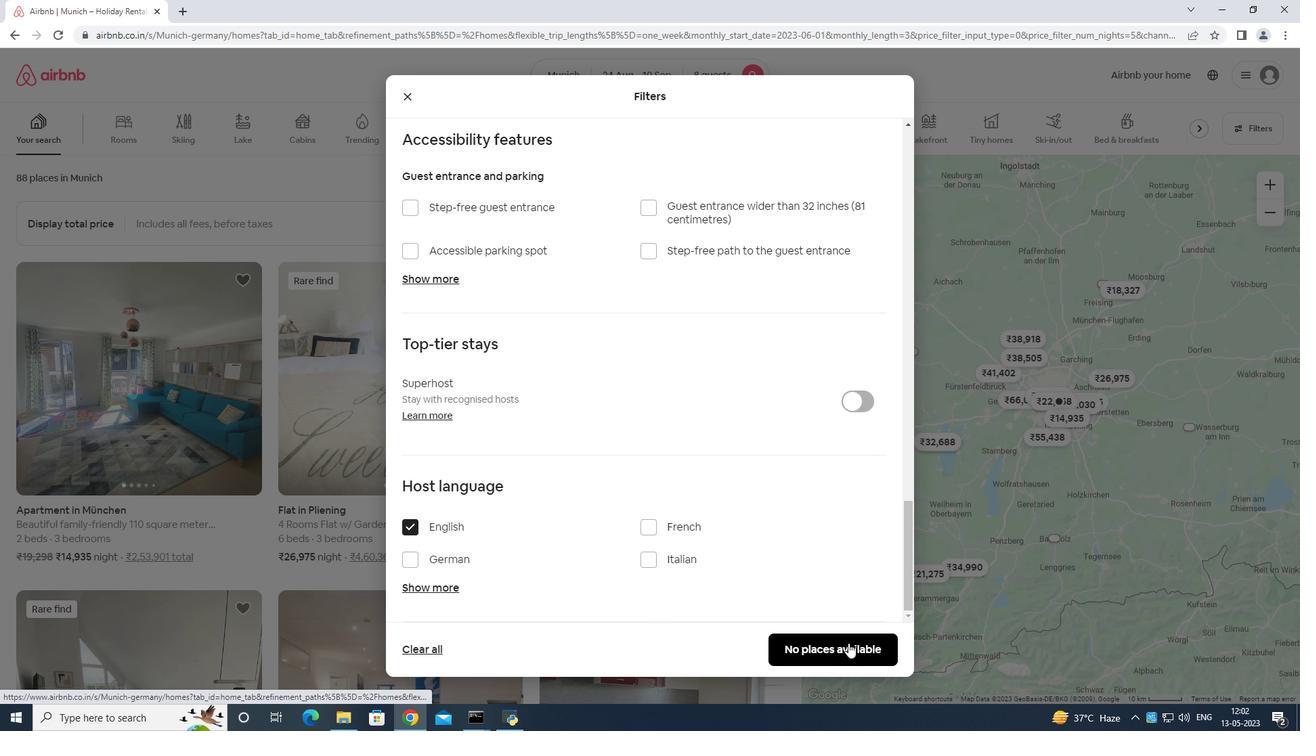 
